 Task: find a pet-friendly Airbnb rental  at austin.
Action: Mouse moved to (547, 98)
Screenshot: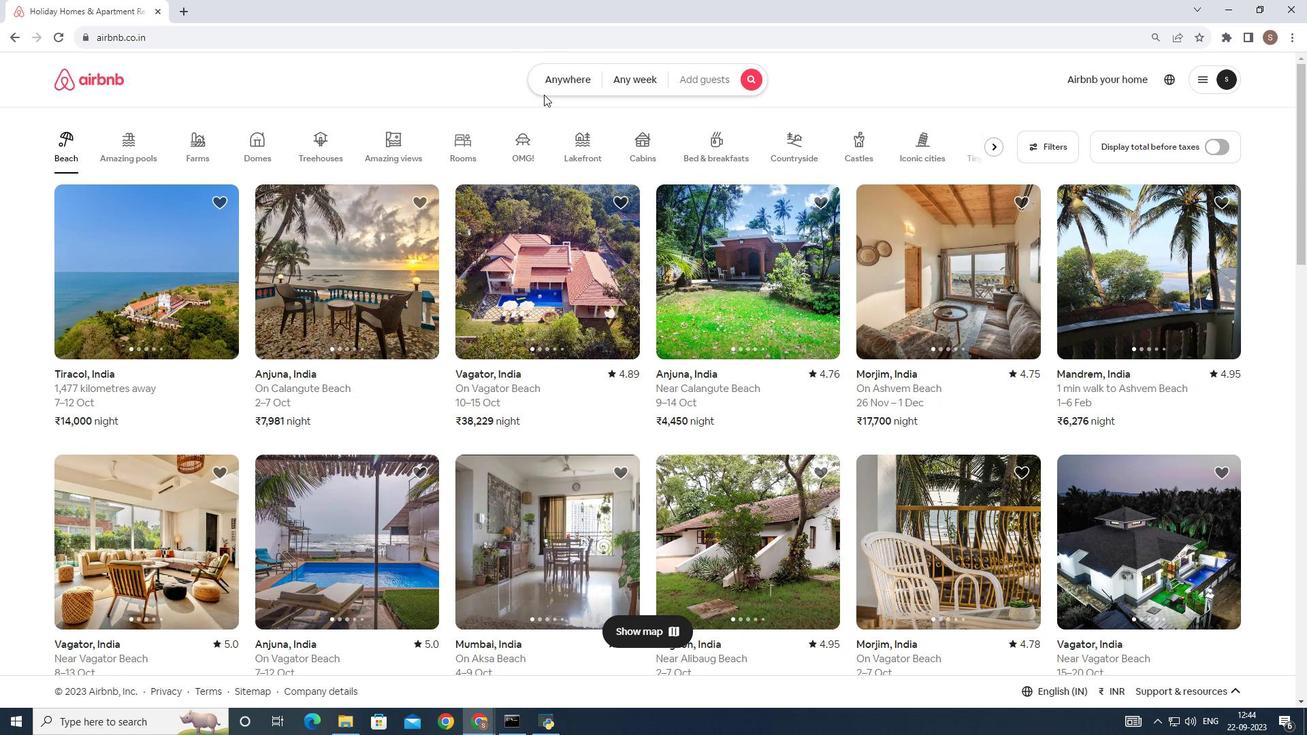 
Action: Mouse pressed left at (547, 98)
Screenshot: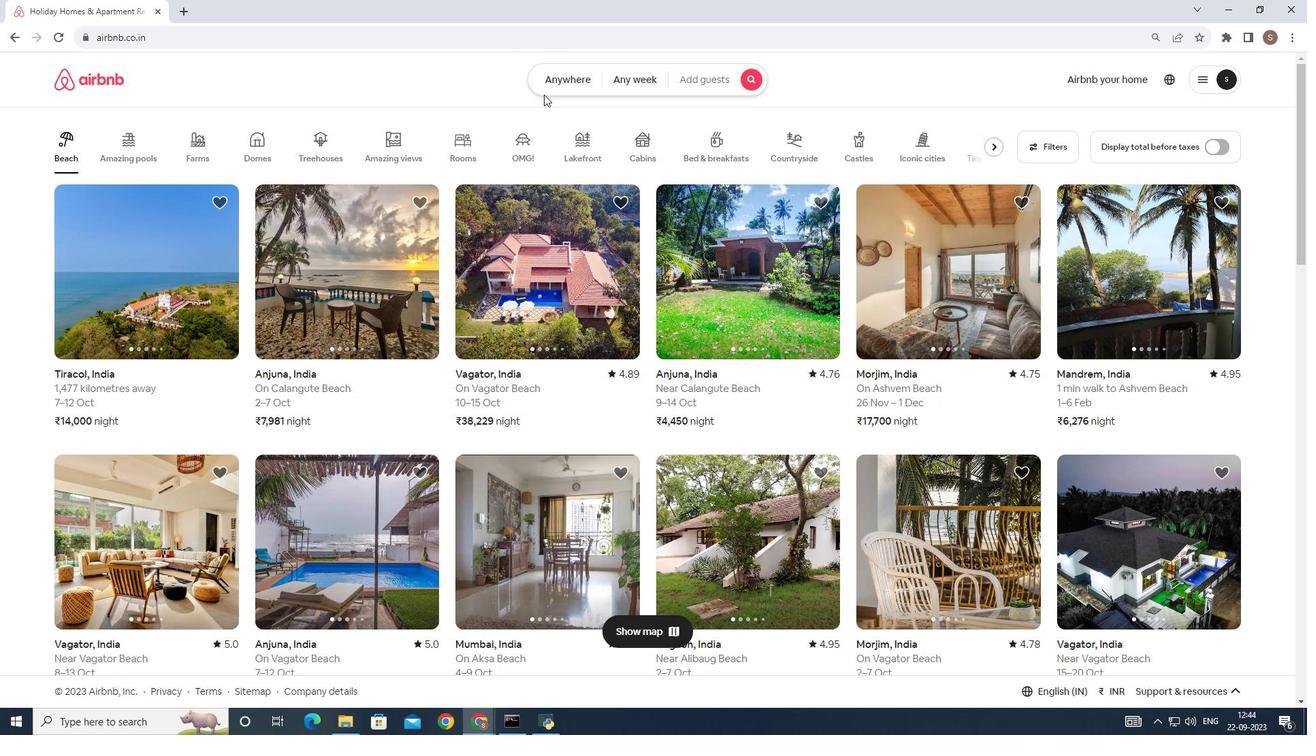 
Action: Mouse moved to (405, 133)
Screenshot: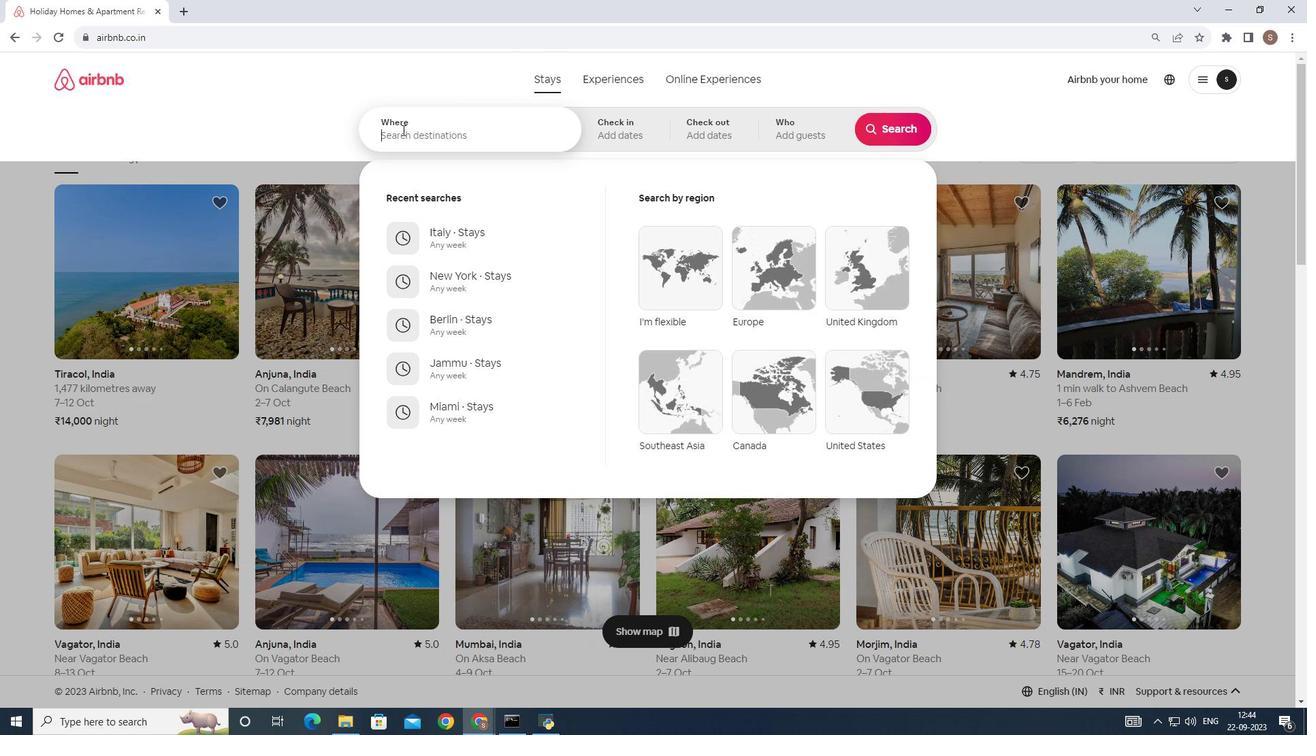 
Action: Mouse pressed left at (405, 133)
Screenshot: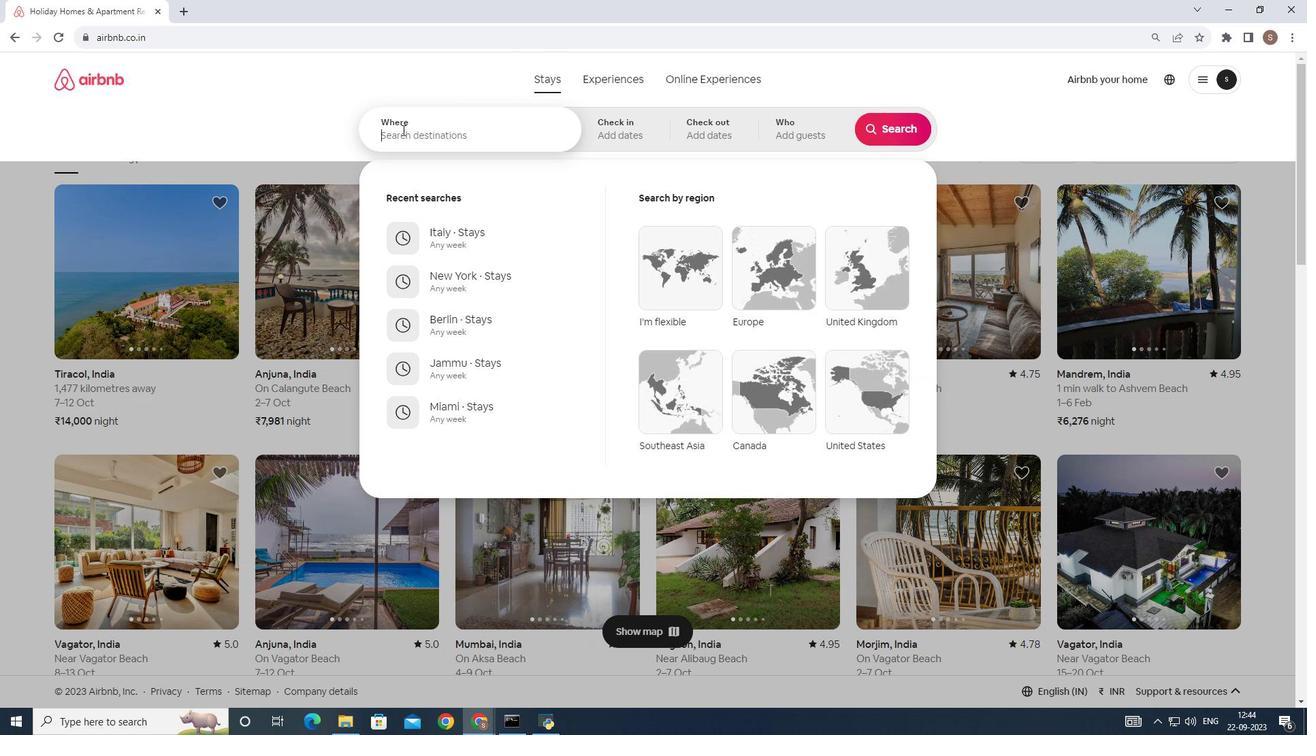 
Action: Key pressed <Key.caps_lock>A<Key.caps_lock>ust
Screenshot: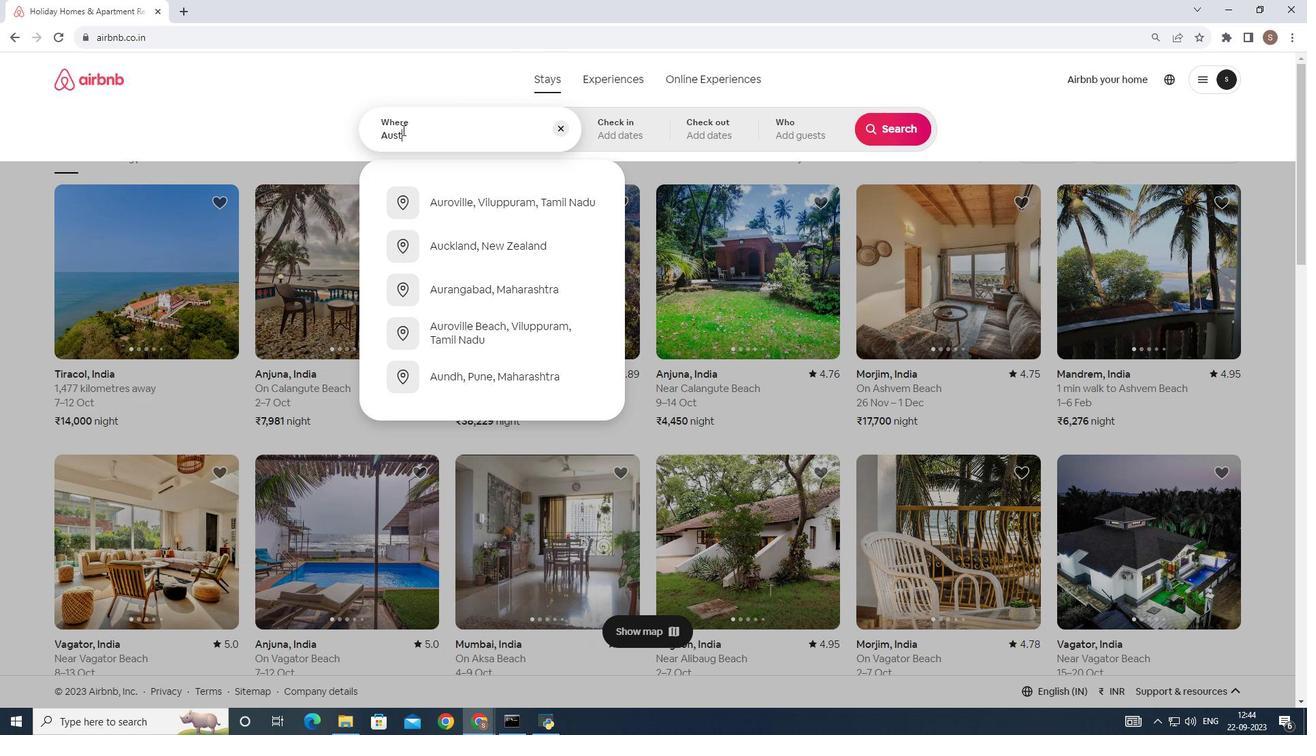 
Action: Mouse moved to (422, 247)
Screenshot: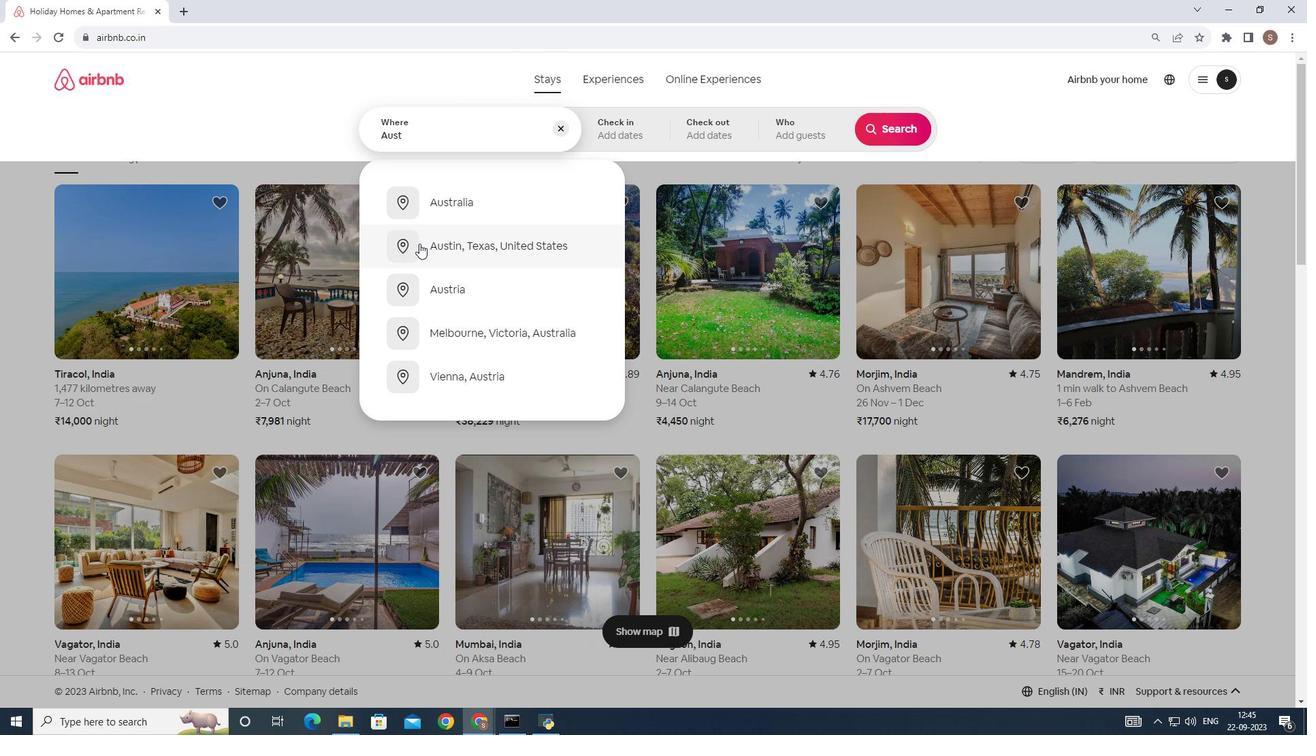 
Action: Mouse pressed left at (422, 247)
Screenshot: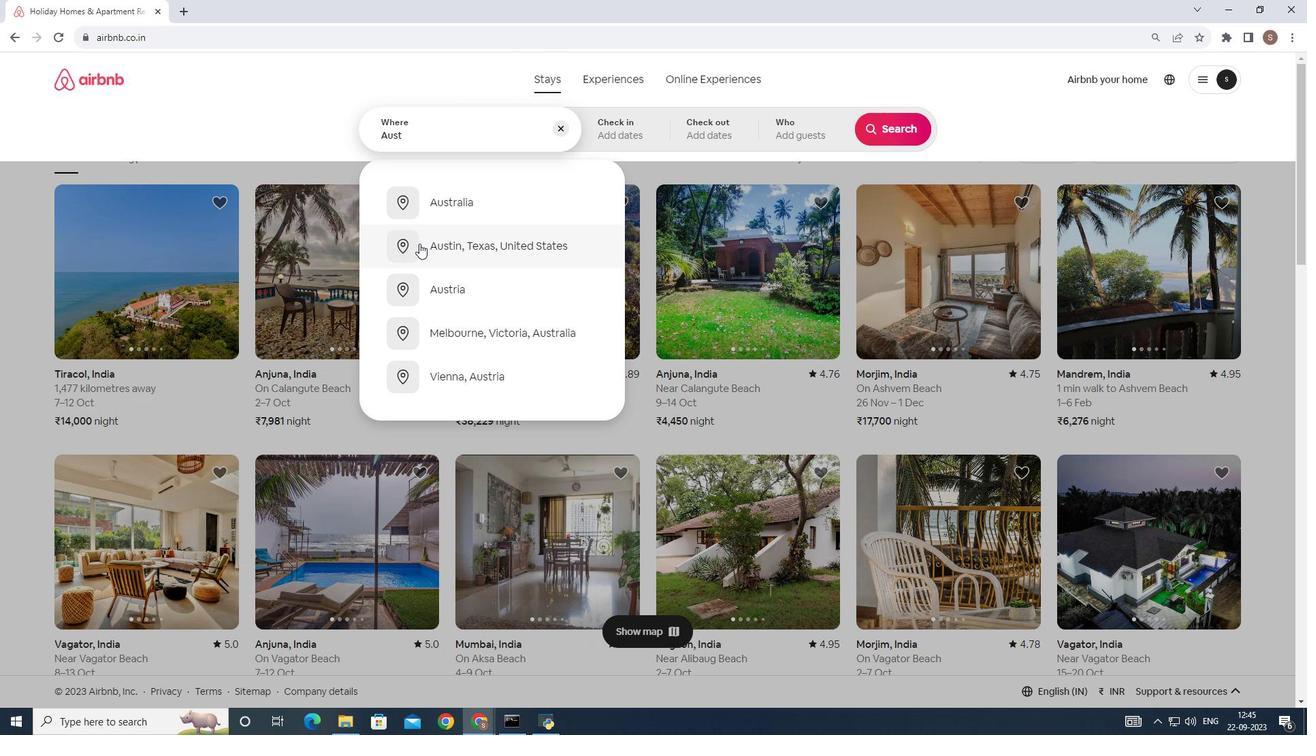 
Action: Mouse moved to (874, 134)
Screenshot: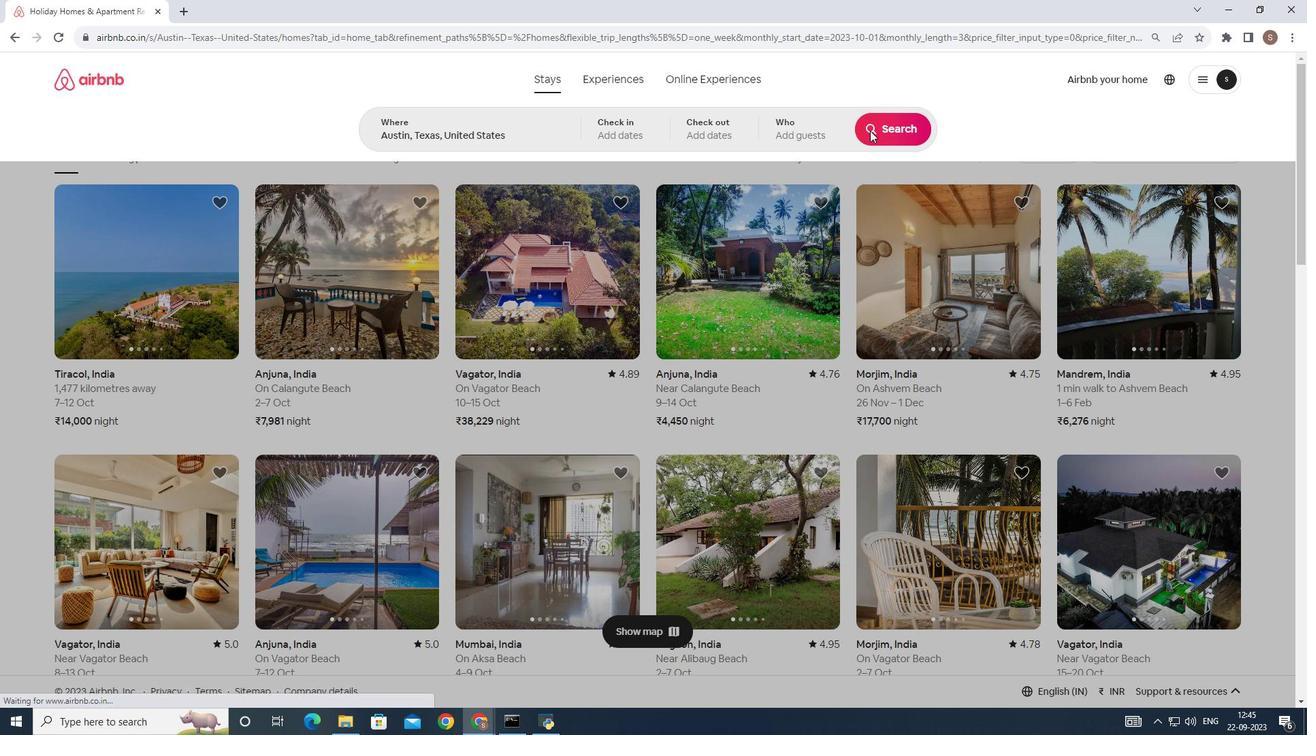 
Action: Mouse pressed left at (874, 134)
Screenshot: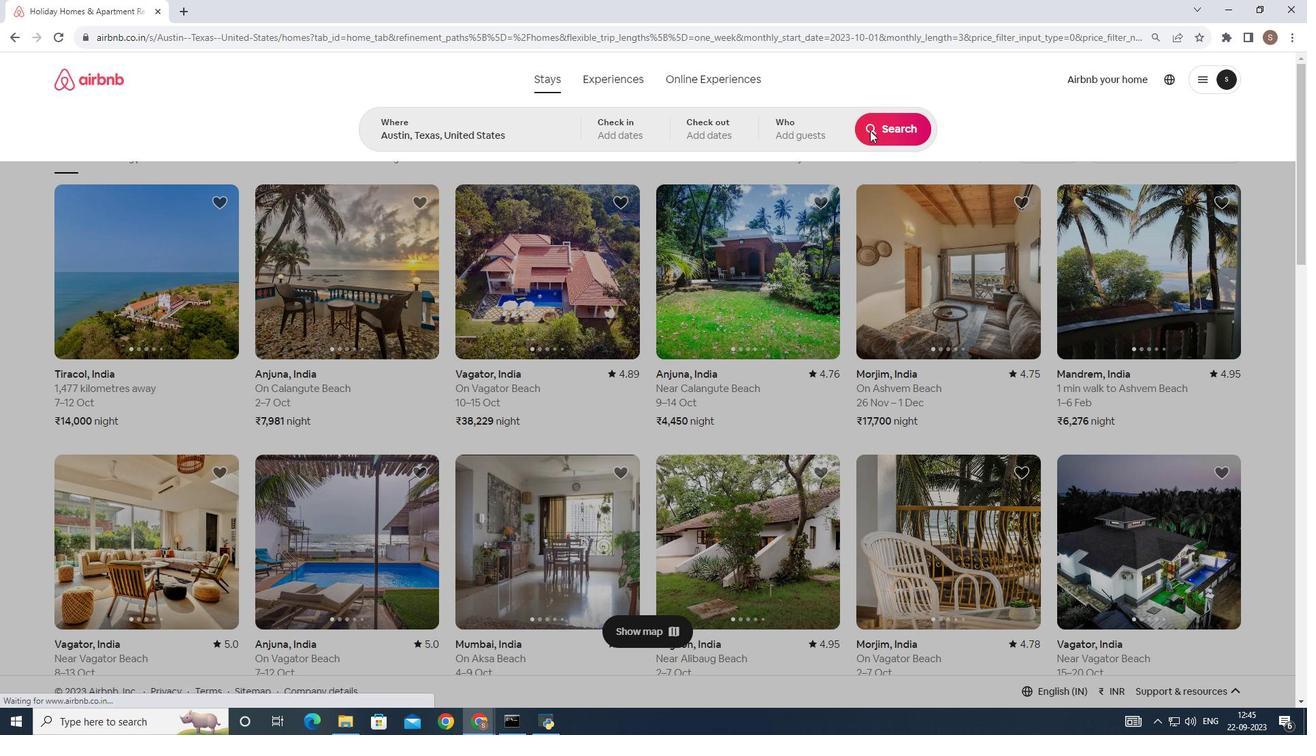 
Action: Mouse moved to (198, 138)
Screenshot: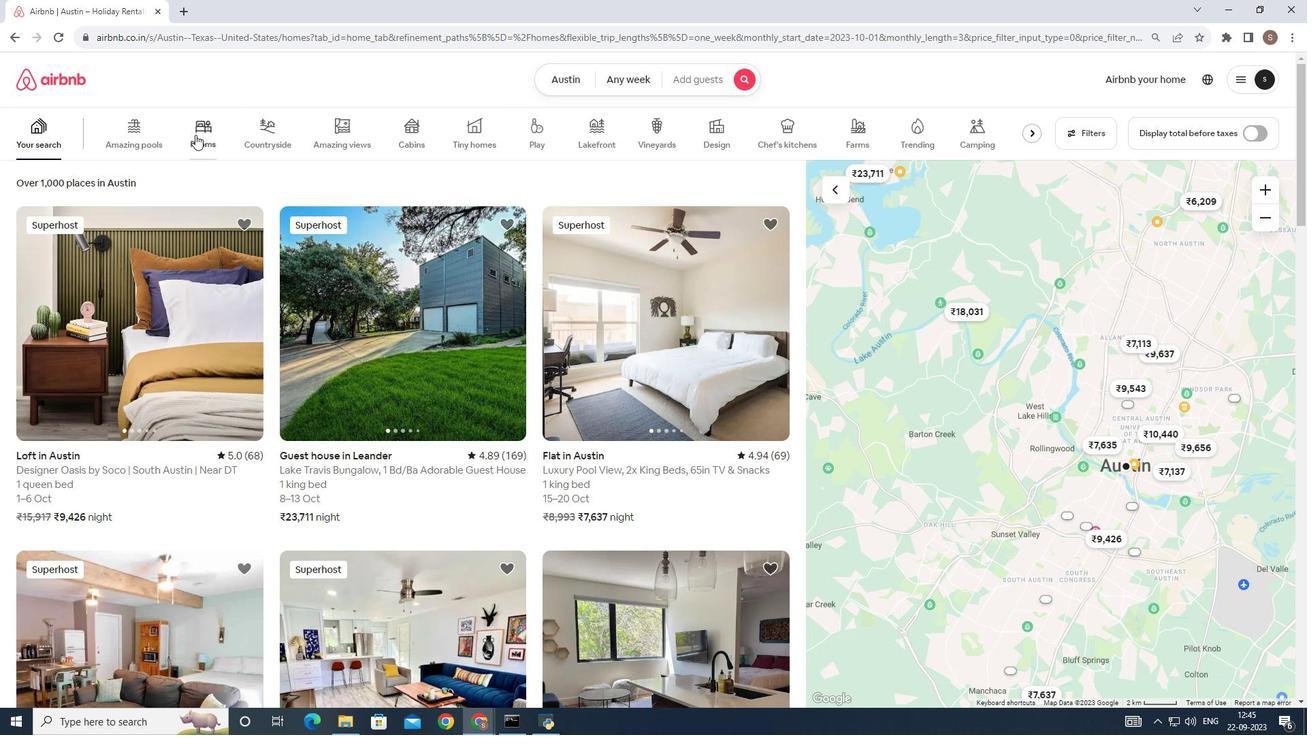 
Action: Mouse pressed left at (198, 138)
Screenshot: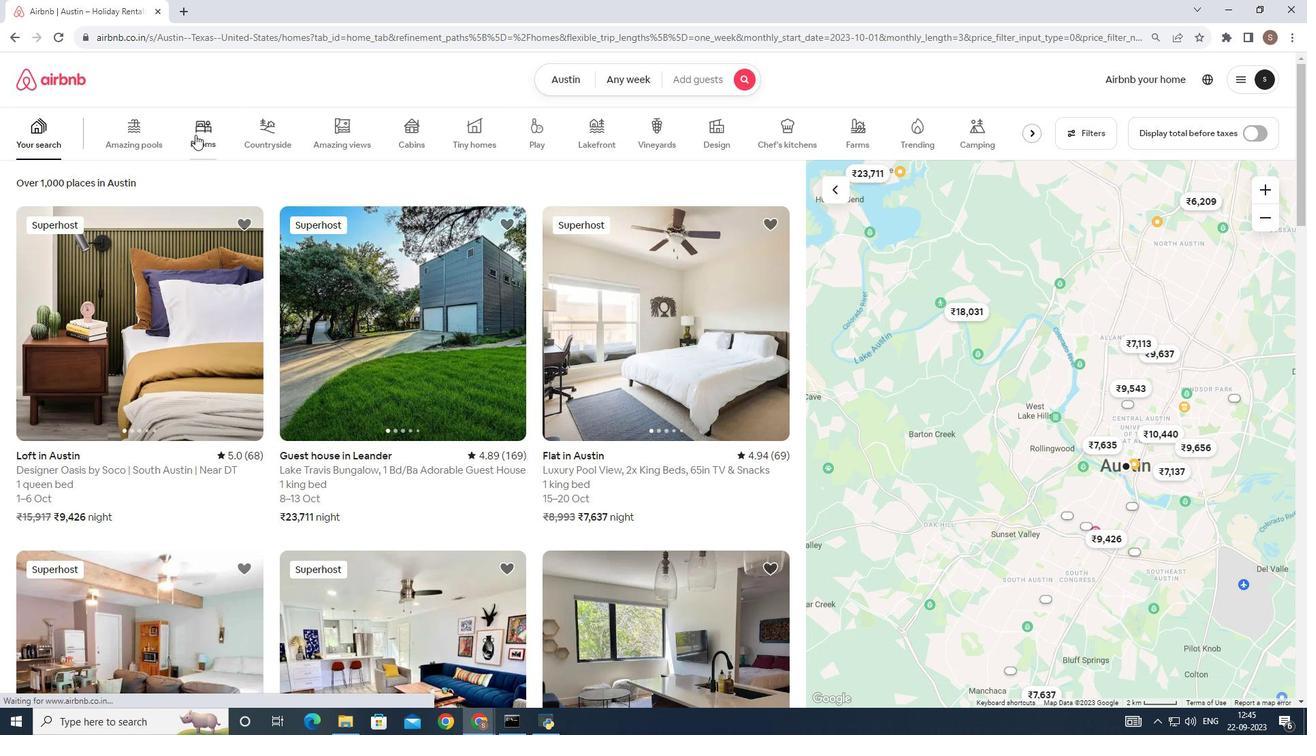 
Action: Mouse moved to (181, 362)
Screenshot: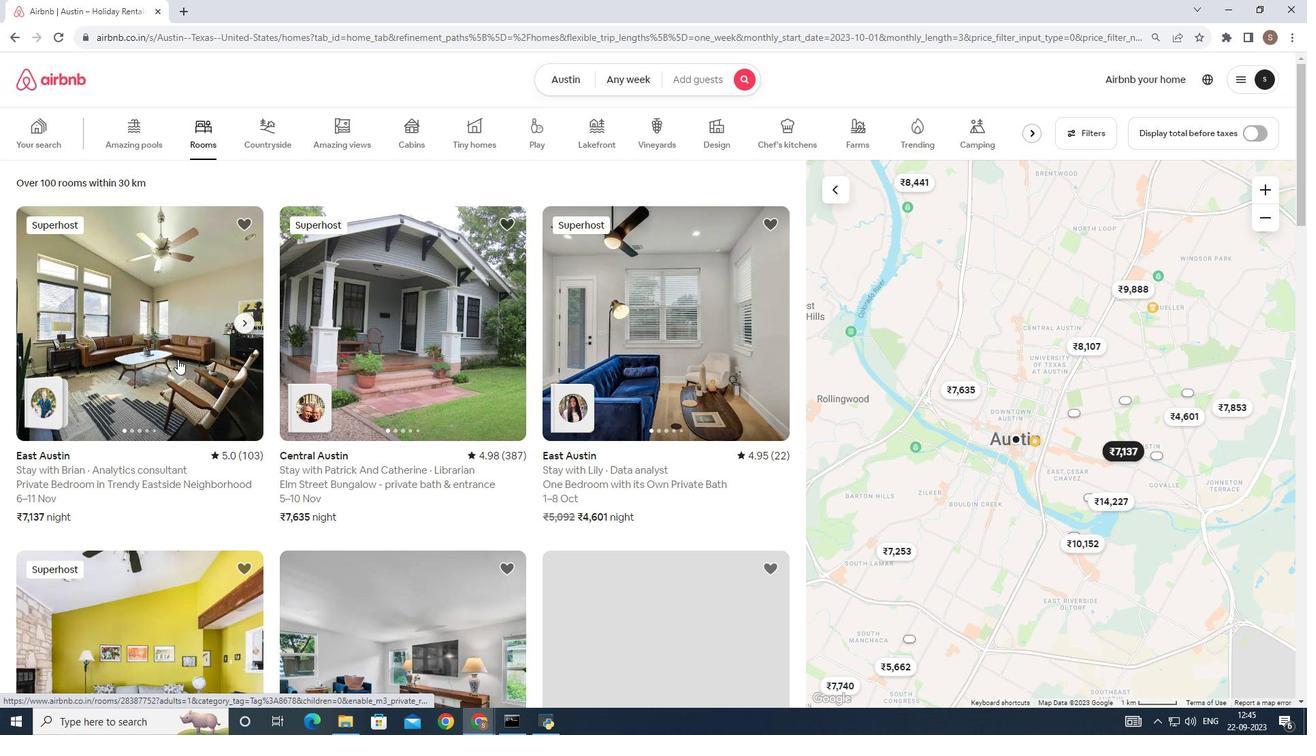 
Action: Mouse pressed left at (181, 362)
Screenshot: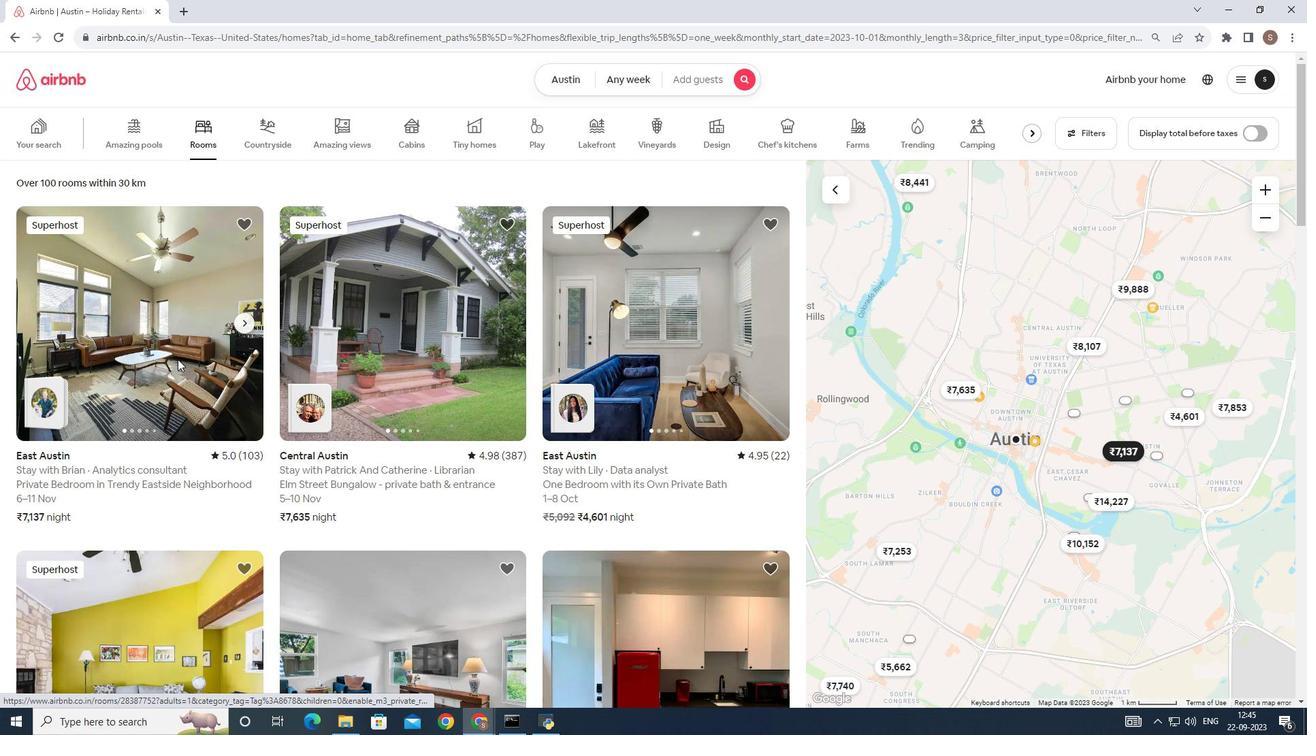 
Action: Mouse moved to (506, 360)
Screenshot: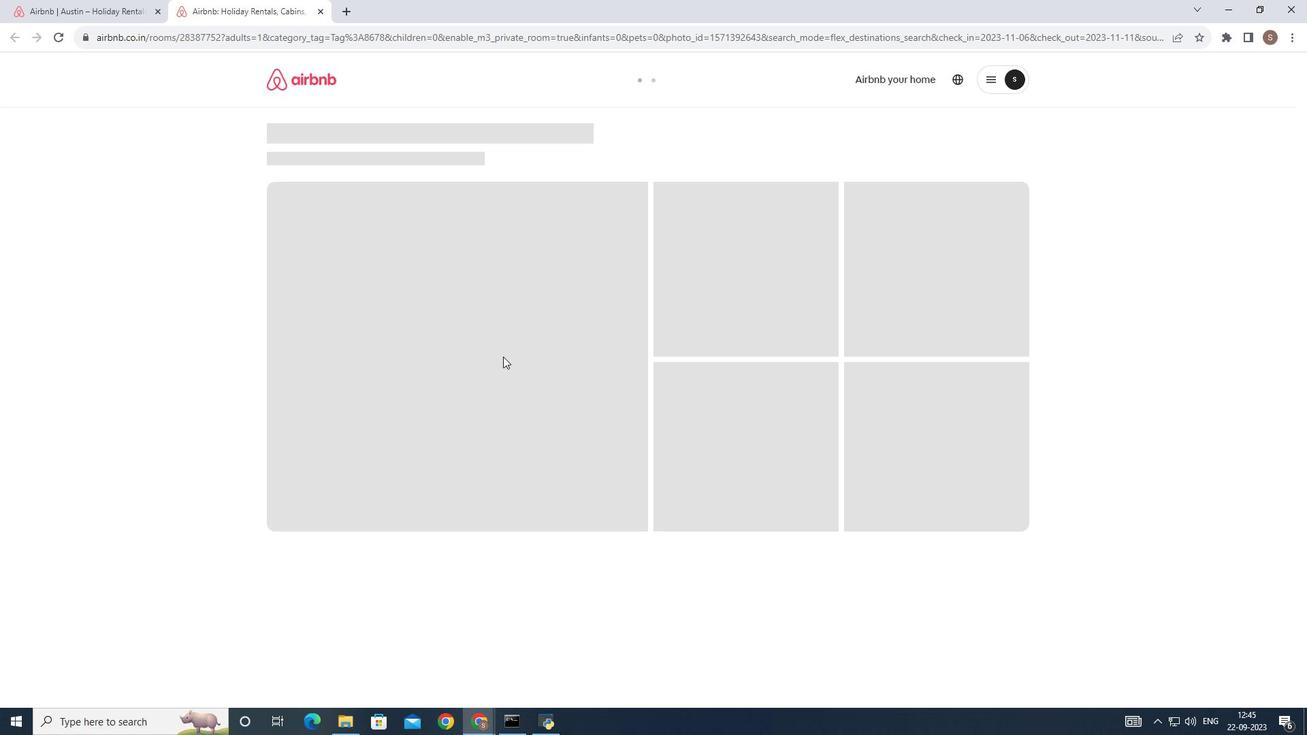 
Action: Mouse scrolled (506, 359) with delta (0, 0)
Screenshot: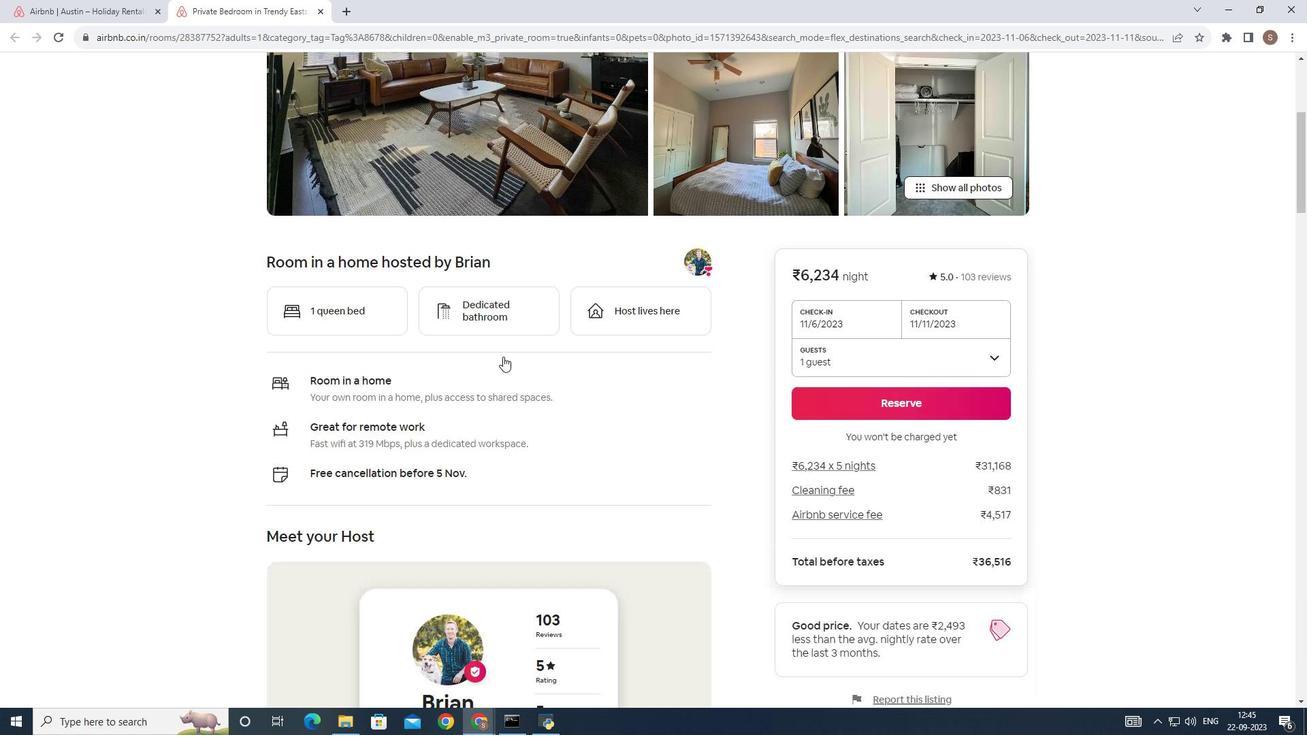 
Action: Mouse scrolled (506, 359) with delta (0, 0)
Screenshot: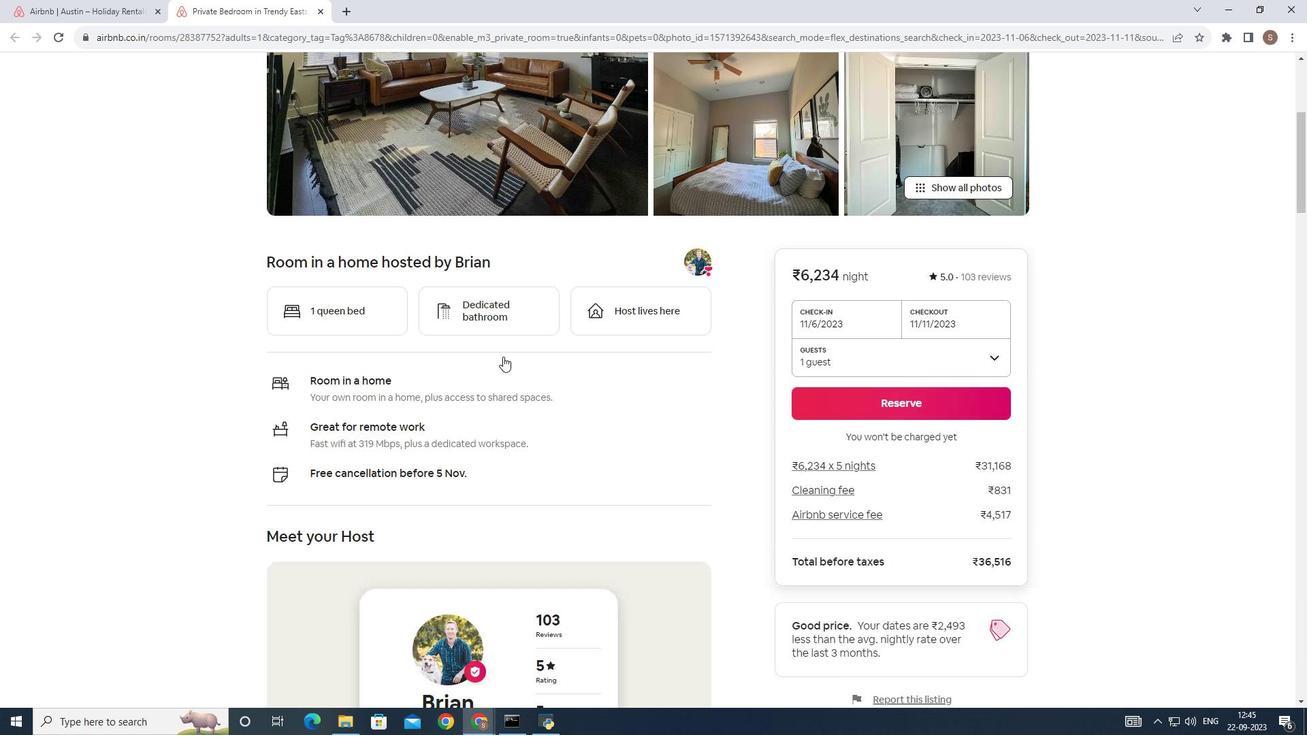 
Action: Mouse scrolled (506, 359) with delta (0, 0)
Screenshot: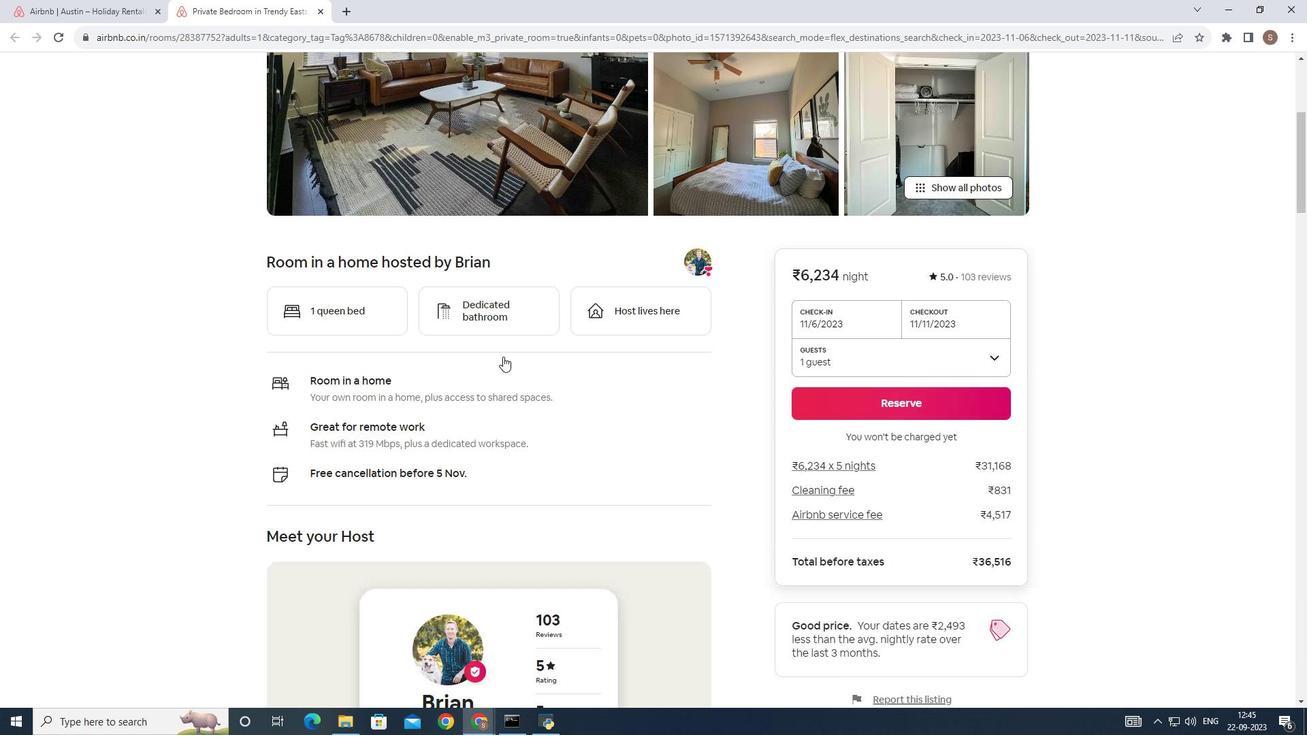
Action: Mouse scrolled (506, 359) with delta (0, 0)
Screenshot: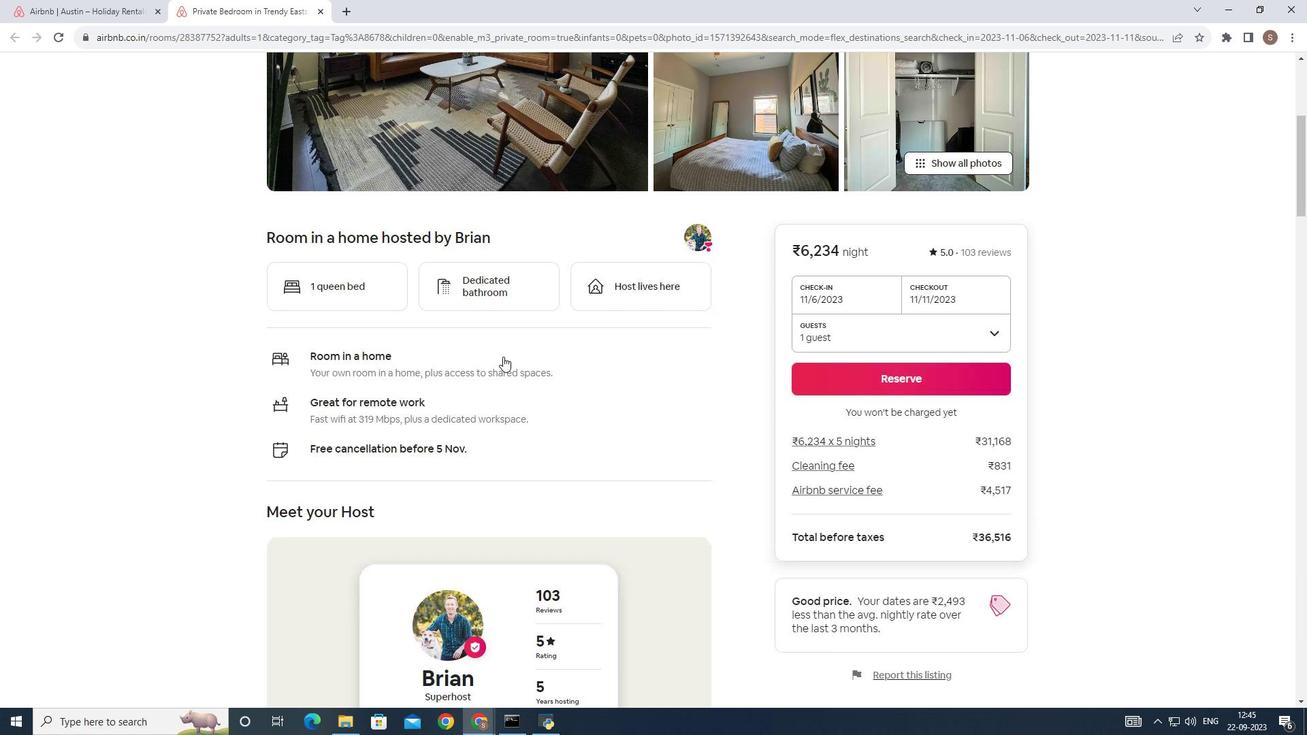 
Action: Mouse scrolled (506, 359) with delta (0, 0)
Screenshot: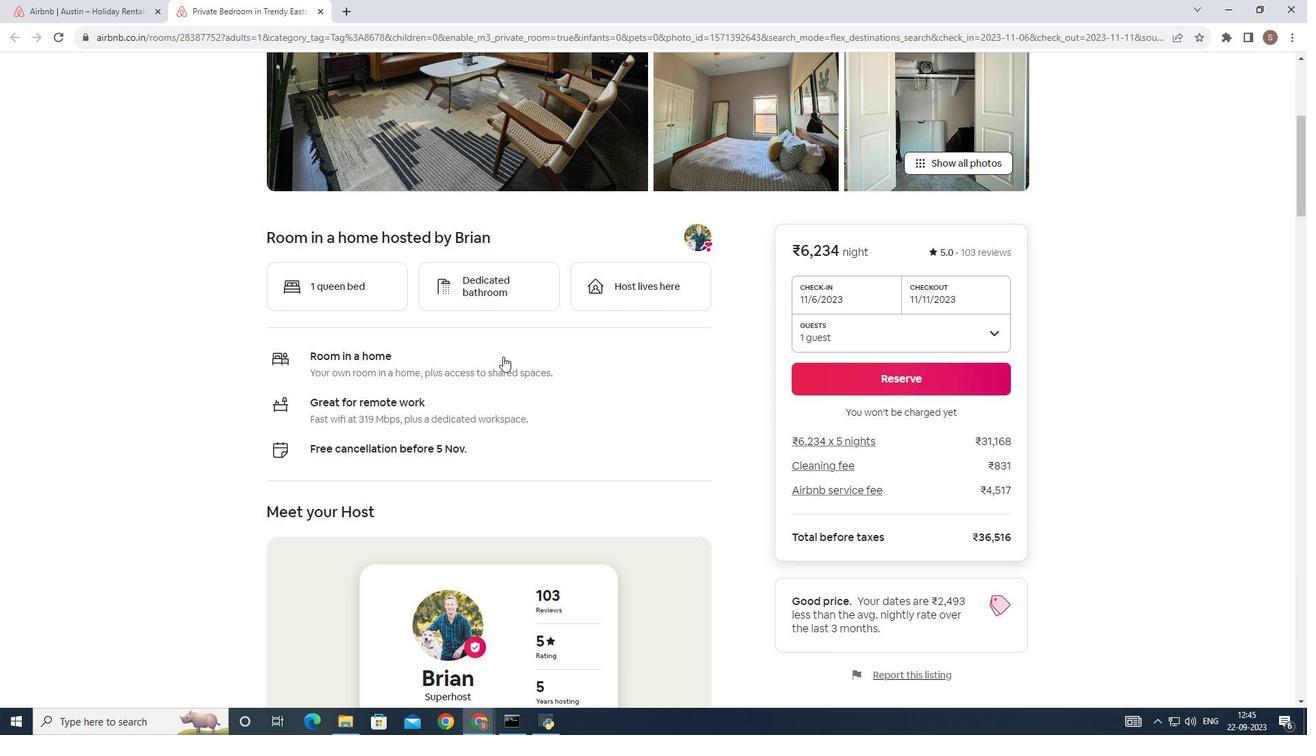 
Action: Mouse scrolled (506, 359) with delta (0, 0)
Screenshot: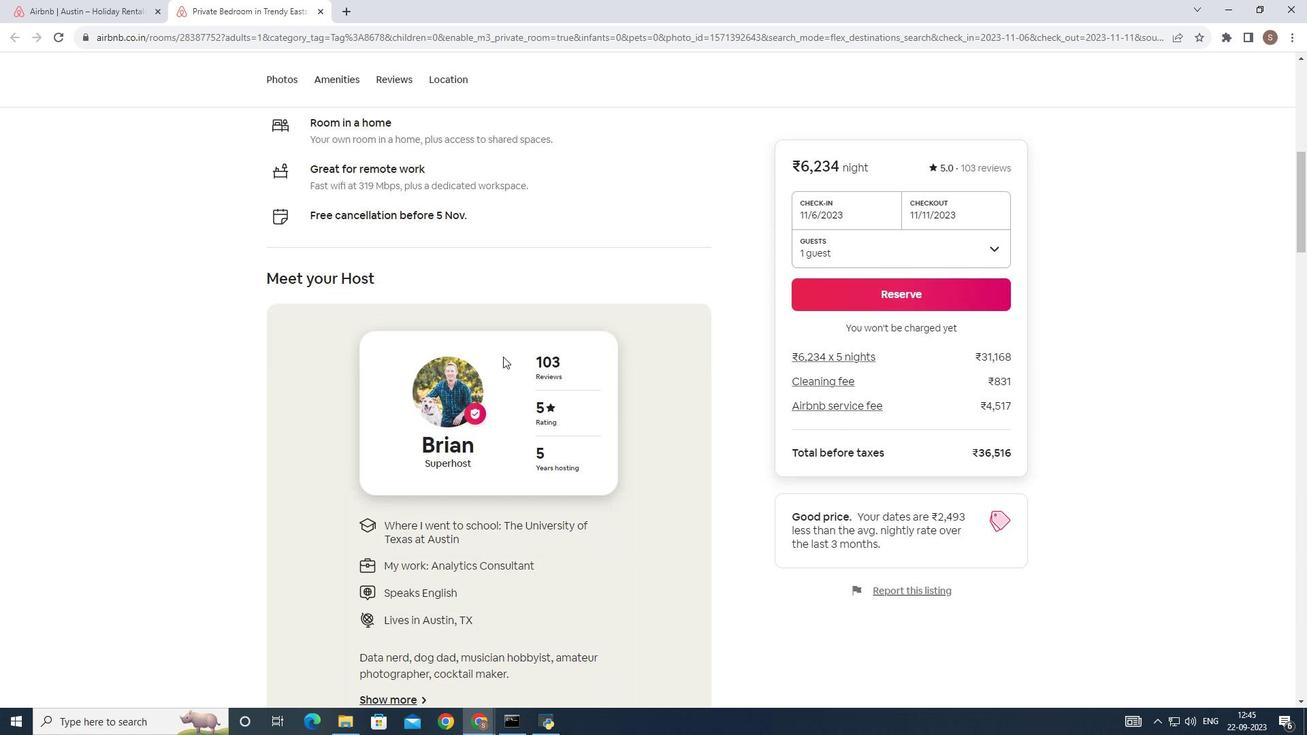 
Action: Mouse scrolled (506, 359) with delta (0, 0)
Screenshot: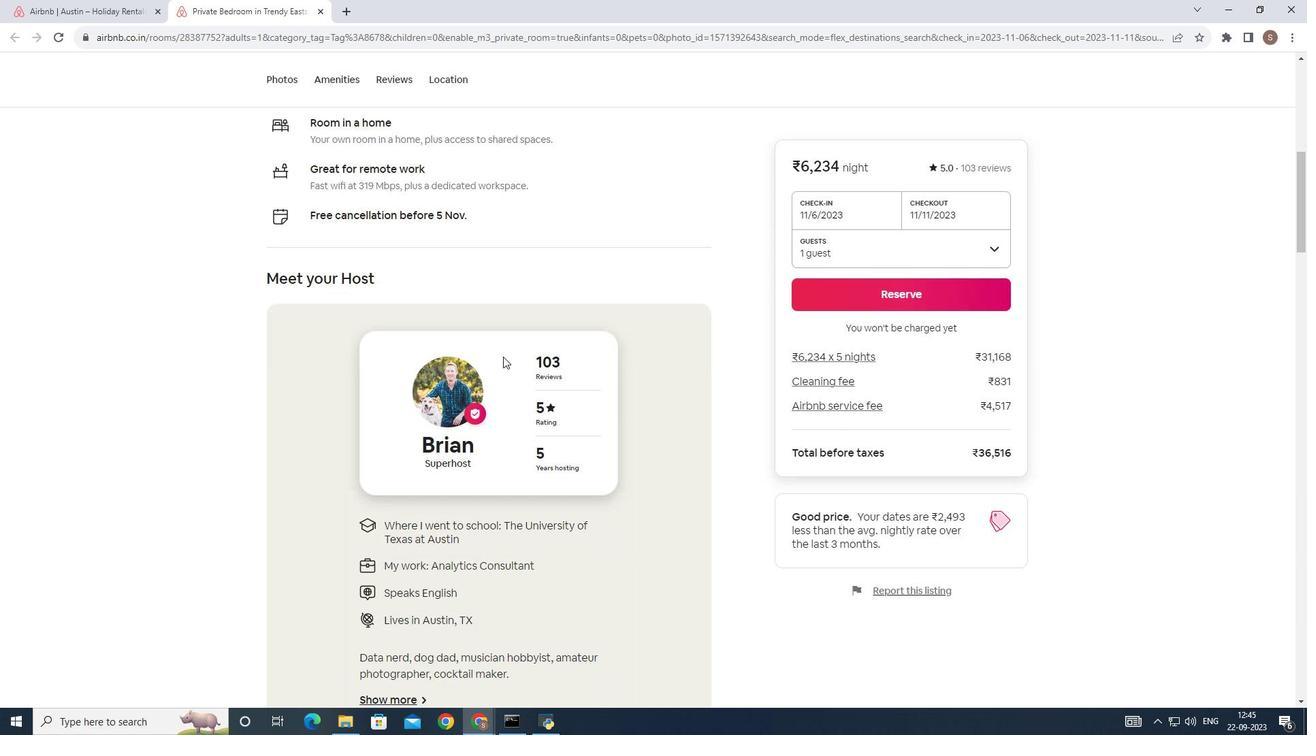 
Action: Mouse scrolled (506, 359) with delta (0, 0)
Screenshot: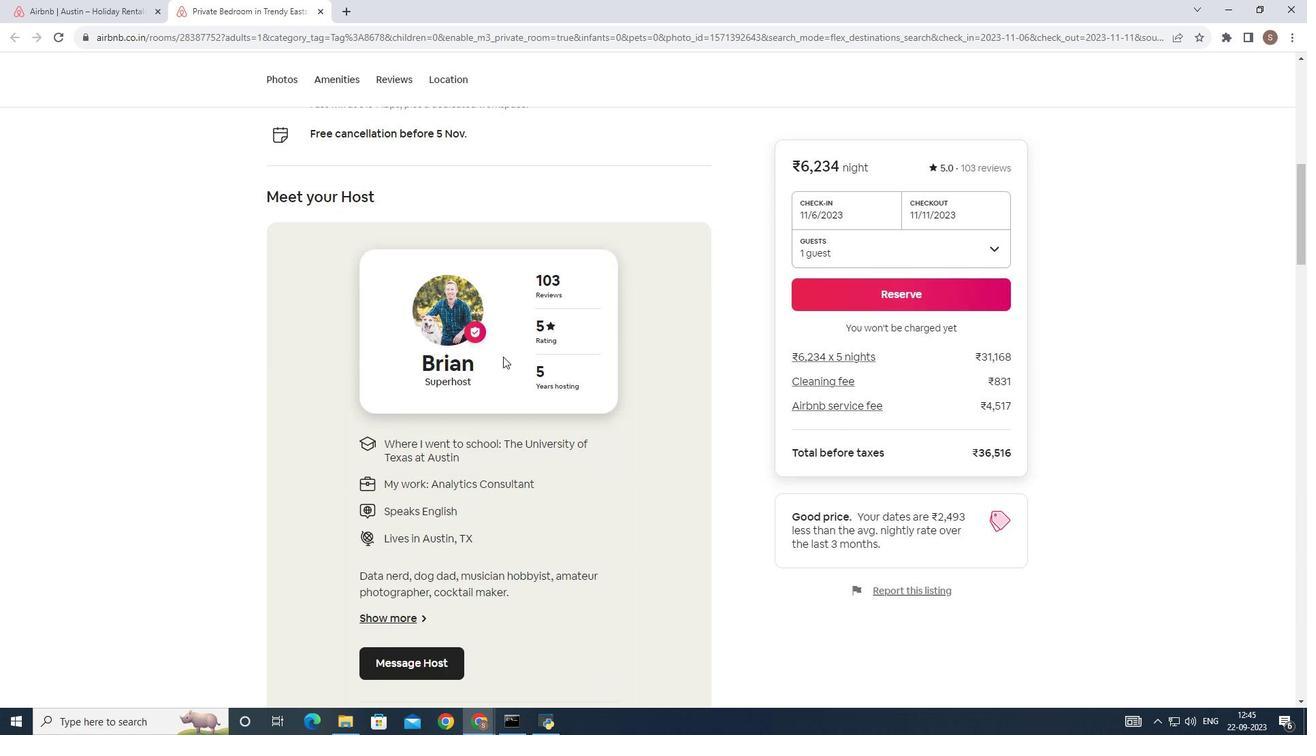 
Action: Mouse scrolled (506, 359) with delta (0, 0)
Screenshot: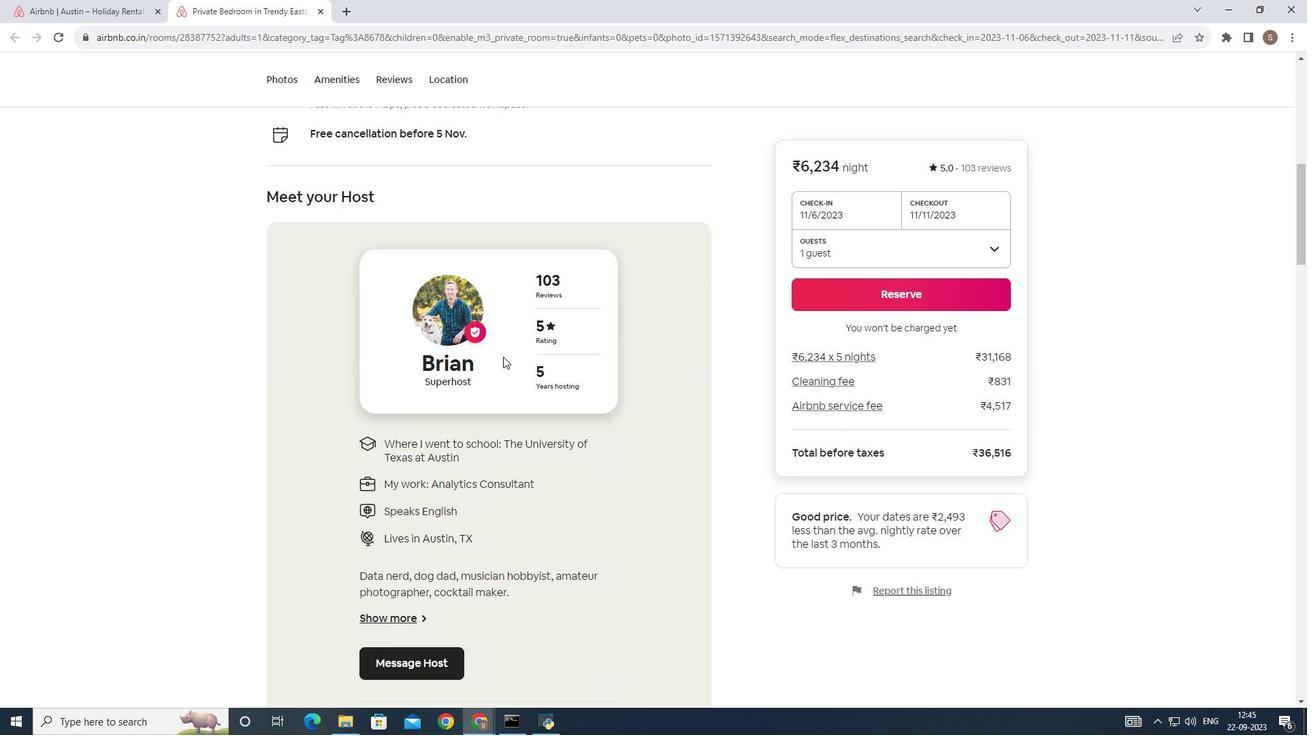 
Action: Mouse scrolled (506, 359) with delta (0, 0)
Screenshot: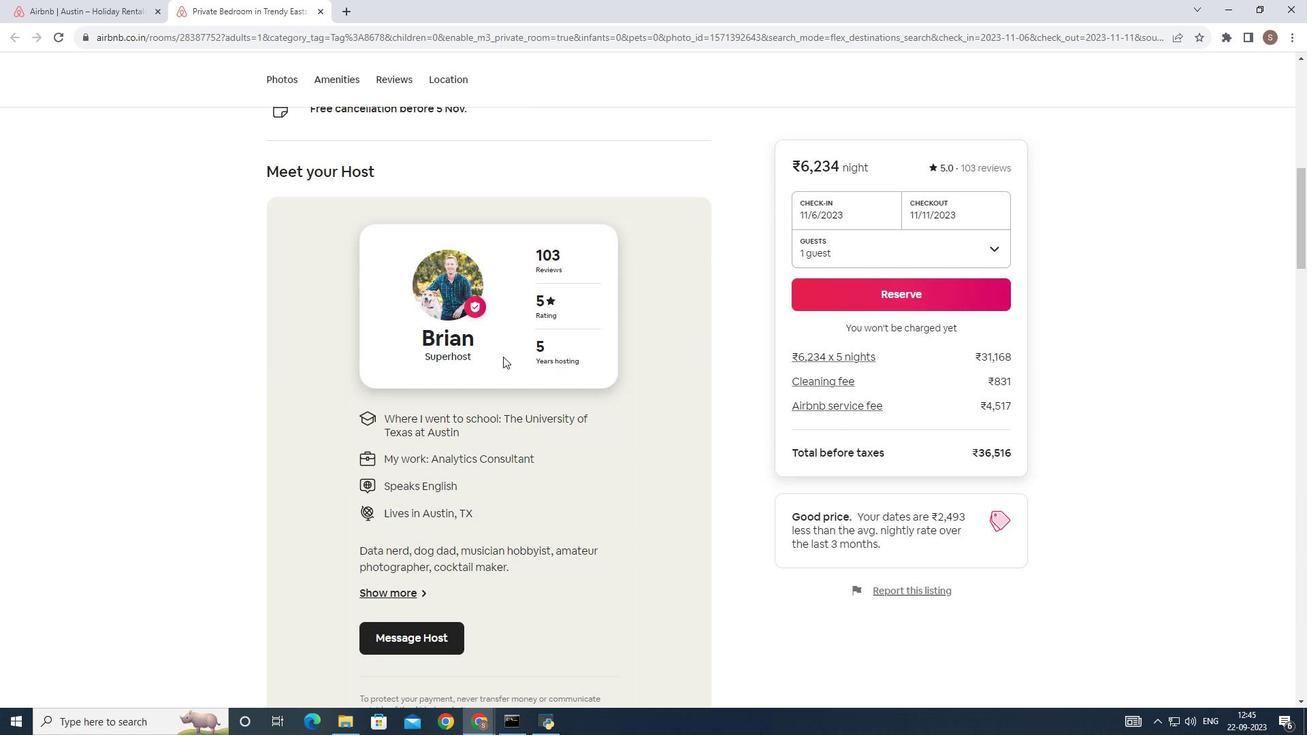 
Action: Mouse scrolled (506, 360) with delta (0, 0)
Screenshot: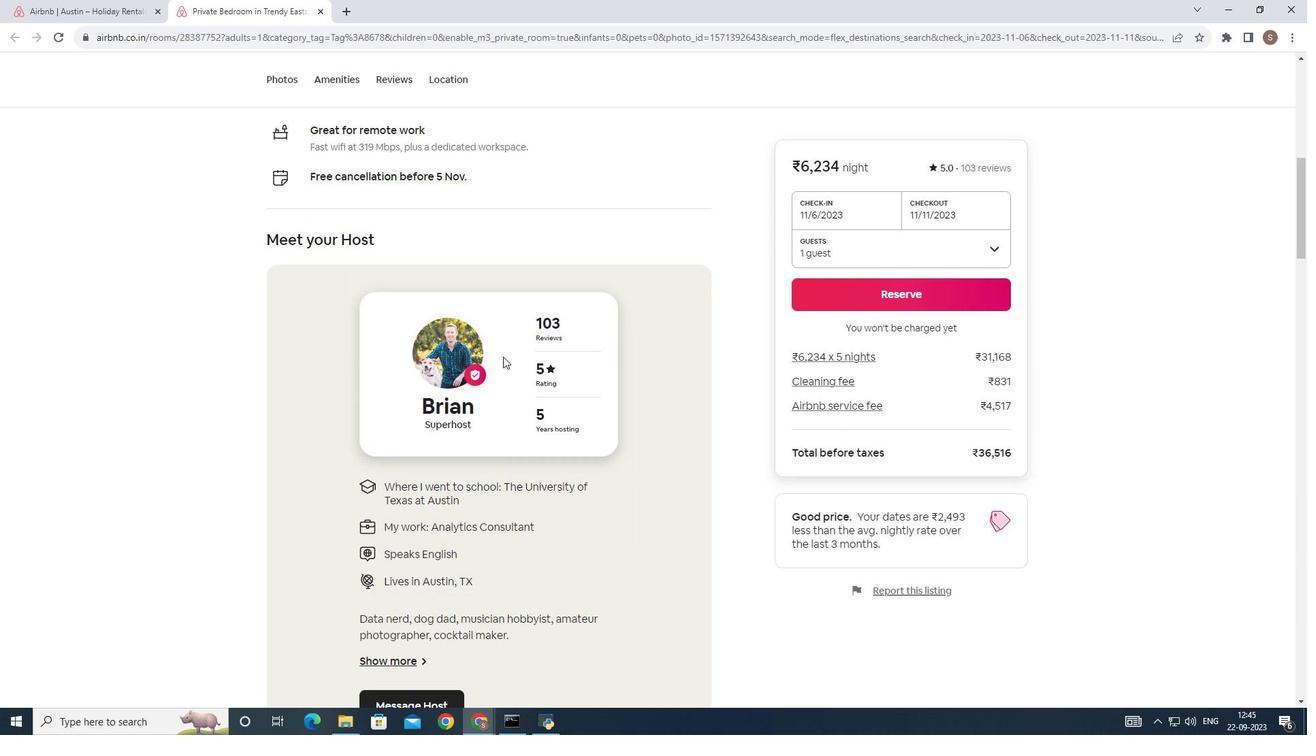 
Action: Mouse scrolled (506, 359) with delta (0, 0)
Screenshot: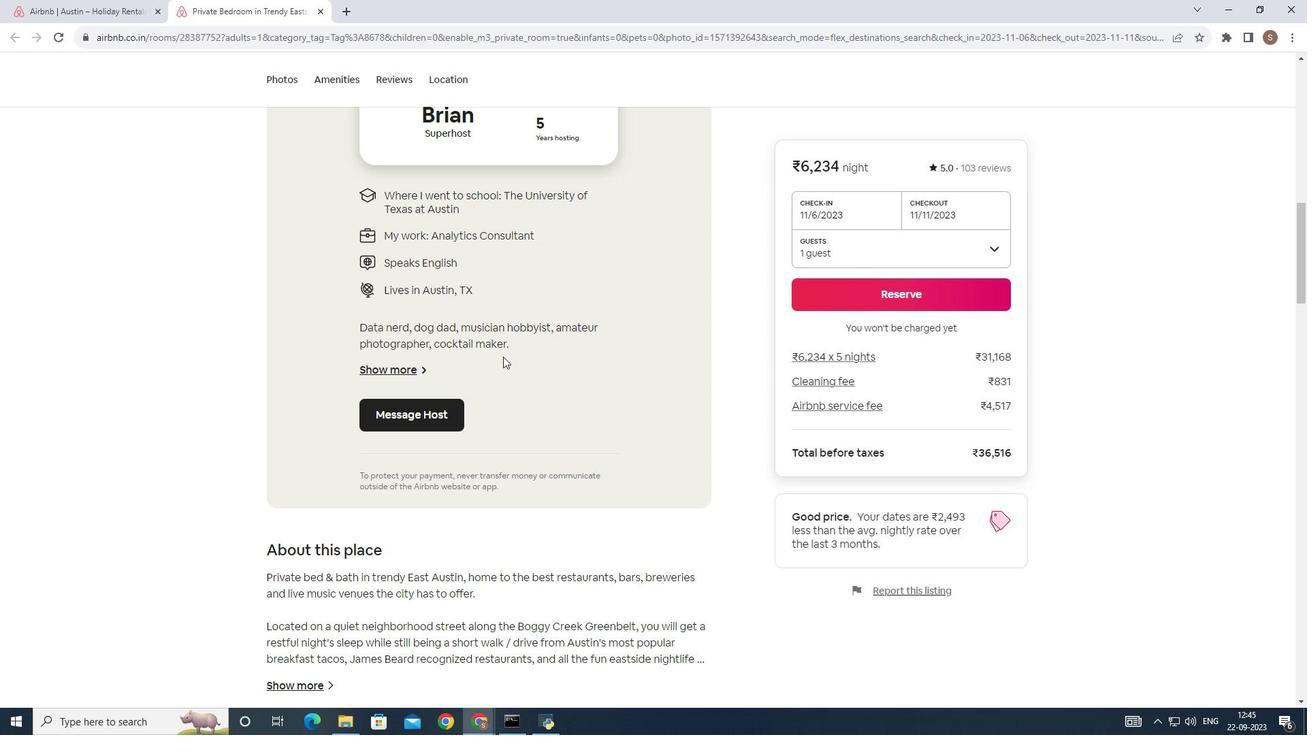 
Action: Mouse scrolled (506, 359) with delta (0, 0)
Screenshot: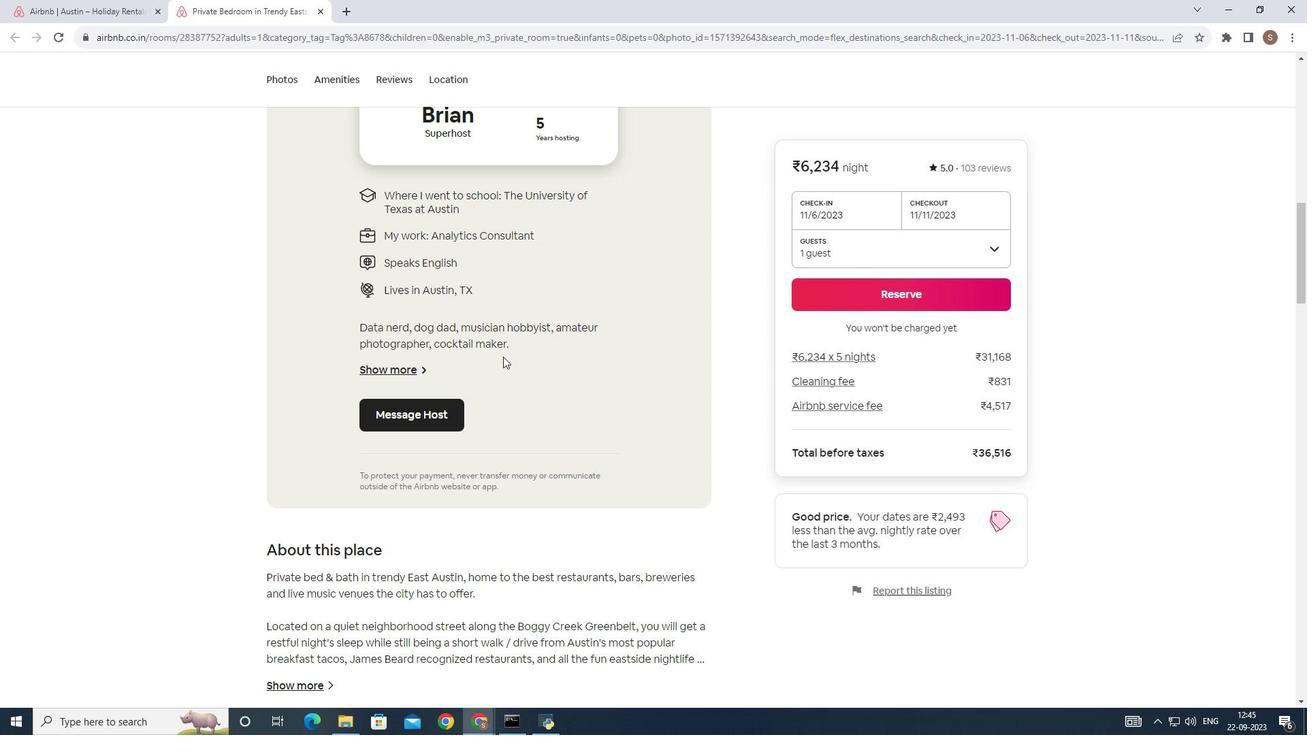 
Action: Mouse scrolled (506, 359) with delta (0, 0)
Screenshot: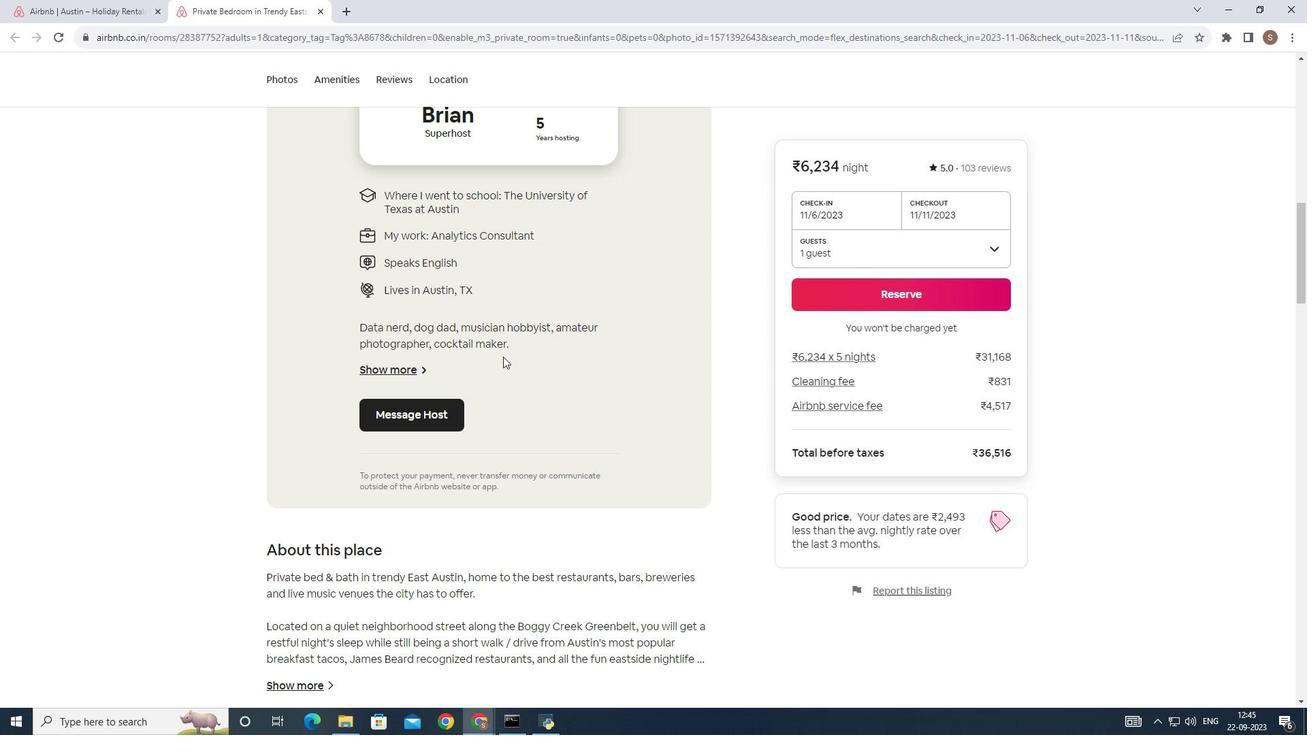 
Action: Mouse scrolled (506, 359) with delta (0, 0)
Screenshot: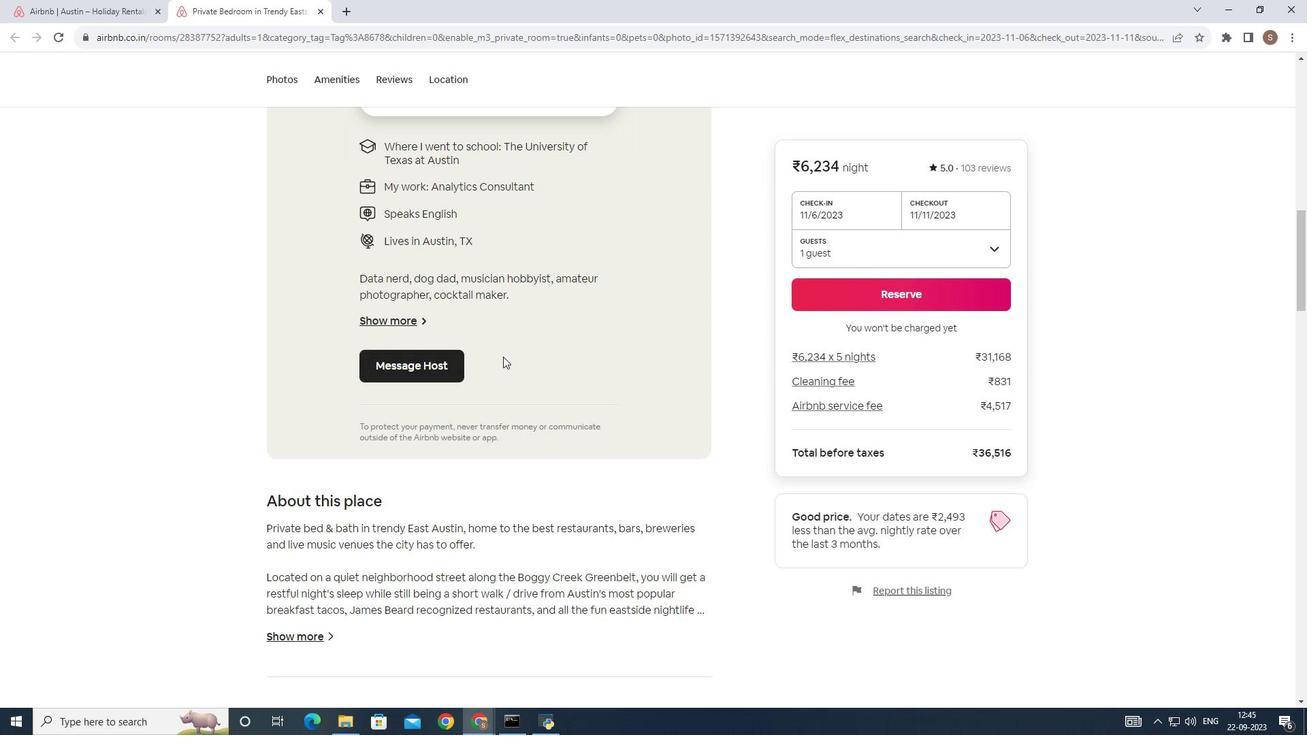 
Action: Mouse scrolled (506, 359) with delta (0, 0)
Screenshot: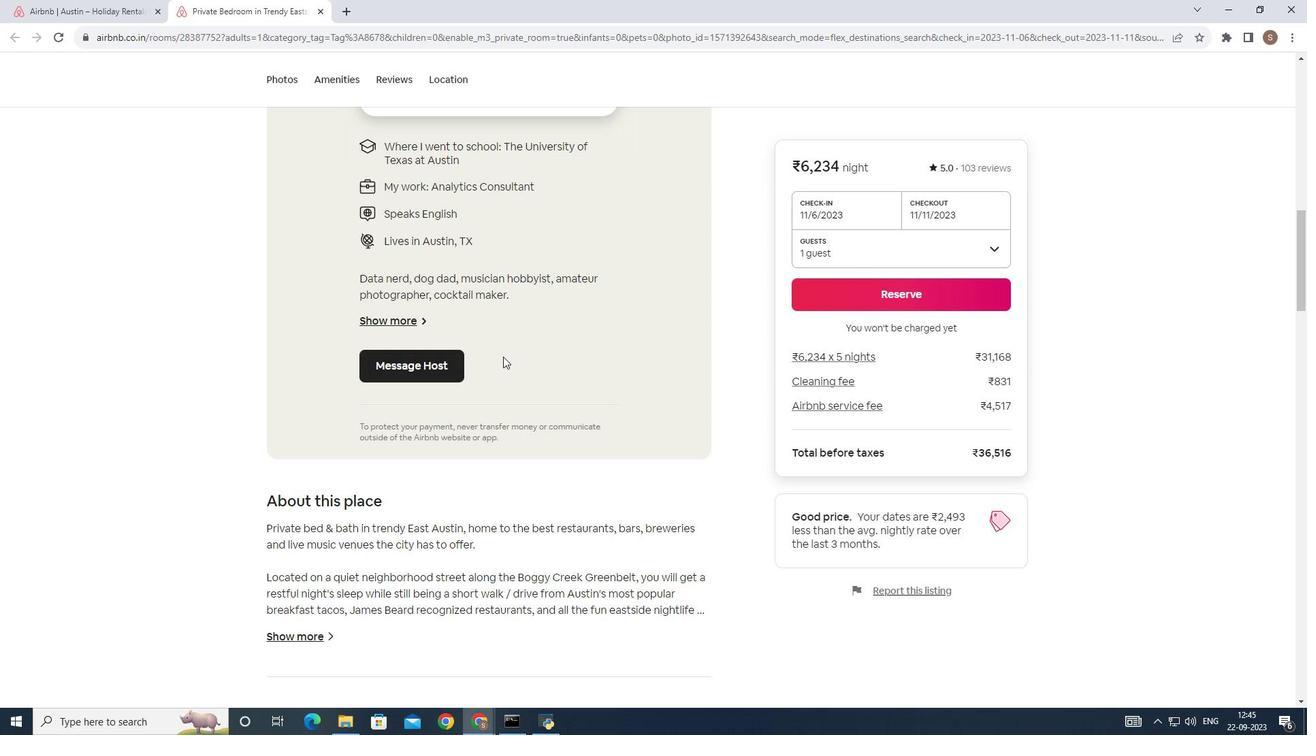 
Action: Mouse scrolled (506, 360) with delta (0, 0)
Screenshot: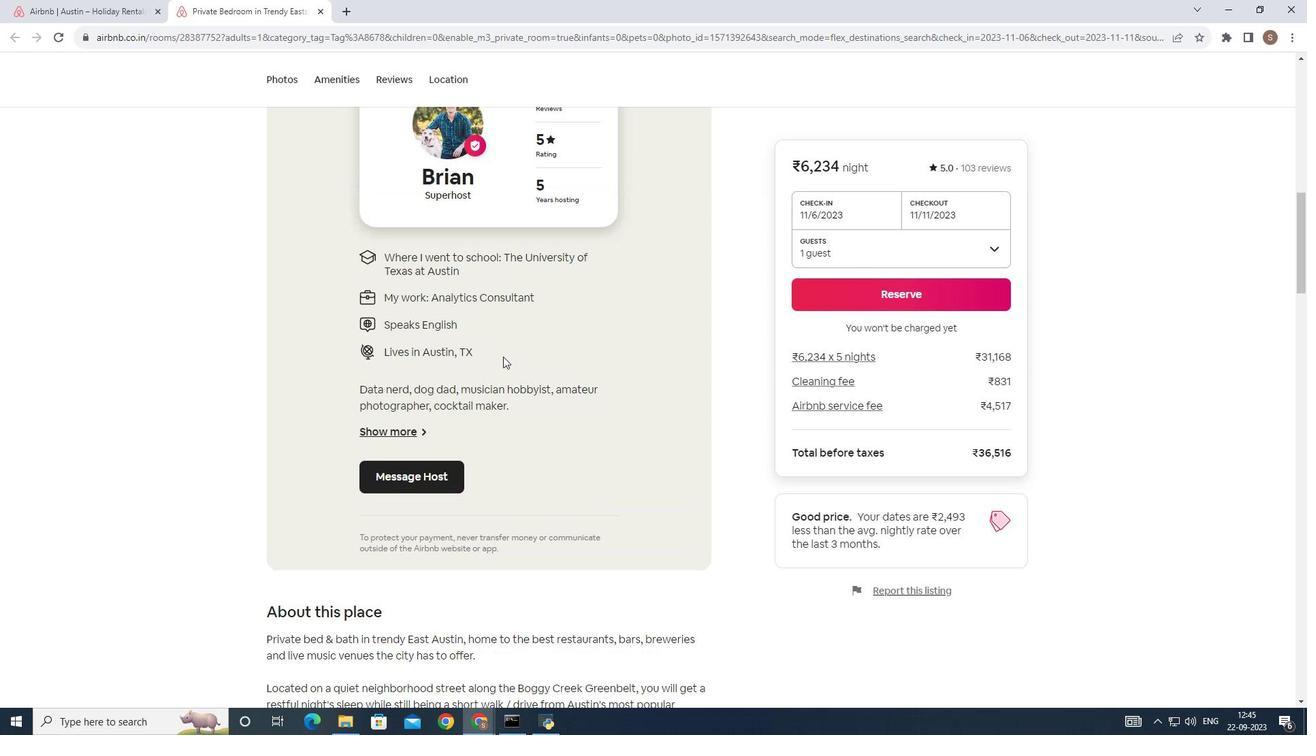 
Action: Mouse scrolled (506, 360) with delta (0, 0)
Screenshot: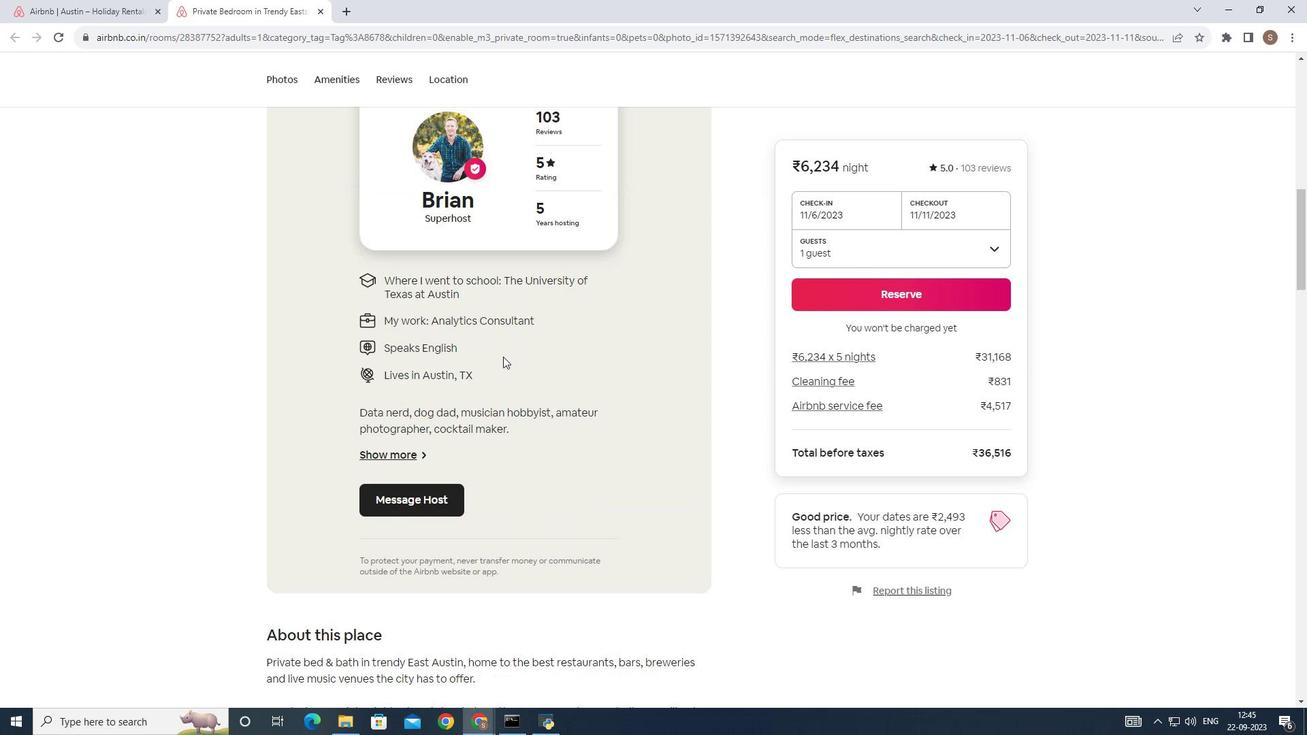 
Action: Mouse scrolled (506, 359) with delta (0, 0)
Screenshot: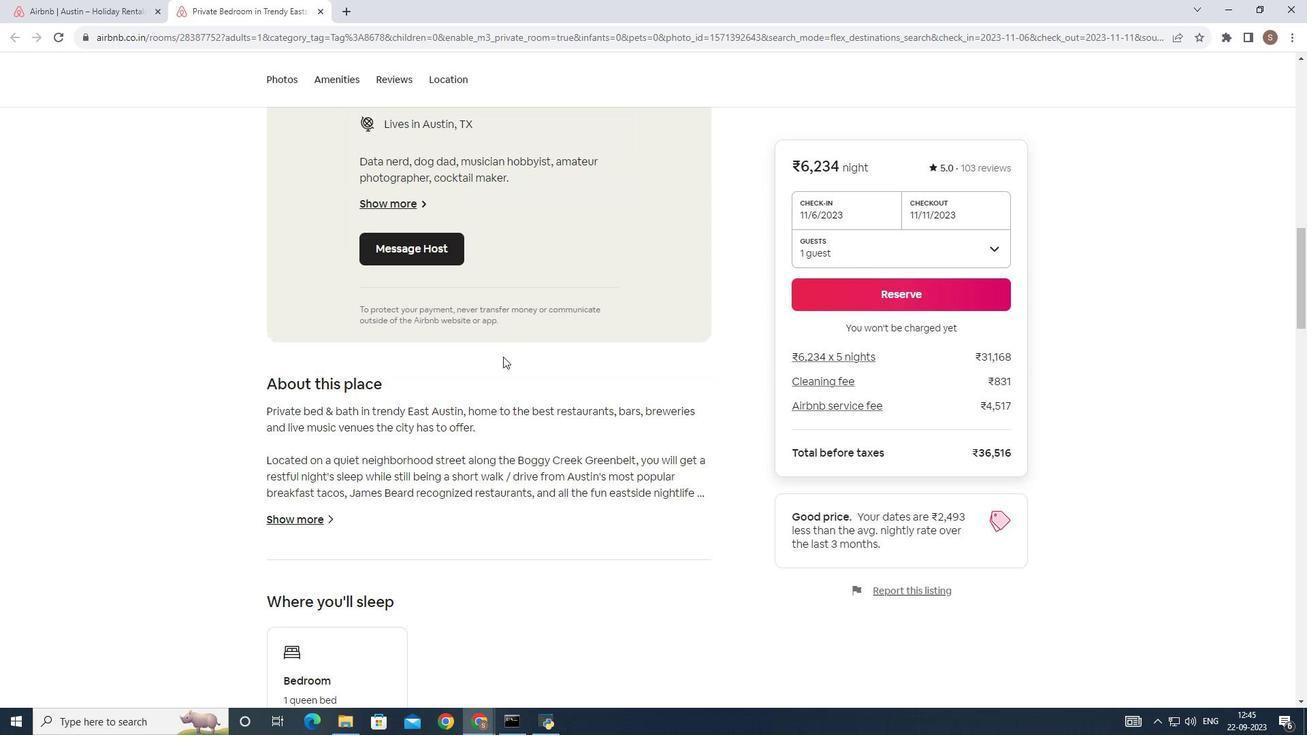 
Action: Mouse scrolled (506, 359) with delta (0, 0)
Screenshot: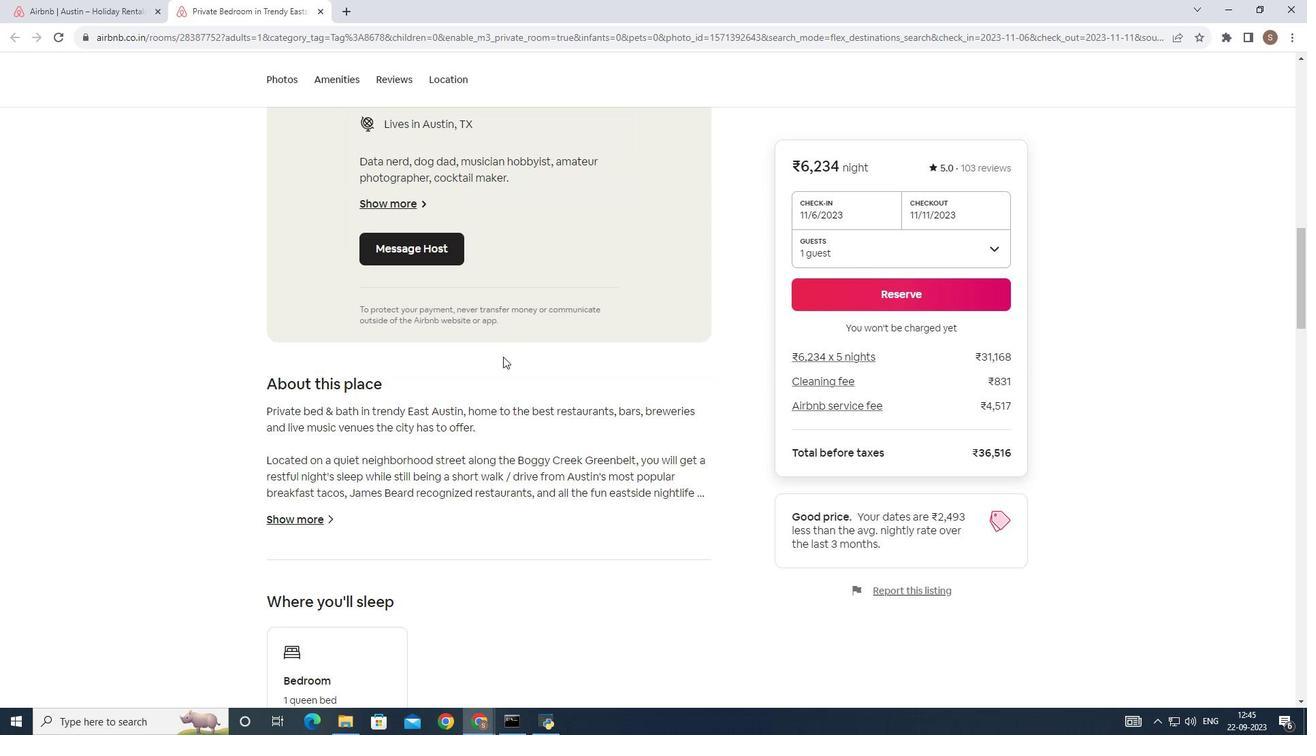 
Action: Mouse scrolled (506, 359) with delta (0, 0)
Screenshot: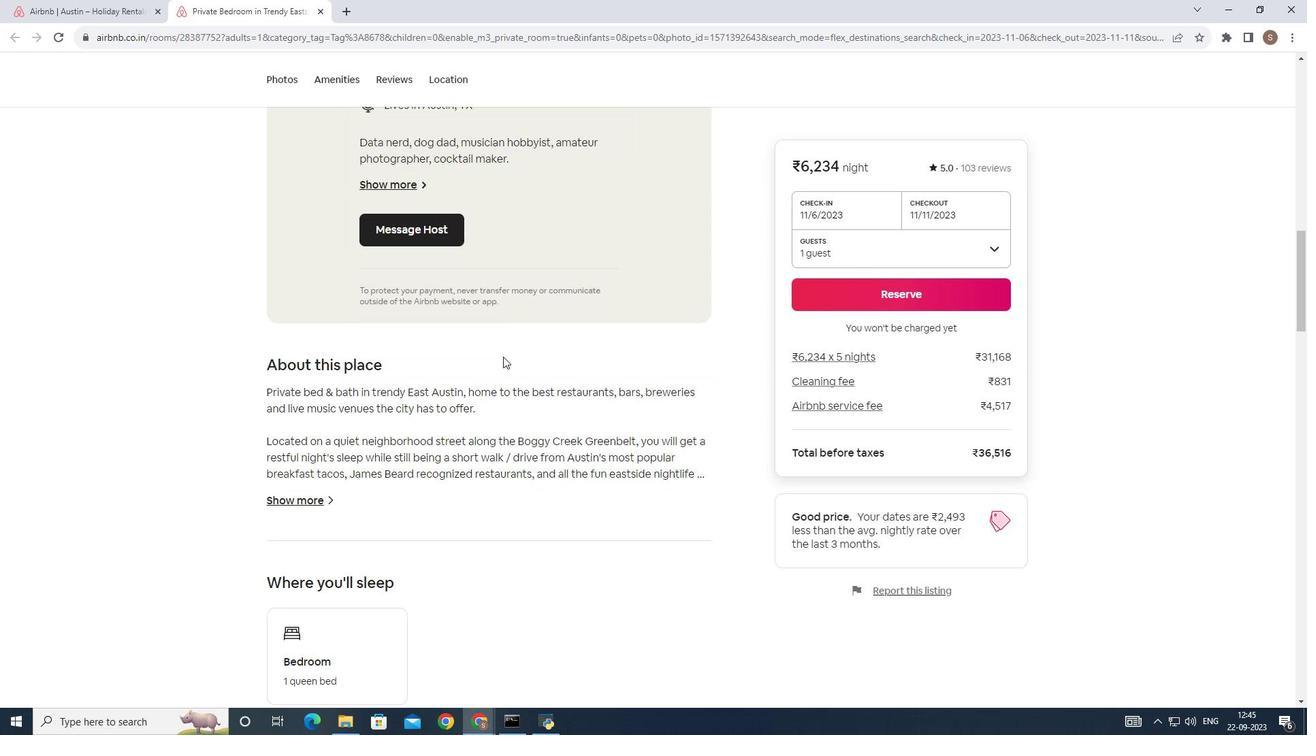 
Action: Mouse scrolled (506, 359) with delta (0, 0)
Screenshot: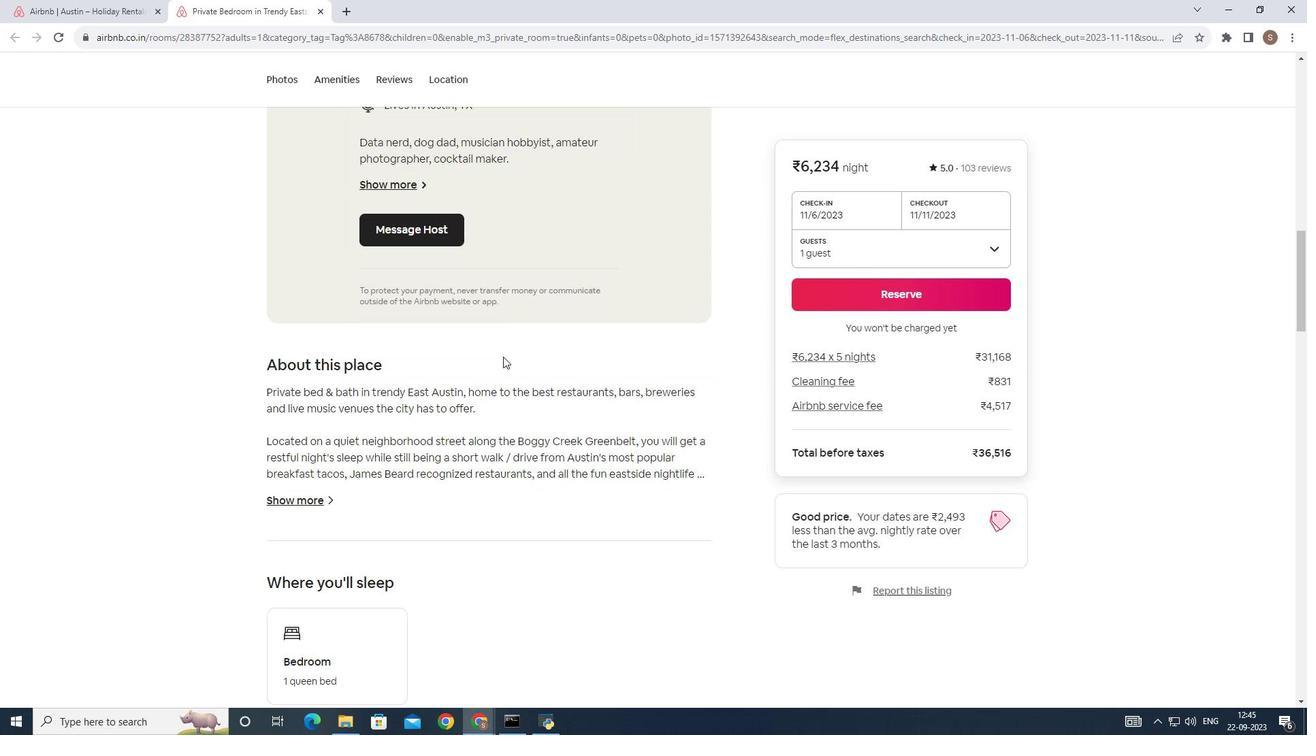 
Action: Mouse moved to (316, 507)
Screenshot: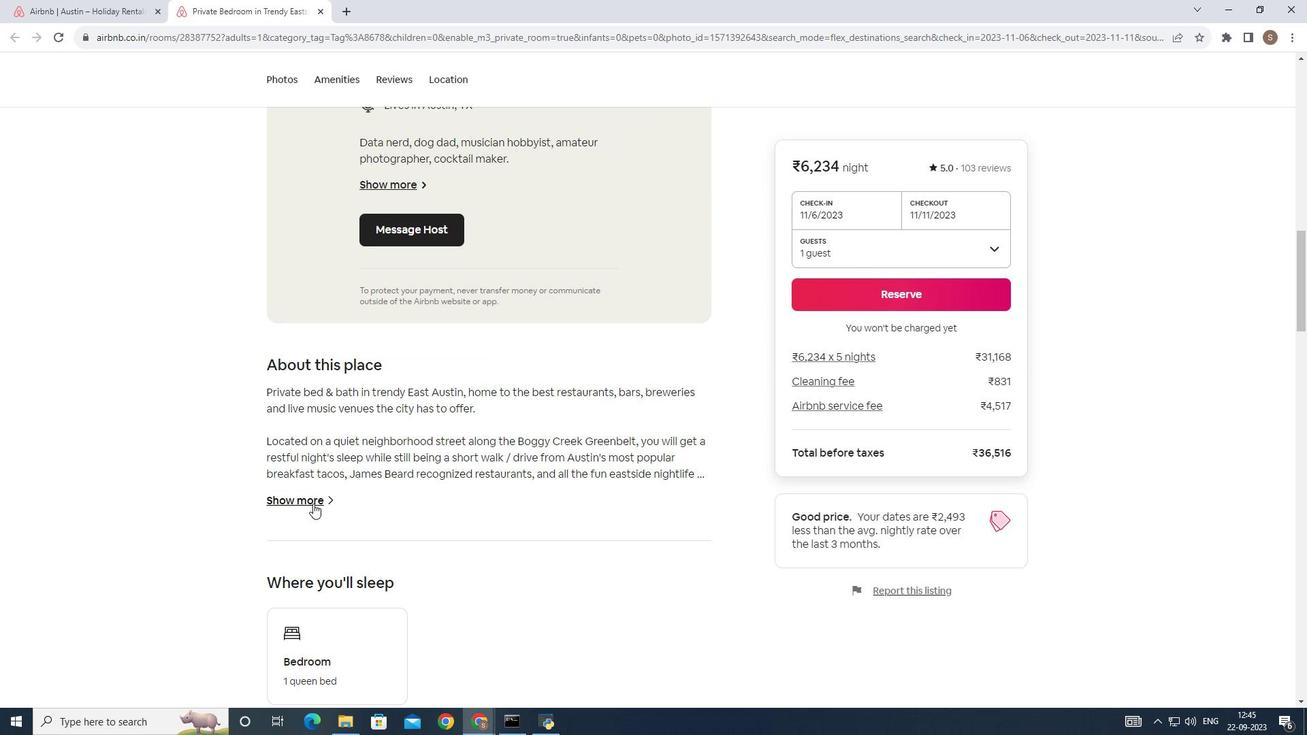 
Action: Mouse pressed left at (316, 507)
Screenshot: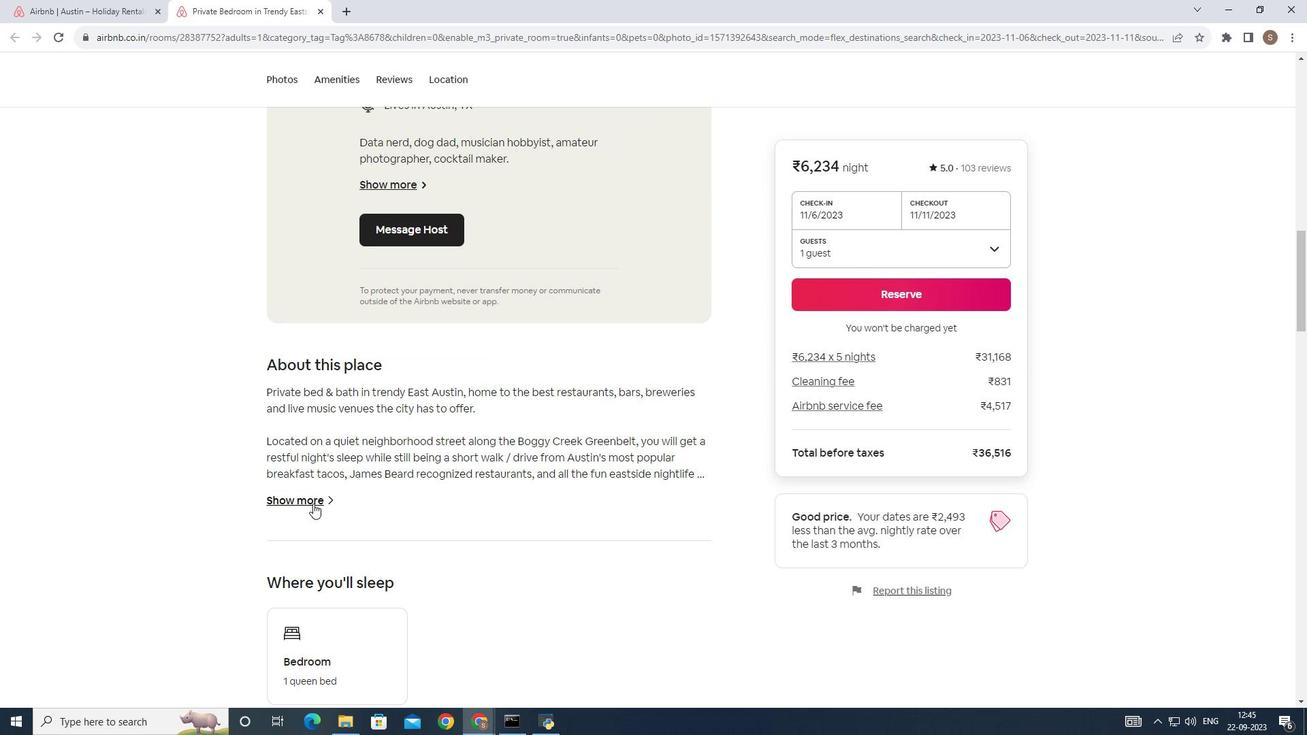
Action: Mouse moved to (317, 507)
Screenshot: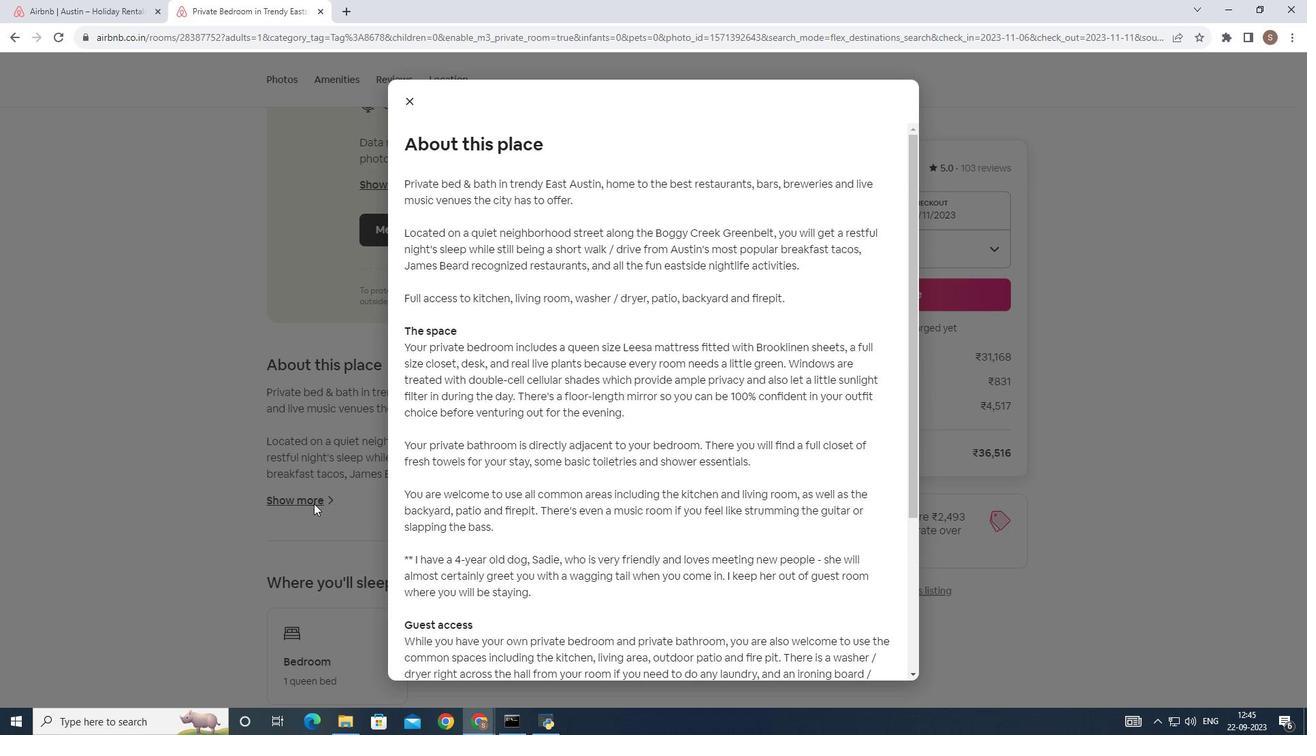 
Action: Mouse scrolled (317, 506) with delta (0, 0)
Screenshot: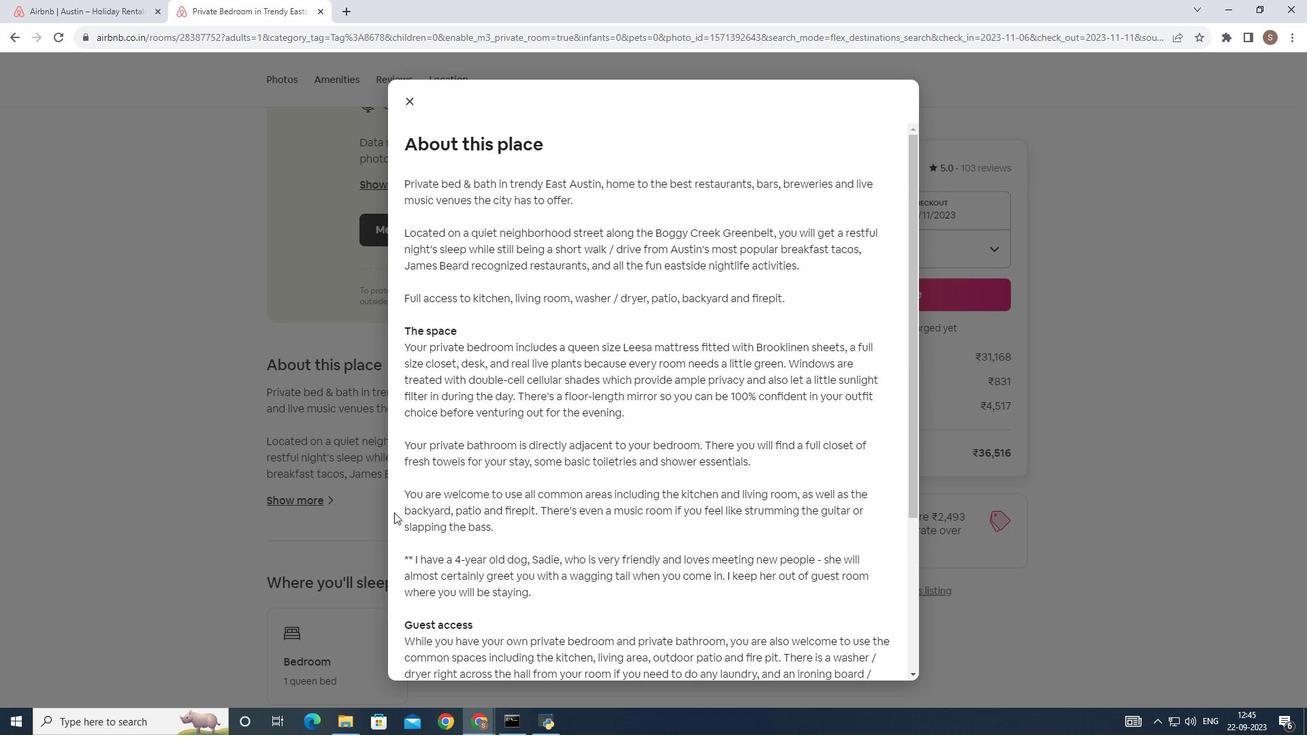 
Action: Mouse moved to (461, 581)
Screenshot: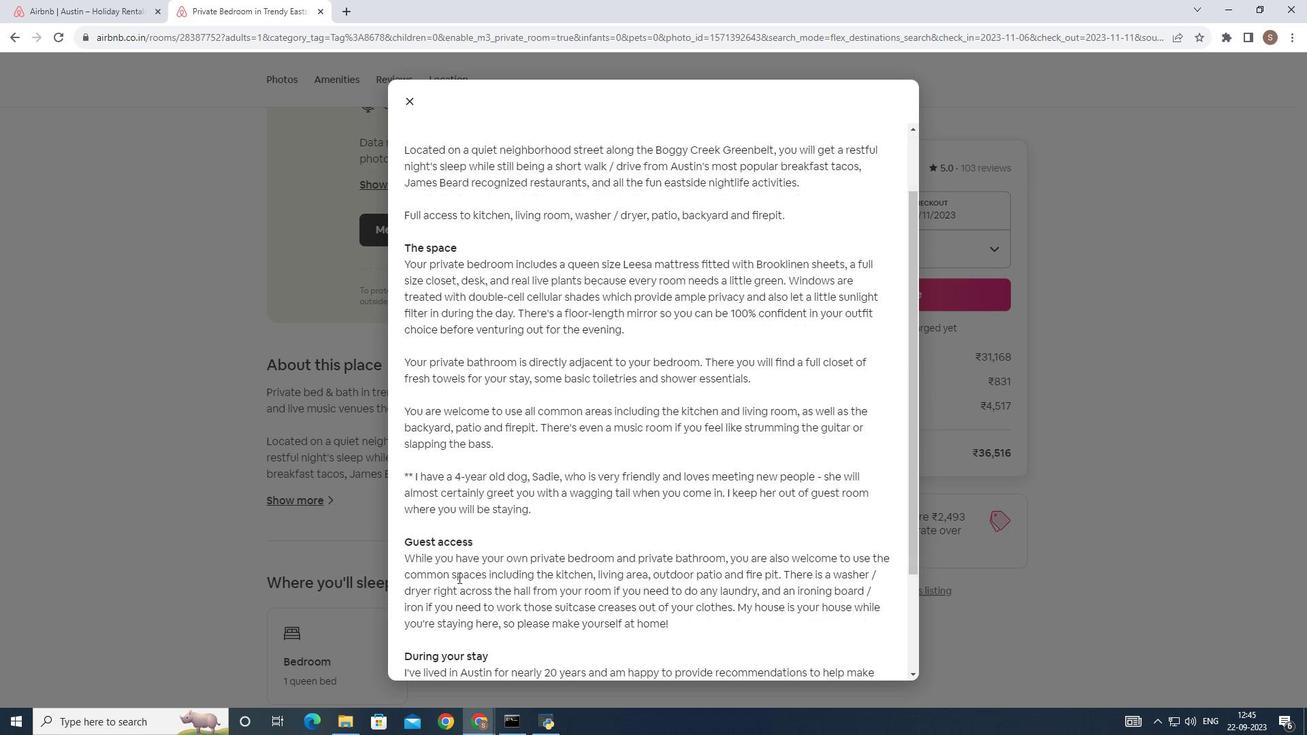 
Action: Mouse scrolled (461, 580) with delta (0, 0)
Screenshot: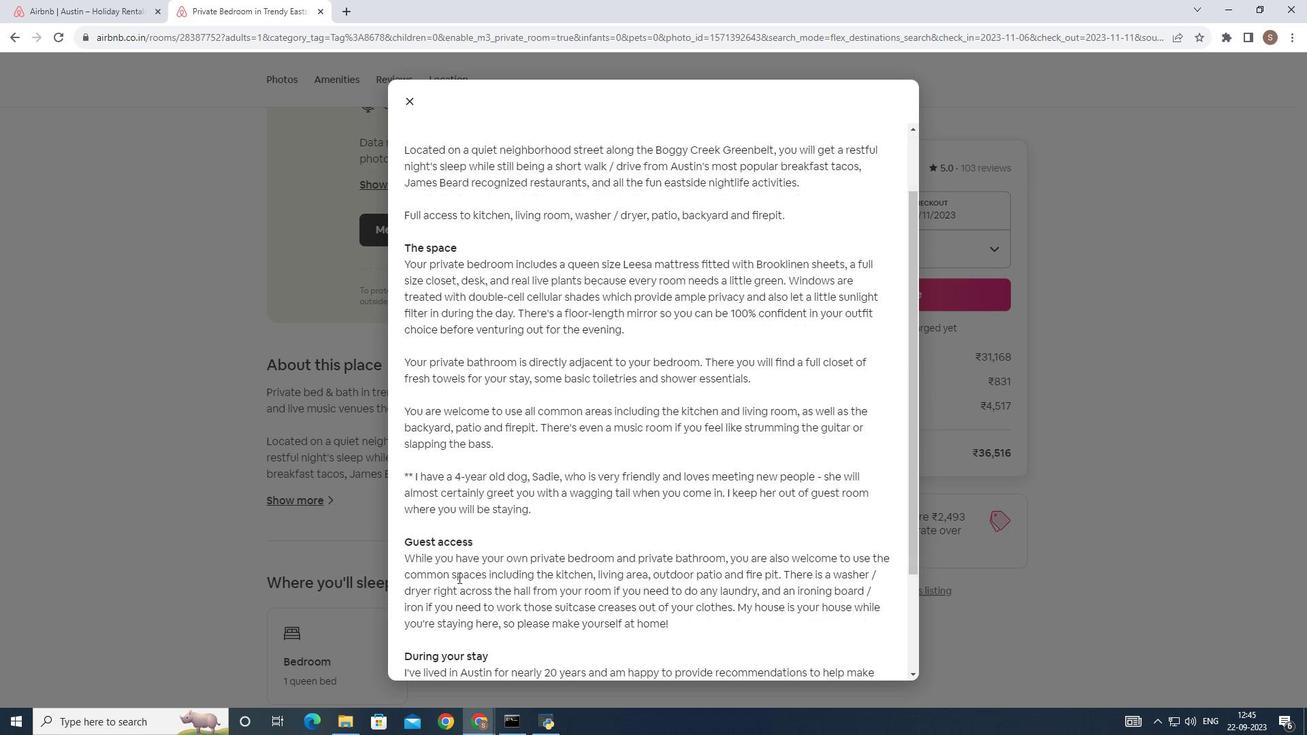 
Action: Mouse scrolled (461, 580) with delta (0, 0)
Screenshot: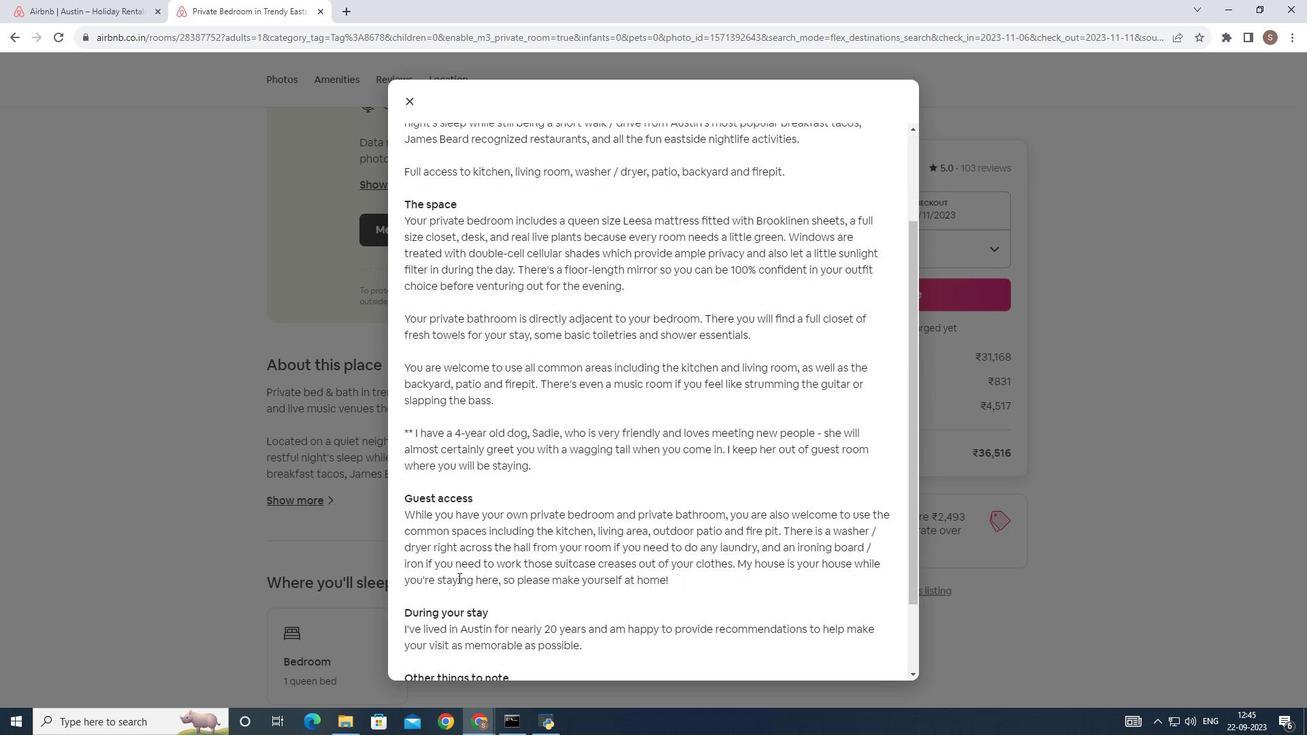 
Action: Mouse moved to (461, 582)
Screenshot: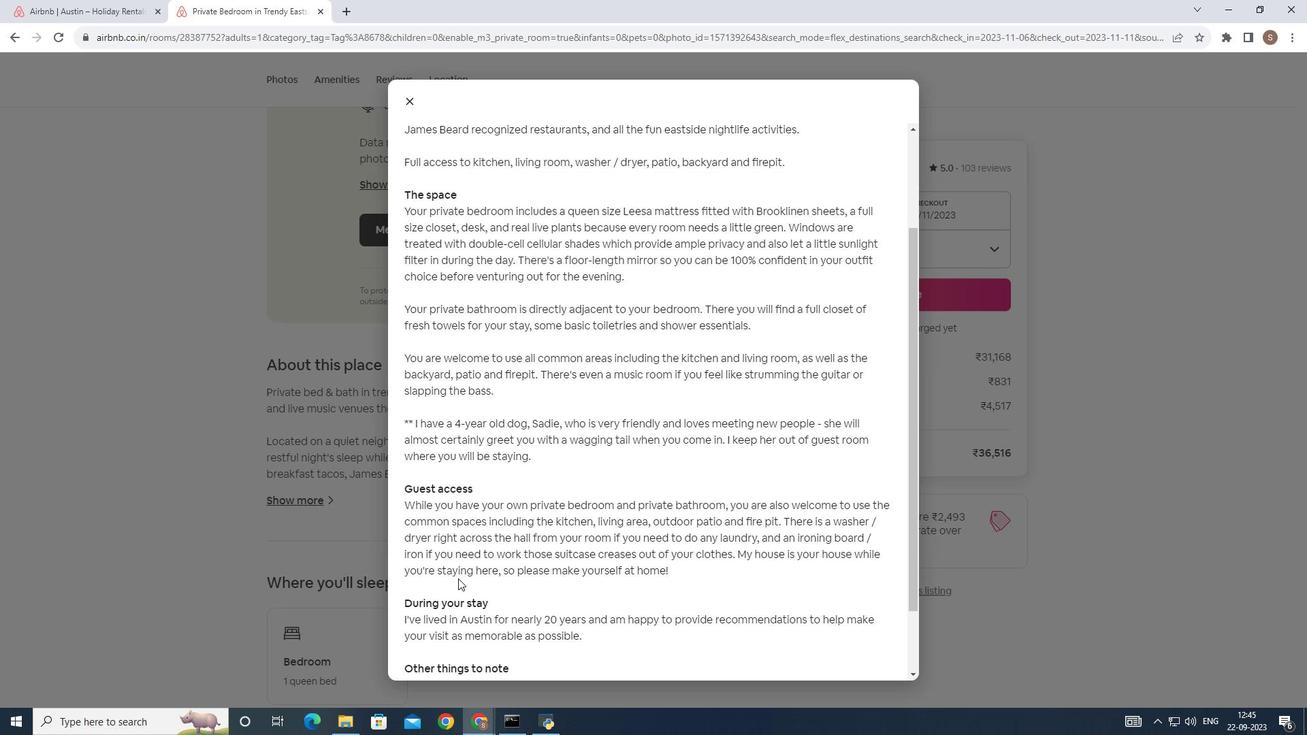 
Action: Mouse scrolled (461, 581) with delta (0, 0)
Screenshot: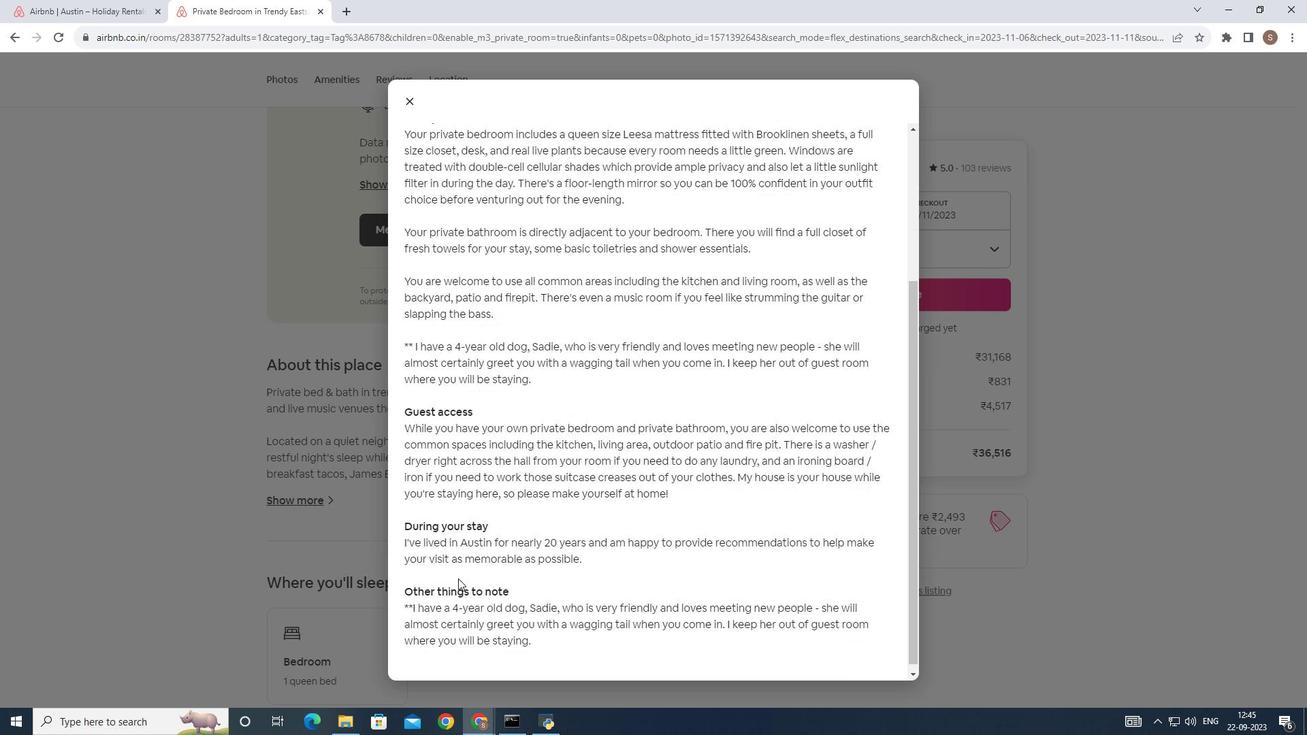 
Action: Mouse scrolled (461, 581) with delta (0, 0)
Screenshot: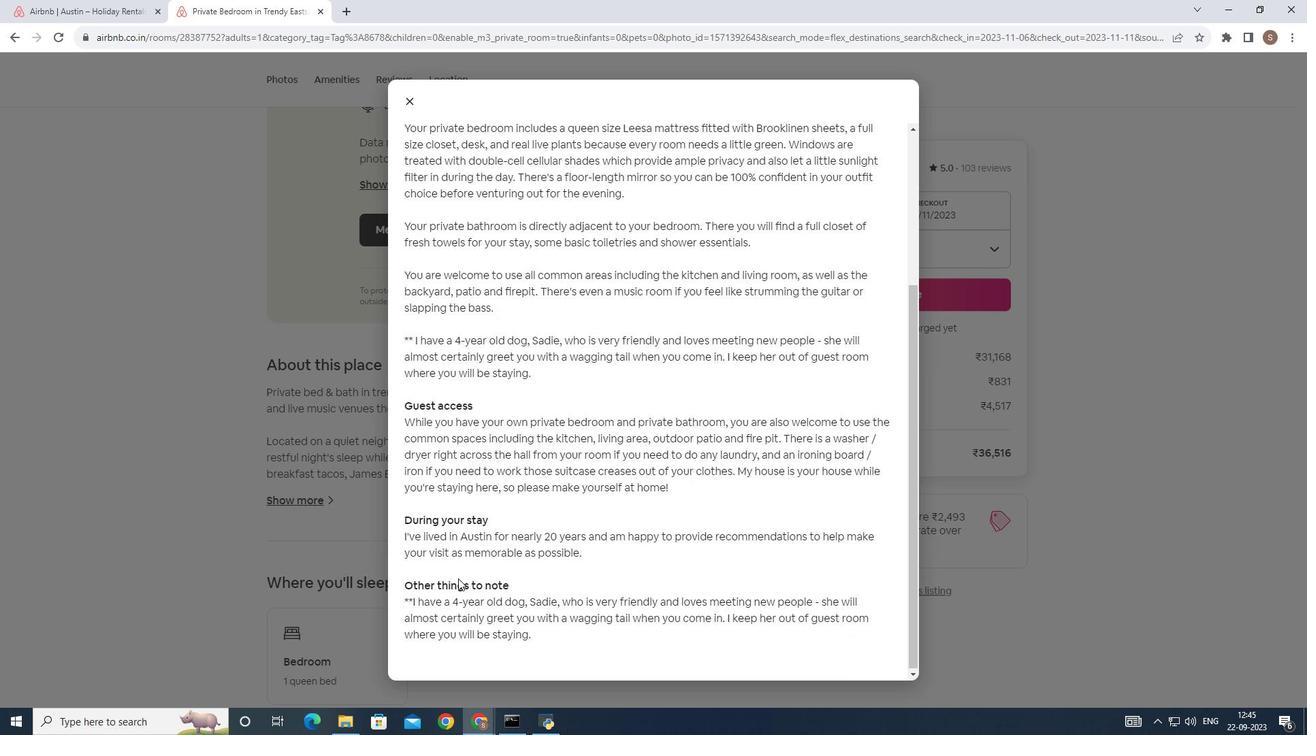 
Action: Mouse scrolled (461, 581) with delta (0, 0)
Screenshot: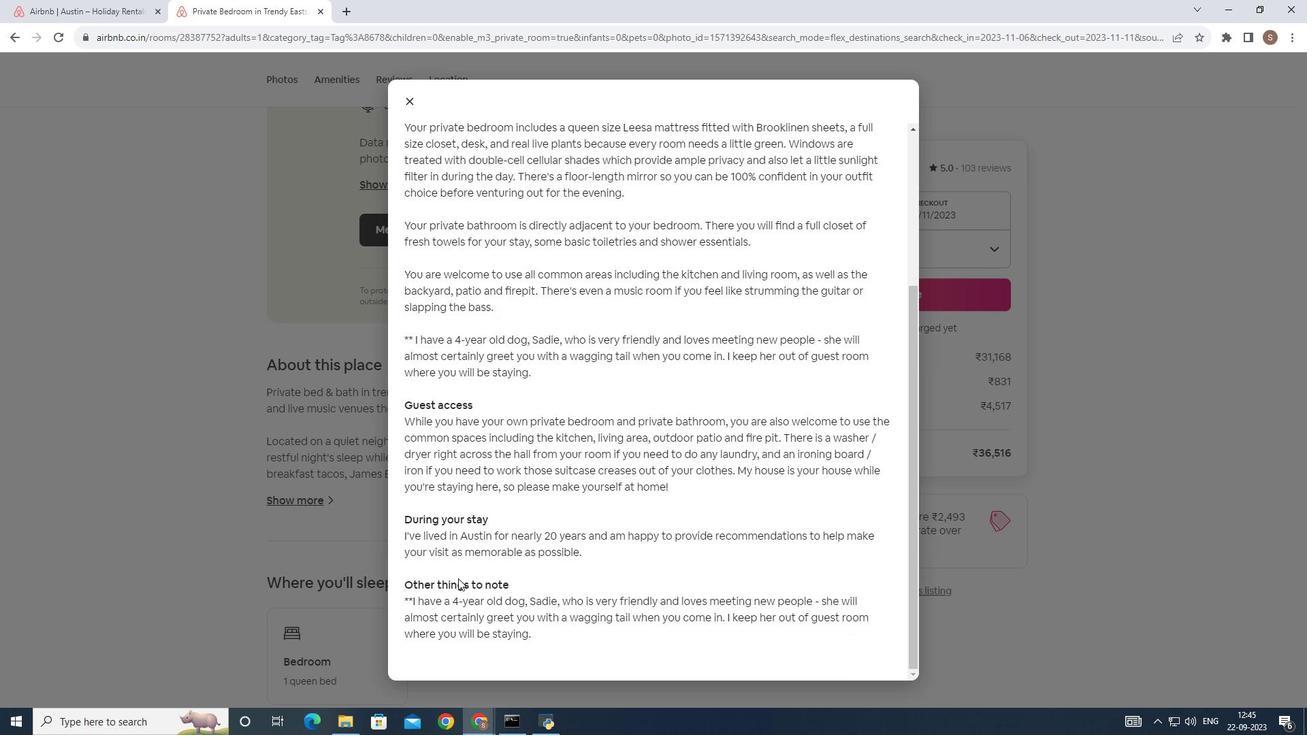 
Action: Mouse scrolled (461, 581) with delta (0, 0)
Screenshot: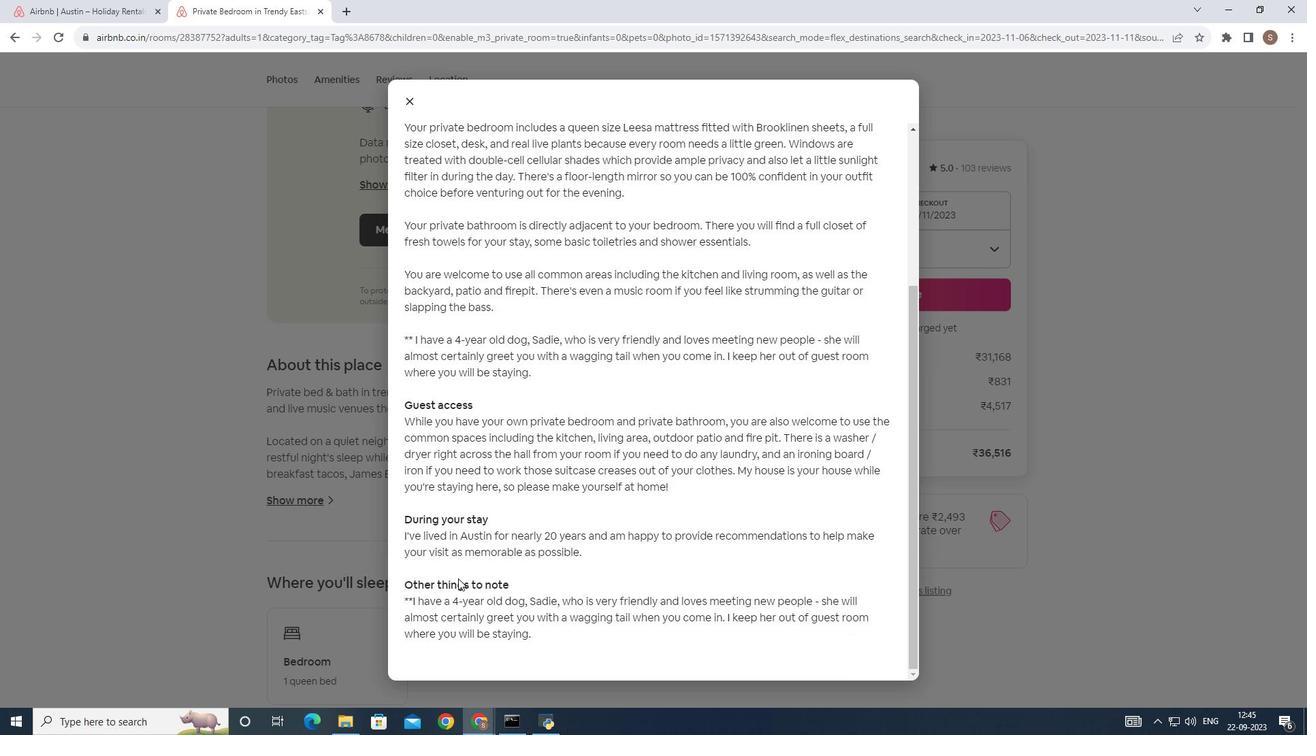 
Action: Mouse moved to (413, 108)
Screenshot: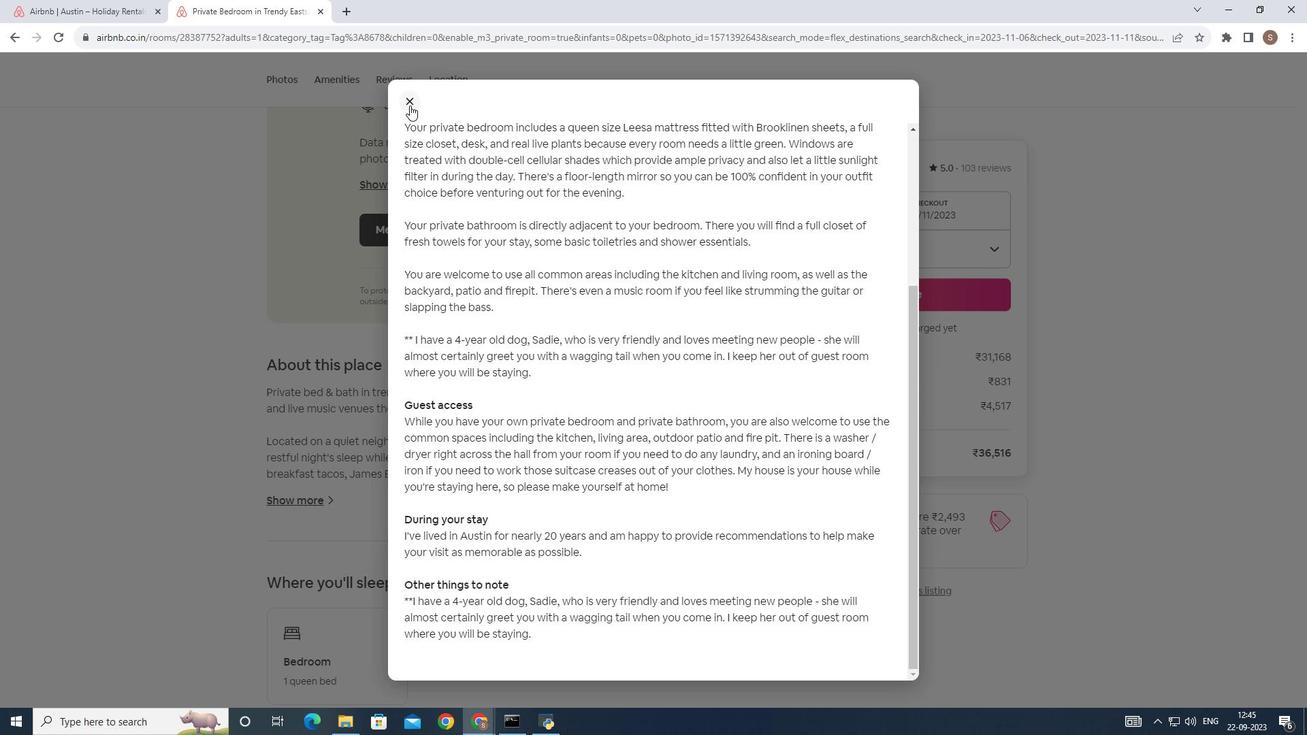 
Action: Mouse pressed left at (413, 108)
Screenshot: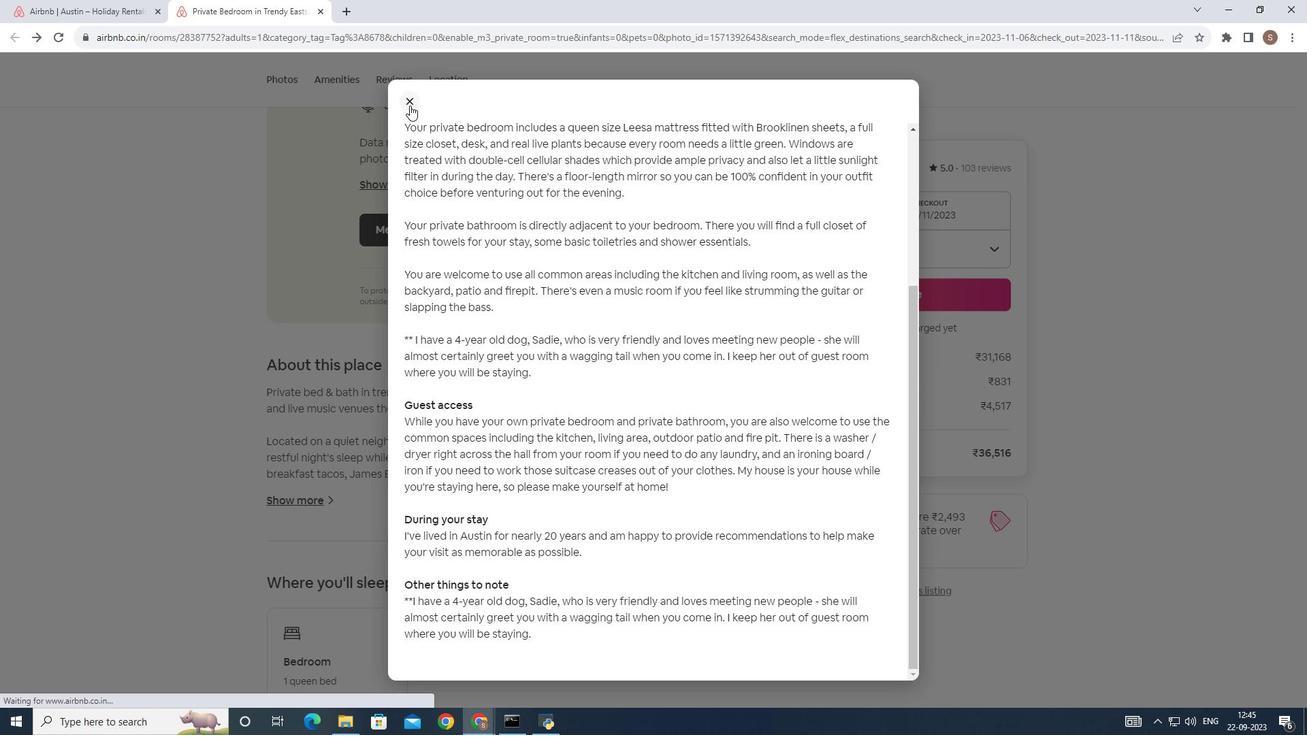 
Action: Mouse moved to (329, 448)
Screenshot: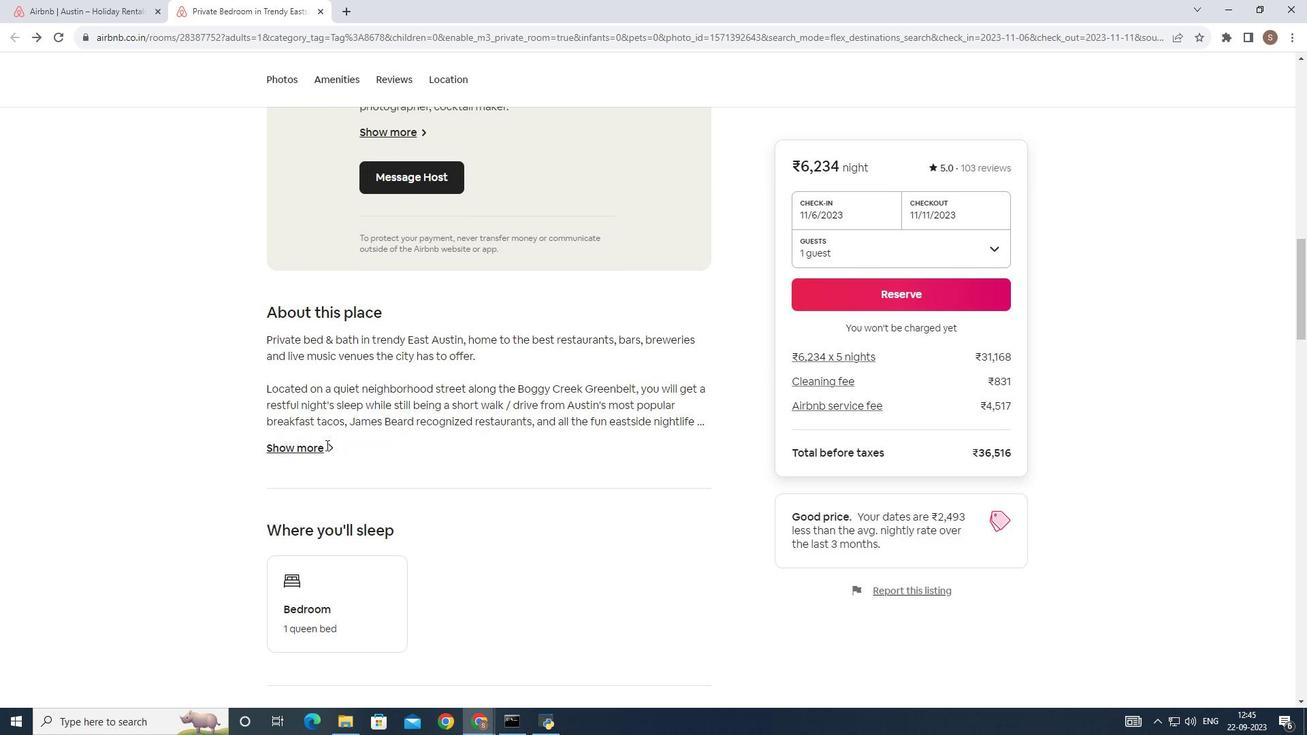 
Action: Mouse scrolled (329, 448) with delta (0, 0)
Screenshot: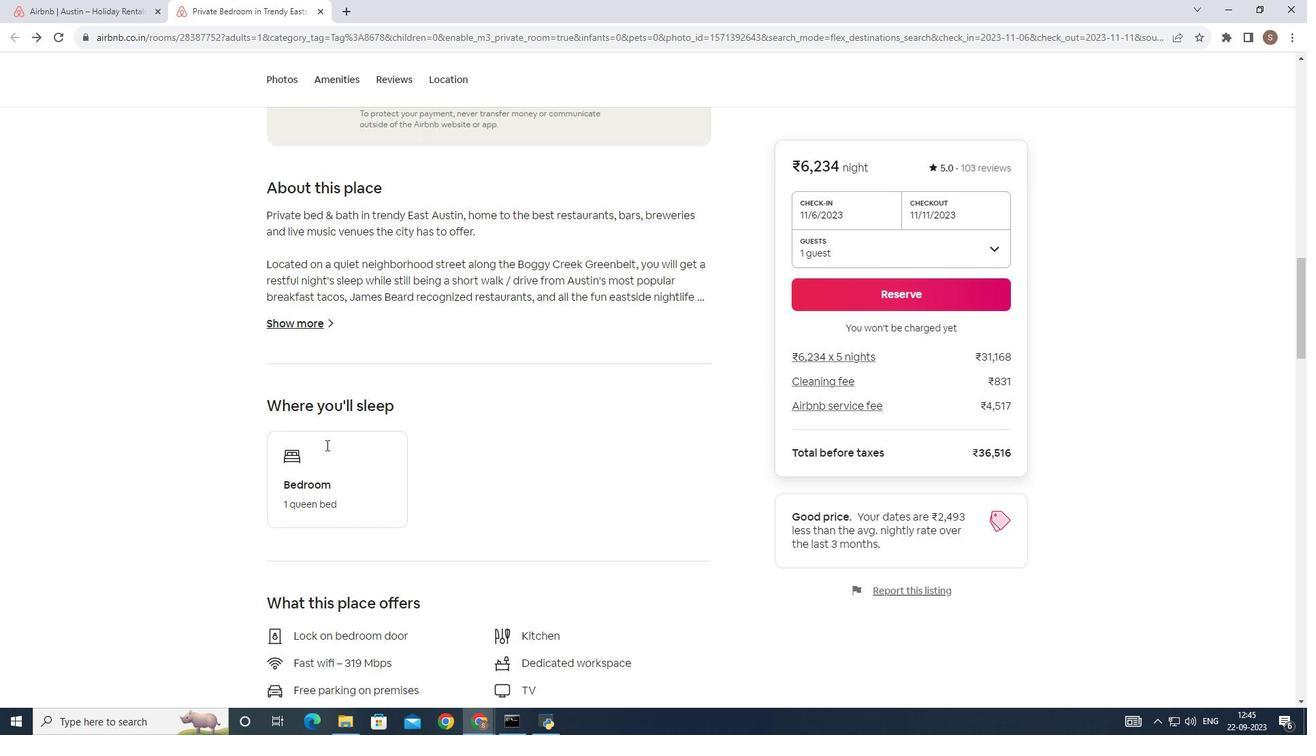 
Action: Mouse scrolled (329, 448) with delta (0, 0)
Screenshot: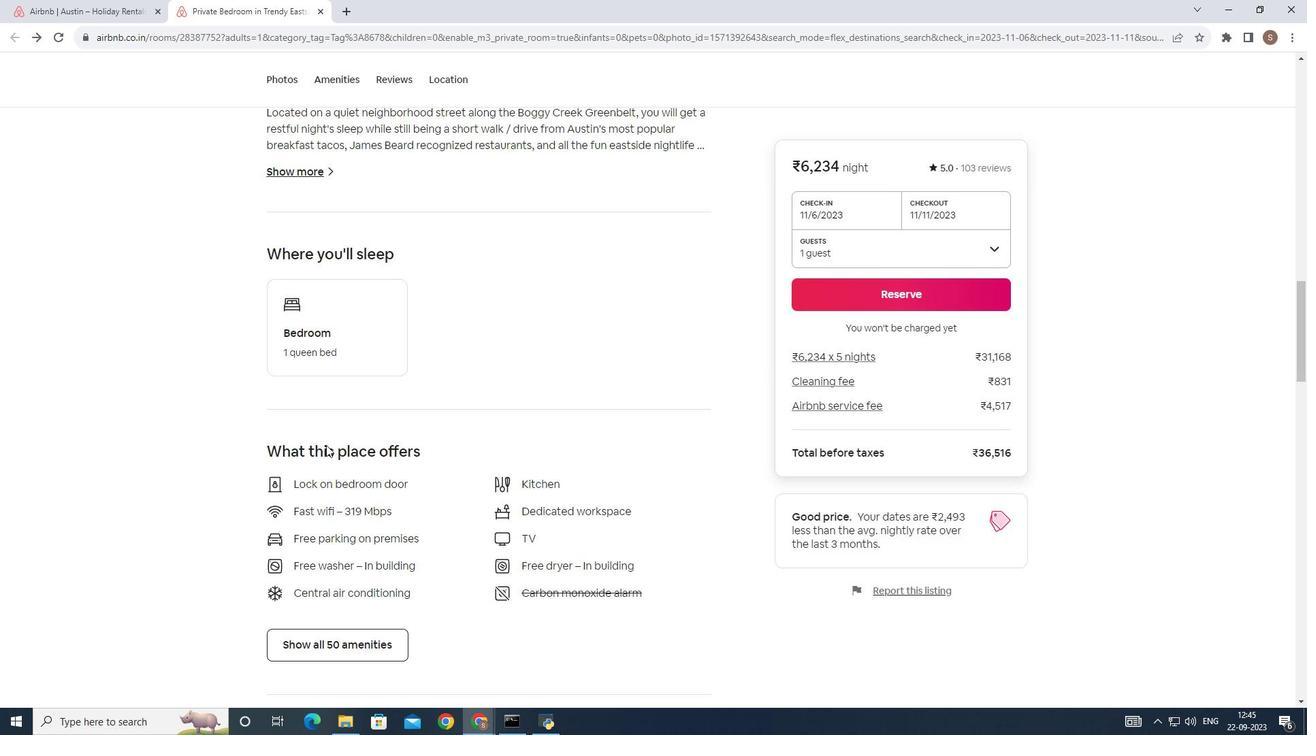 
Action: Mouse scrolled (329, 448) with delta (0, 0)
Screenshot: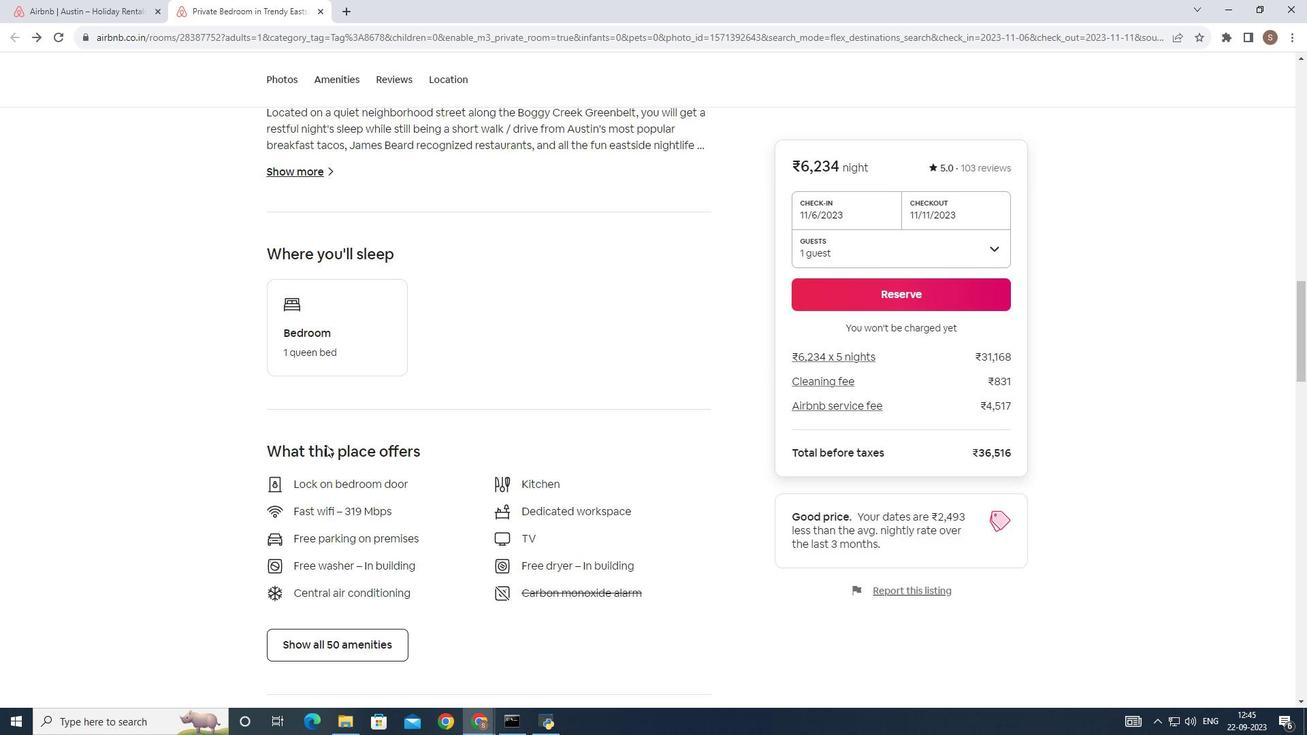 
Action: Mouse scrolled (329, 448) with delta (0, 0)
Screenshot: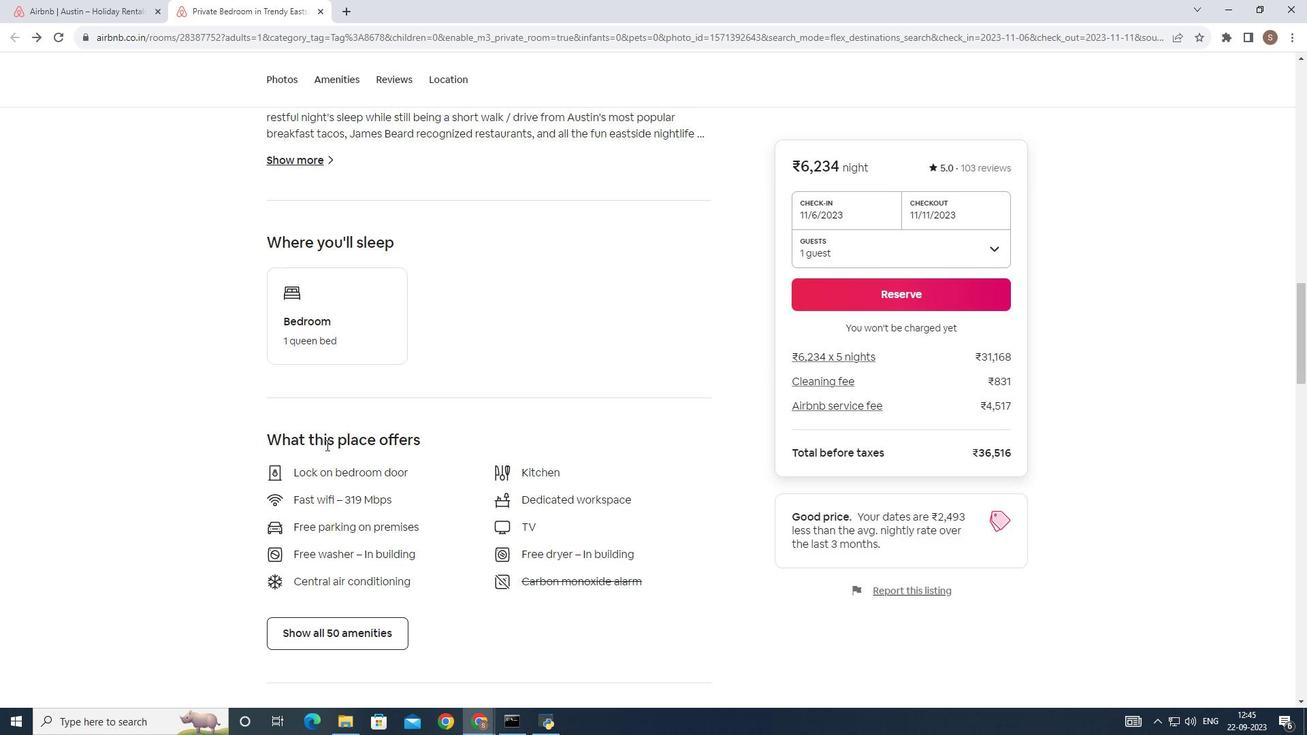 
Action: Mouse scrolled (329, 448) with delta (0, 0)
Screenshot: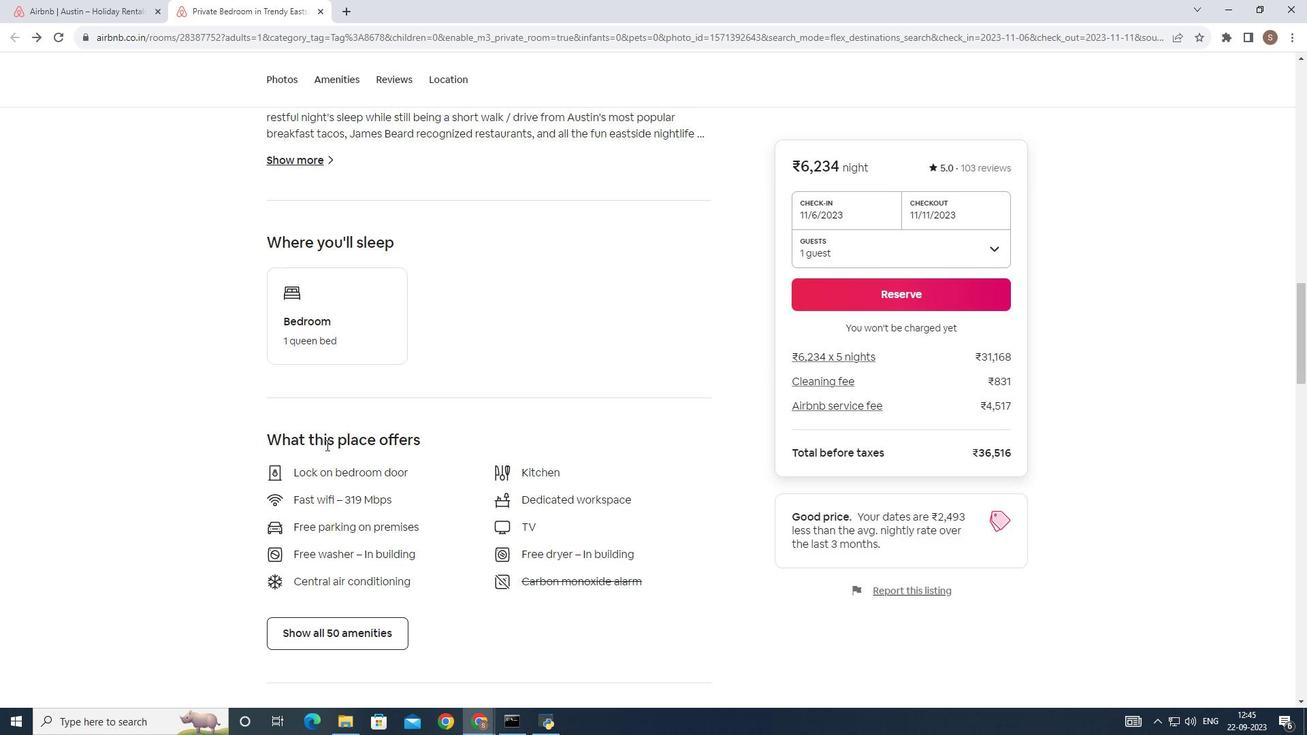 
Action: Mouse scrolled (329, 448) with delta (0, 0)
Screenshot: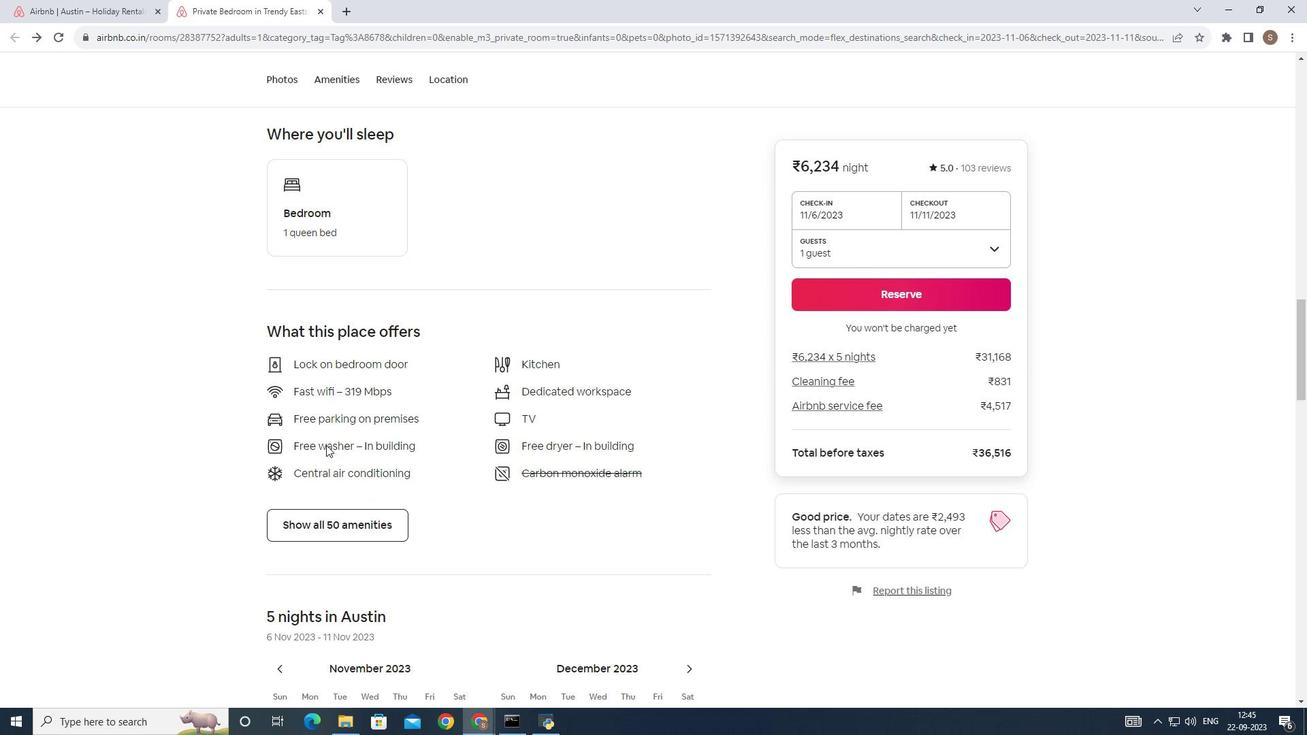 
Action: Mouse scrolled (329, 448) with delta (0, 0)
Screenshot: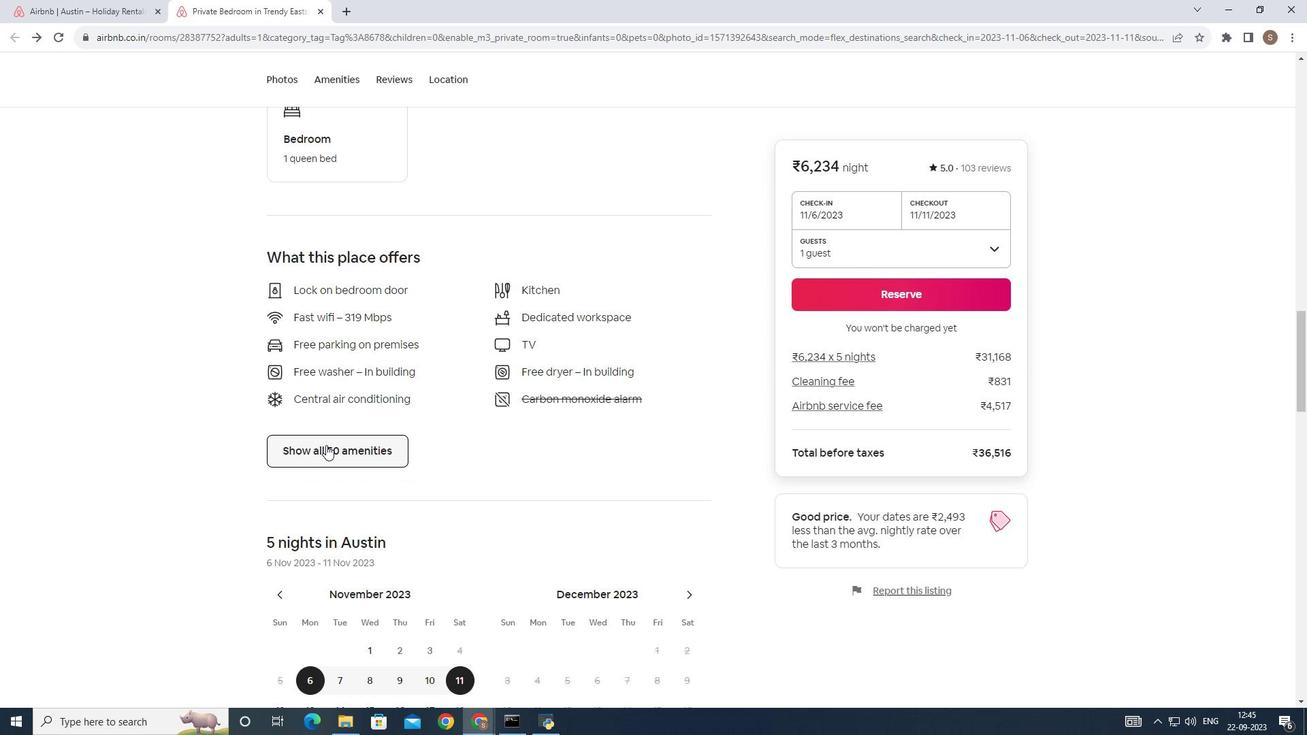 
Action: Mouse scrolled (329, 448) with delta (0, 0)
Screenshot: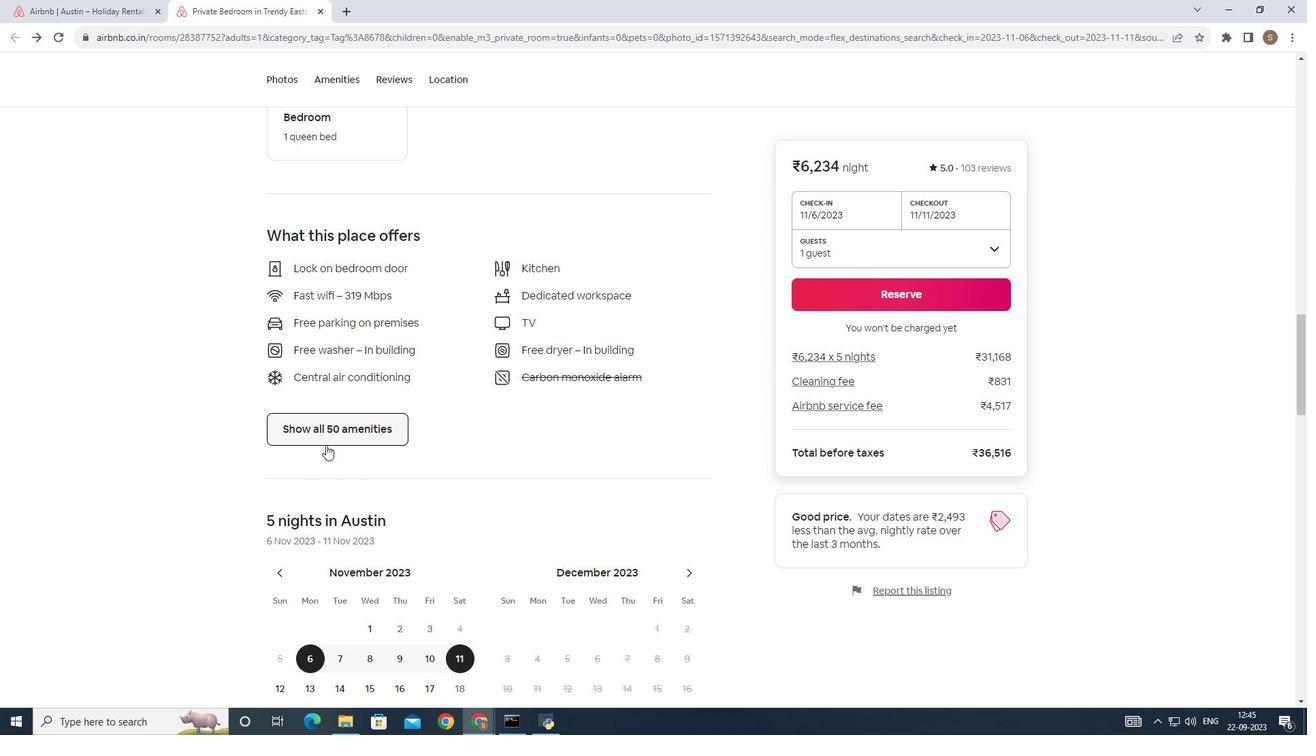 
Action: Mouse moved to (332, 433)
Screenshot: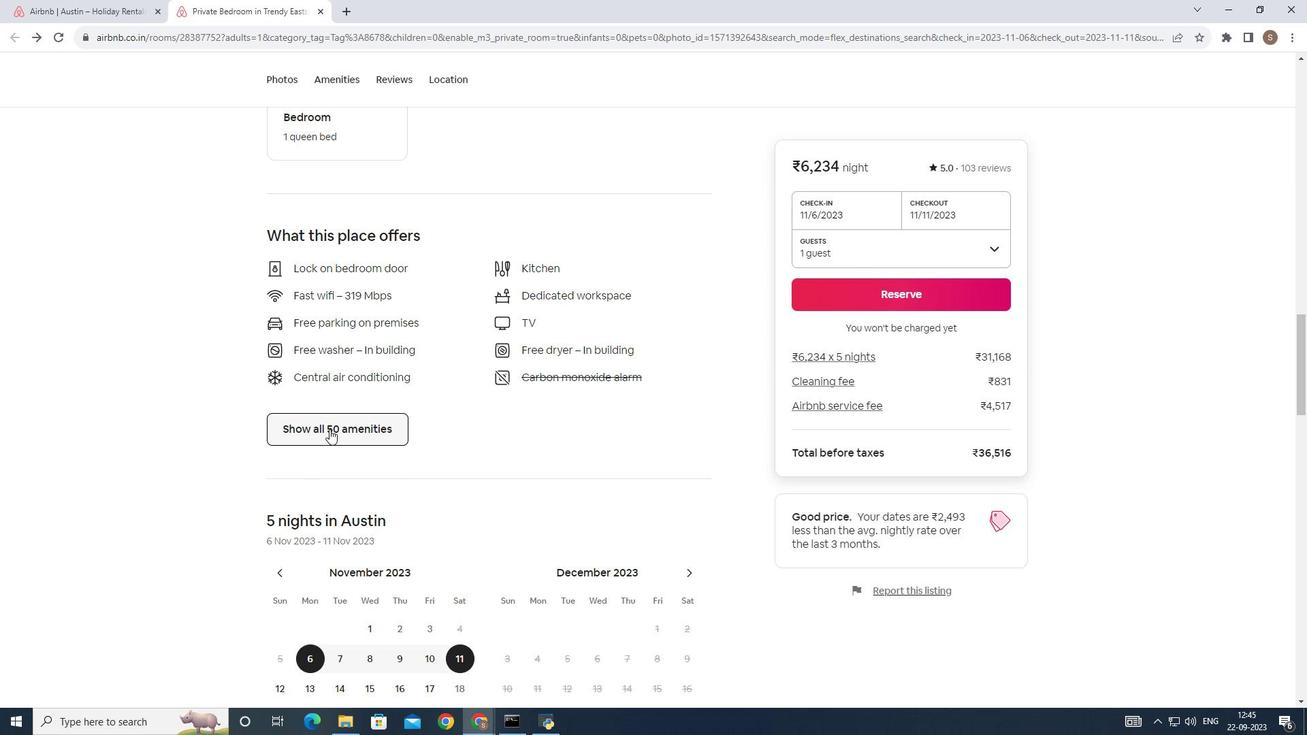 
Action: Mouse pressed left at (332, 433)
Screenshot: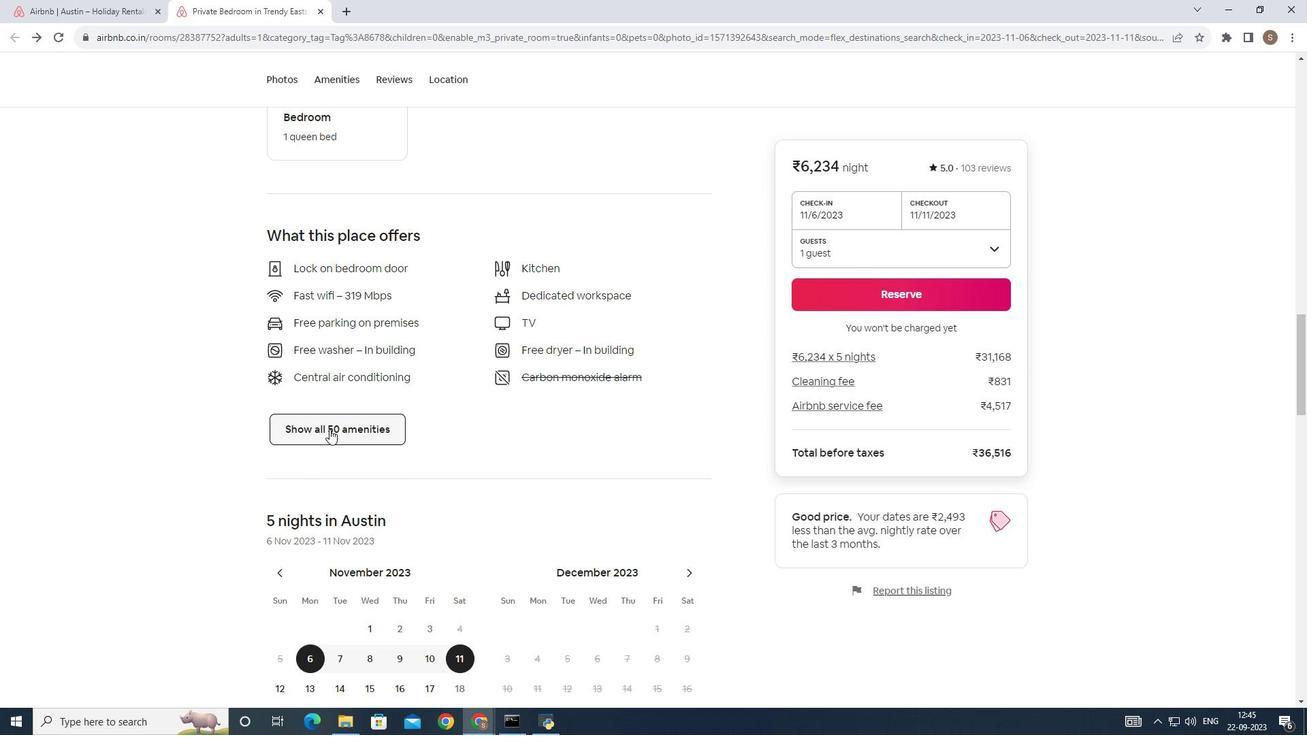 
Action: Mouse moved to (410, 428)
Screenshot: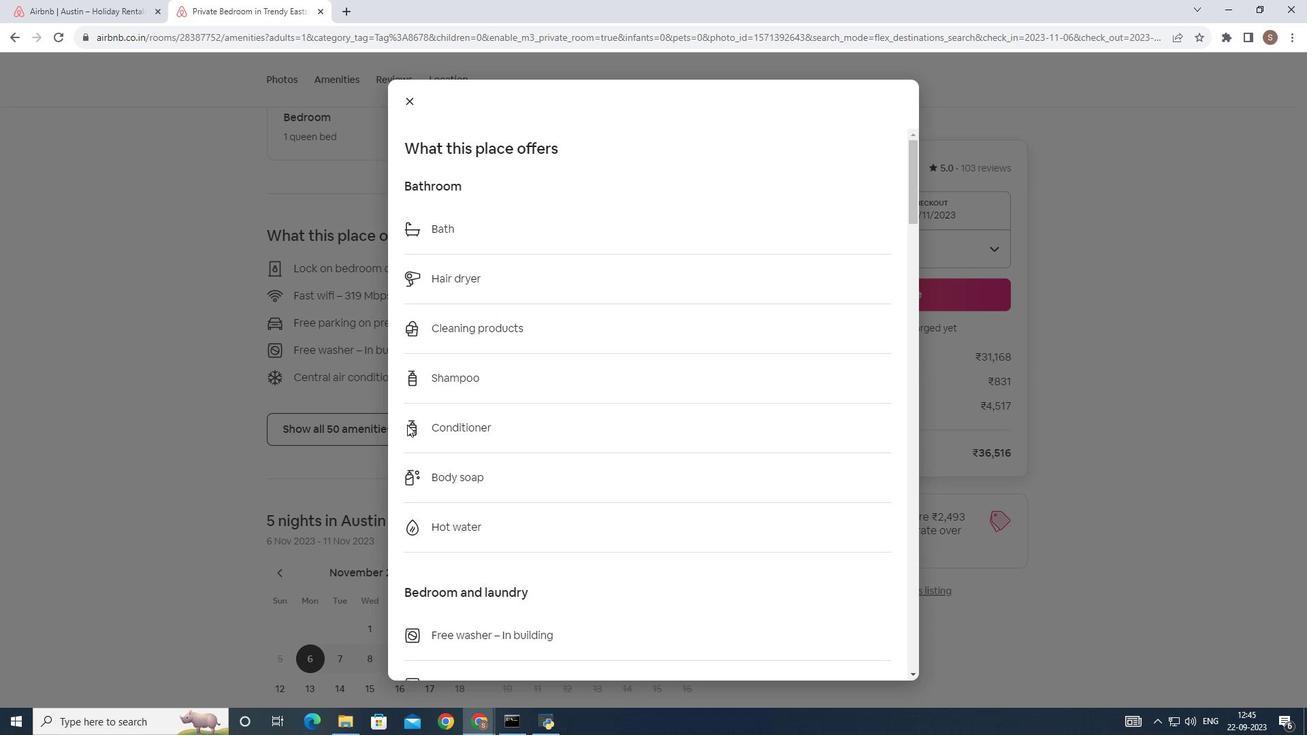
Action: Mouse scrolled (410, 427) with delta (0, 0)
Screenshot: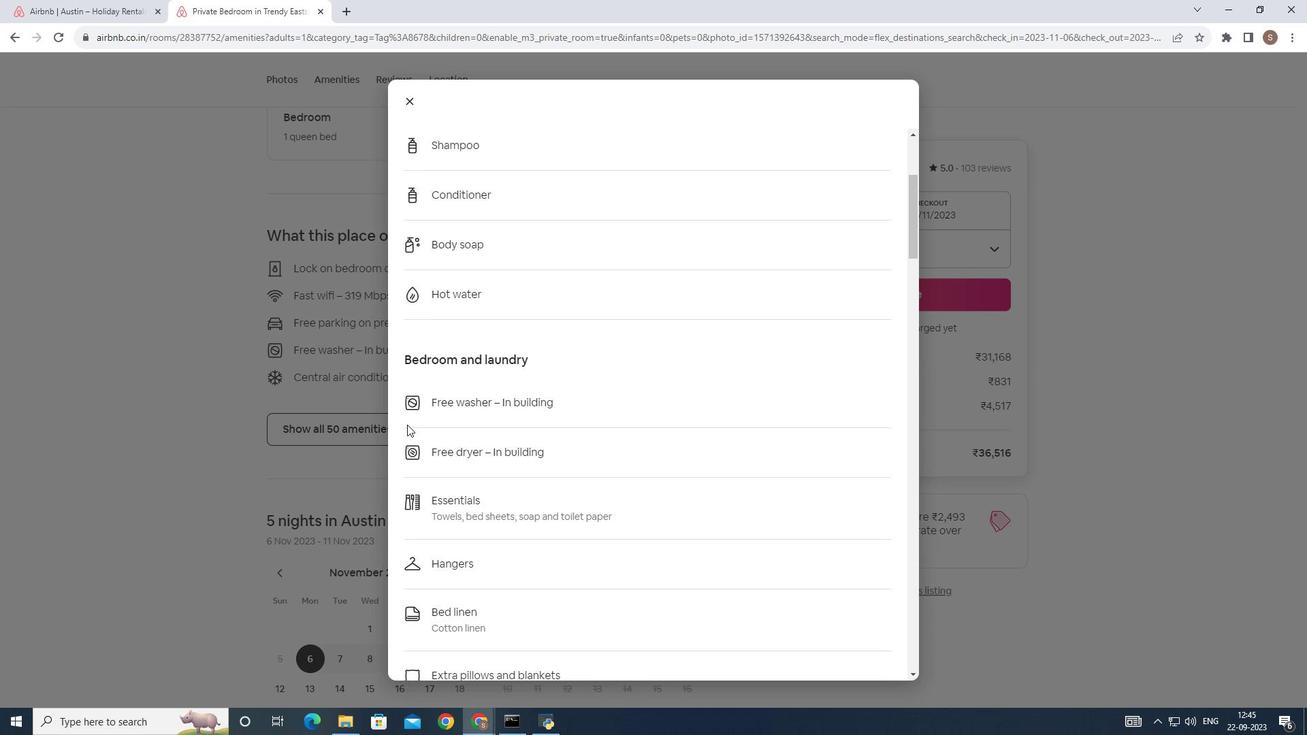
Action: Mouse scrolled (410, 427) with delta (0, 0)
Screenshot: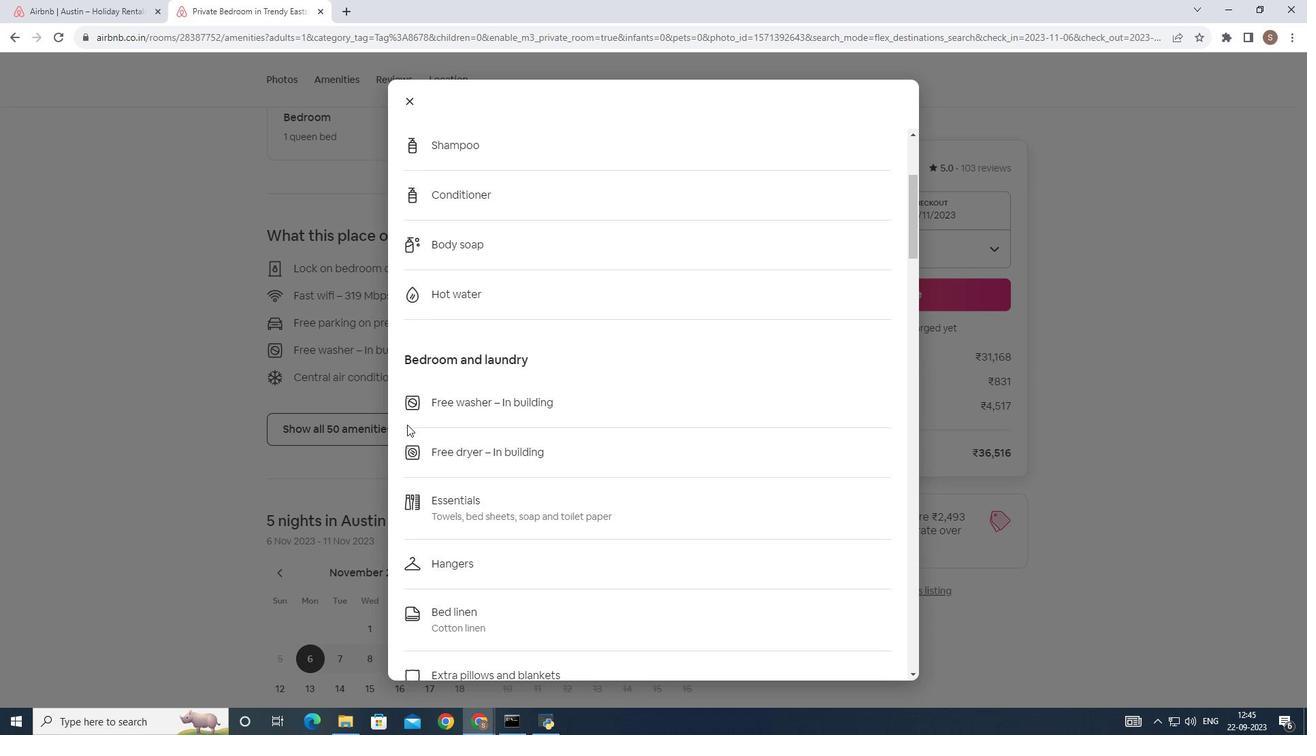 
Action: Mouse scrolled (410, 427) with delta (0, 0)
Screenshot: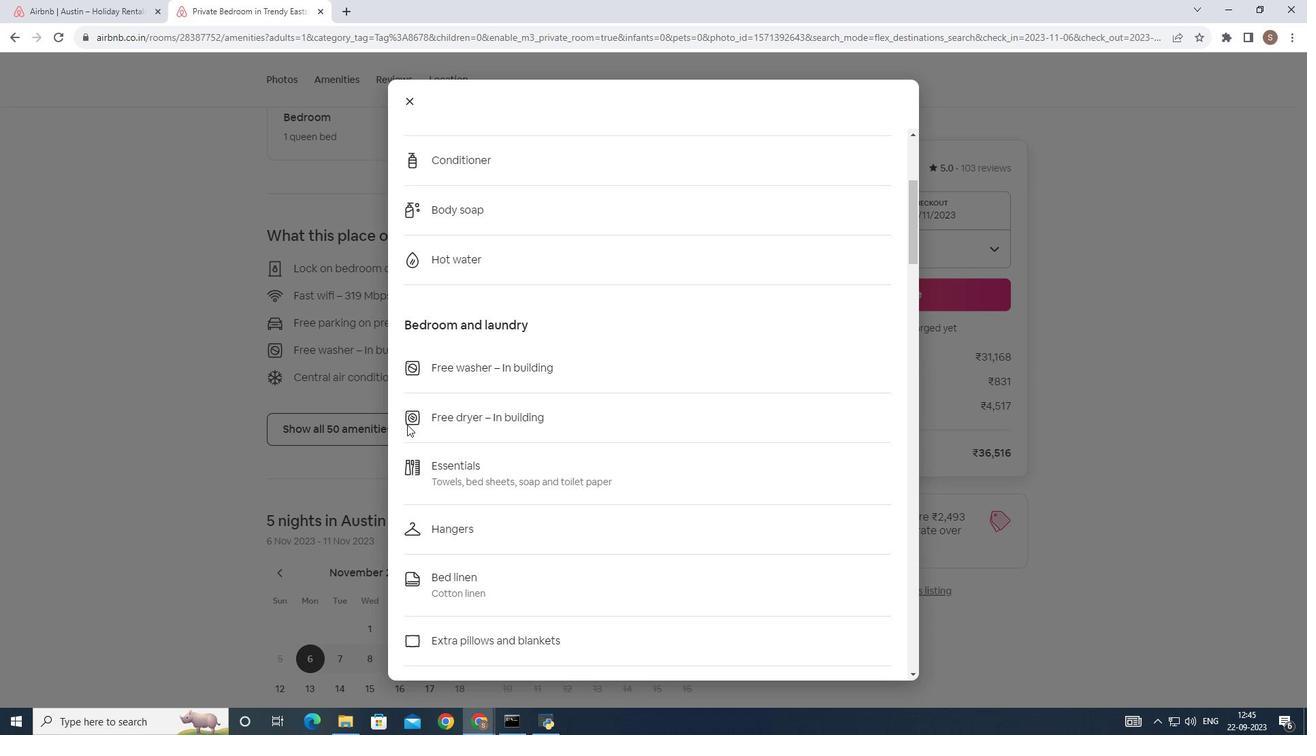 
Action: Mouse scrolled (410, 427) with delta (0, 0)
Screenshot: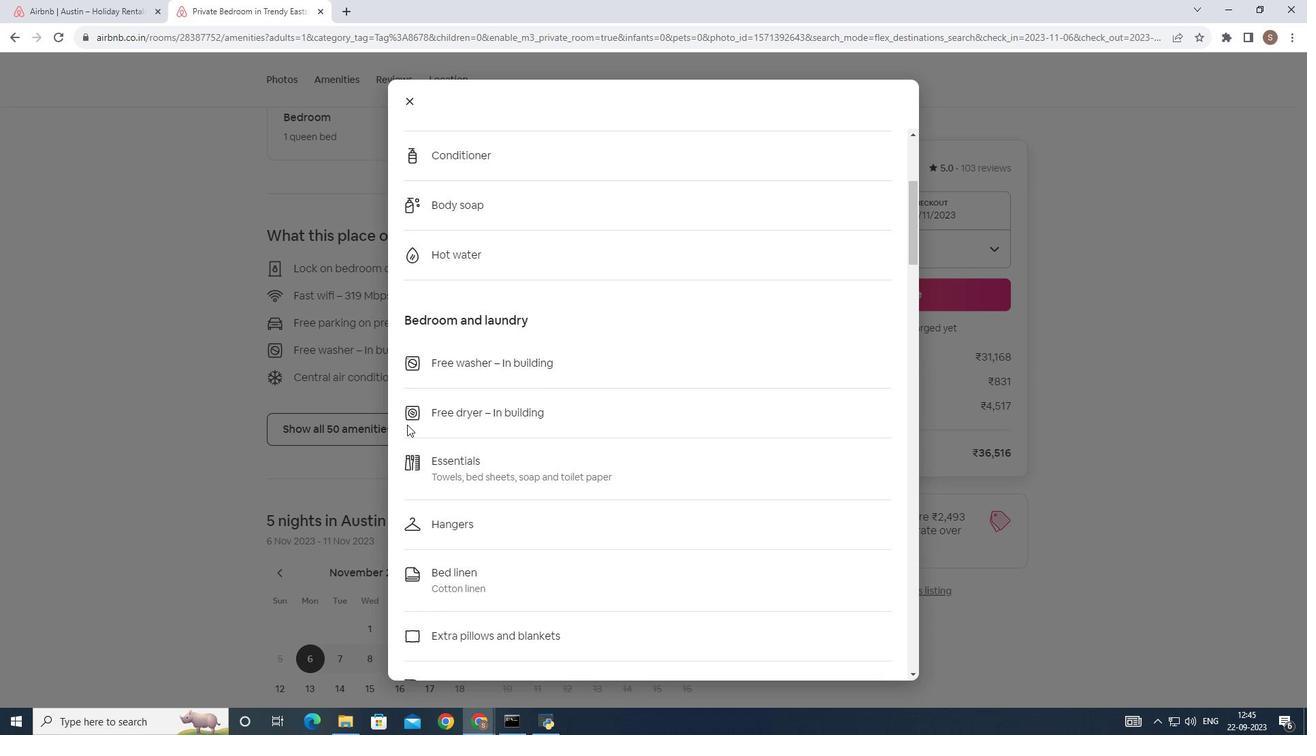 
Action: Mouse scrolled (410, 427) with delta (0, 0)
Screenshot: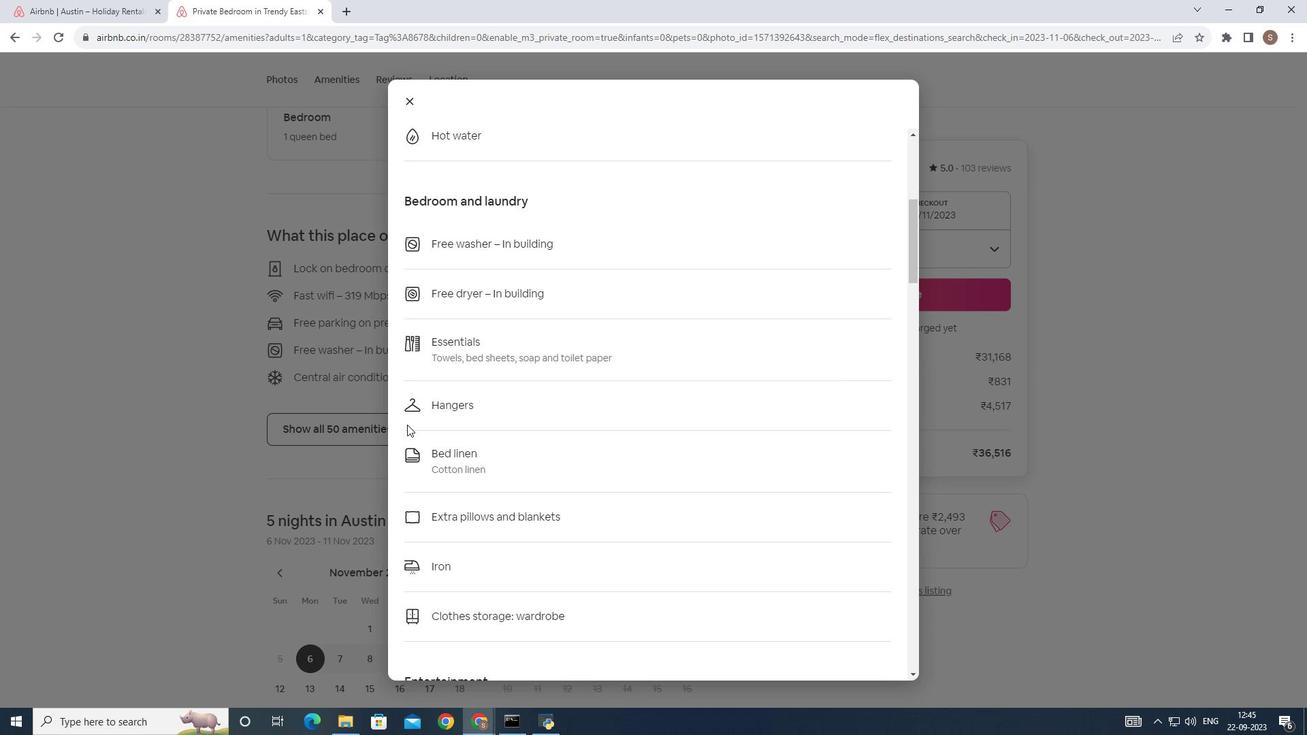 
Action: Mouse scrolled (410, 427) with delta (0, 0)
Screenshot: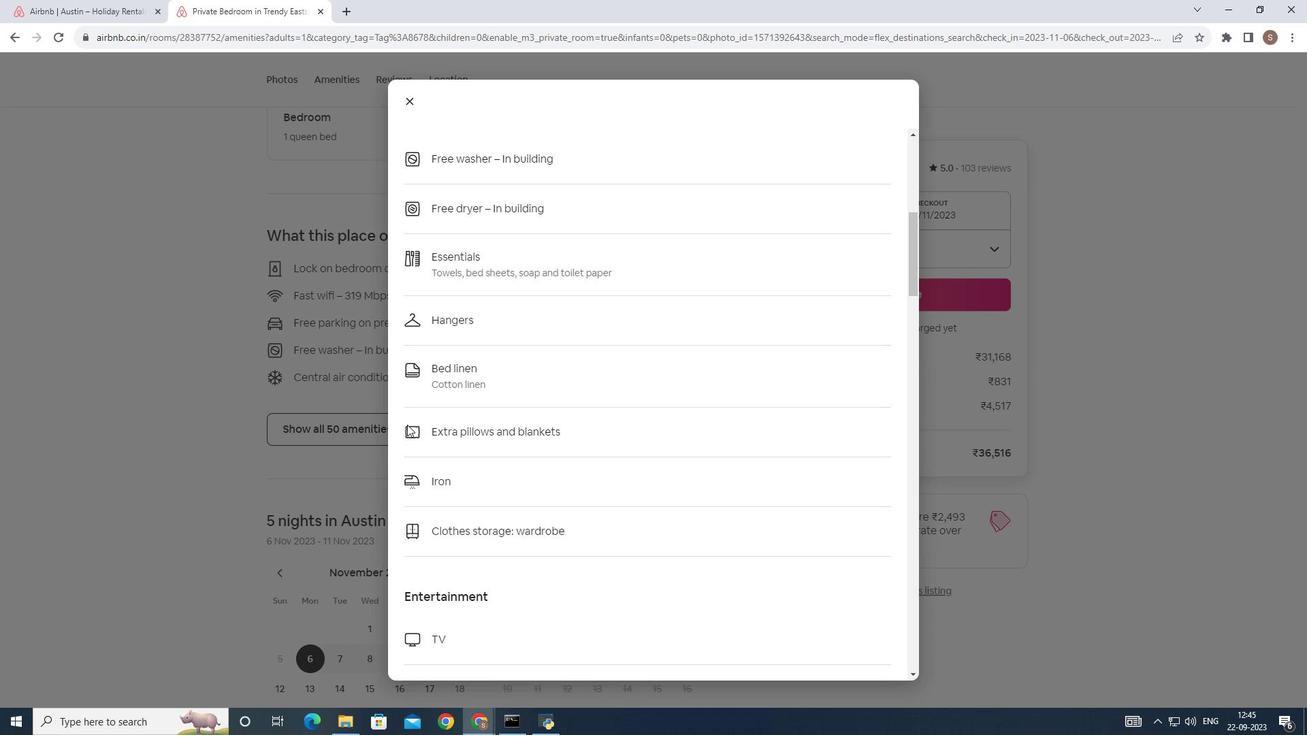 
Action: Mouse scrolled (410, 427) with delta (0, 0)
Screenshot: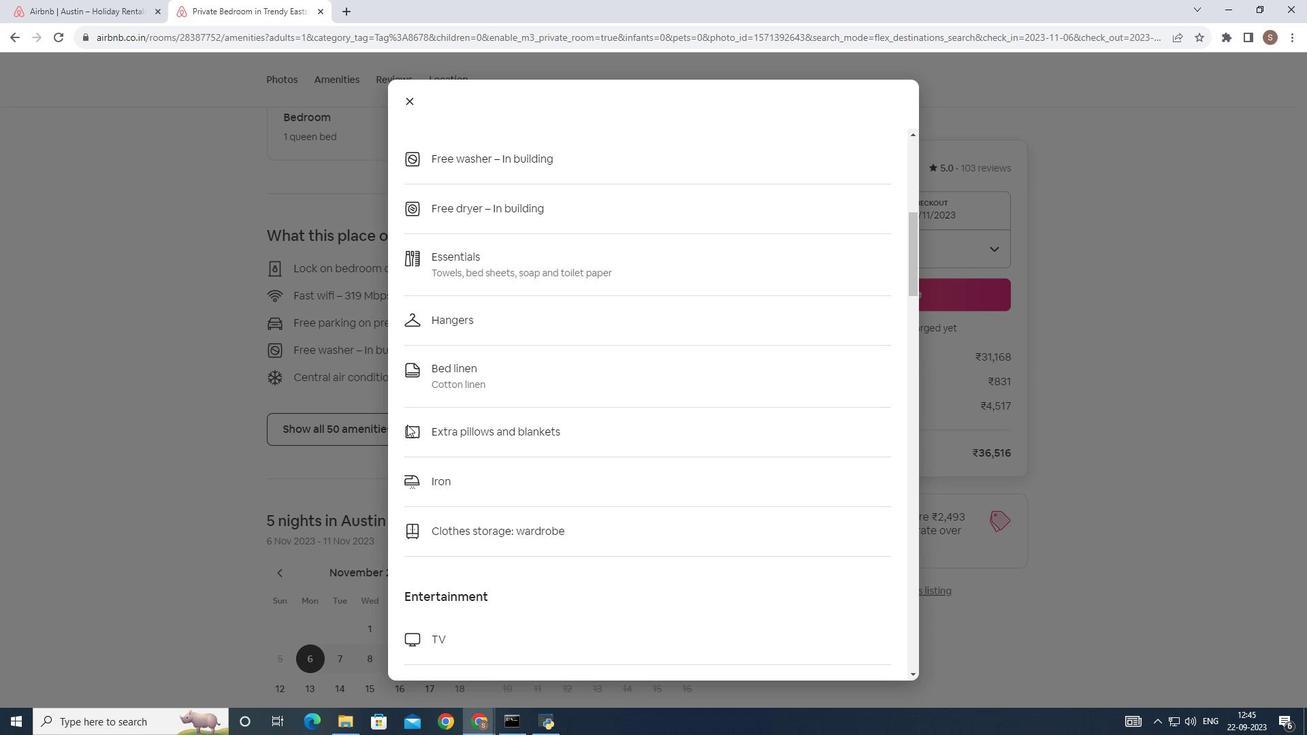 
Action: Mouse scrolled (410, 427) with delta (0, 0)
Screenshot: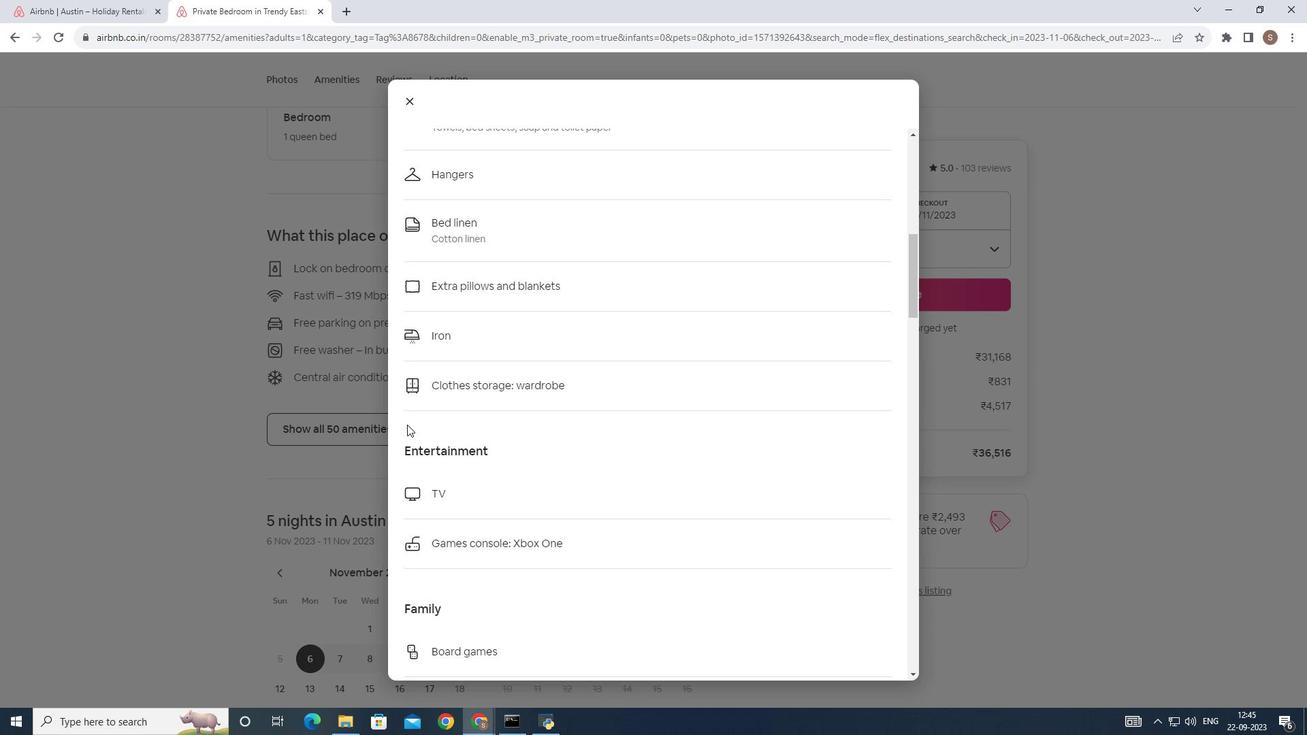 
Action: Mouse scrolled (410, 427) with delta (0, 0)
Screenshot: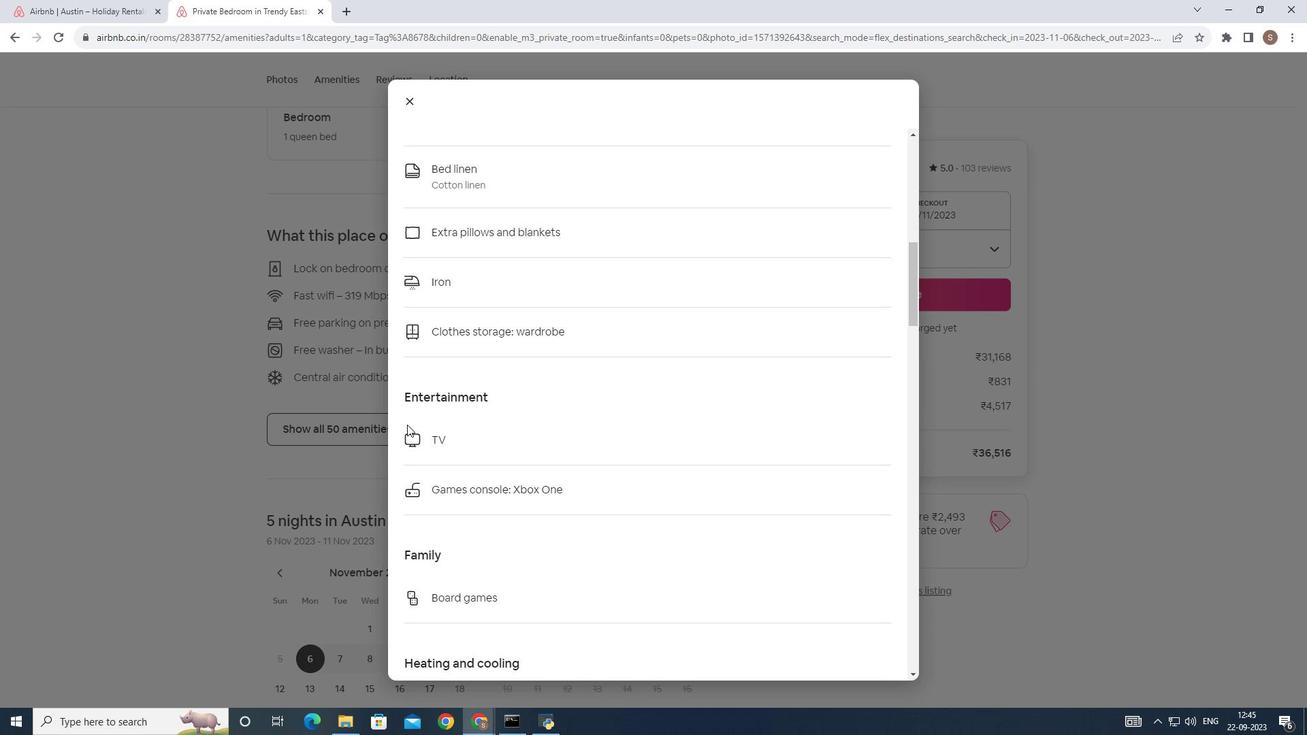 
Action: Mouse scrolled (410, 427) with delta (0, 0)
Screenshot: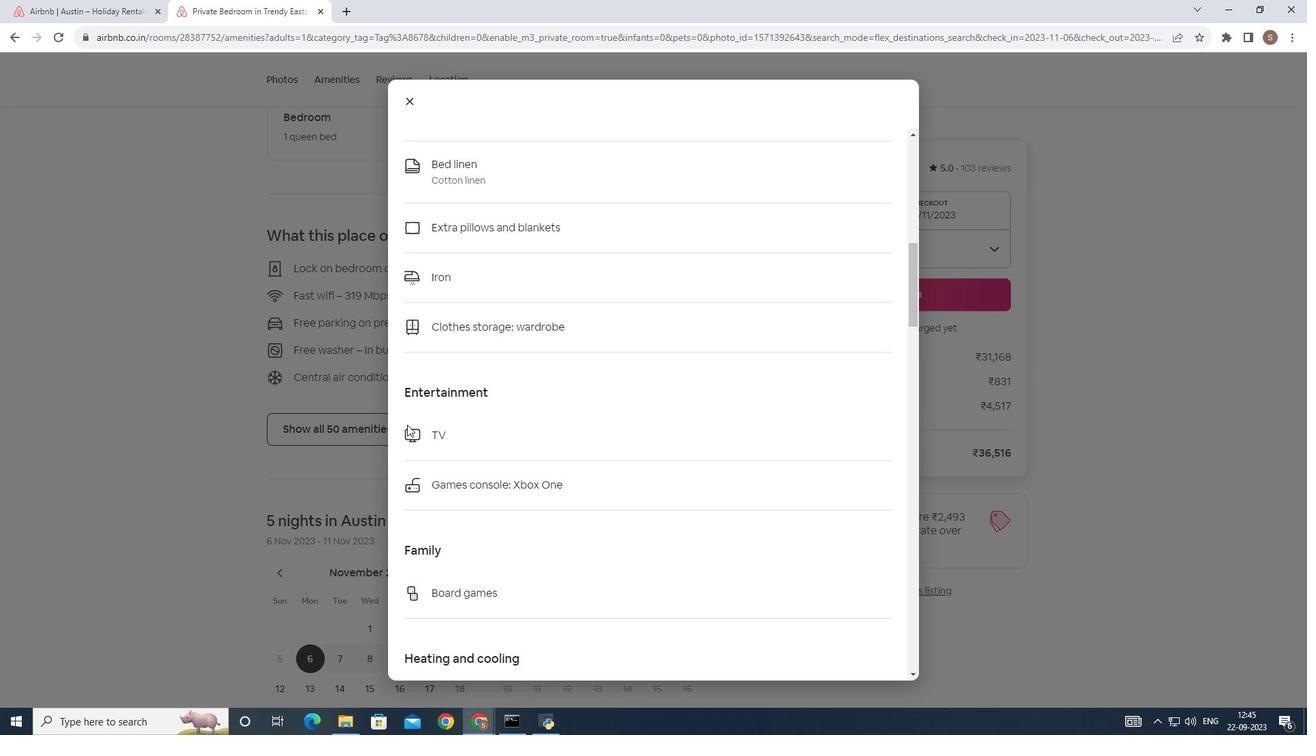 
Action: Mouse scrolled (410, 427) with delta (0, 0)
Screenshot: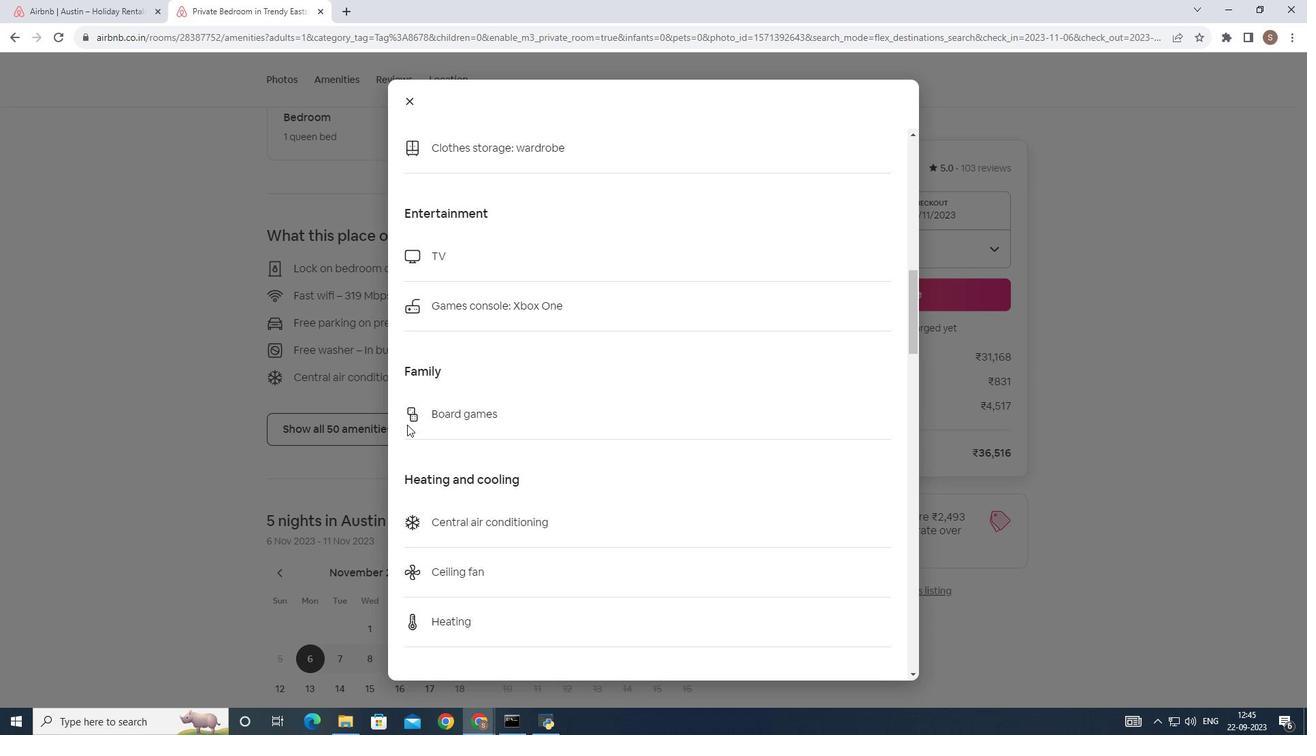 
Action: Mouse scrolled (410, 427) with delta (0, 0)
Screenshot: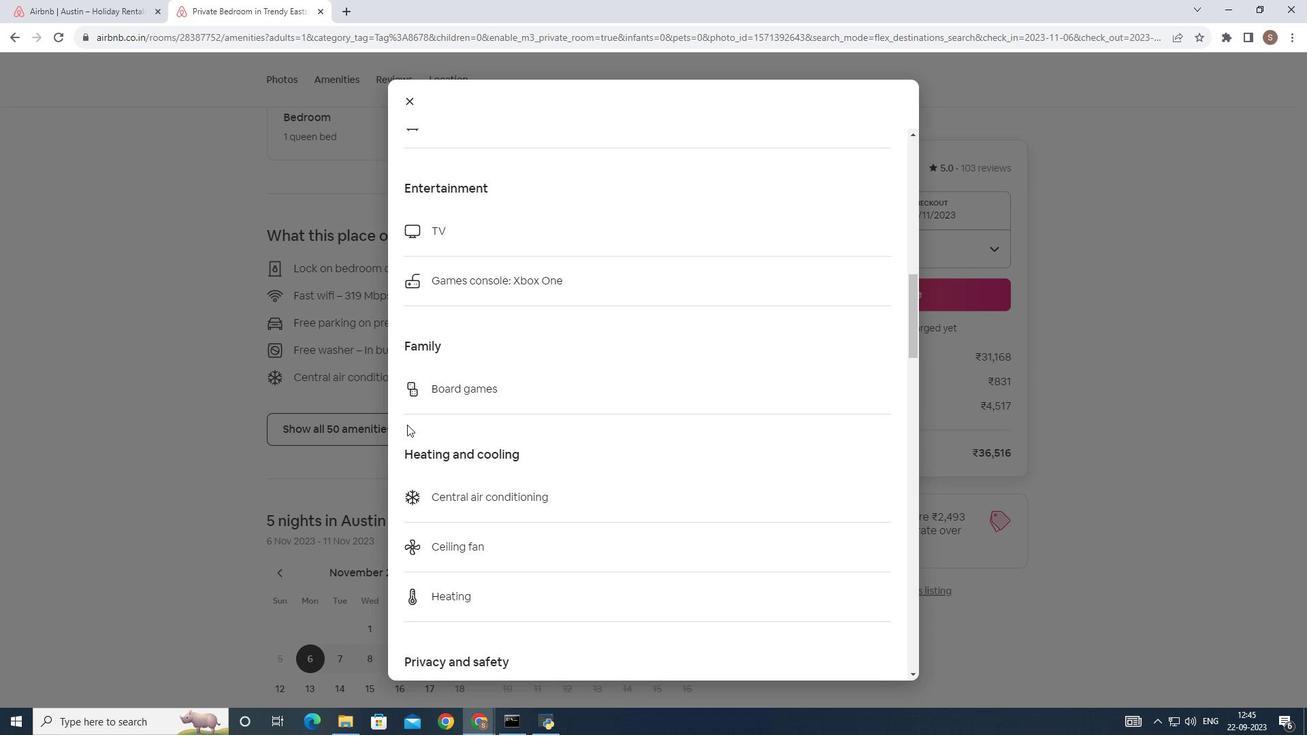 
Action: Mouse scrolled (410, 427) with delta (0, 0)
Screenshot: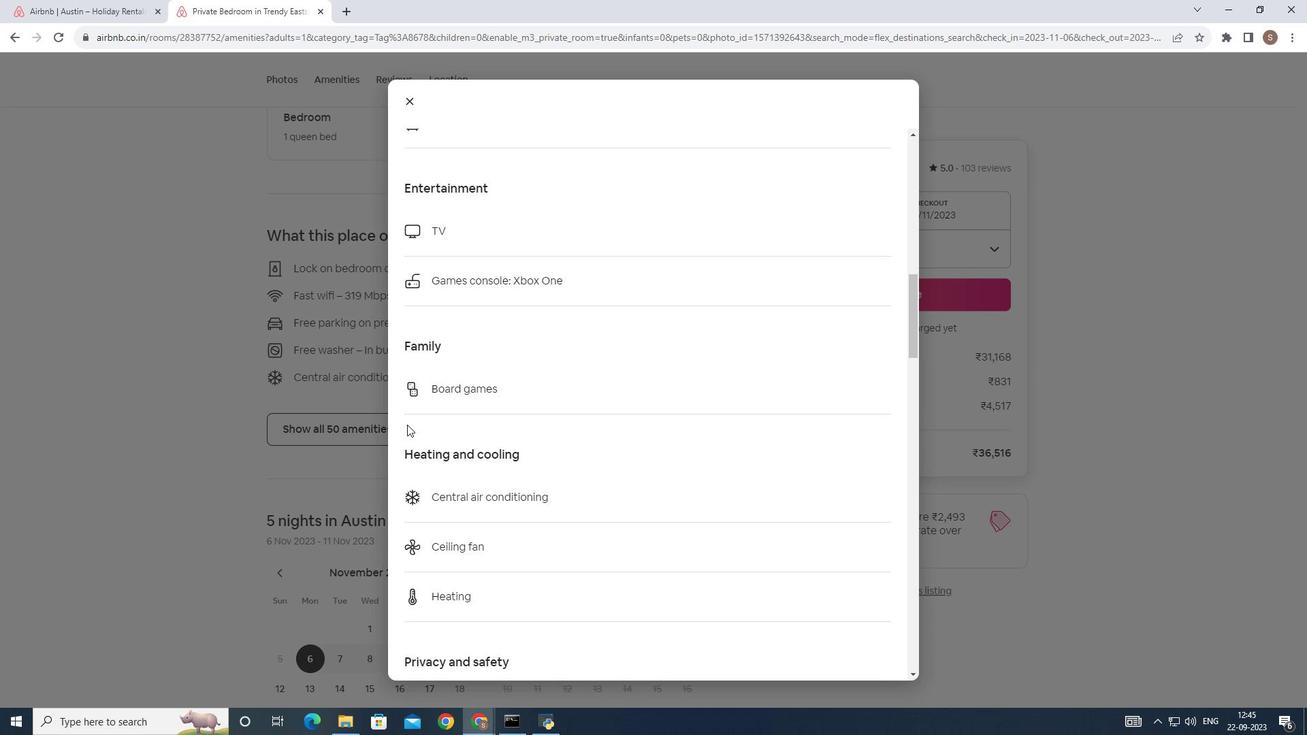 
Action: Mouse scrolled (410, 427) with delta (0, 0)
Screenshot: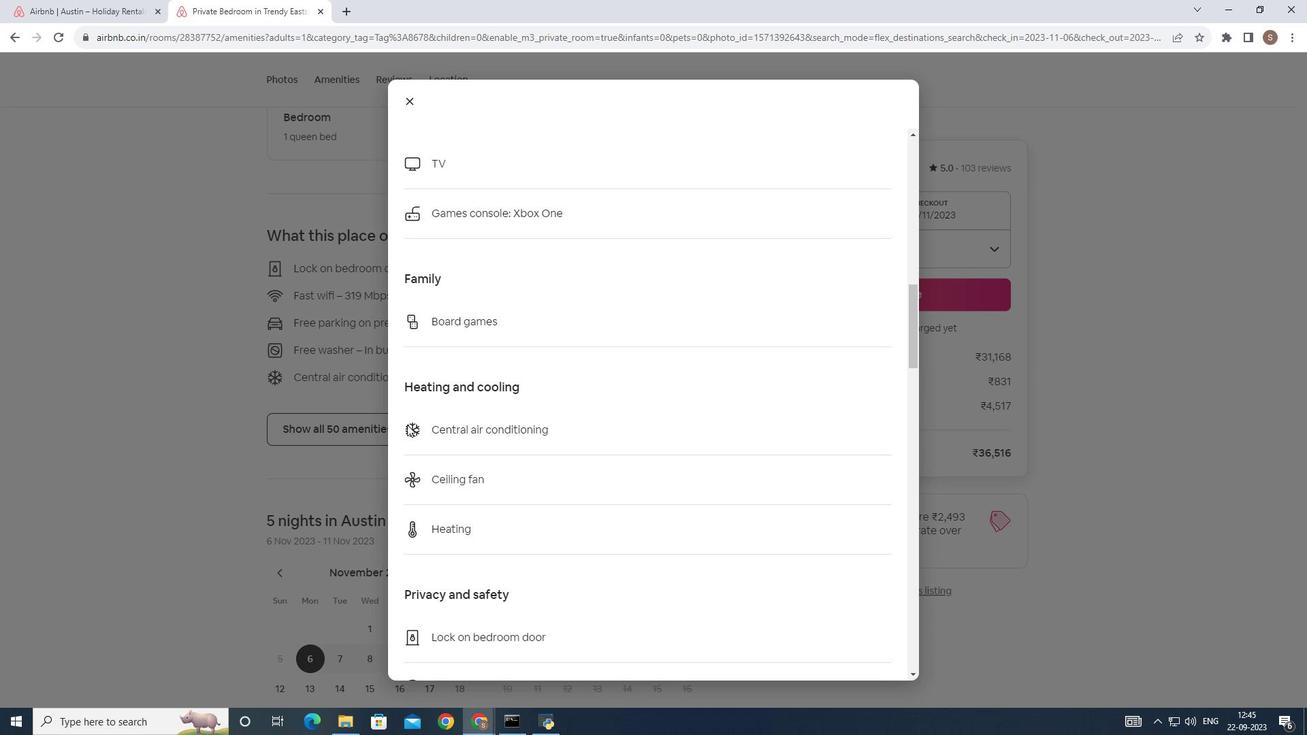 
Action: Mouse scrolled (410, 427) with delta (0, 0)
Screenshot: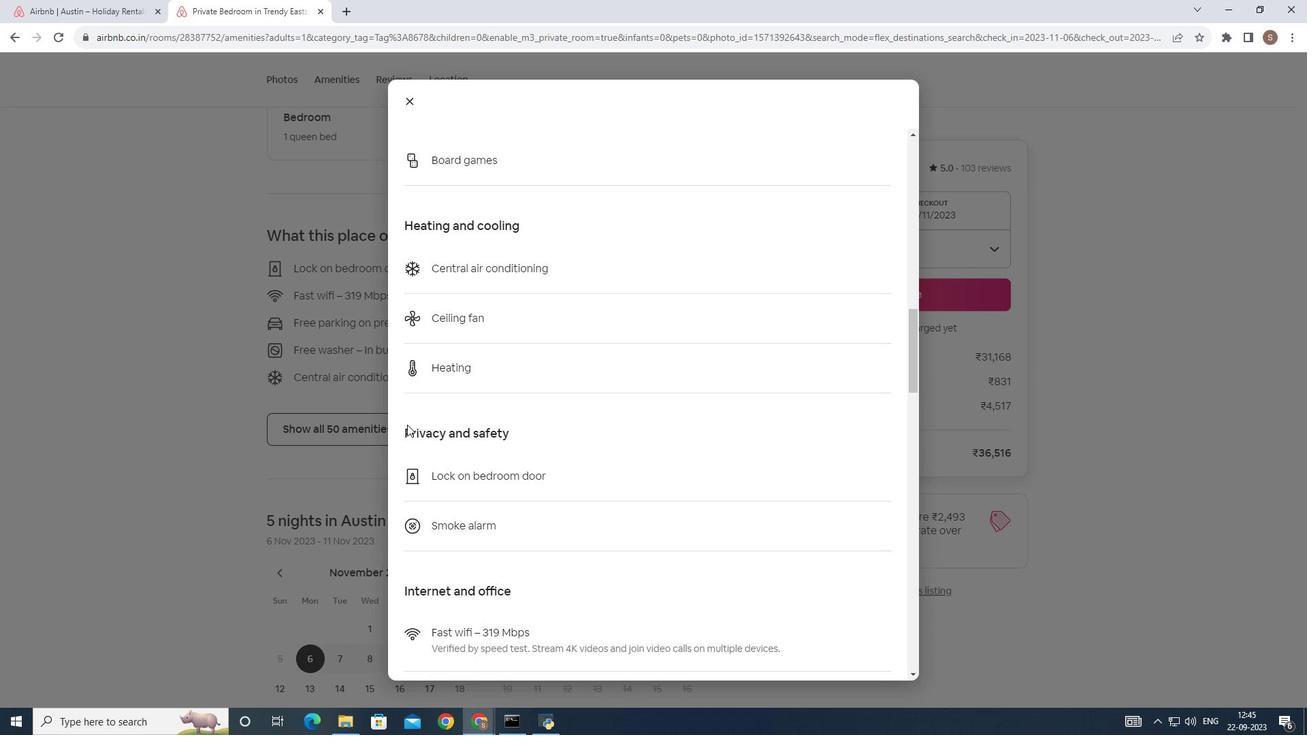 
Action: Mouse scrolled (410, 427) with delta (0, 0)
Screenshot: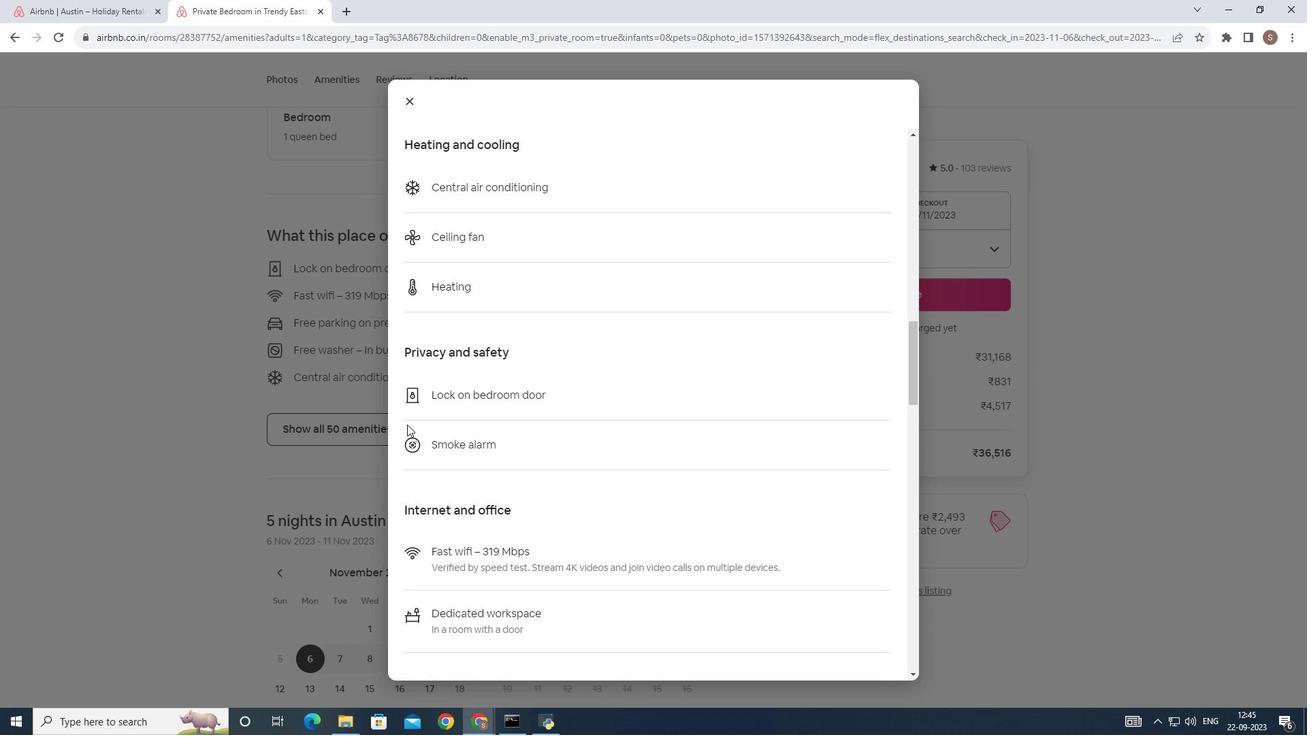 
Action: Mouse scrolled (410, 427) with delta (0, 0)
Screenshot: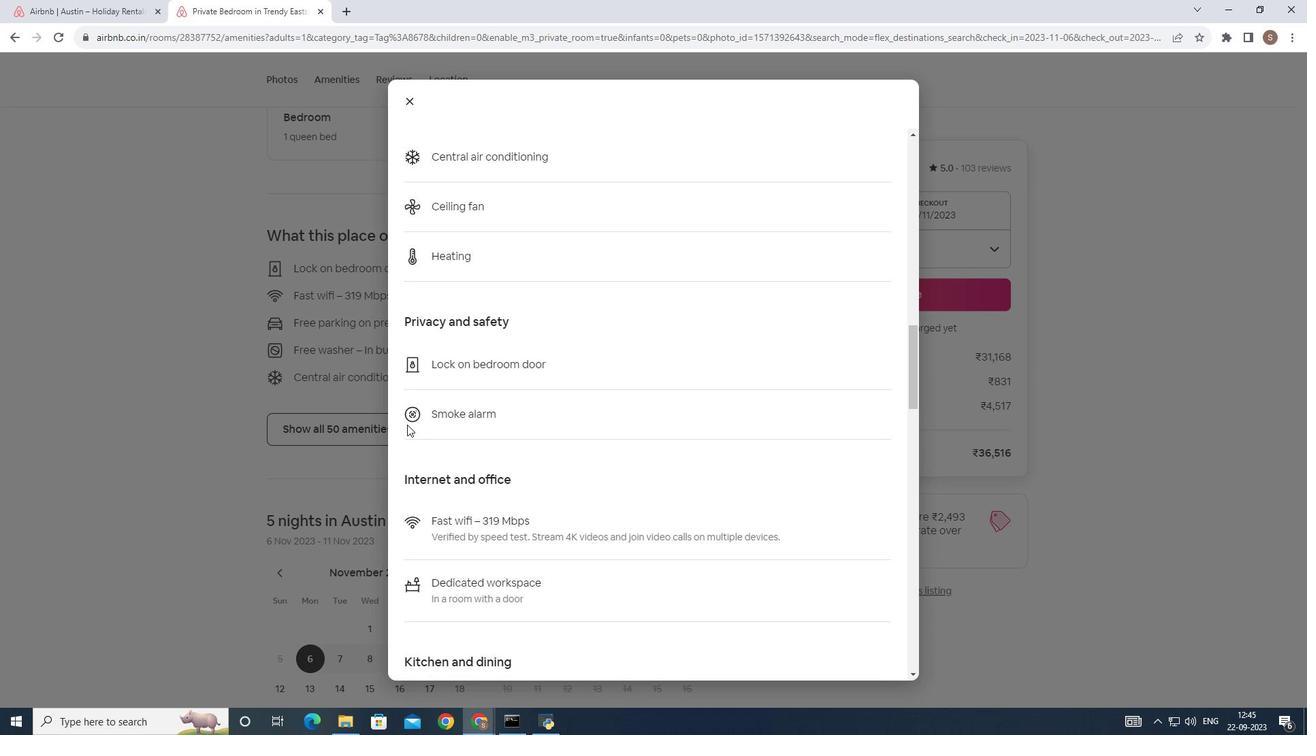 
Action: Mouse scrolled (410, 427) with delta (0, 0)
Screenshot: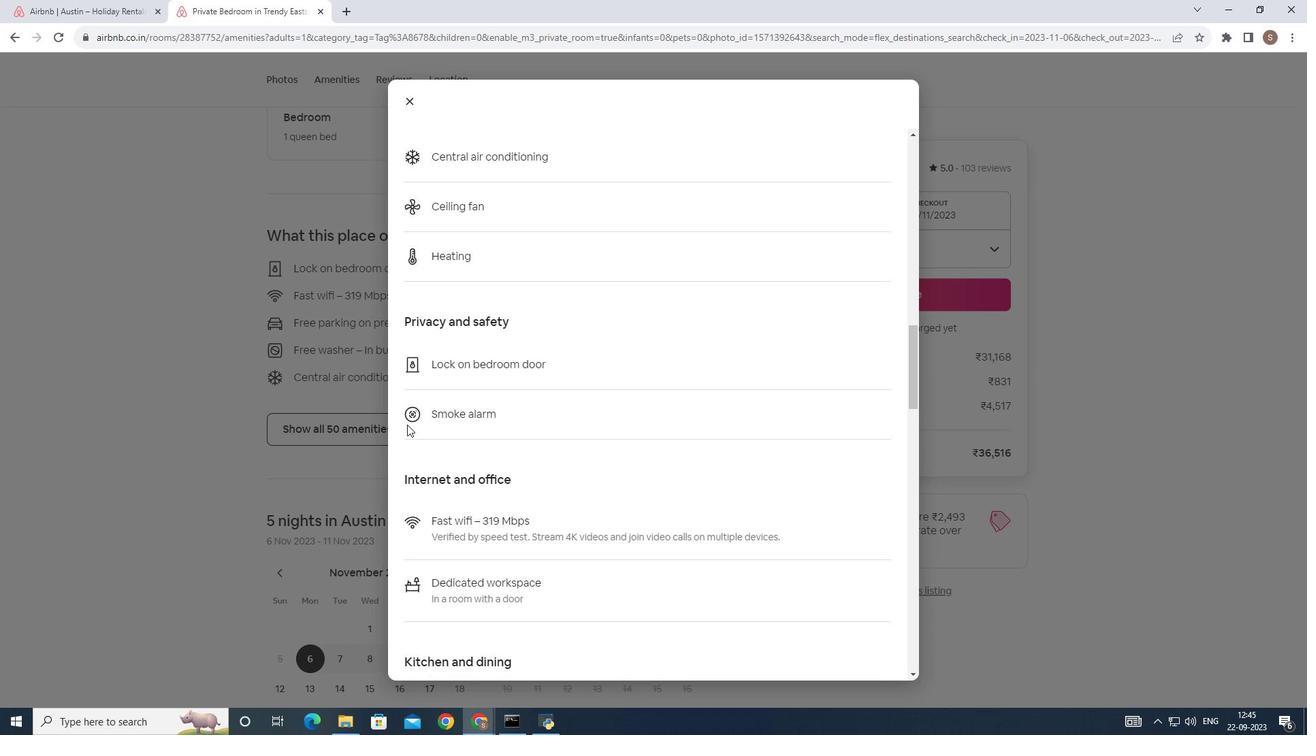 
Action: Mouse scrolled (410, 427) with delta (0, 0)
Screenshot: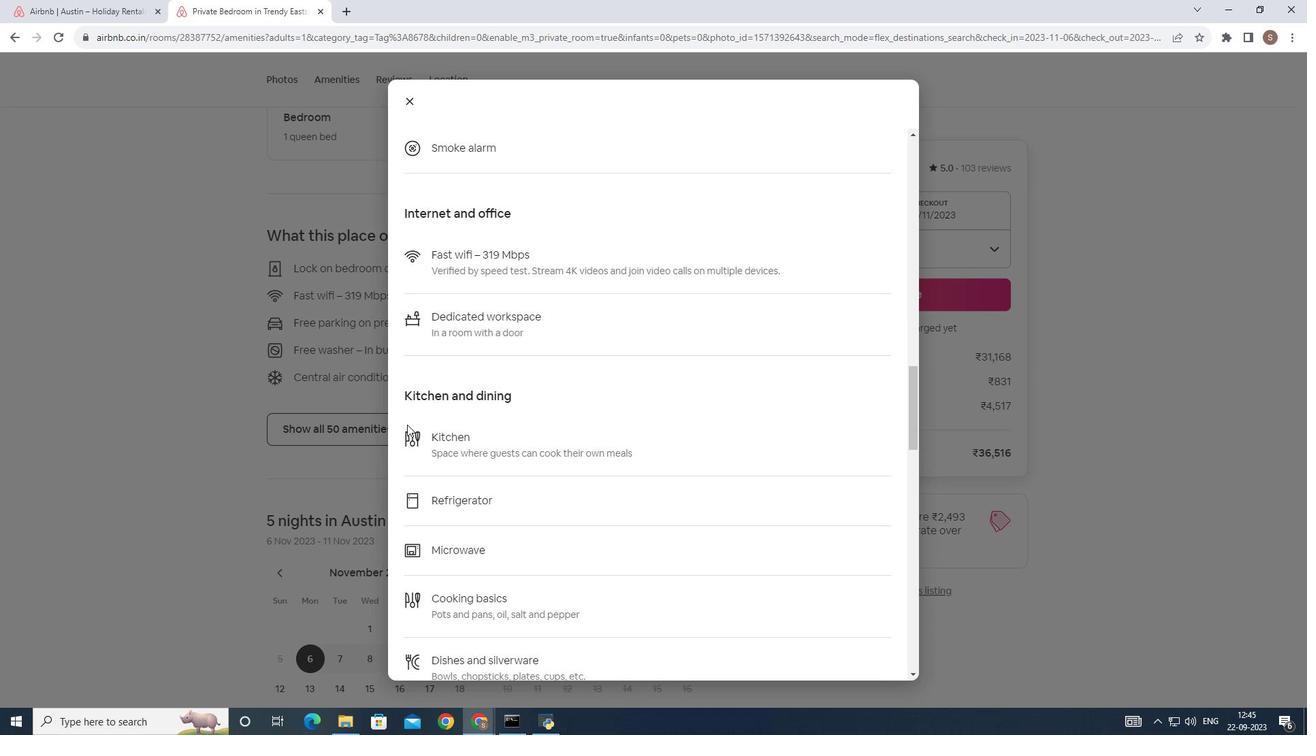 
Action: Mouse scrolled (410, 427) with delta (0, 0)
Screenshot: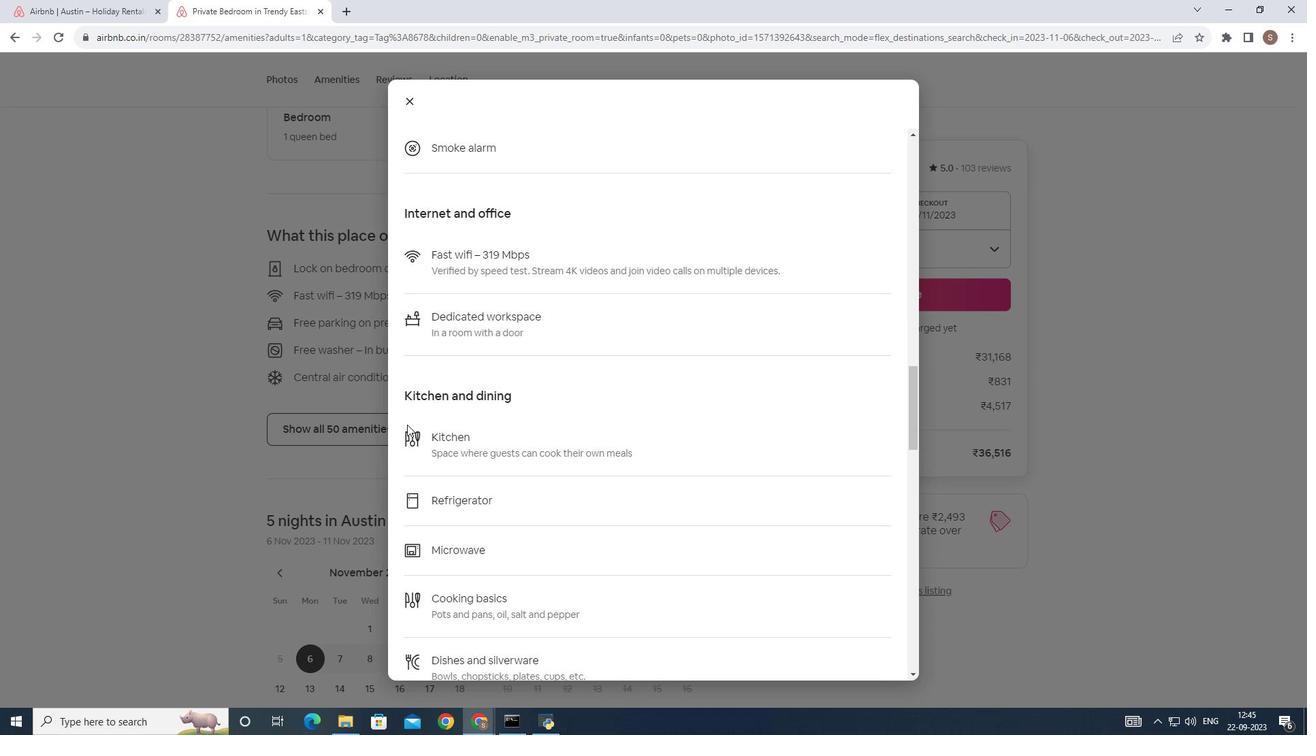 
Action: Mouse scrolled (410, 427) with delta (0, 0)
Screenshot: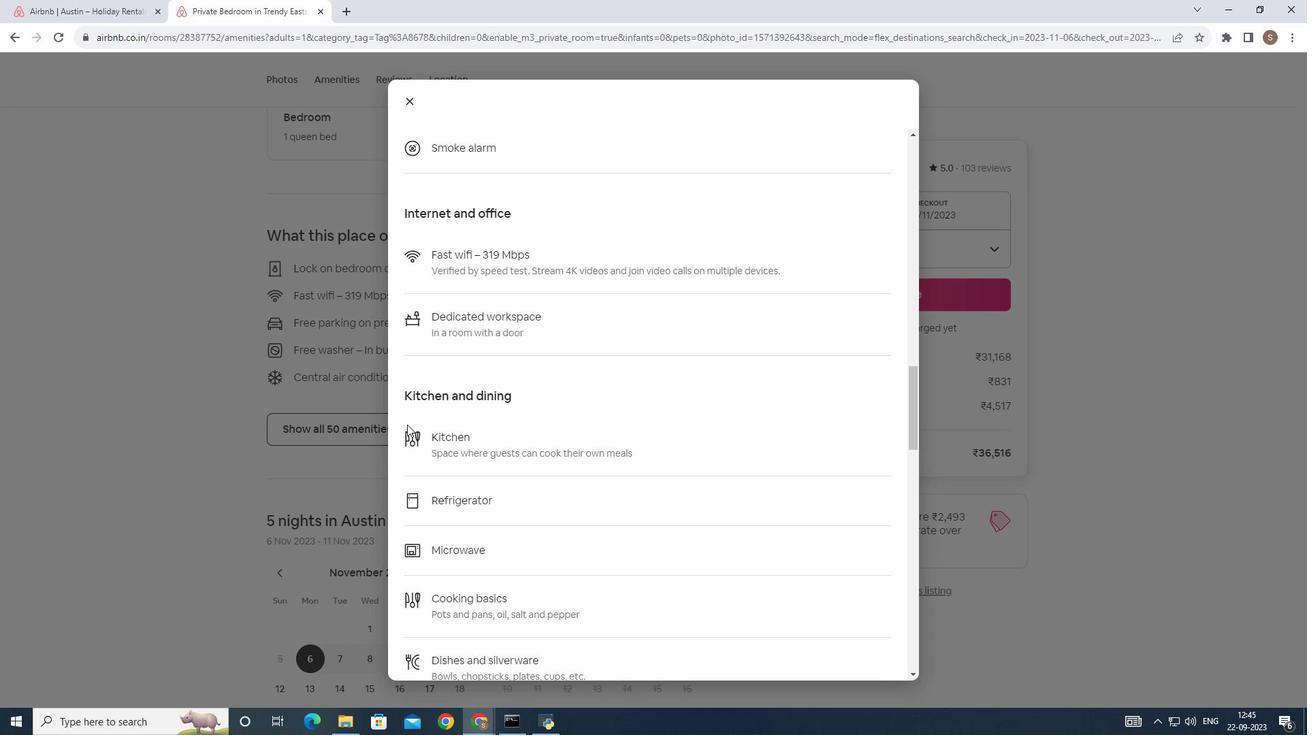 
Action: Mouse scrolled (410, 427) with delta (0, 0)
Screenshot: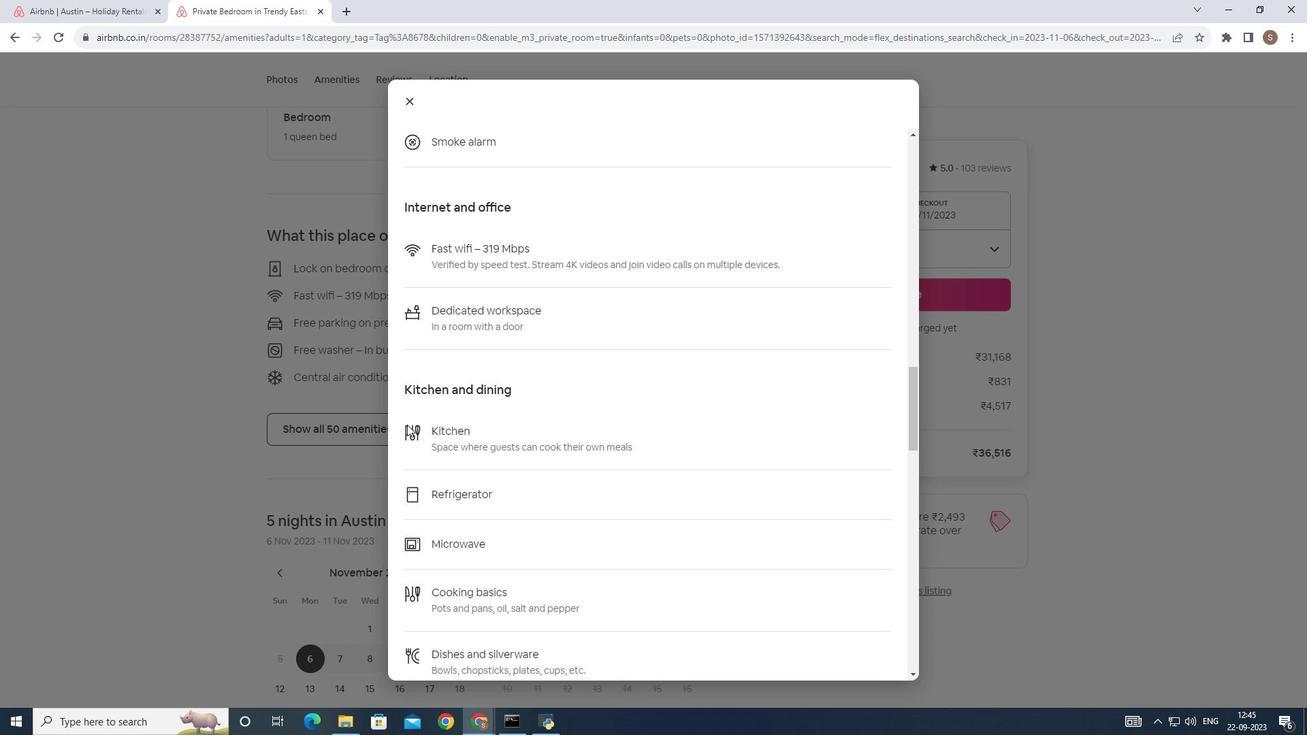 
Action: Mouse scrolled (410, 427) with delta (0, 0)
Screenshot: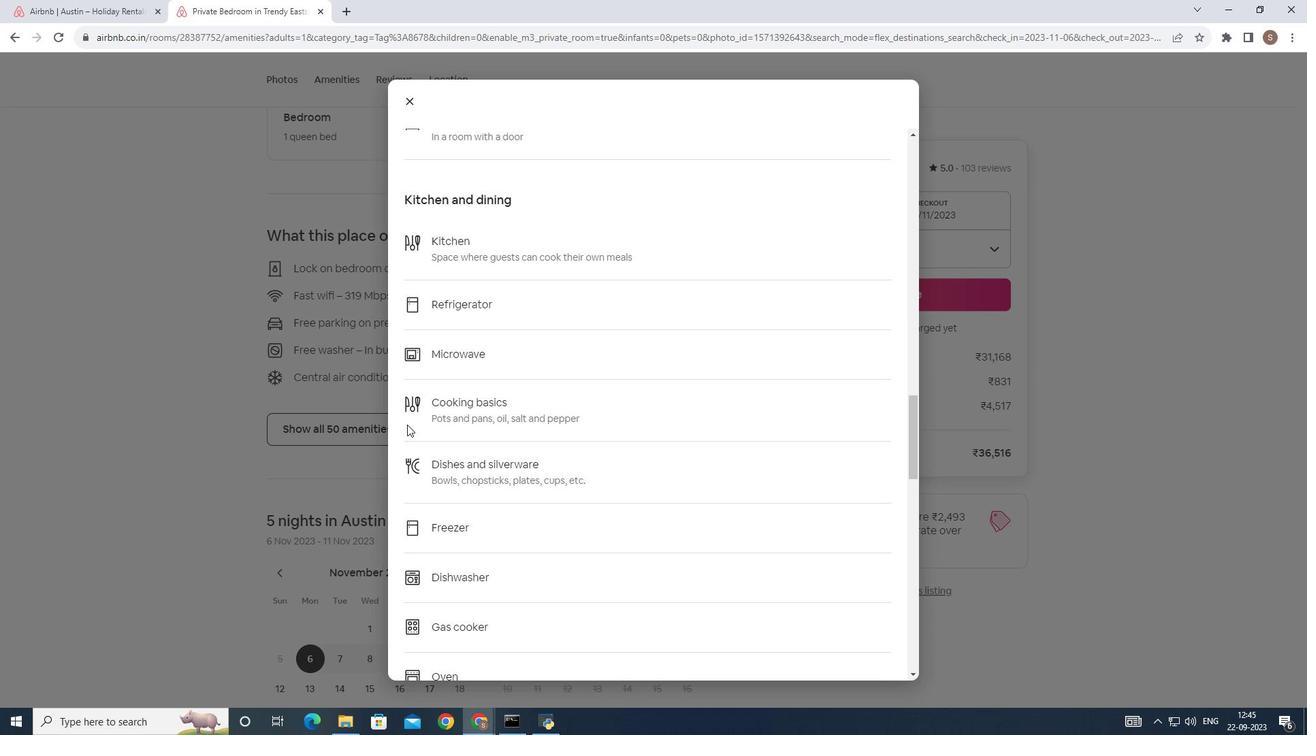 
Action: Mouse scrolled (410, 427) with delta (0, 0)
Screenshot: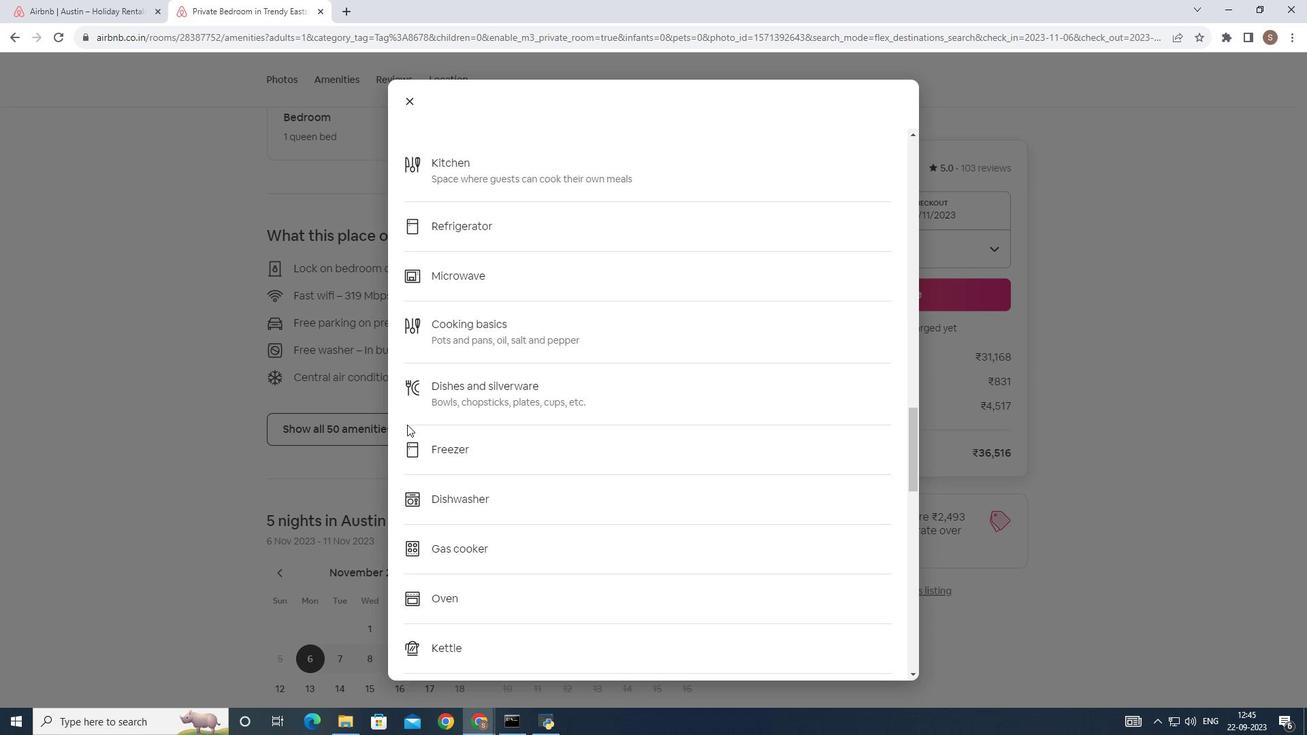 
Action: Mouse scrolled (410, 427) with delta (0, 0)
Screenshot: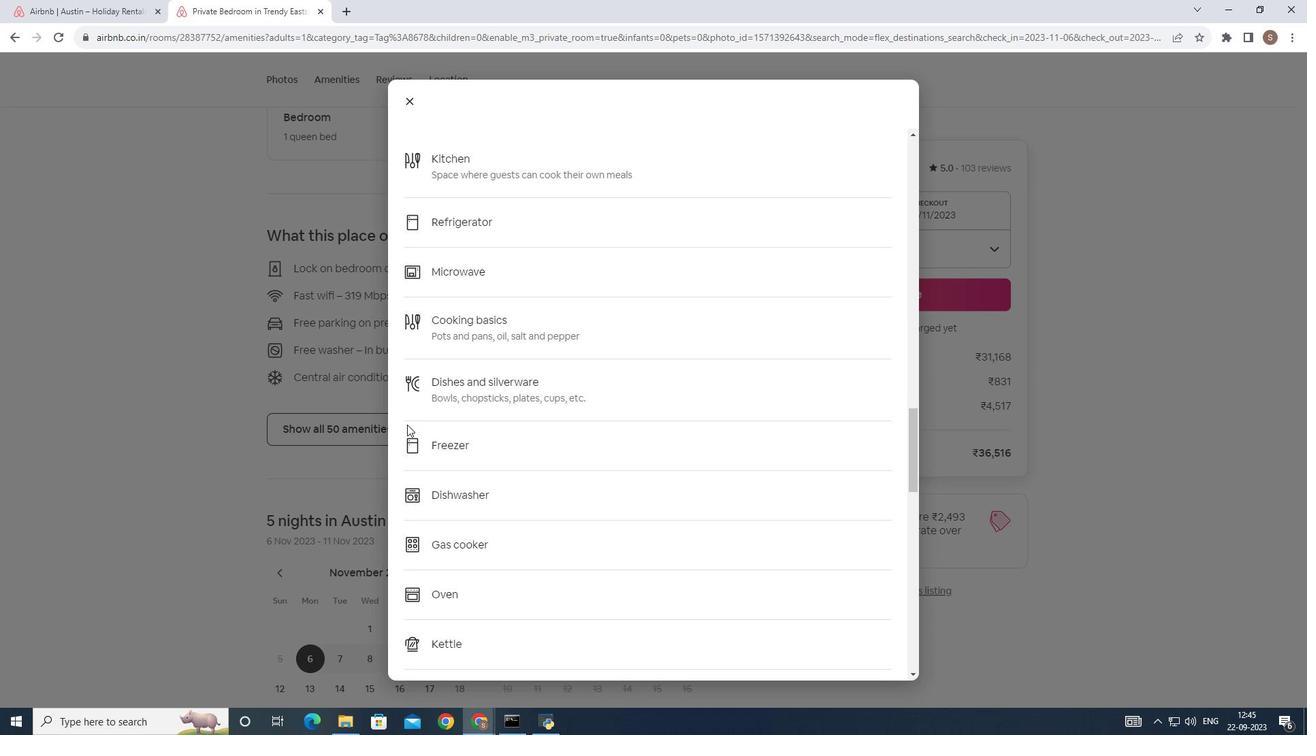 
Action: Mouse scrolled (410, 427) with delta (0, 0)
Screenshot: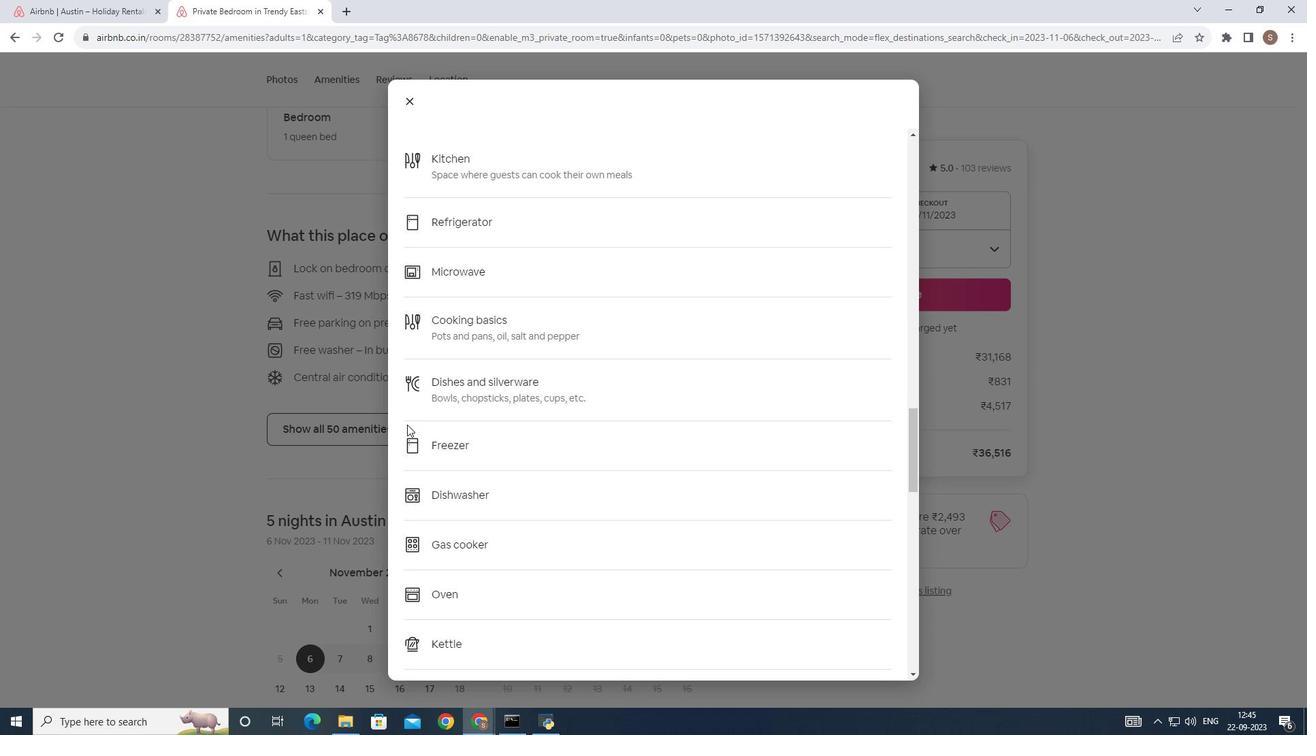 
Action: Mouse scrolled (410, 427) with delta (0, 0)
Screenshot: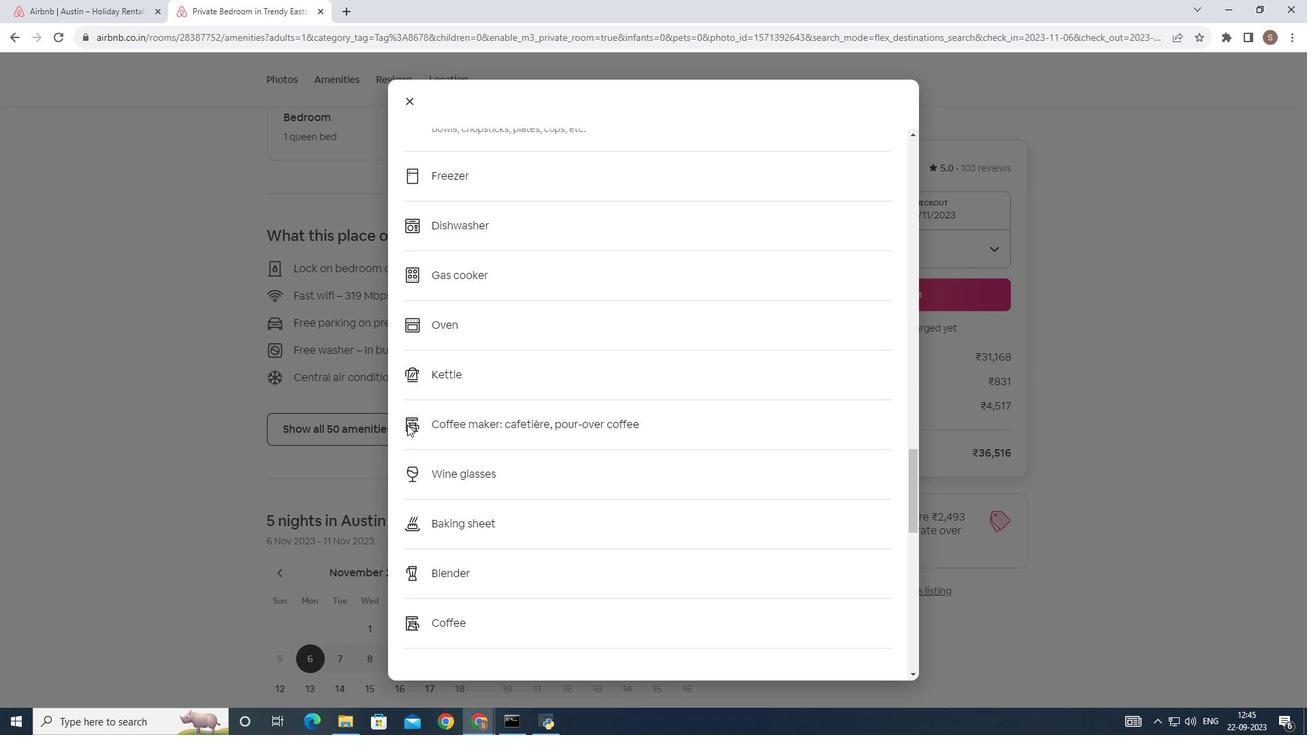 
Action: Mouse scrolled (410, 427) with delta (0, 0)
Screenshot: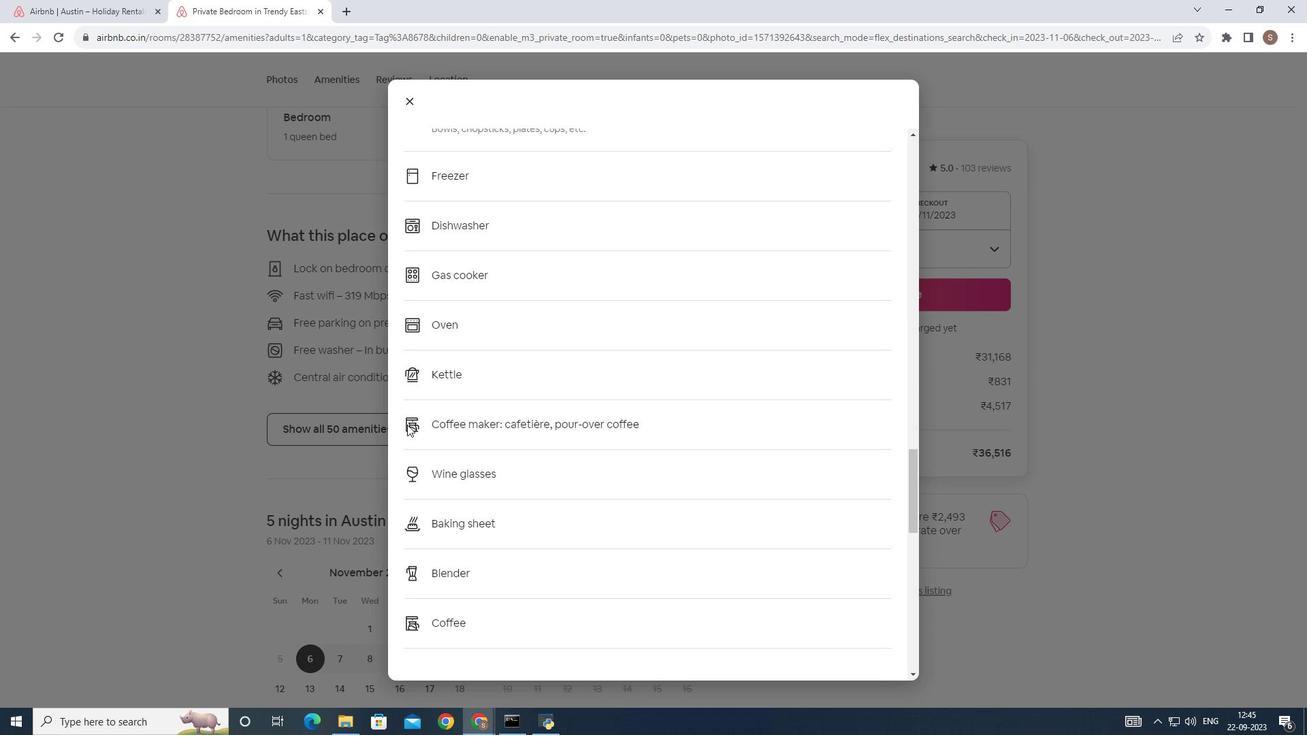 
Action: Mouse scrolled (410, 427) with delta (0, 0)
Screenshot: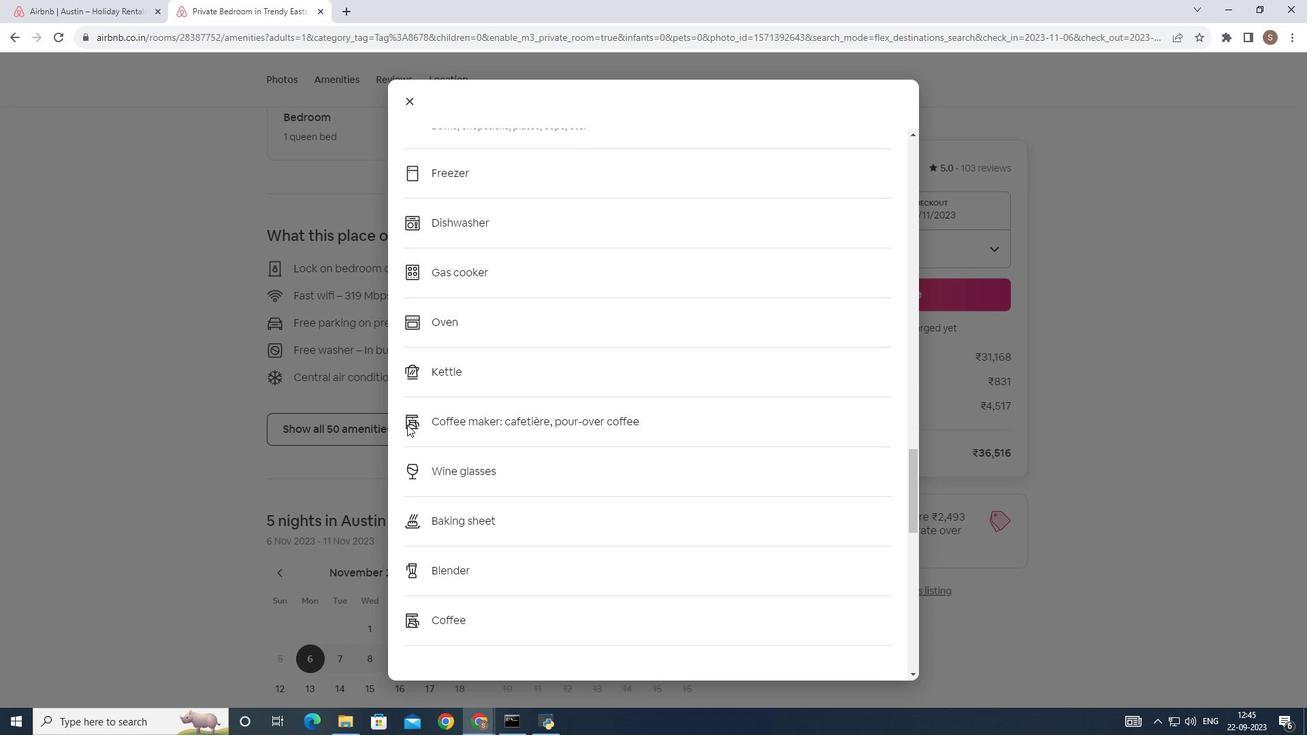 
Action: Mouse scrolled (410, 427) with delta (0, 0)
Screenshot: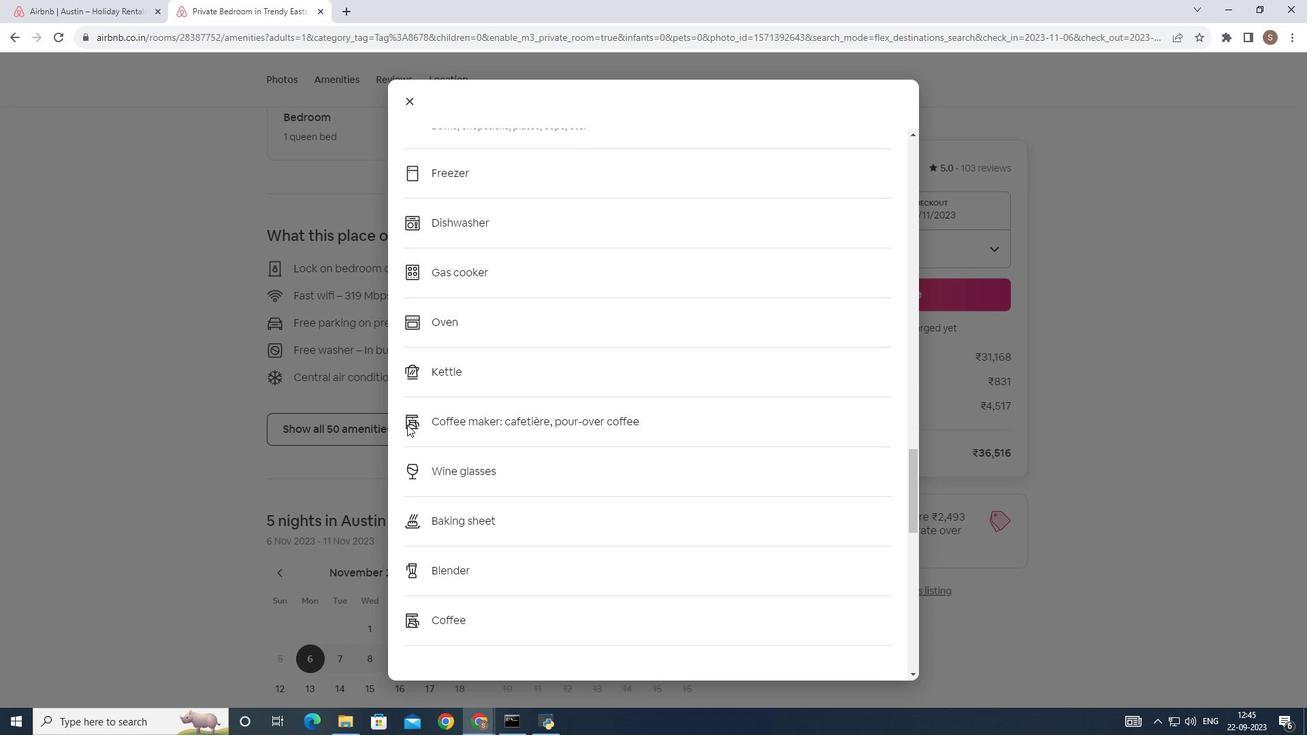 
Action: Mouse scrolled (410, 427) with delta (0, 0)
Screenshot: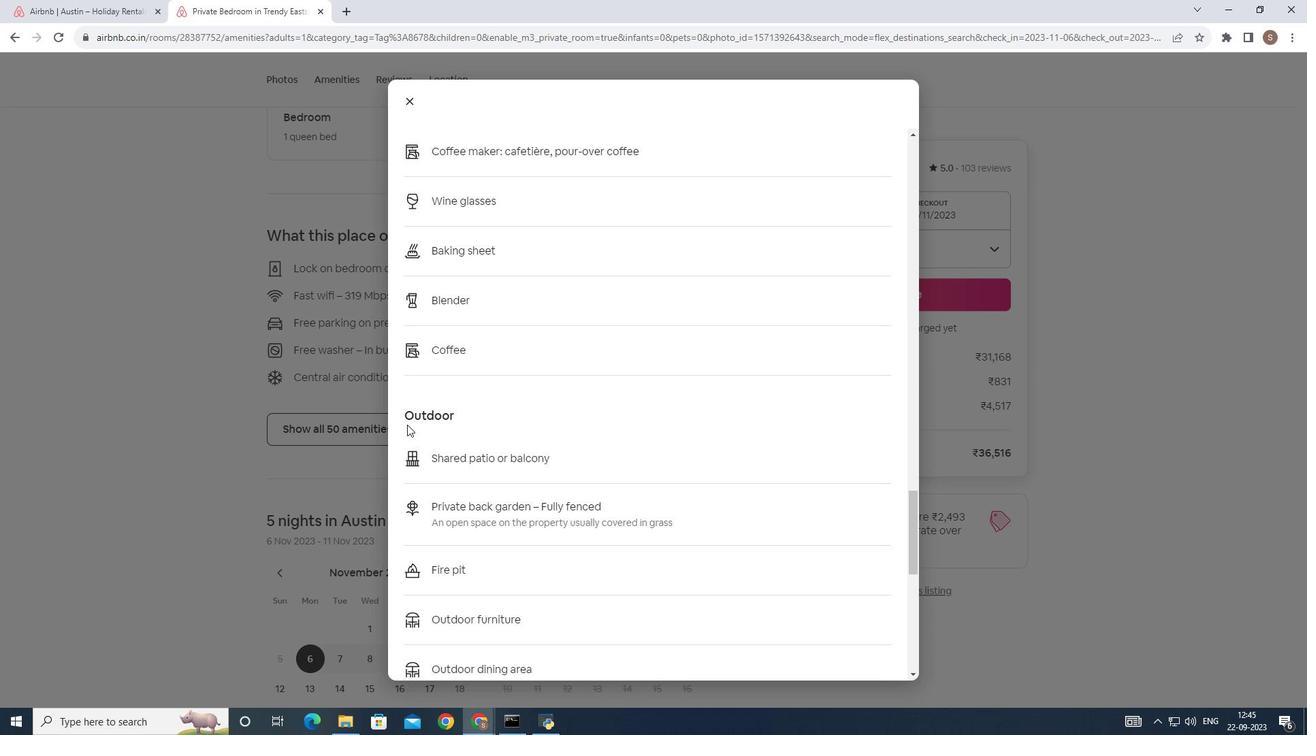 
Action: Mouse scrolled (410, 427) with delta (0, 0)
Screenshot: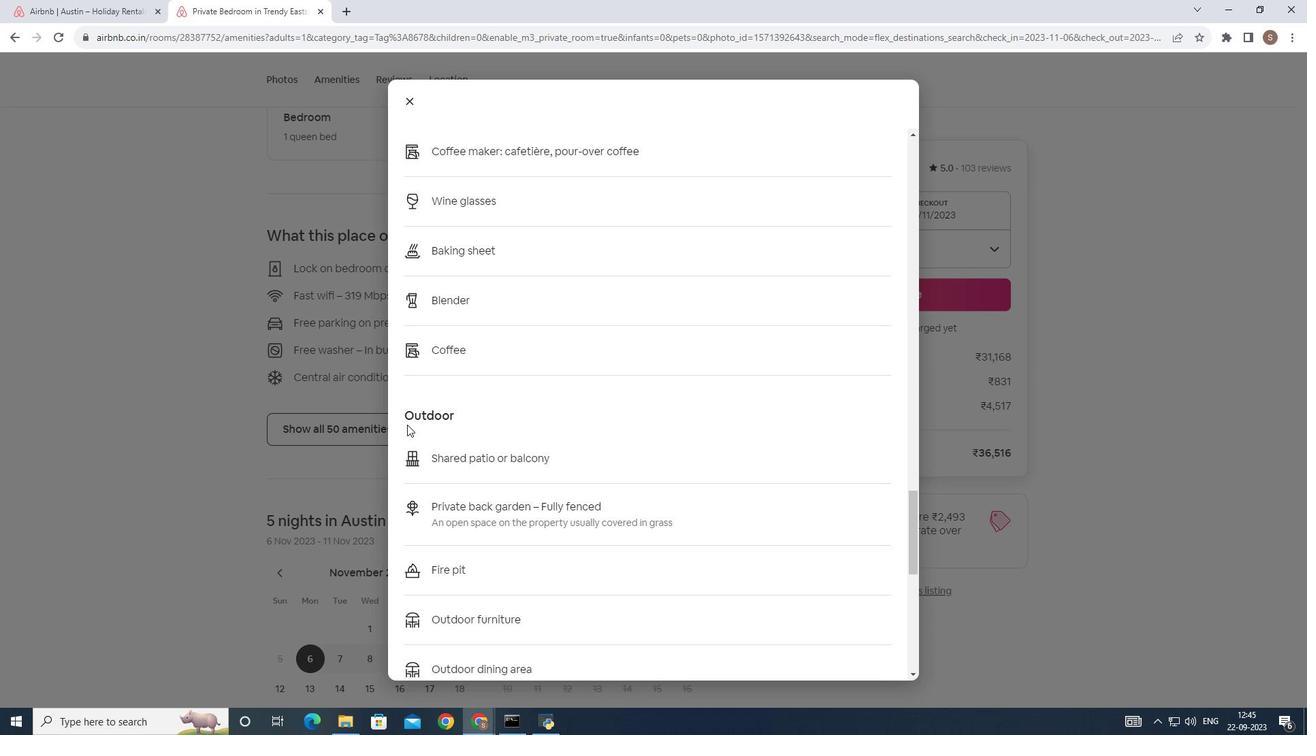 
Action: Mouse scrolled (410, 427) with delta (0, 0)
Screenshot: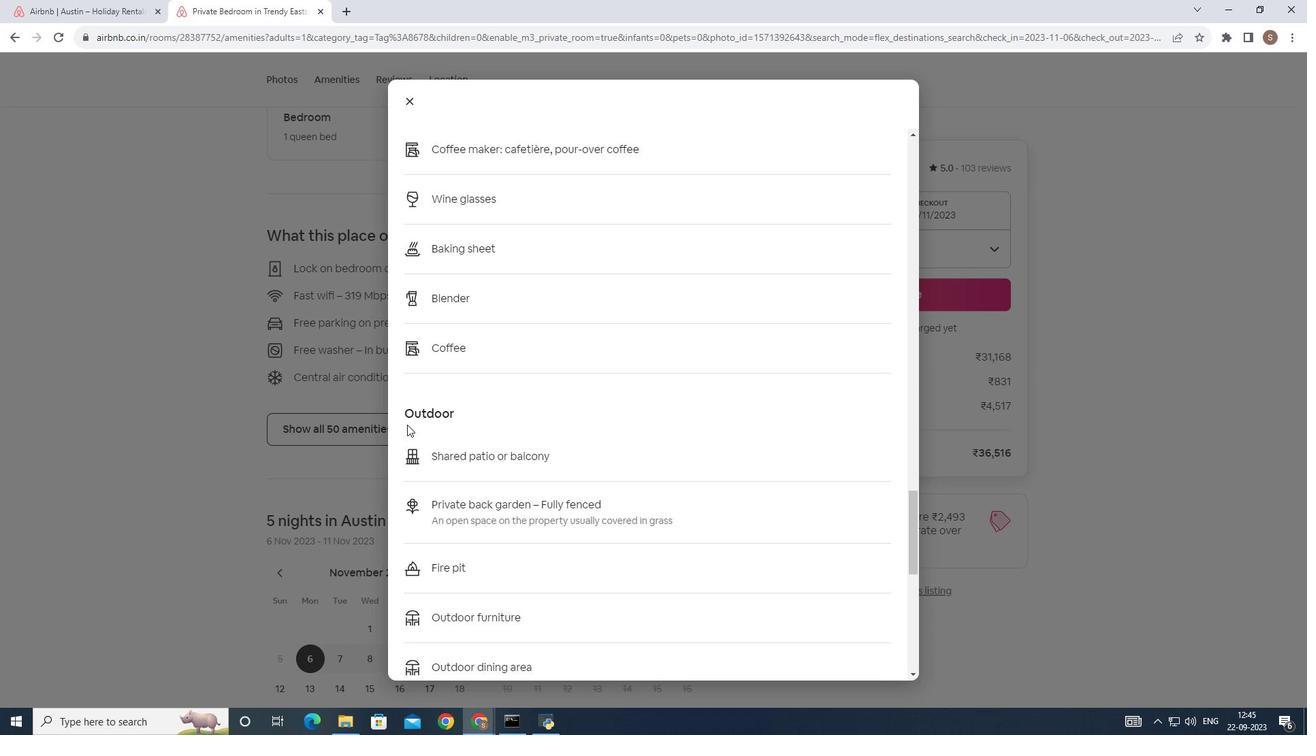 
Action: Mouse scrolled (410, 427) with delta (0, 0)
Screenshot: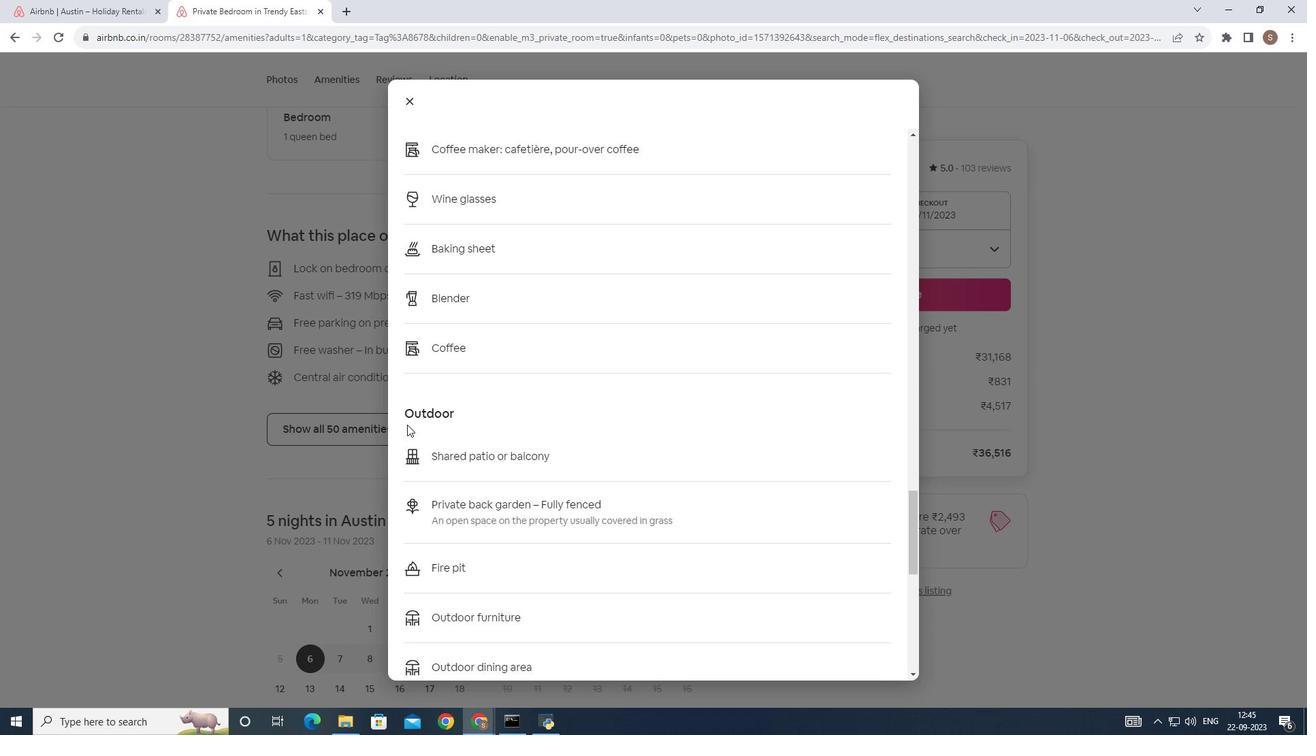 
Action: Mouse scrolled (410, 427) with delta (0, 0)
Screenshot: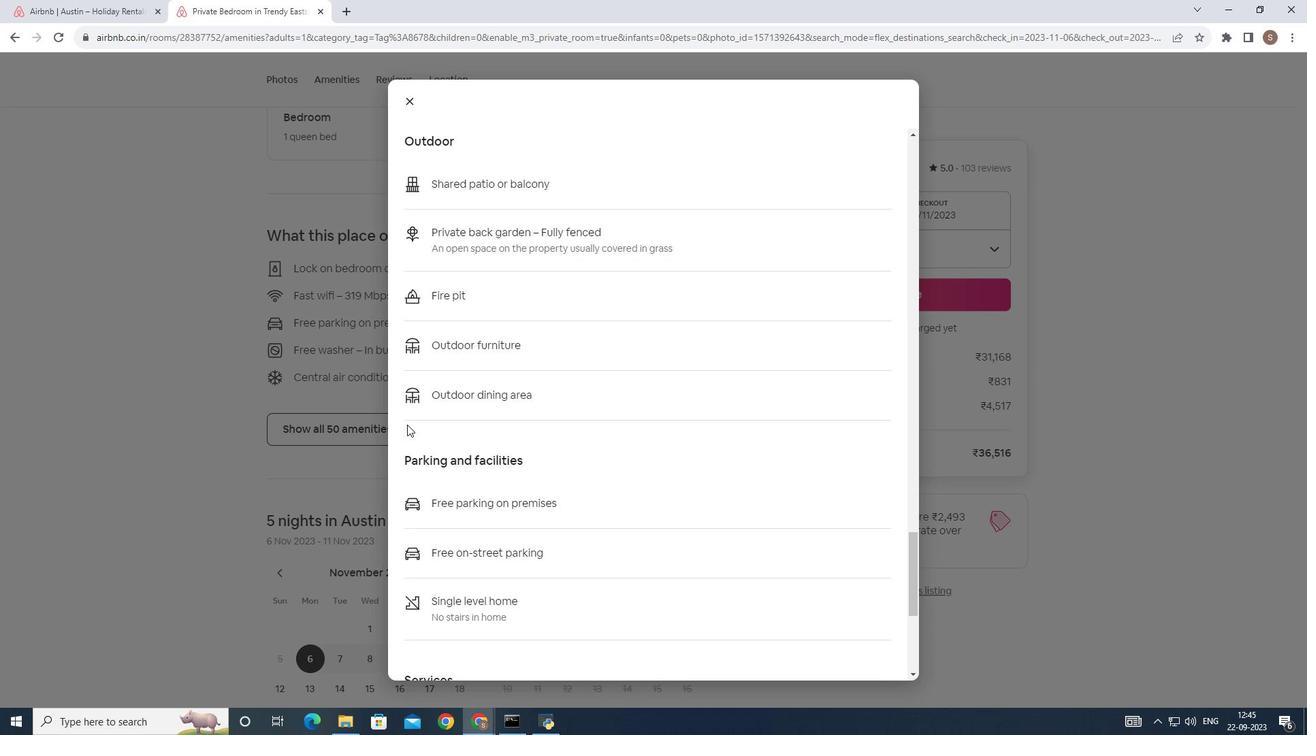 
Action: Mouse scrolled (410, 427) with delta (0, 0)
Screenshot: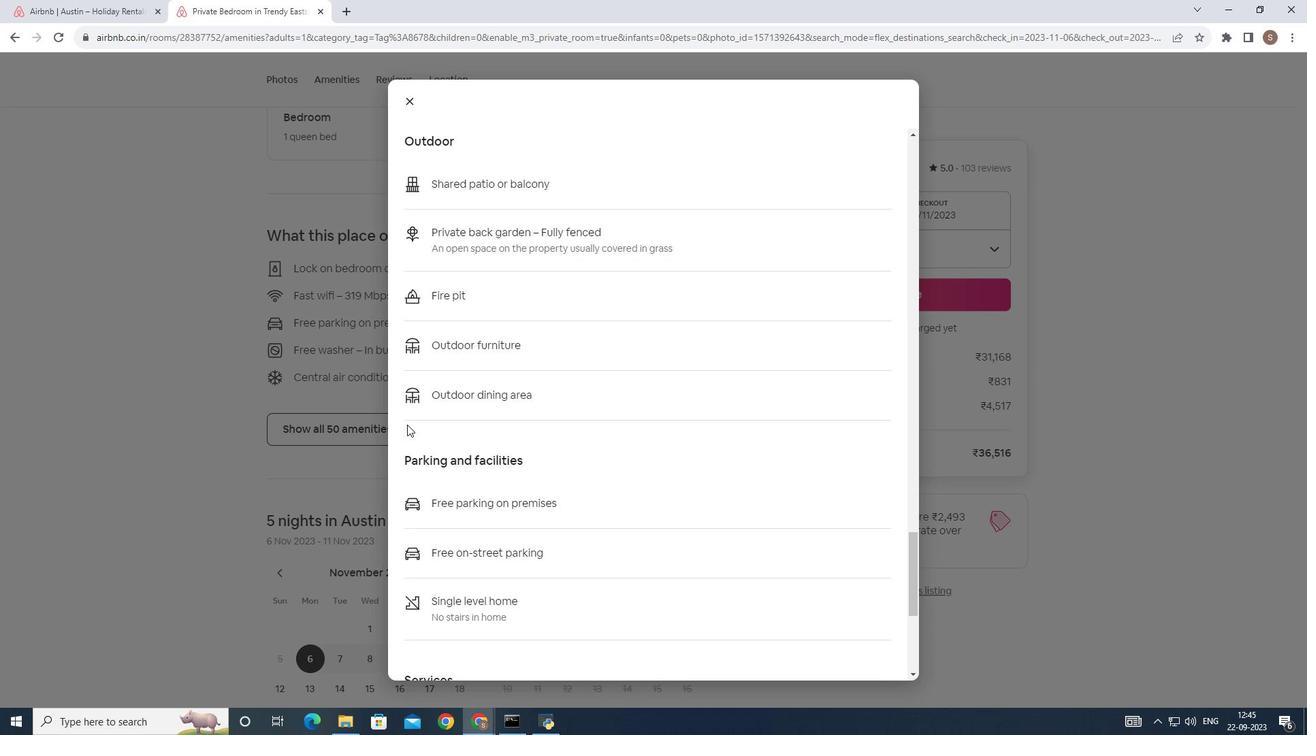 
Action: Mouse scrolled (410, 427) with delta (0, 0)
Screenshot: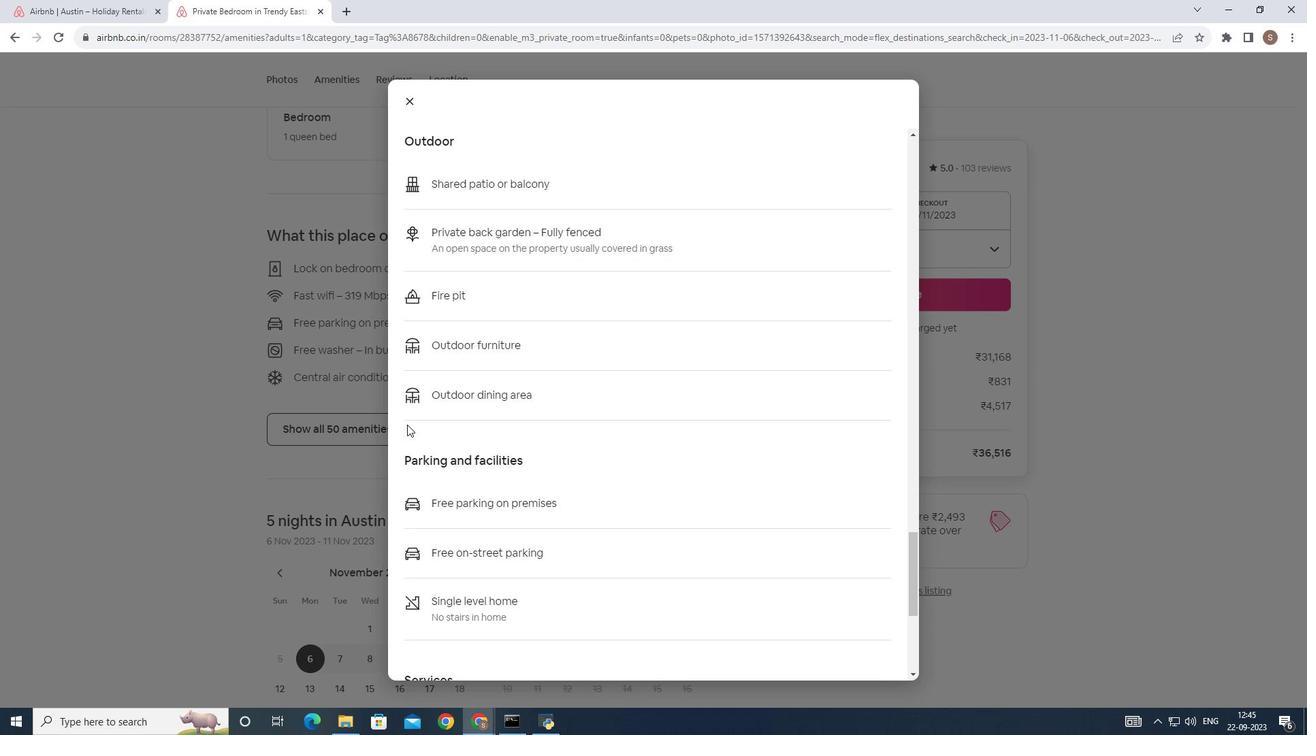 
Action: Mouse scrolled (410, 427) with delta (0, 0)
Screenshot: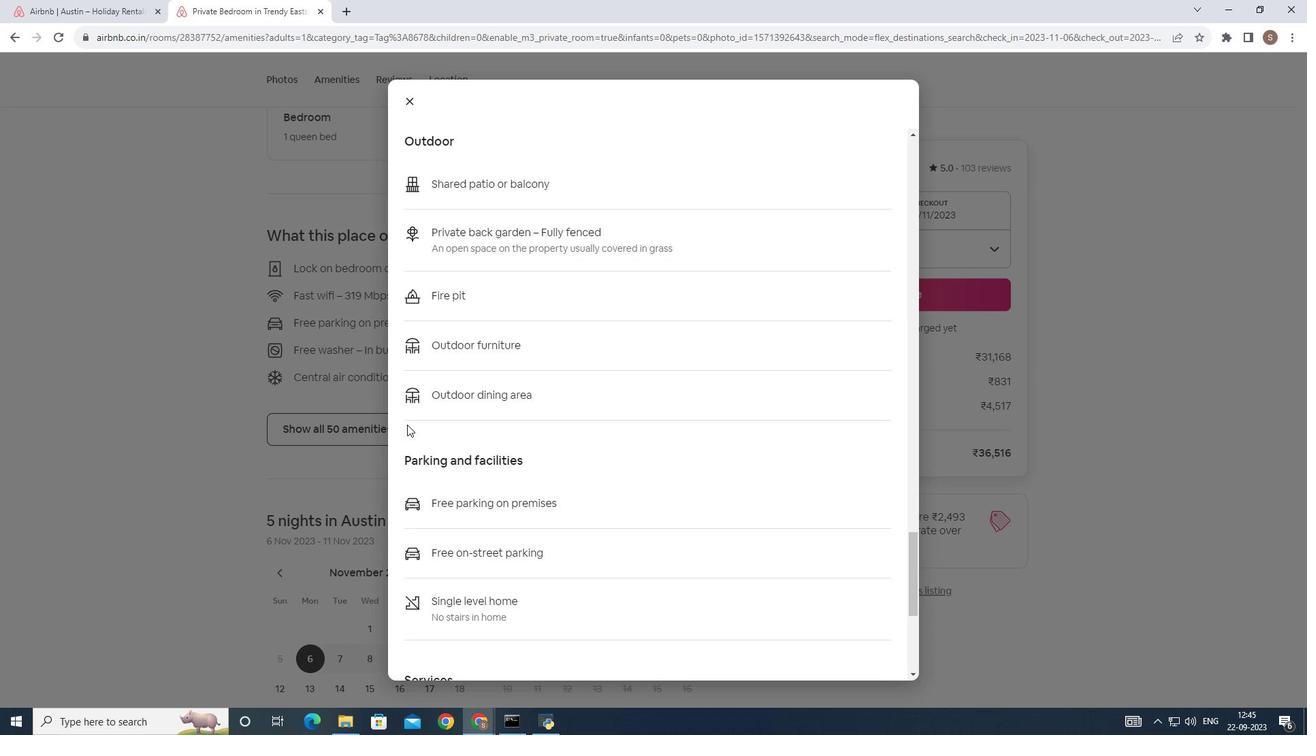 
Action: Mouse scrolled (410, 427) with delta (0, 0)
Screenshot: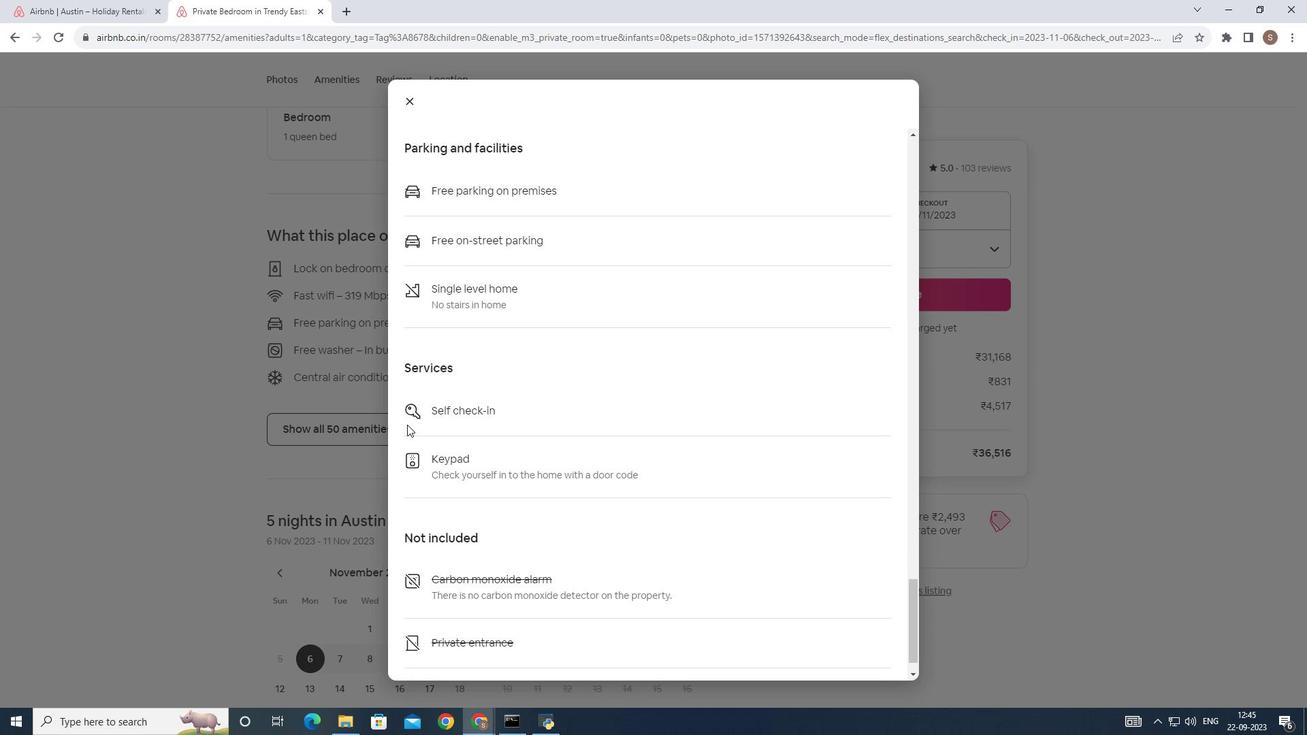 
Action: Mouse scrolled (410, 427) with delta (0, 0)
Screenshot: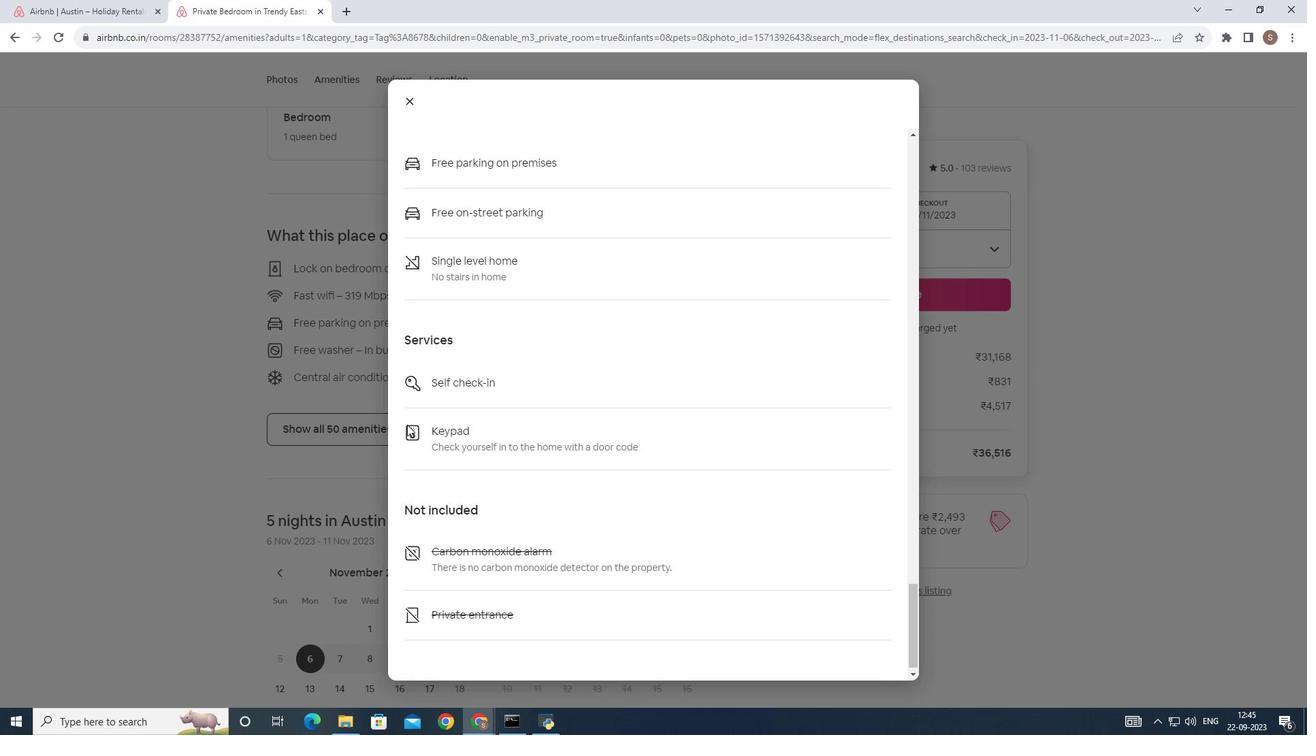 
Action: Mouse scrolled (410, 427) with delta (0, 0)
Screenshot: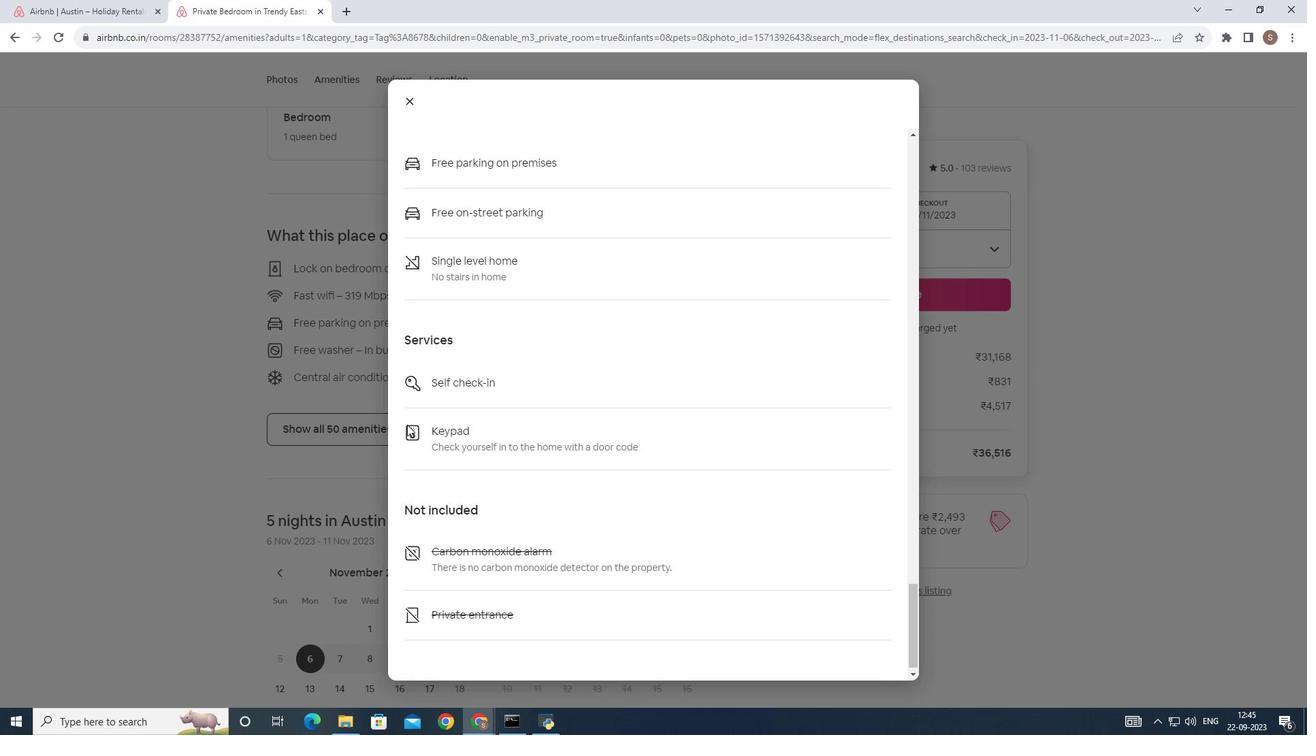 
Action: Mouse scrolled (410, 427) with delta (0, 0)
Screenshot: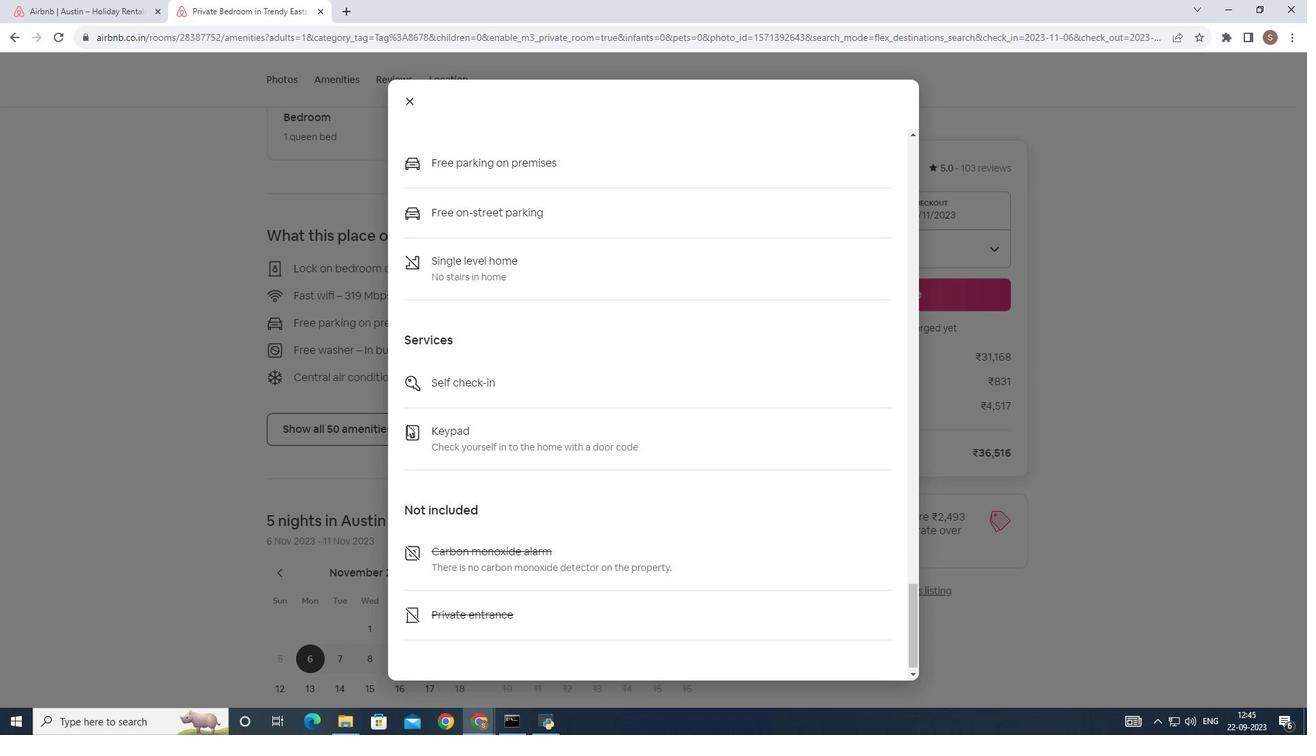 
Action: Mouse scrolled (410, 427) with delta (0, 0)
Screenshot: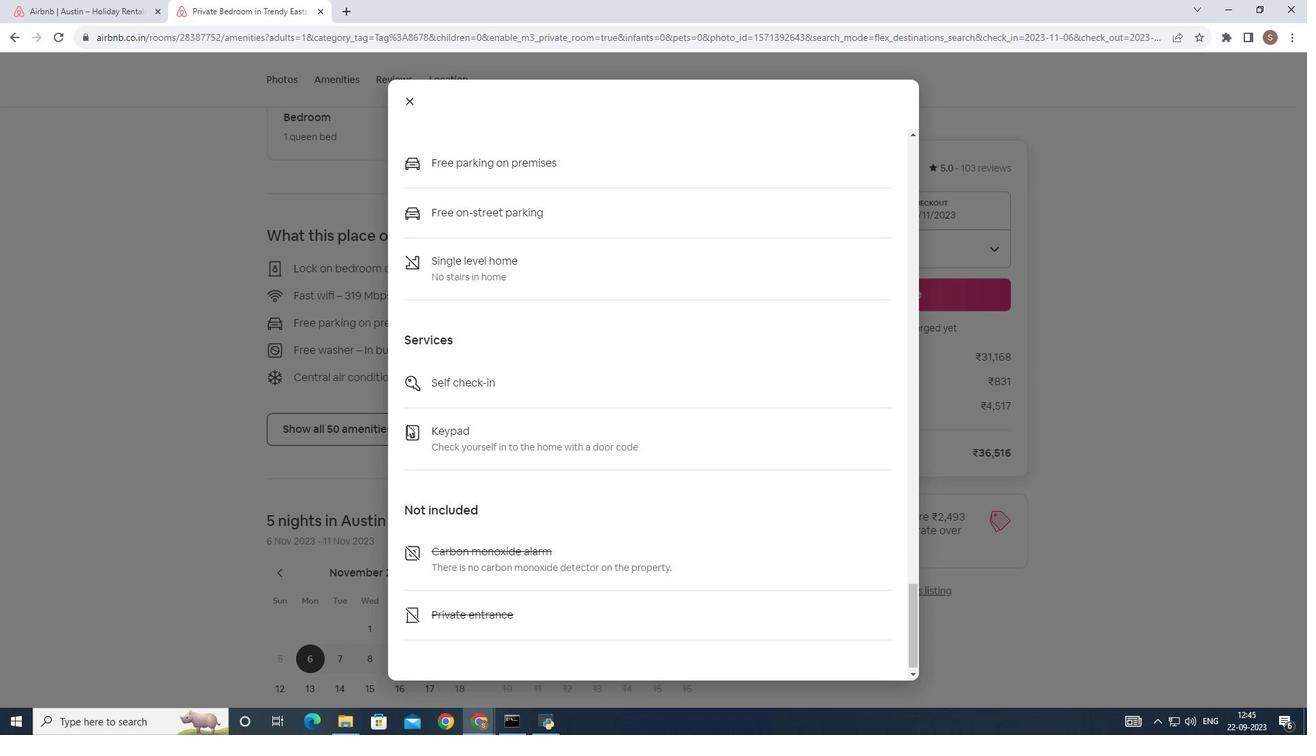 
Action: Mouse moved to (415, 107)
Screenshot: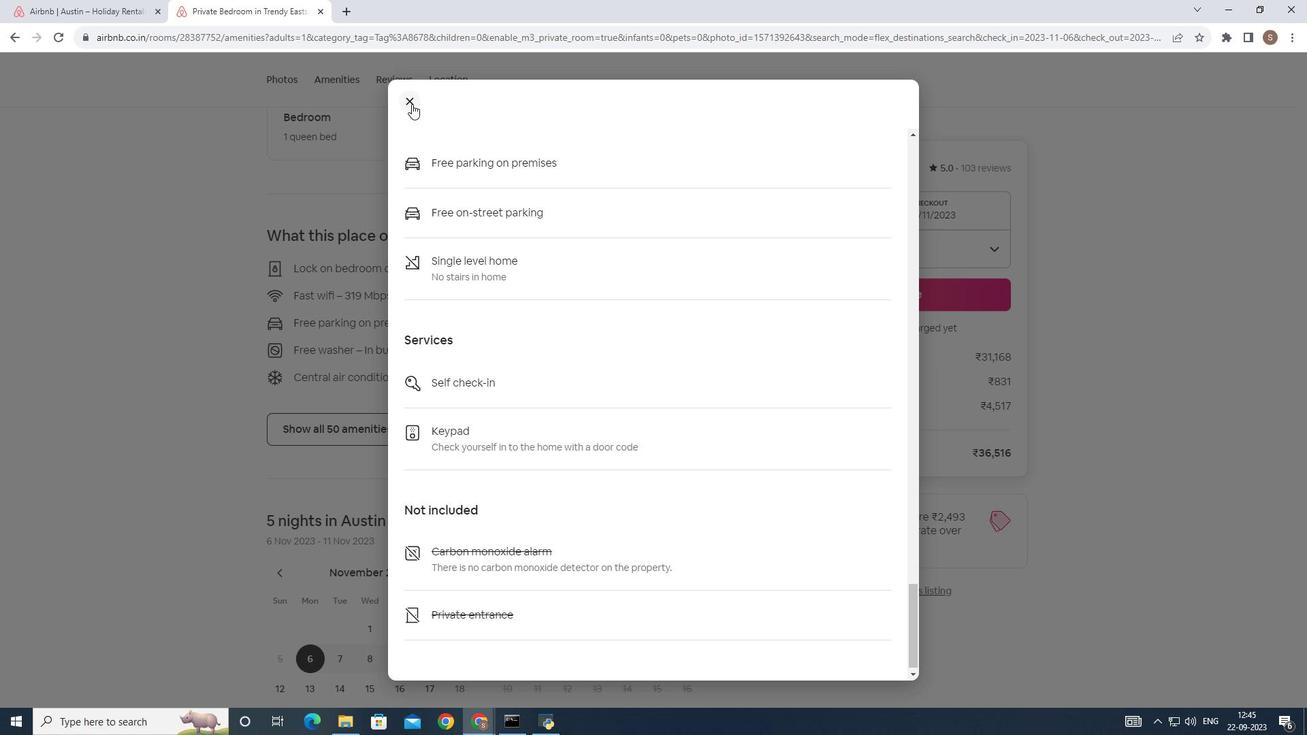 
Action: Mouse pressed left at (415, 107)
Screenshot: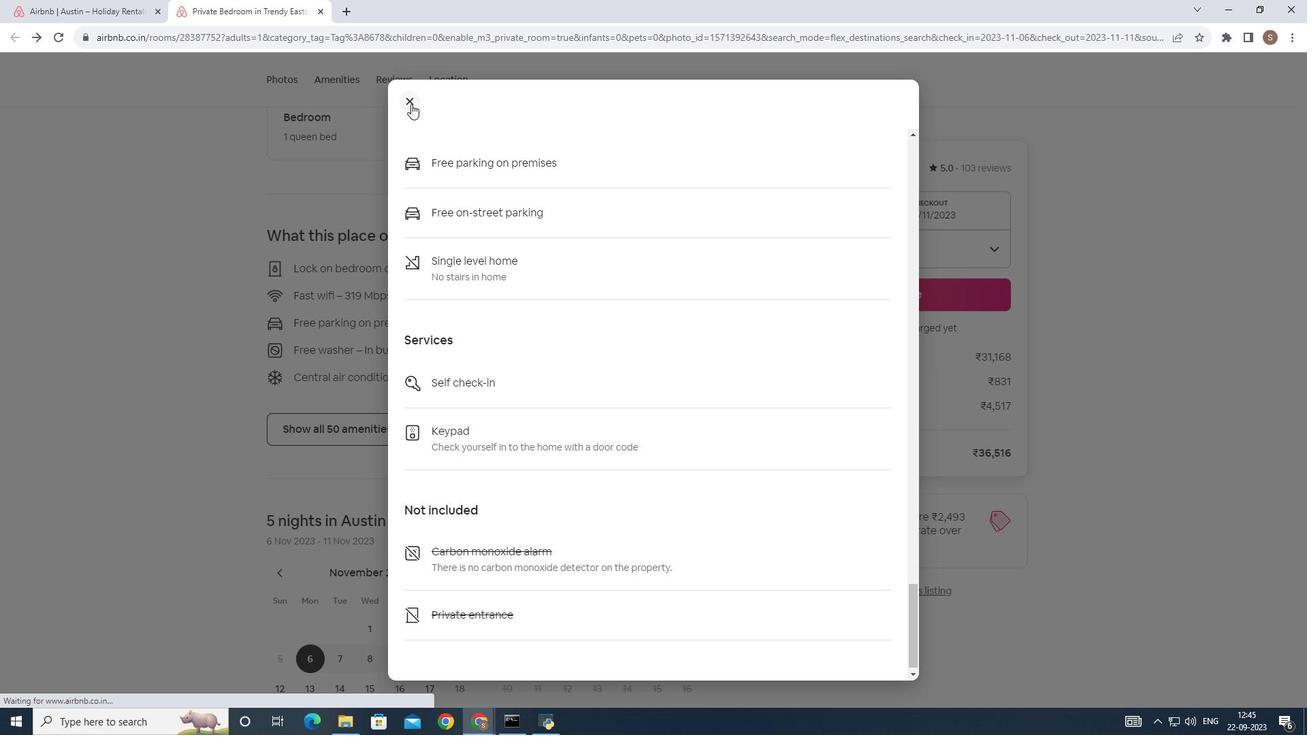 
Action: Mouse moved to (361, 439)
Screenshot: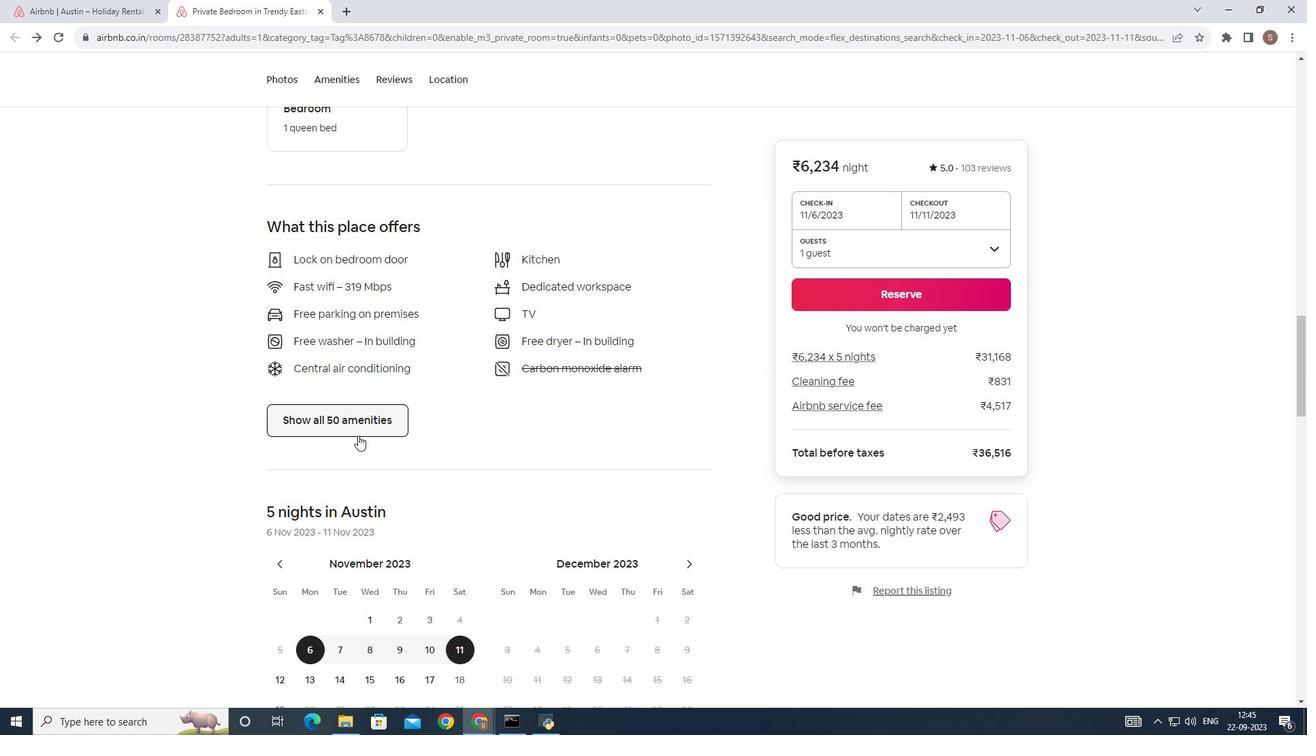 
Action: Mouse scrolled (361, 438) with delta (0, 0)
Screenshot: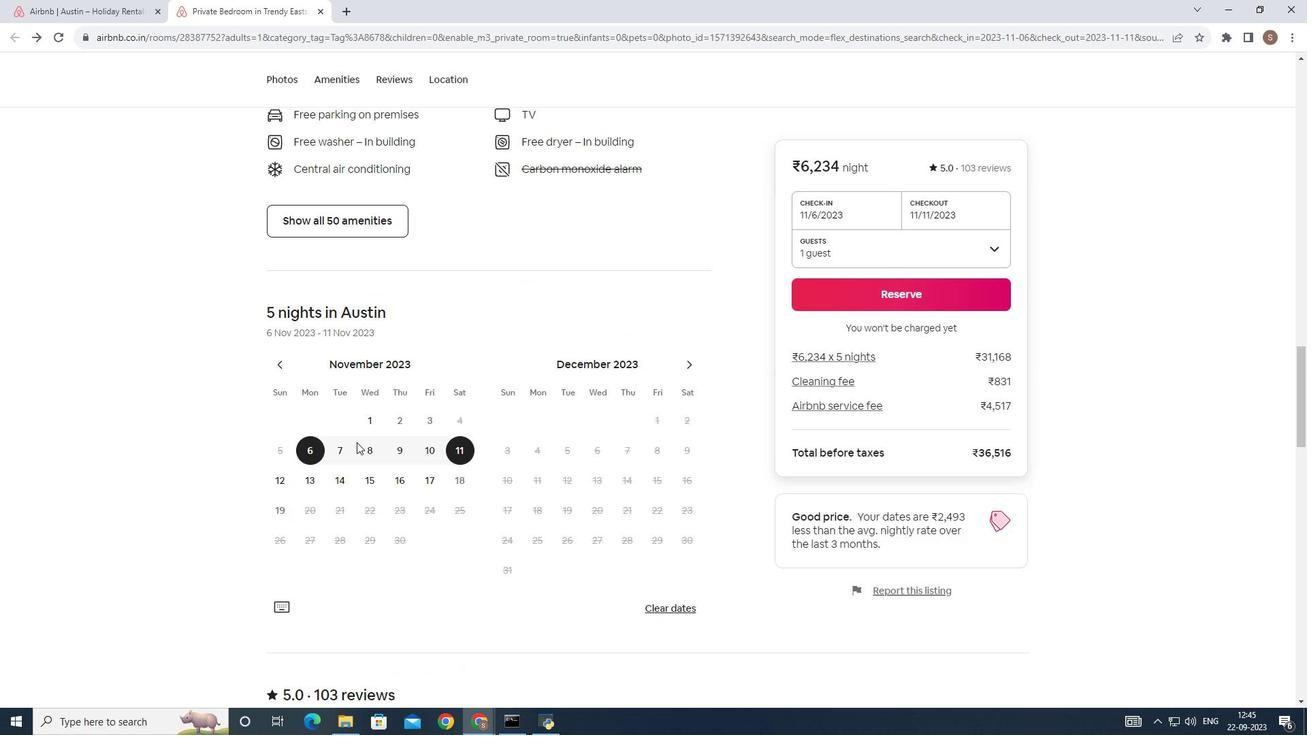
Action: Mouse scrolled (361, 438) with delta (0, 0)
Screenshot: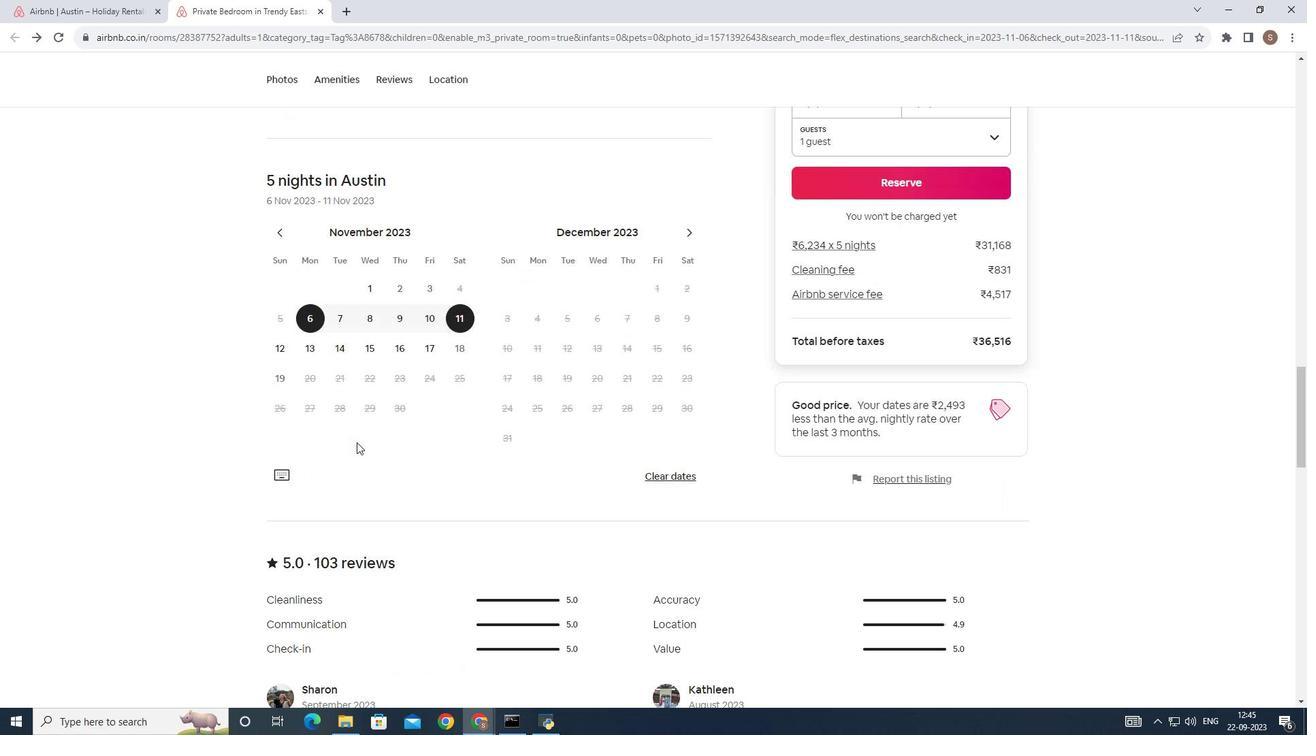 
Action: Mouse scrolled (361, 438) with delta (0, 0)
Screenshot: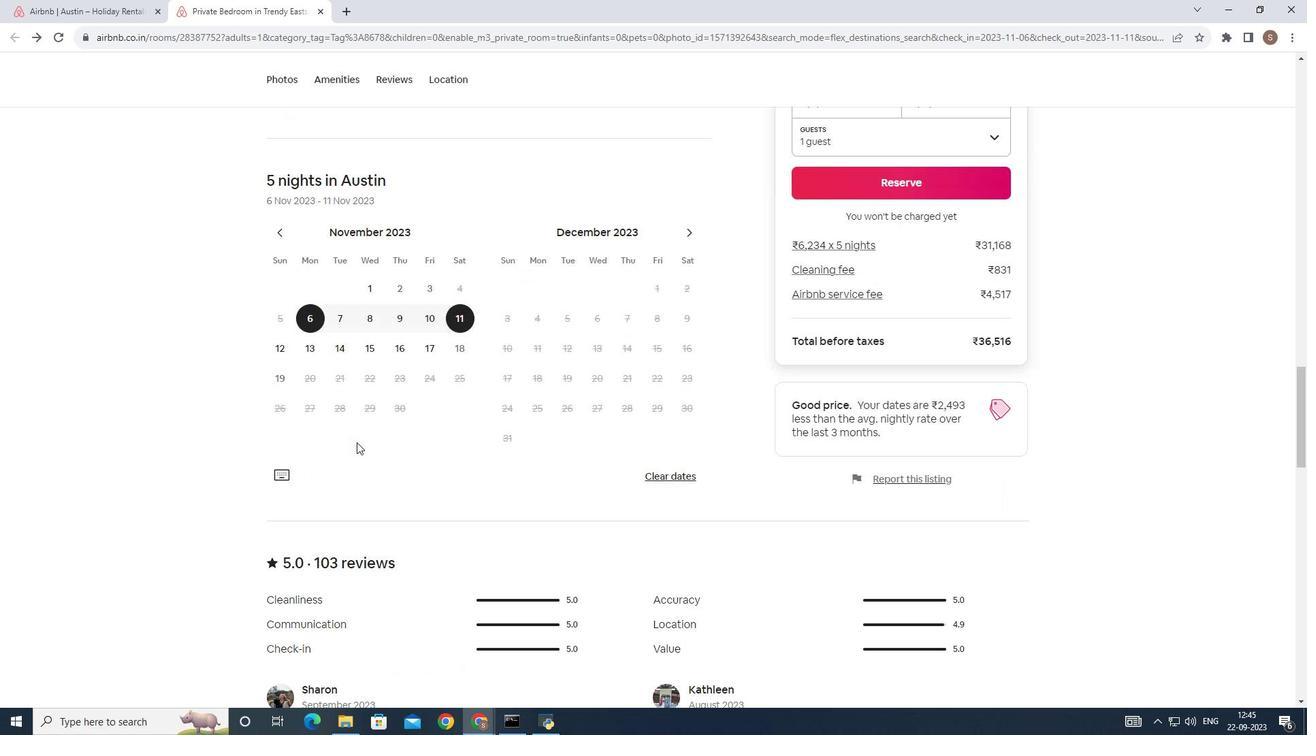 
Action: Mouse scrolled (361, 438) with delta (0, 0)
Screenshot: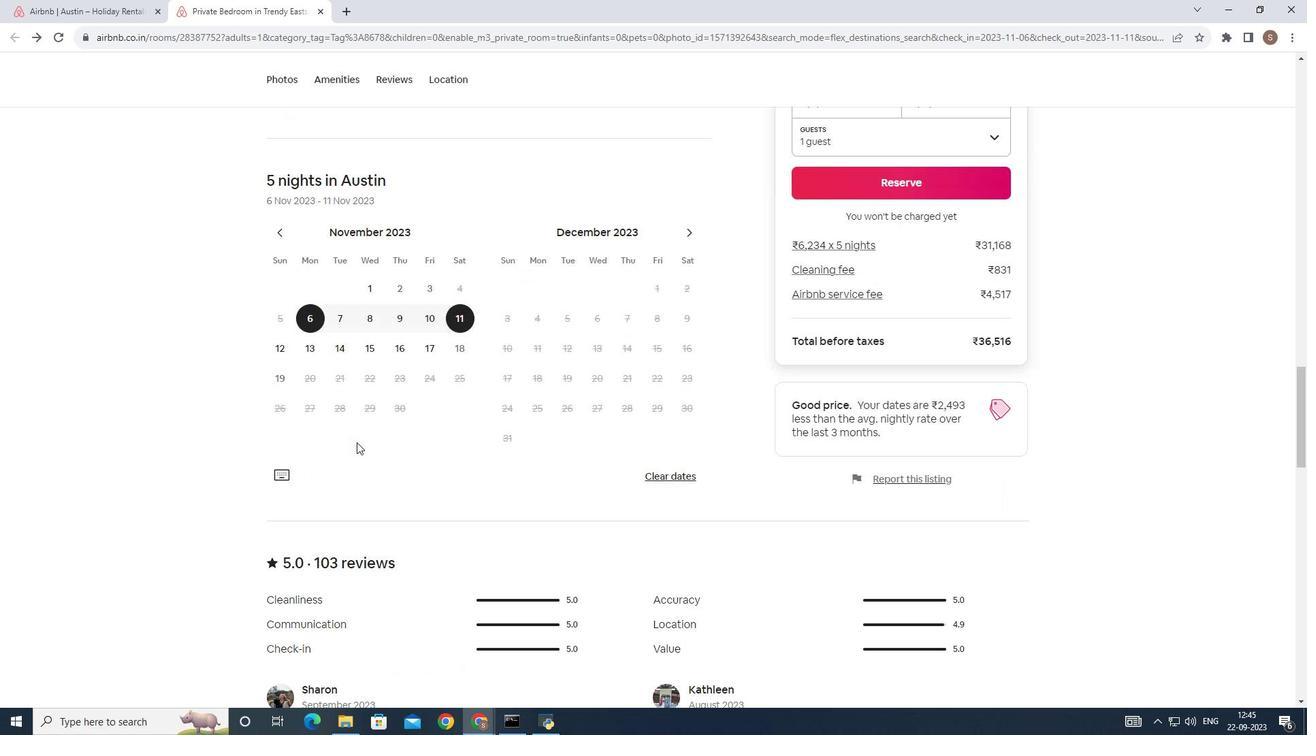 
Action: Mouse scrolled (361, 438) with delta (0, 0)
Screenshot: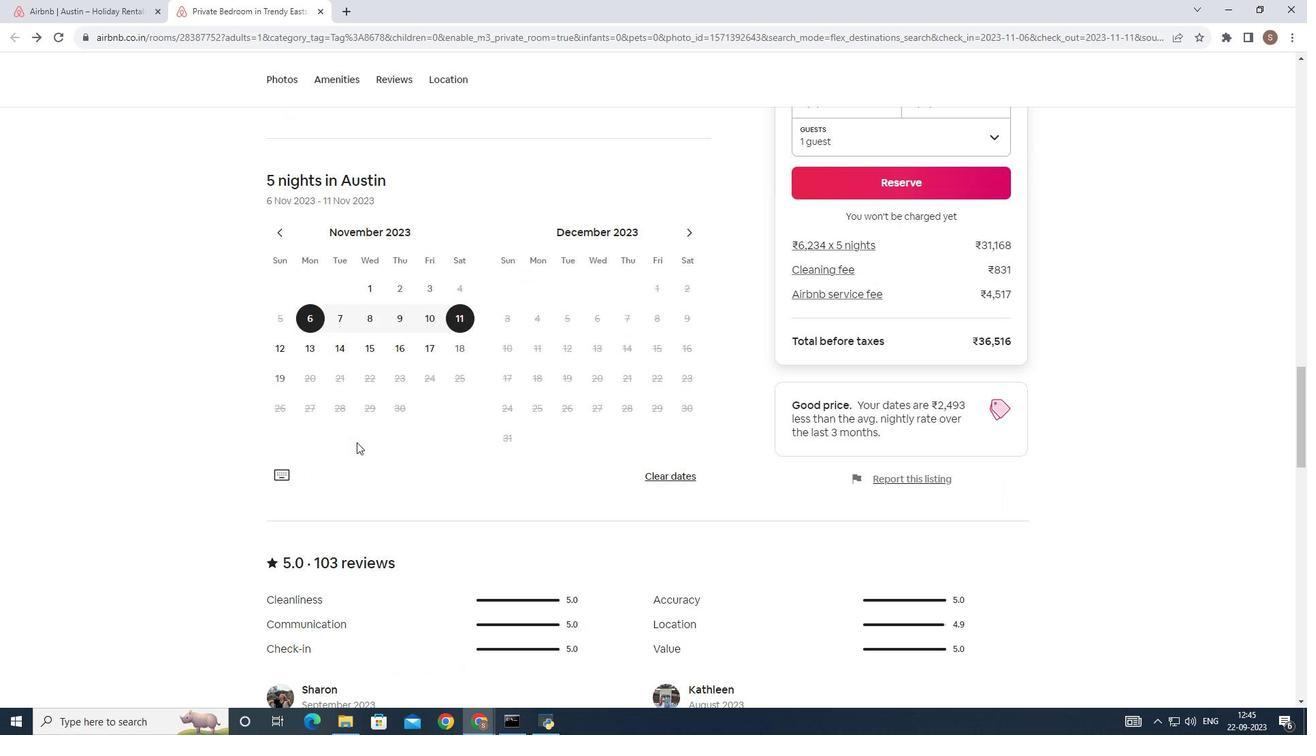 
Action: Mouse moved to (360, 445)
Screenshot: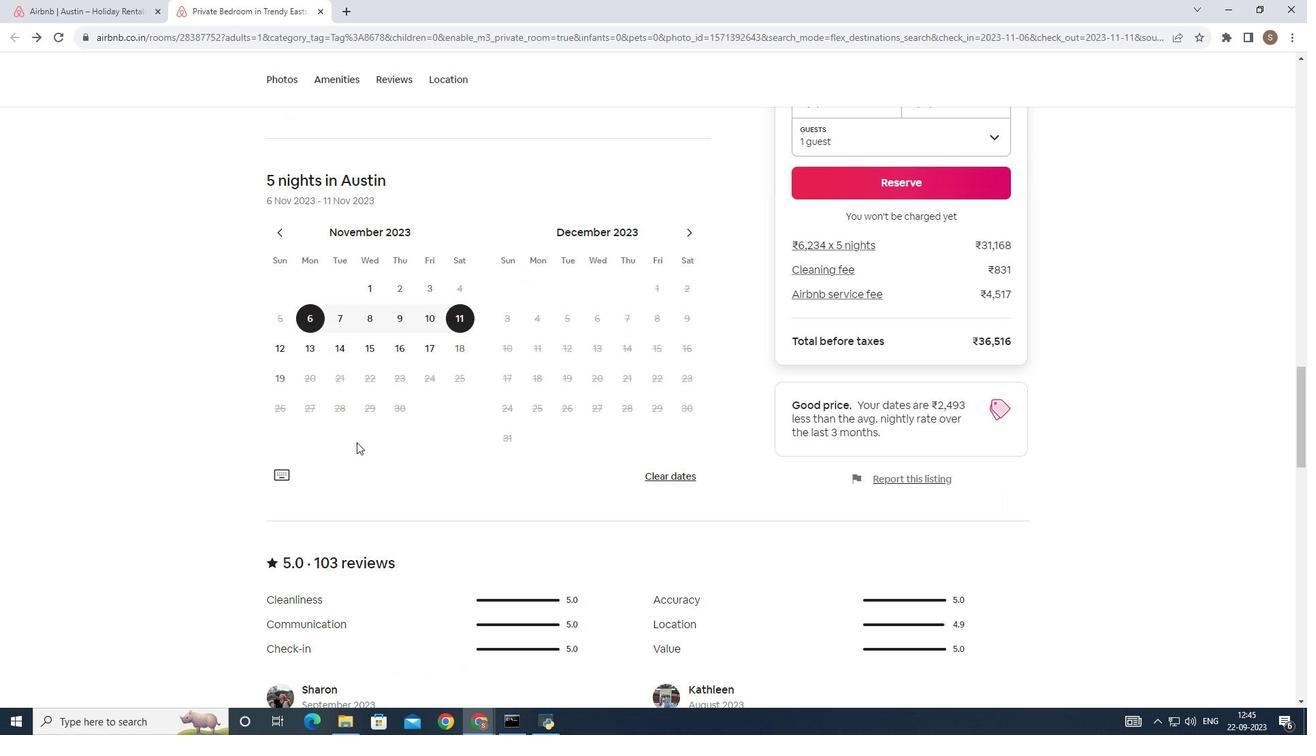 
Action: Mouse scrolled (360, 445) with delta (0, 0)
Screenshot: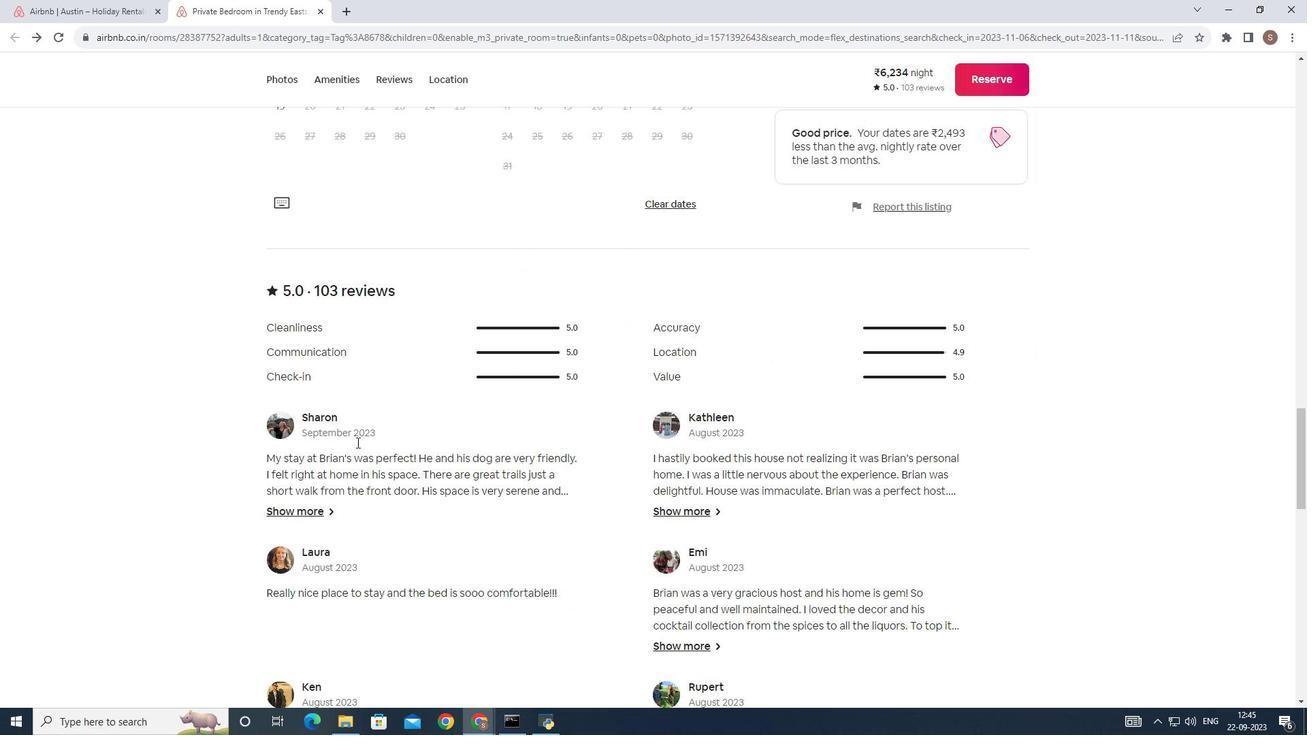 
Action: Mouse scrolled (360, 445) with delta (0, 0)
Screenshot: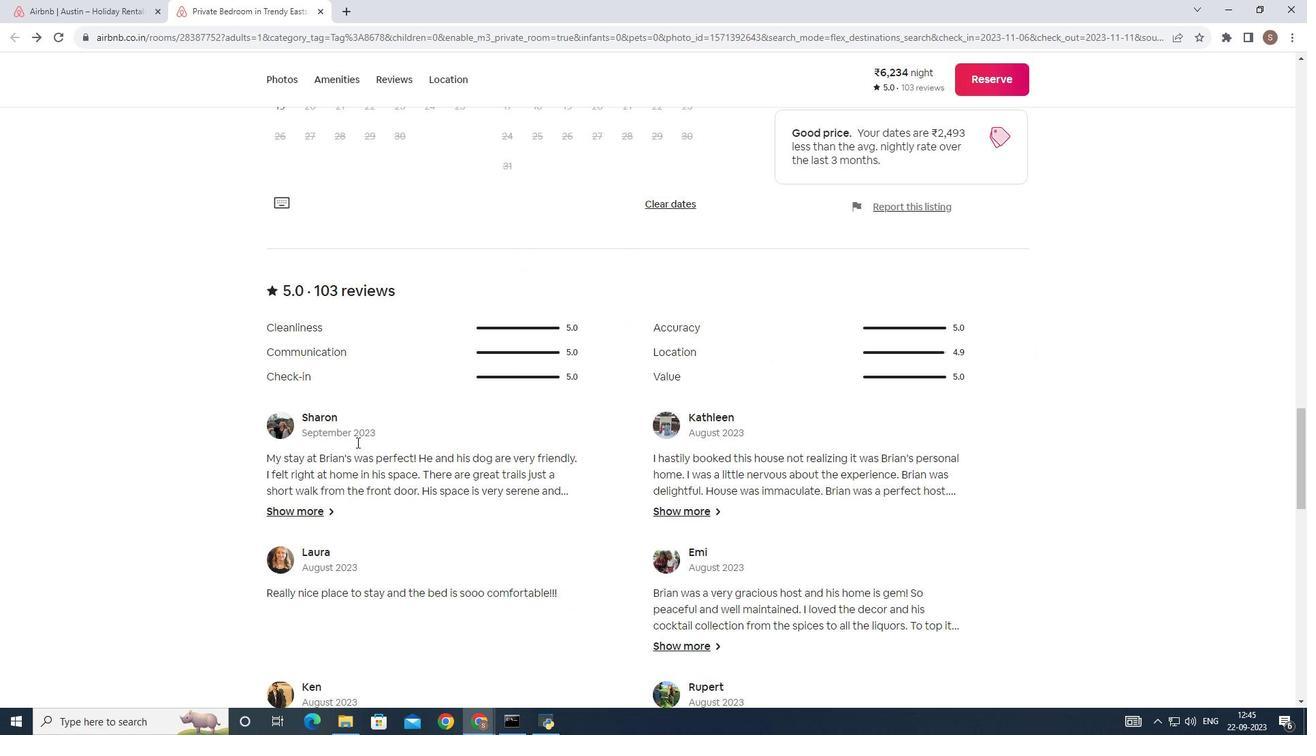 
Action: Mouse scrolled (360, 445) with delta (0, 0)
Screenshot: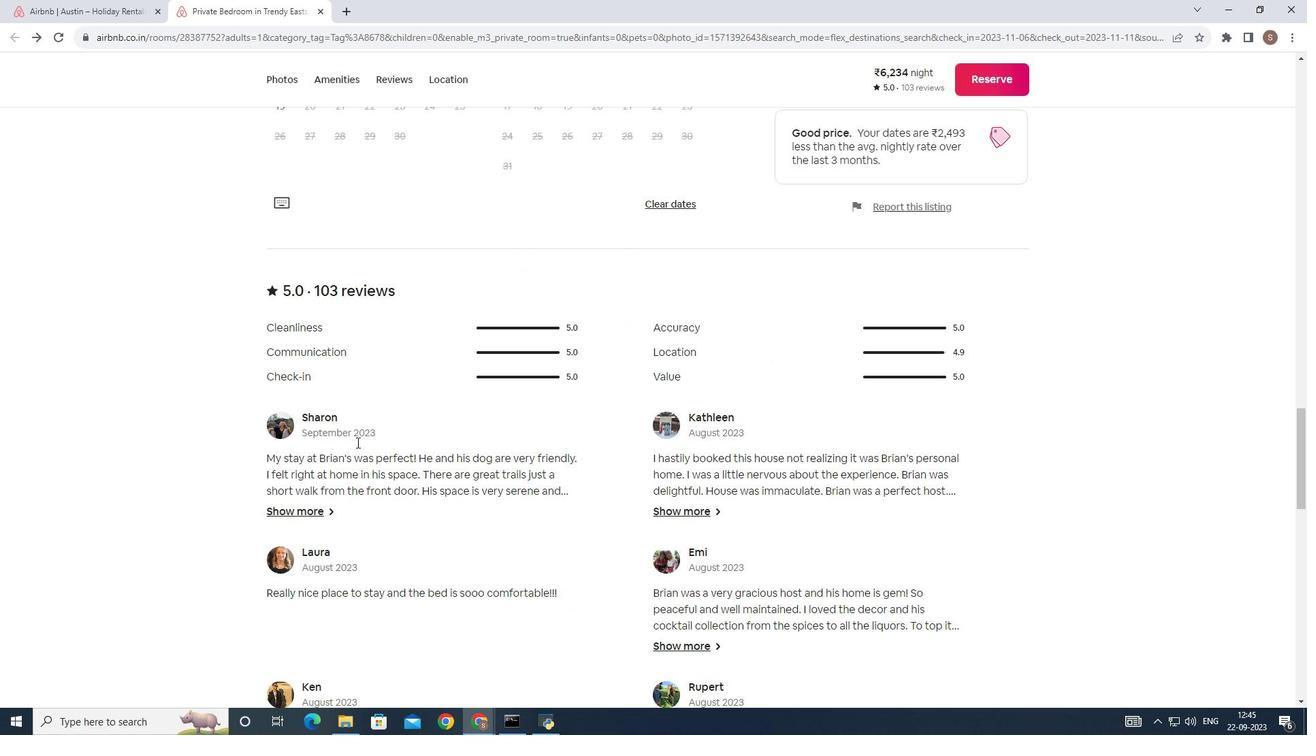 
Action: Mouse scrolled (360, 445) with delta (0, 0)
Screenshot: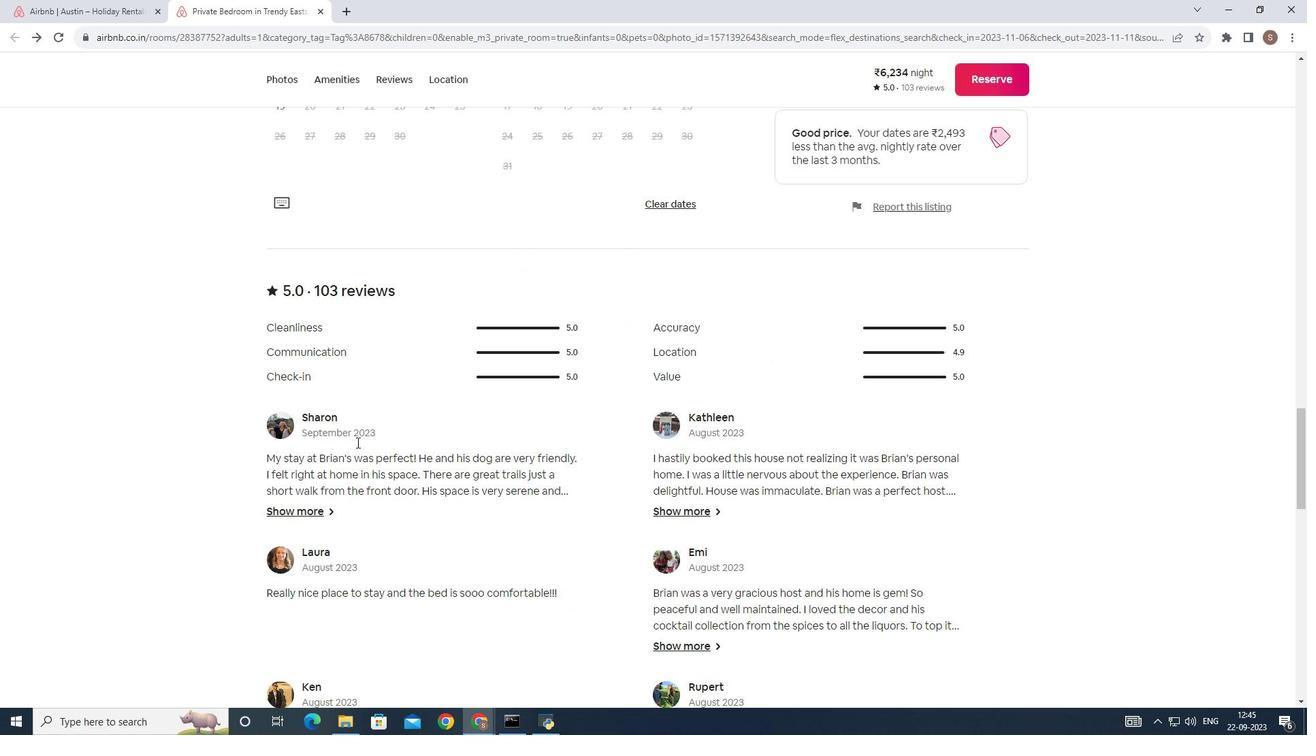 
Action: Mouse scrolled (360, 445) with delta (0, 0)
Screenshot: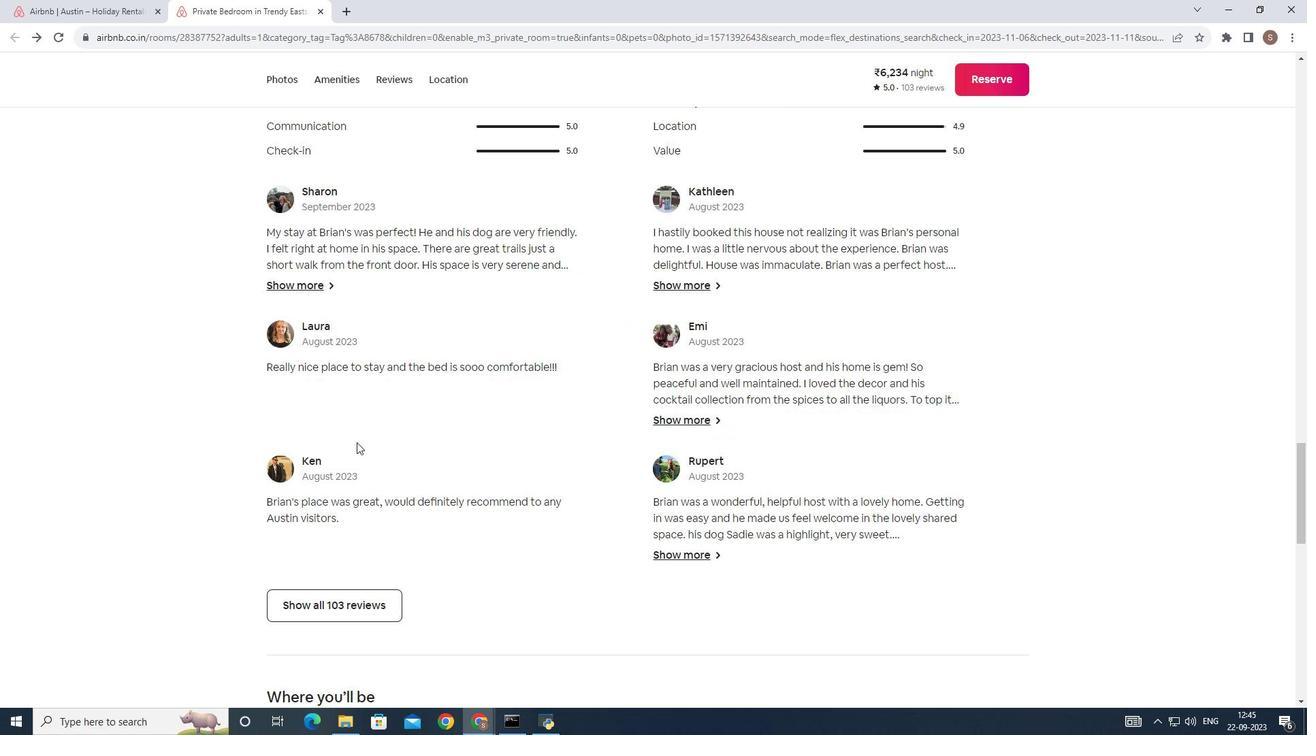 
Action: Mouse scrolled (360, 445) with delta (0, 0)
Screenshot: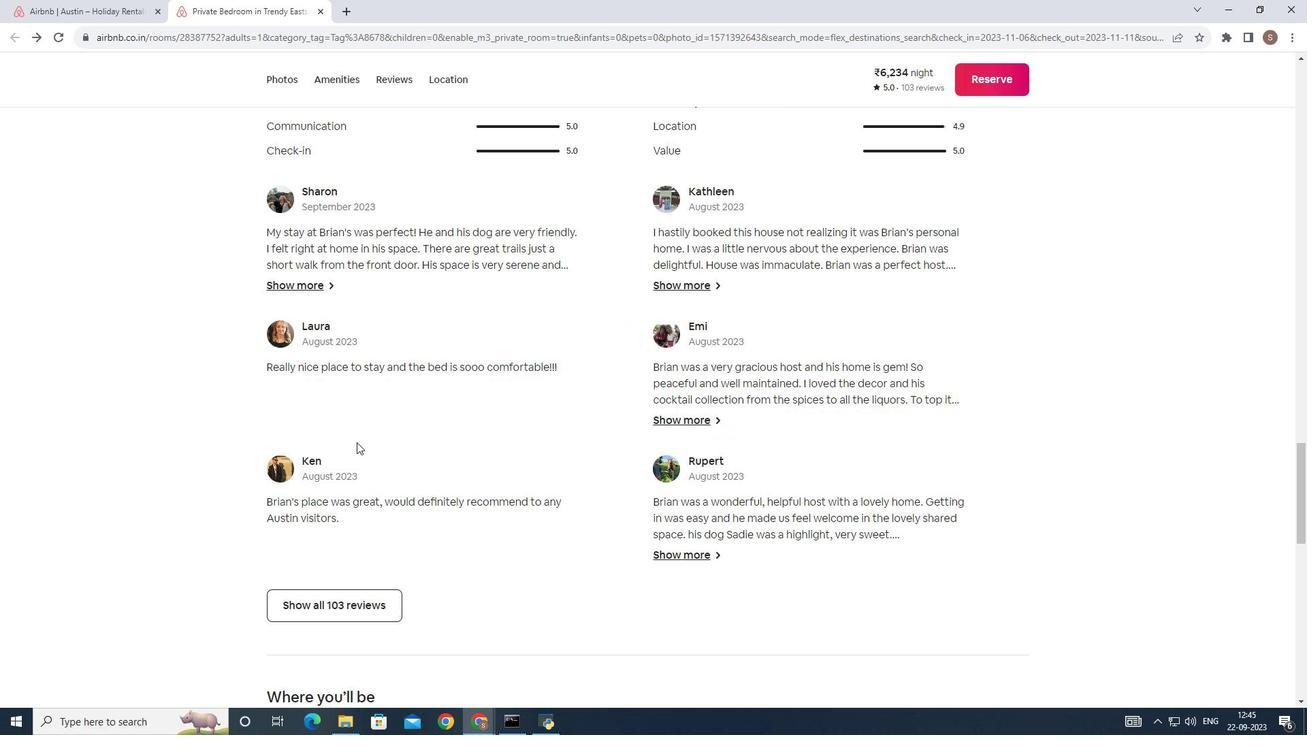 
Action: Mouse scrolled (360, 445) with delta (0, 0)
Screenshot: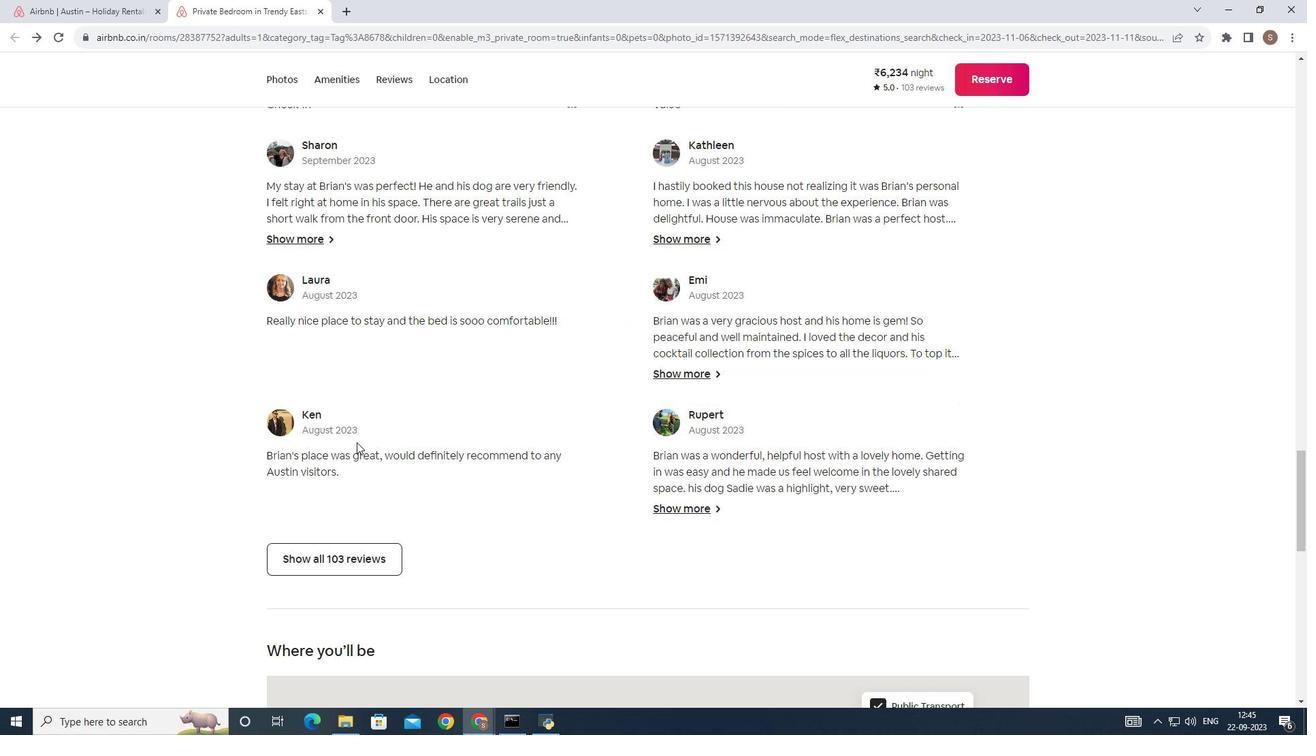 
Action: Mouse scrolled (360, 445) with delta (0, 0)
Screenshot: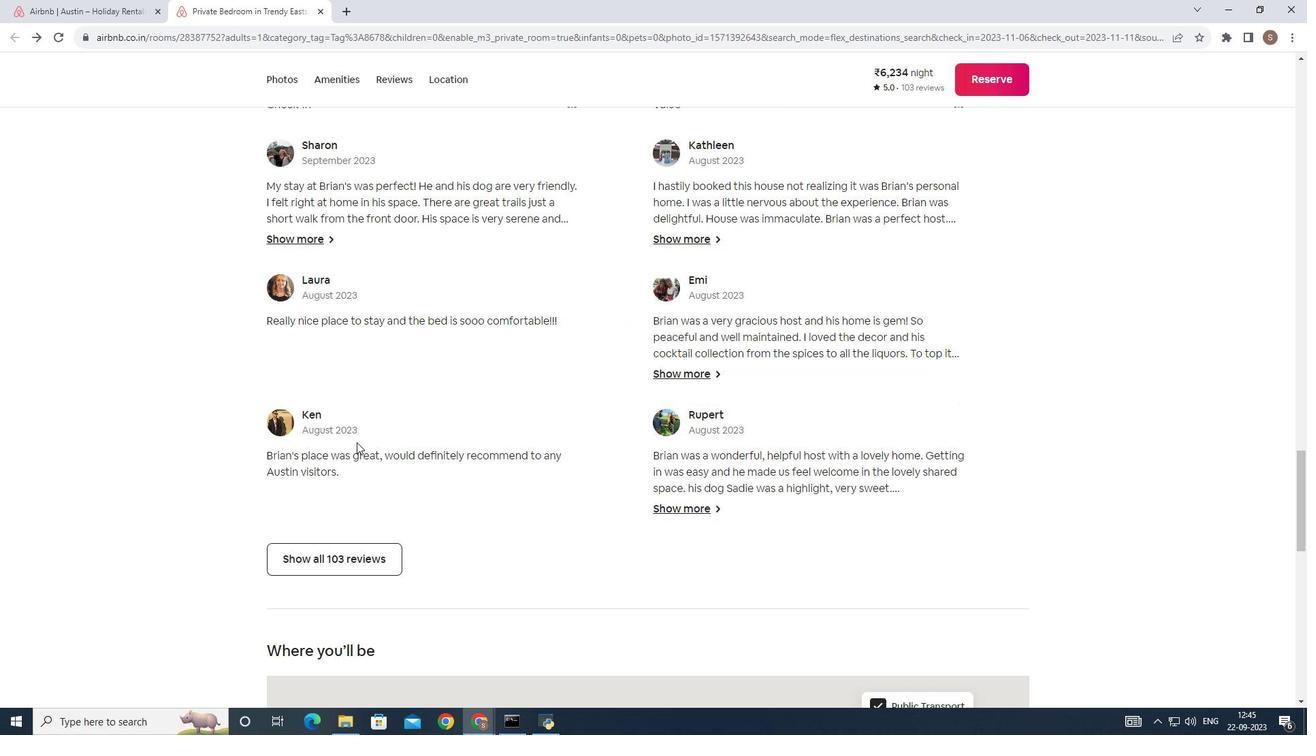
Action: Mouse scrolled (360, 445) with delta (0, 0)
Screenshot: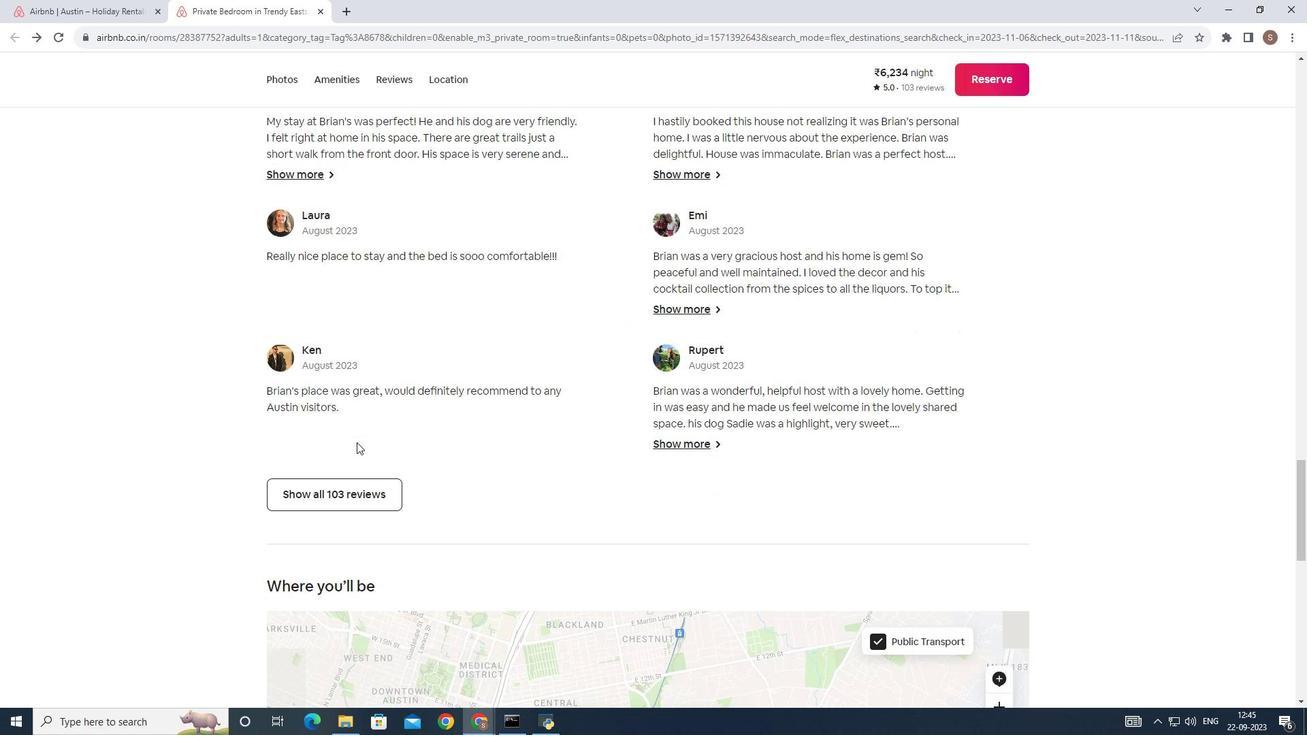 
Action: Mouse moved to (311, 488)
Screenshot: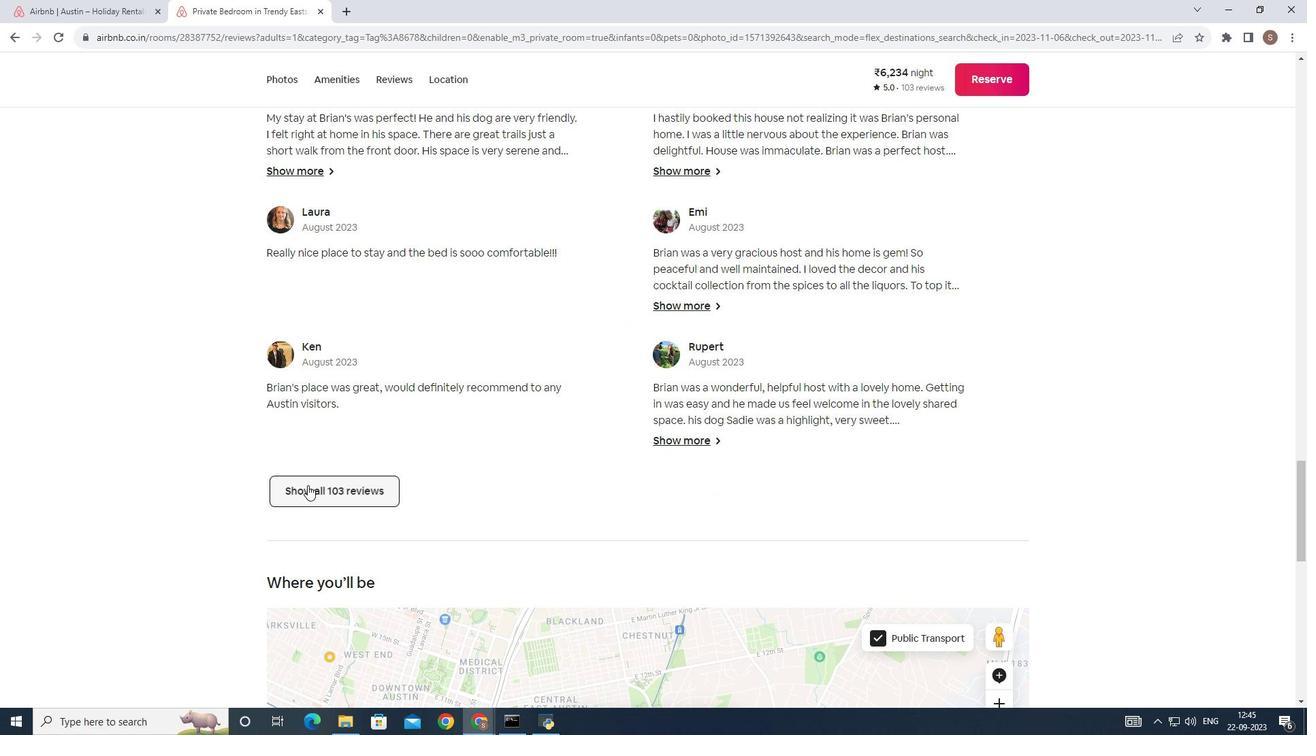 
Action: Mouse pressed left at (311, 488)
Screenshot: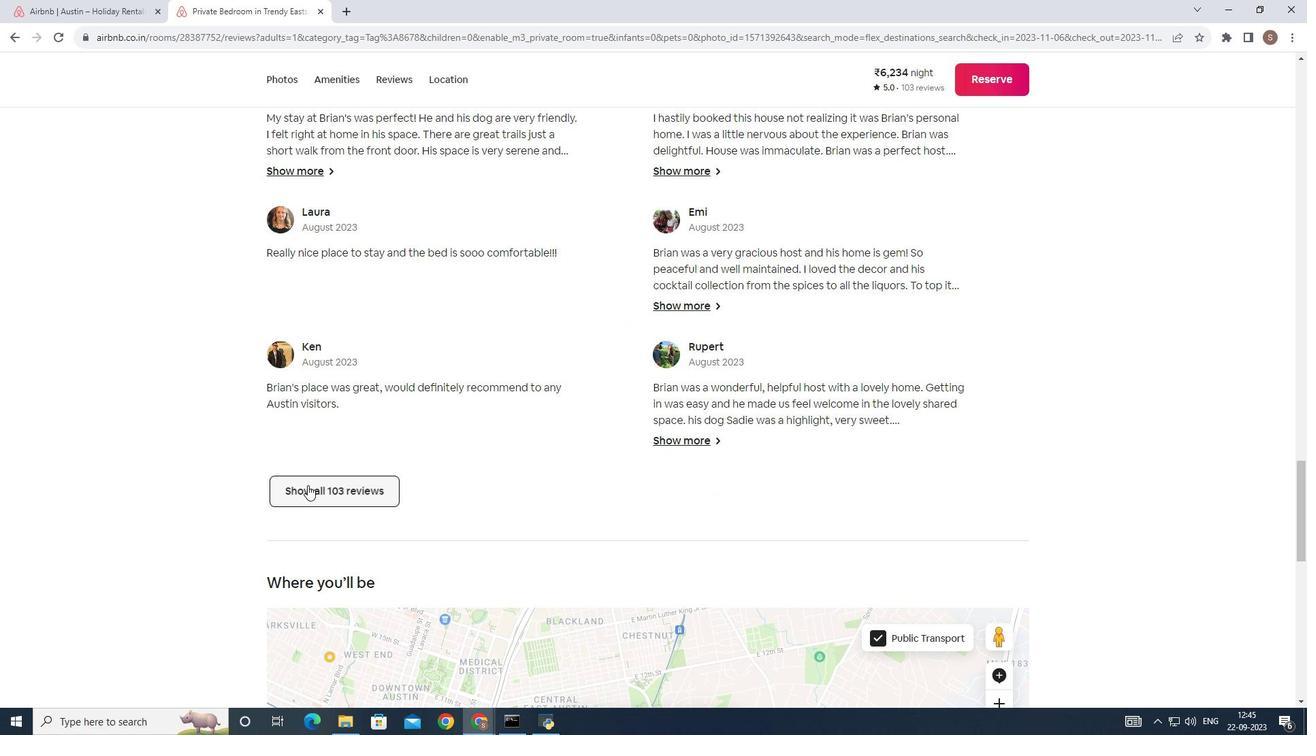 
Action: Mouse moved to (608, 480)
Screenshot: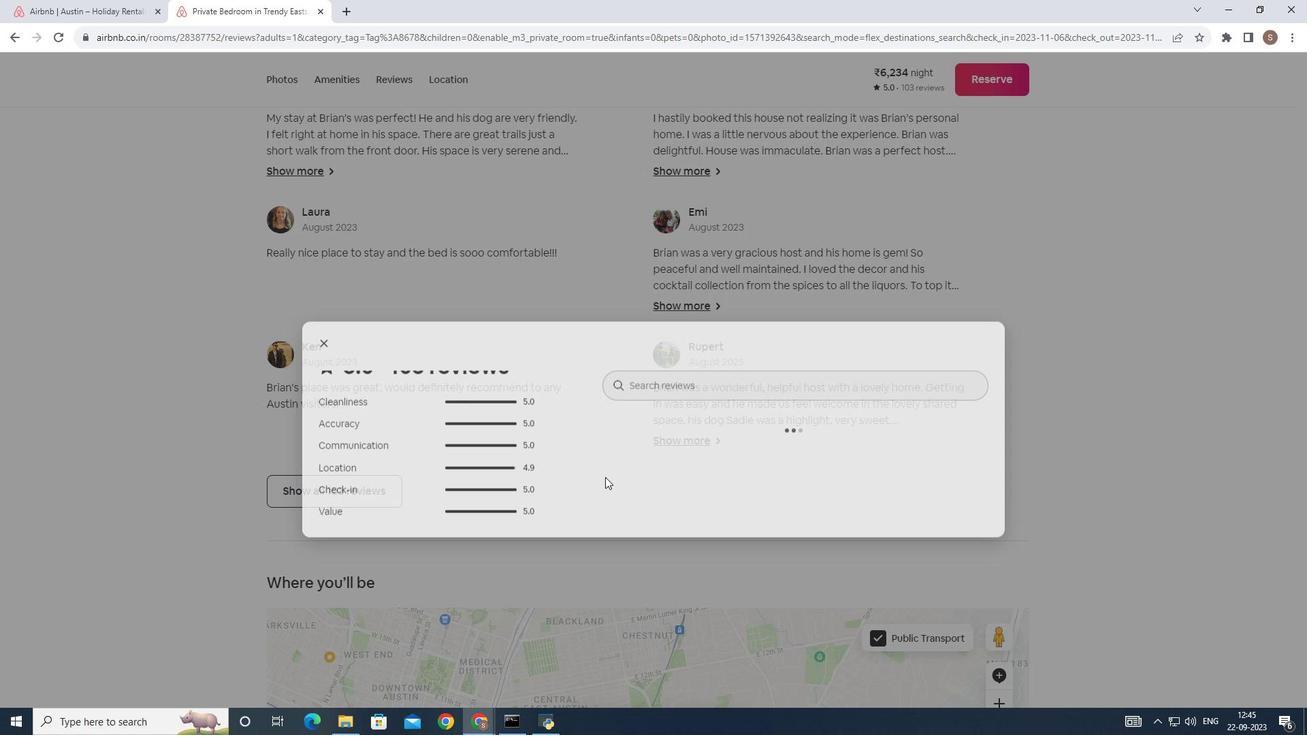 
Action: Mouse scrolled (608, 480) with delta (0, 0)
Screenshot: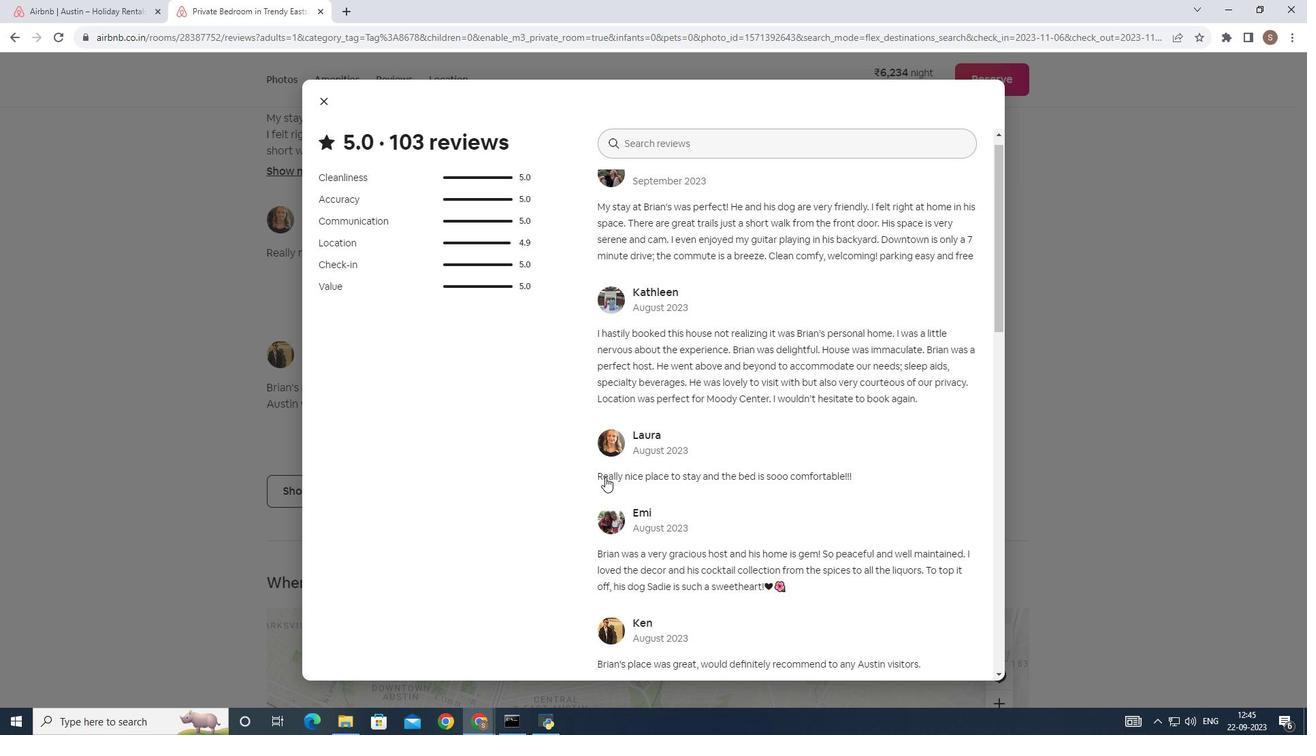 
Action: Mouse scrolled (608, 480) with delta (0, 0)
Screenshot: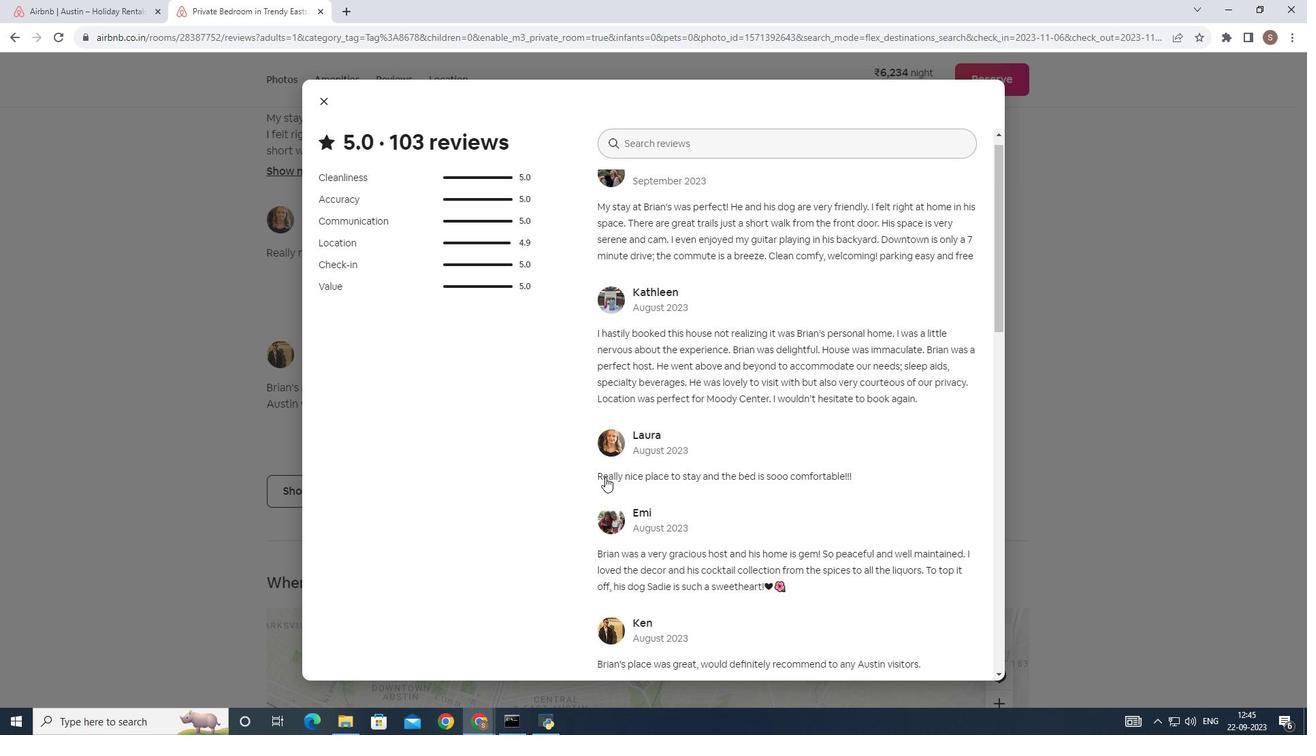 
Action: Mouse scrolled (608, 480) with delta (0, 0)
Screenshot: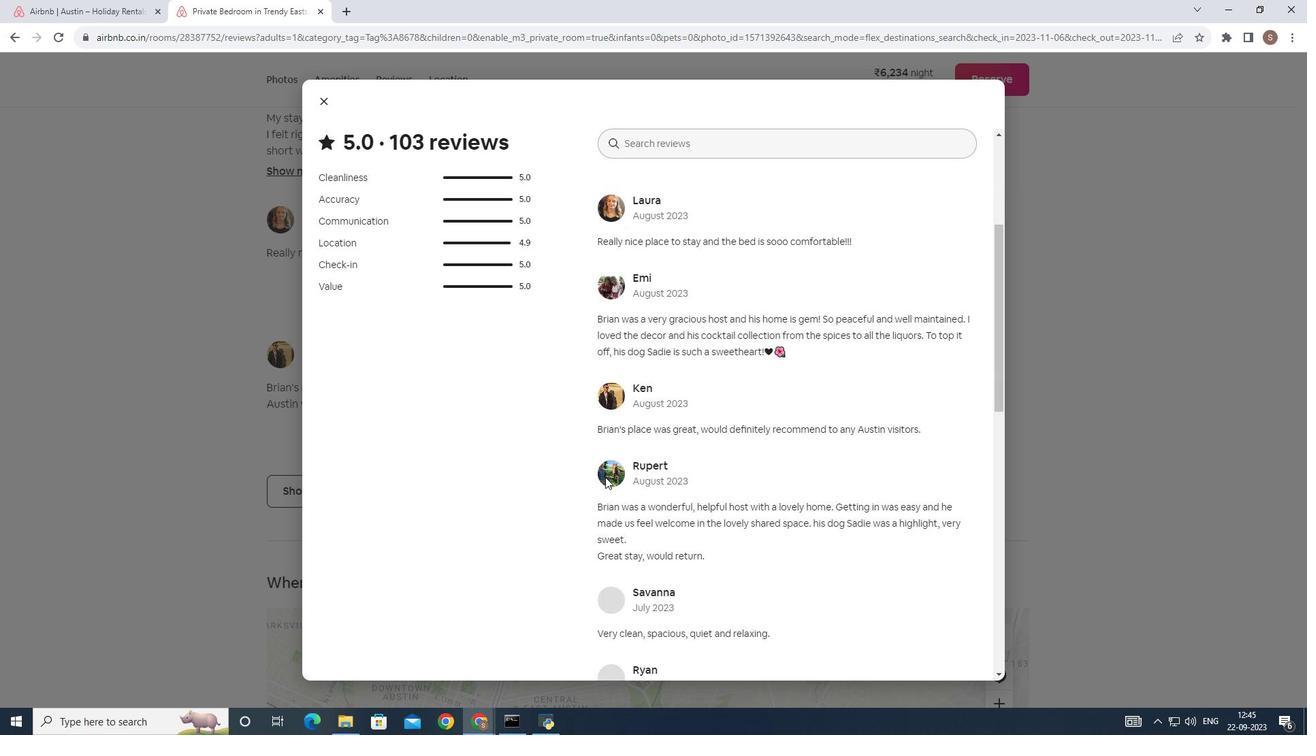 
Action: Mouse scrolled (608, 480) with delta (0, 0)
Screenshot: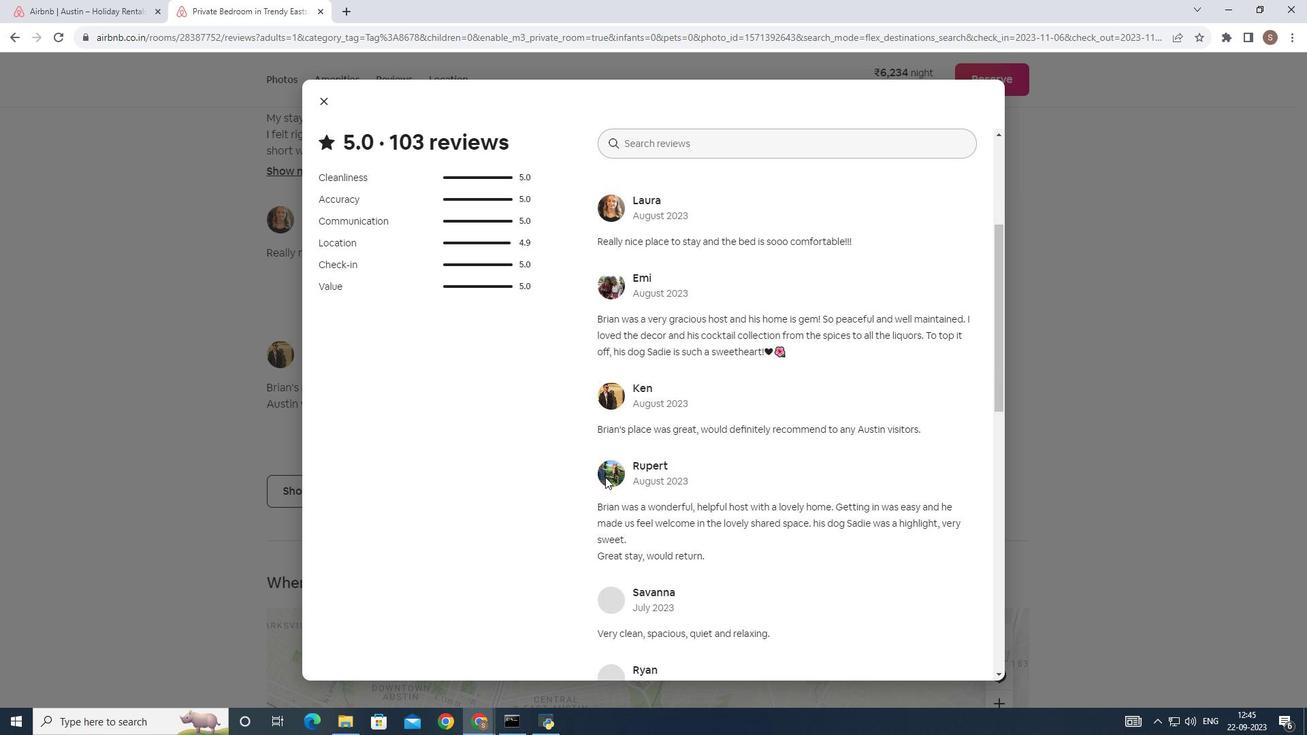 
Action: Mouse scrolled (608, 480) with delta (0, 0)
Screenshot: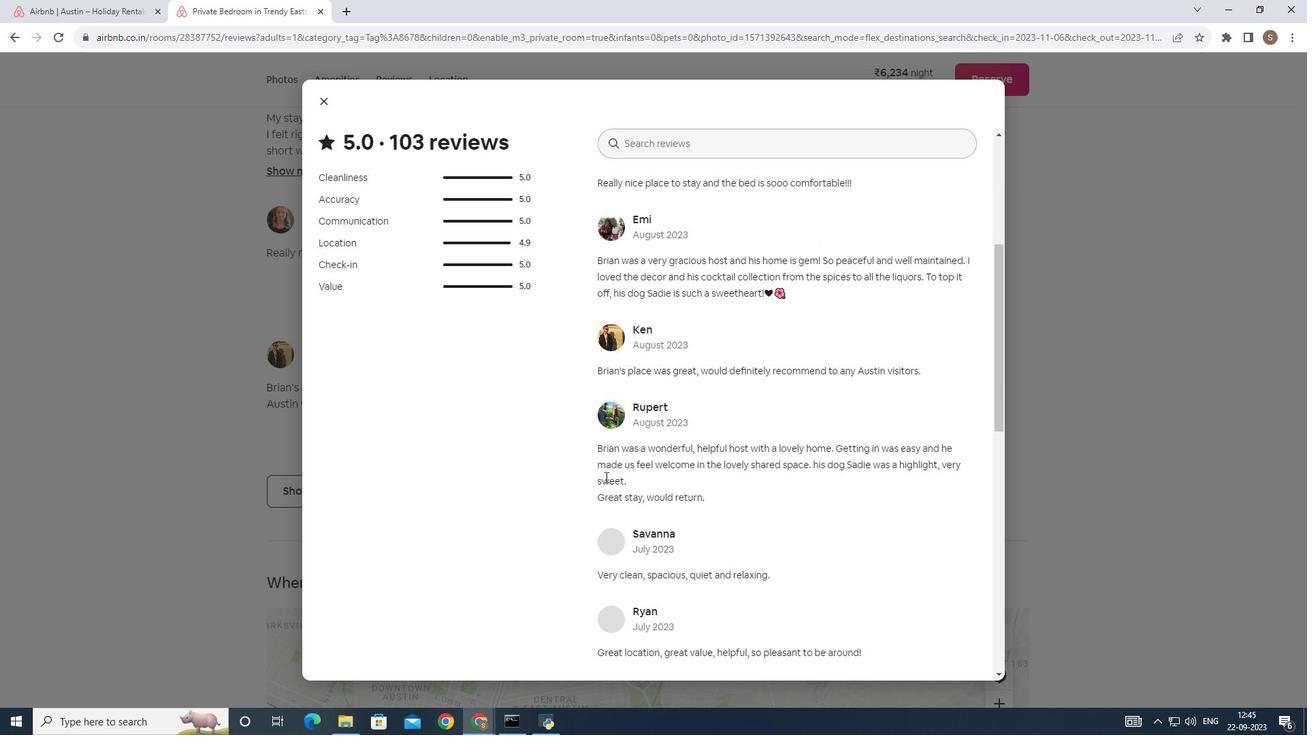 
Action: Mouse scrolled (608, 480) with delta (0, 0)
Screenshot: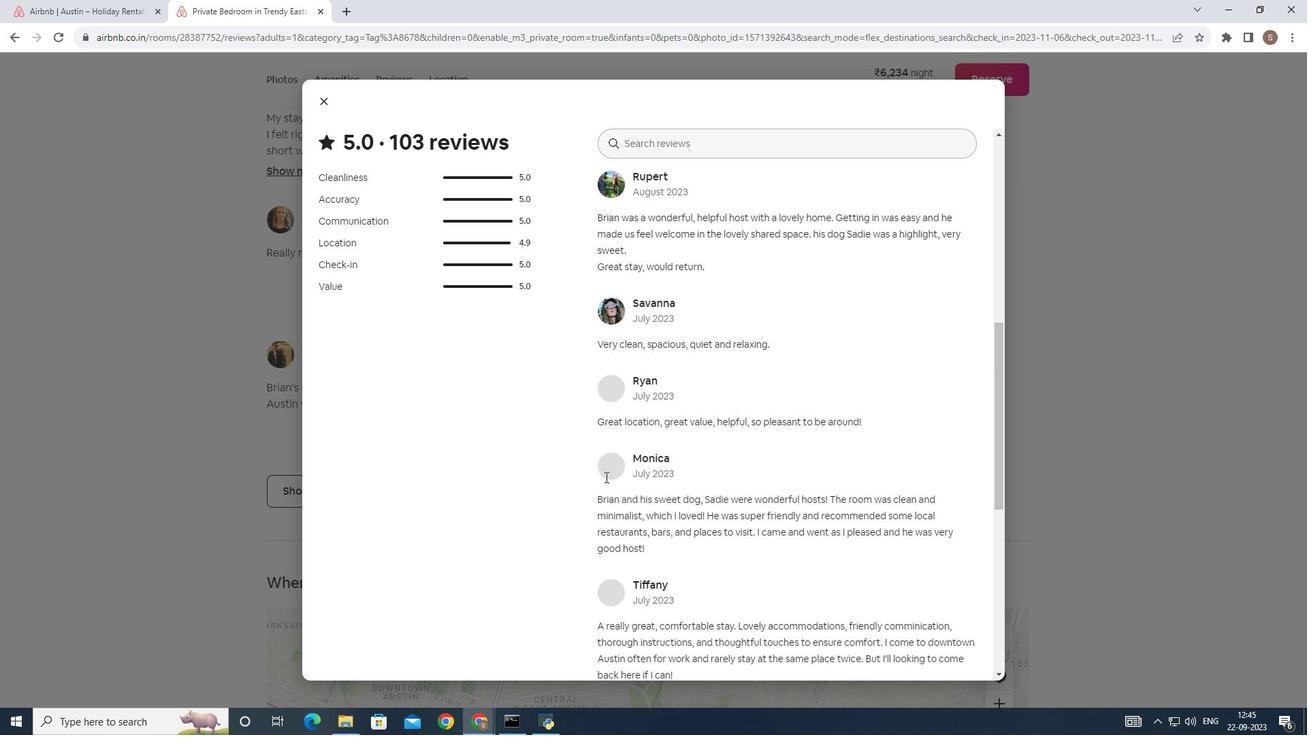 
Action: Mouse scrolled (608, 480) with delta (0, 0)
Screenshot: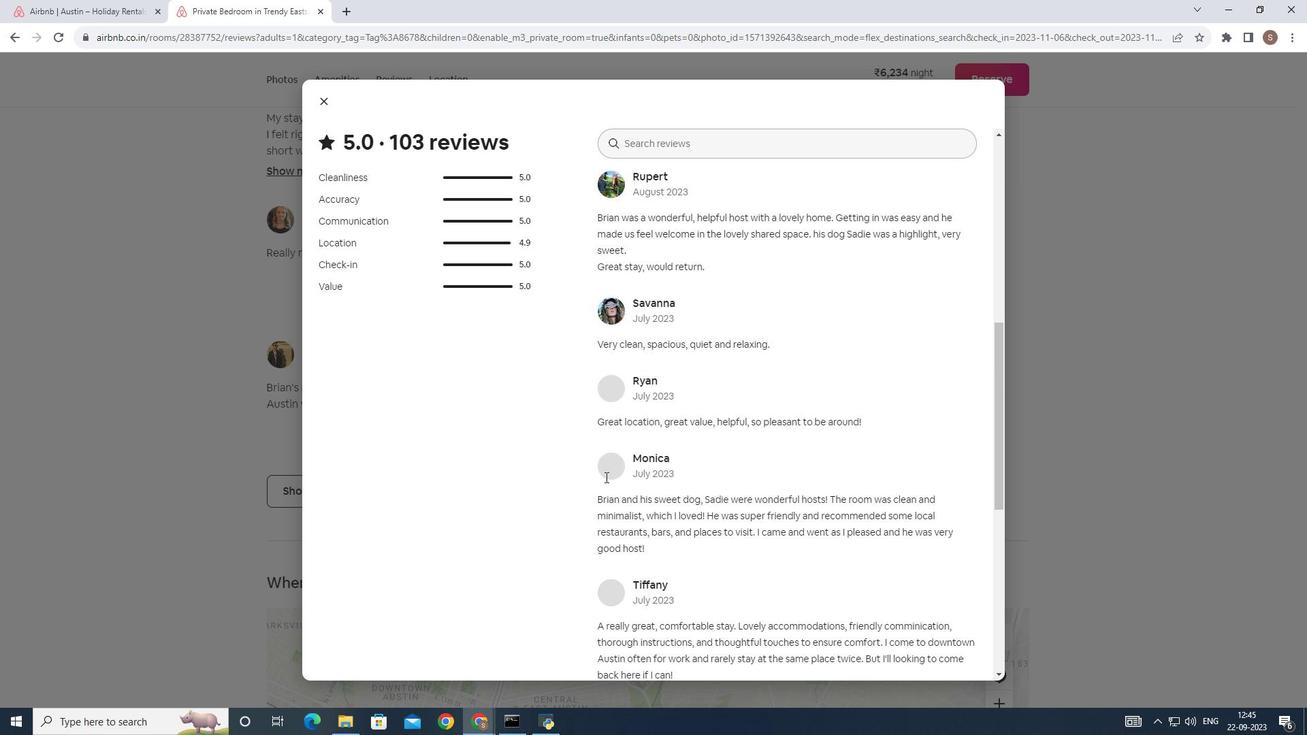 
Action: Mouse scrolled (608, 480) with delta (0, 0)
Screenshot: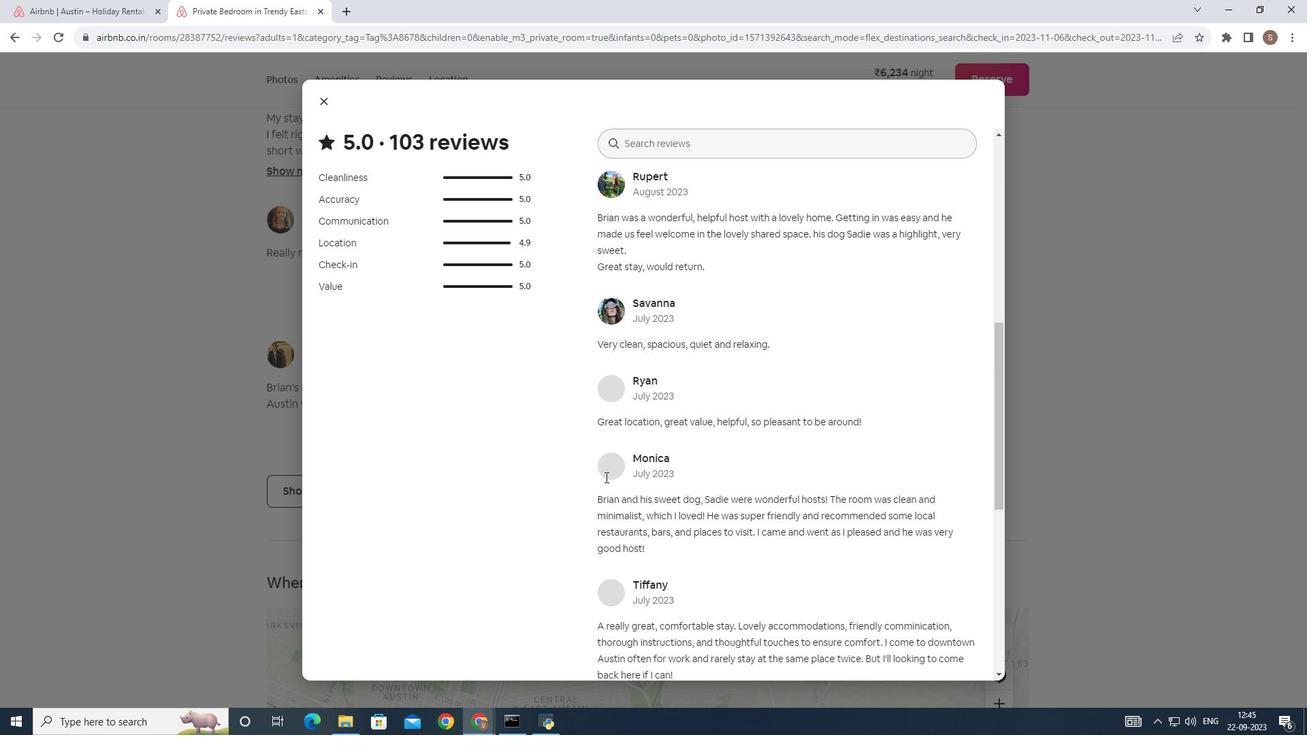 
Action: Mouse scrolled (608, 480) with delta (0, 0)
Screenshot: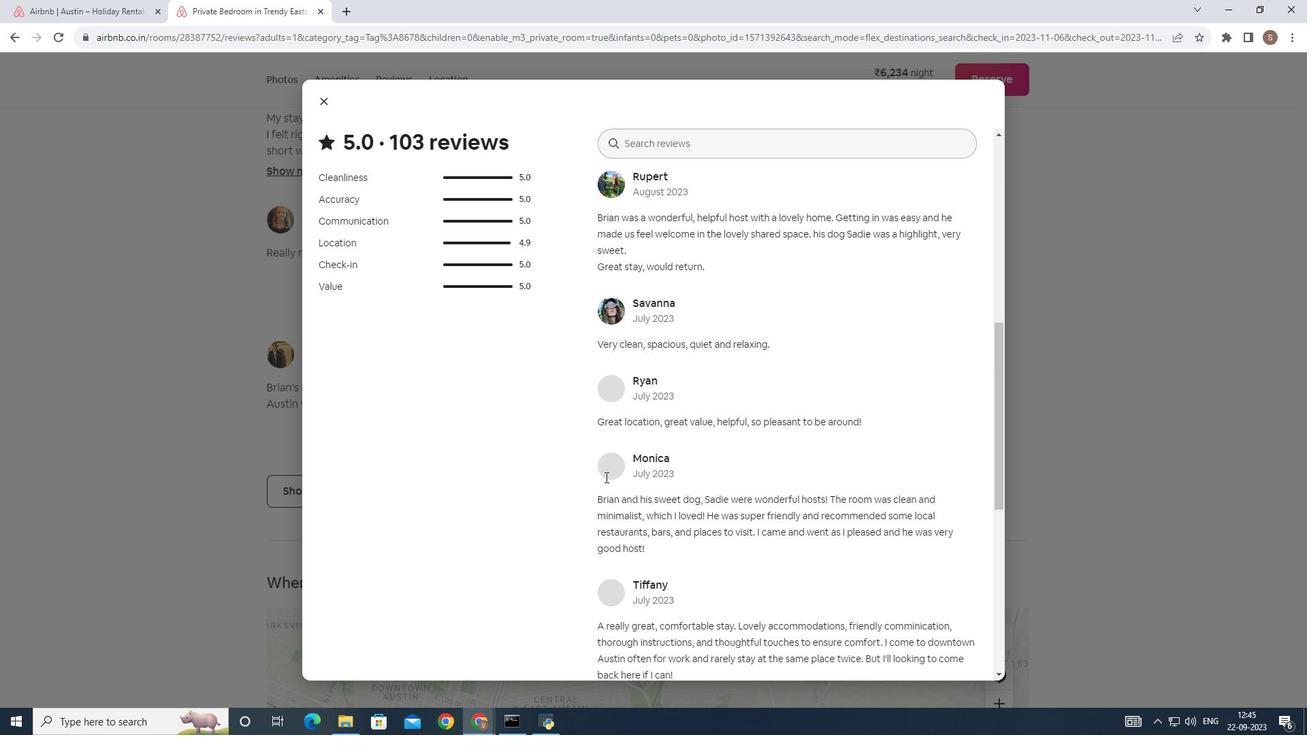 
Action: Mouse scrolled (608, 480) with delta (0, 0)
Screenshot: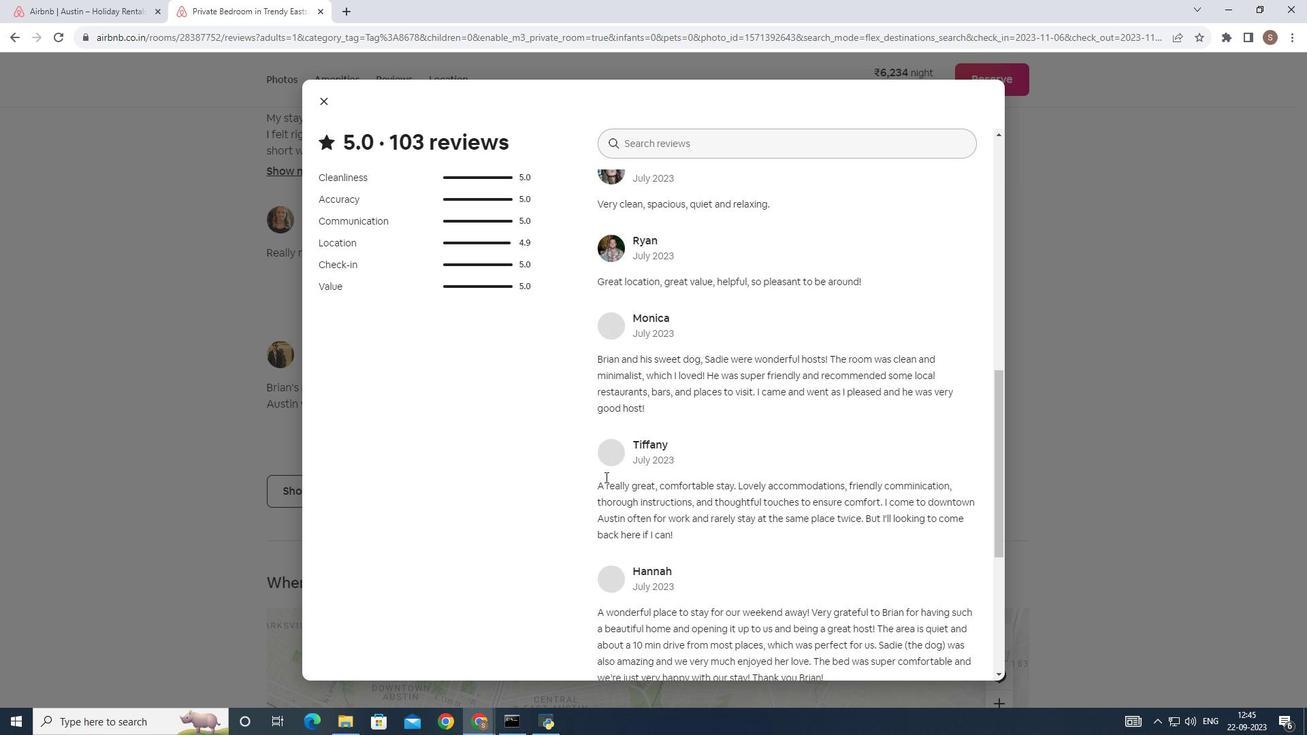
Action: Mouse scrolled (608, 480) with delta (0, 0)
Screenshot: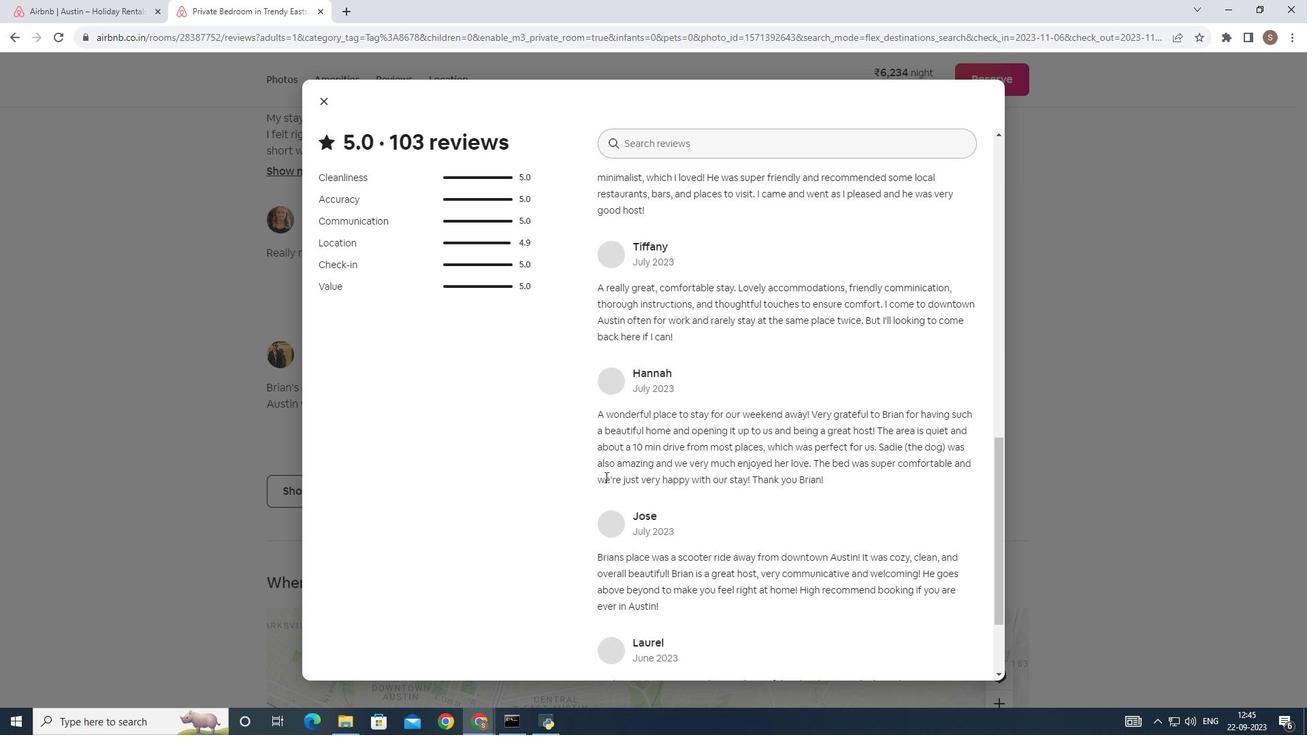 
Action: Mouse scrolled (608, 480) with delta (0, 0)
Screenshot: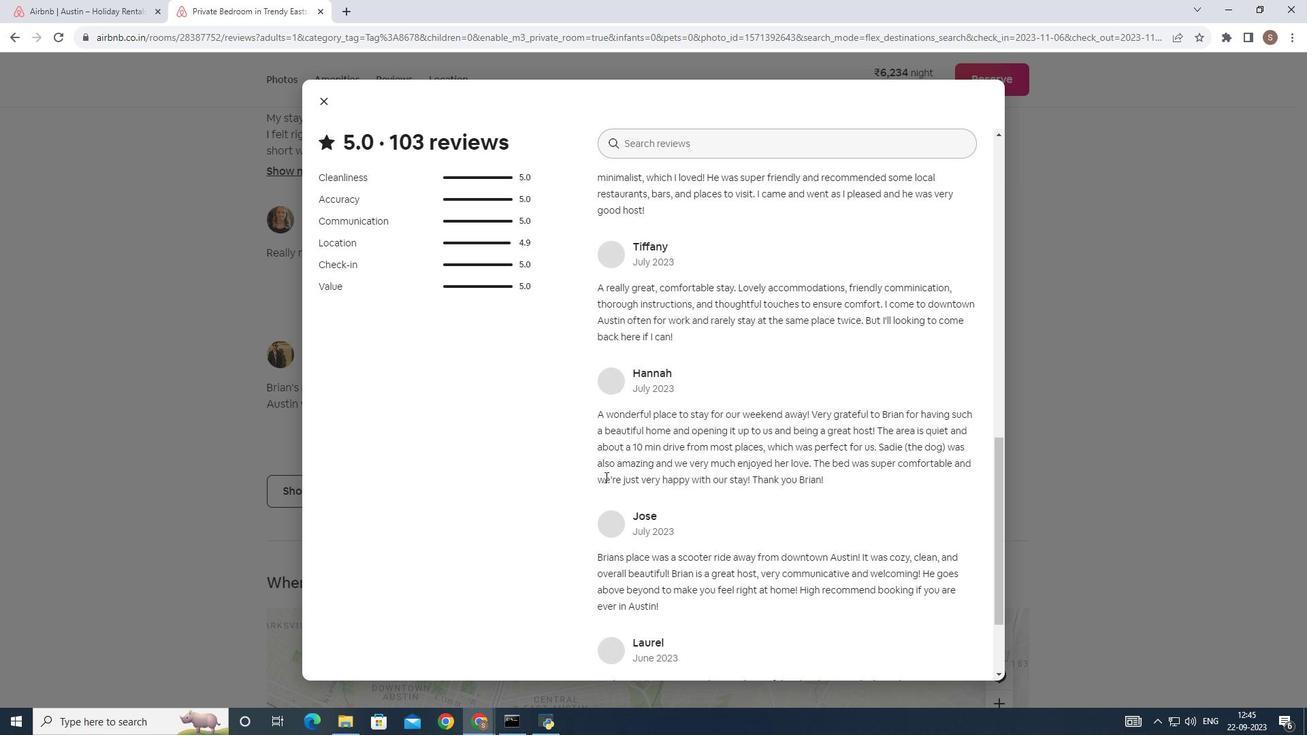 
Action: Mouse scrolled (608, 480) with delta (0, 0)
Screenshot: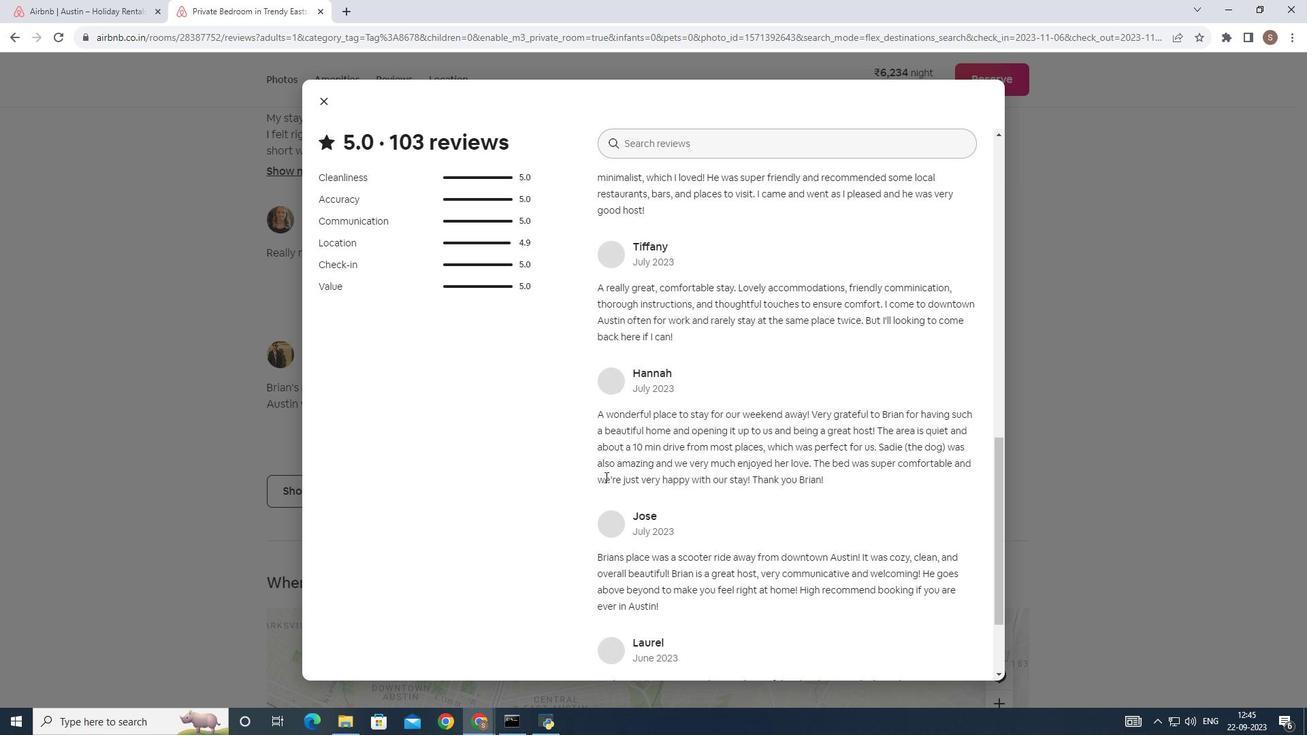 
Action: Mouse scrolled (608, 480) with delta (0, 0)
Screenshot: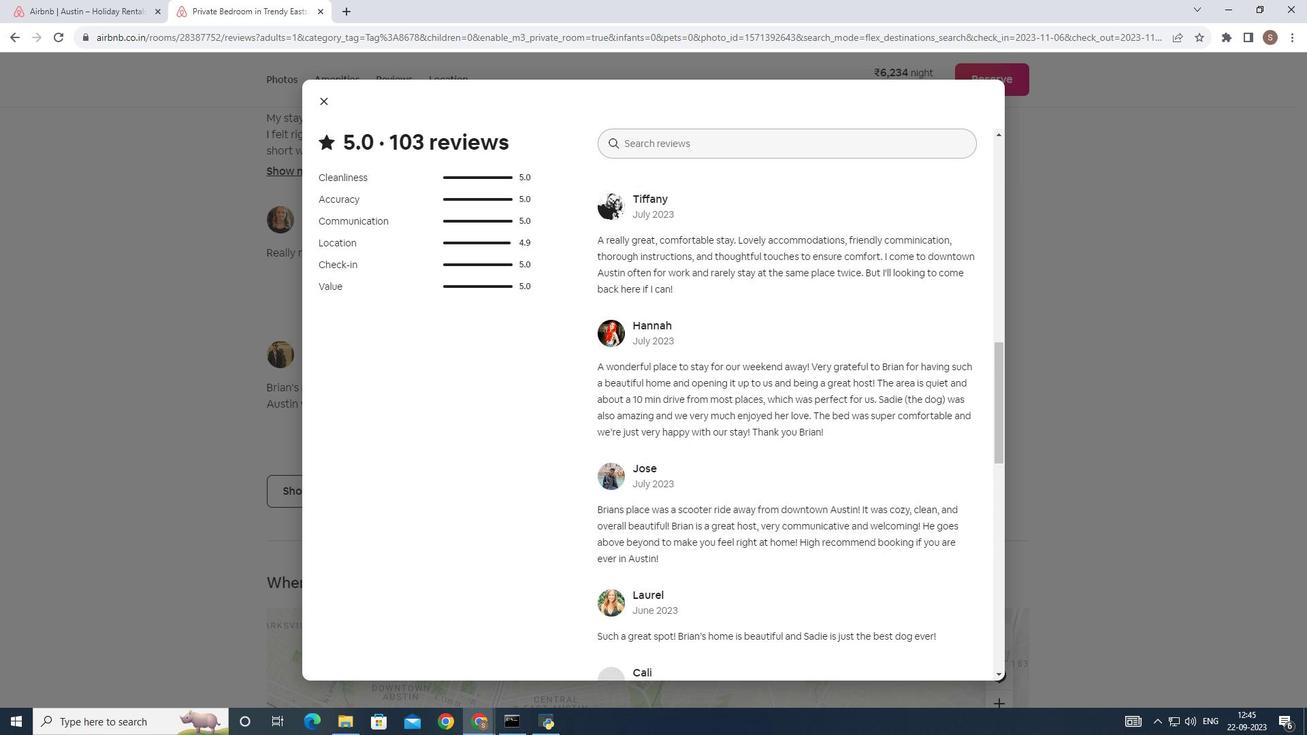 
Action: Mouse scrolled (608, 480) with delta (0, 0)
Screenshot: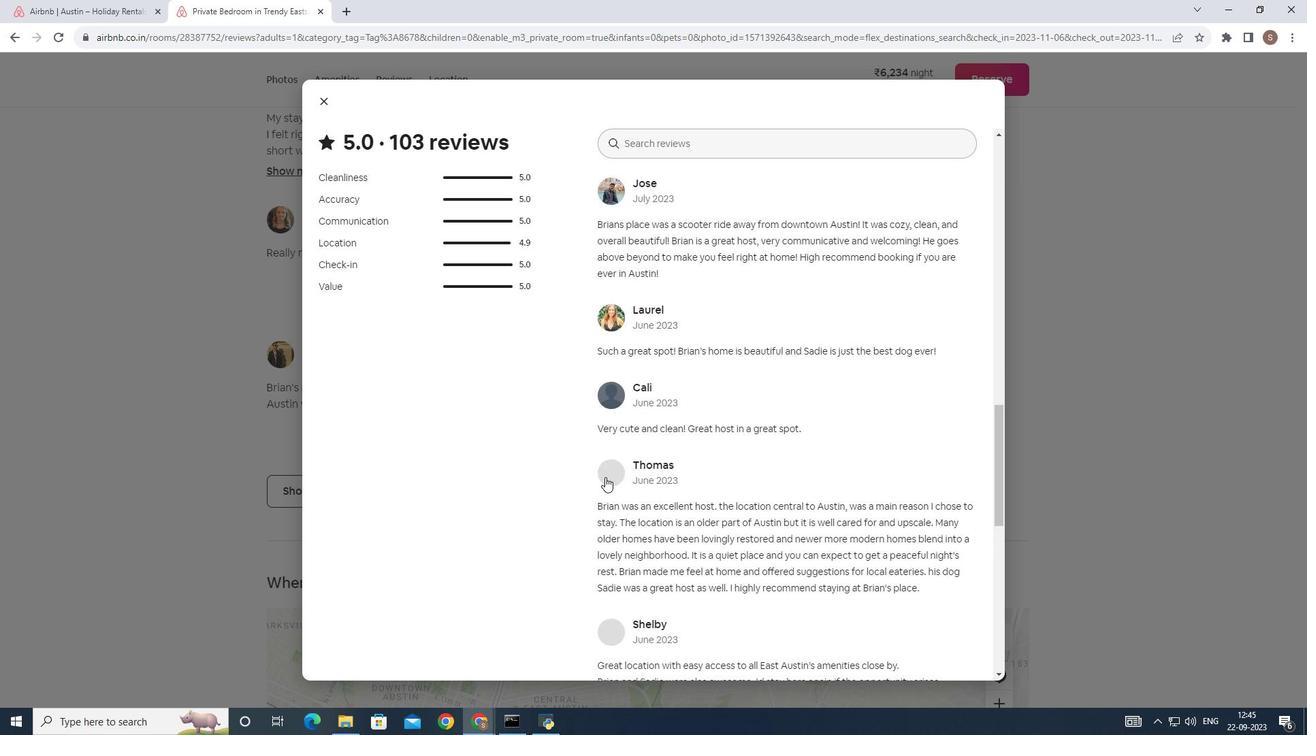
Action: Mouse scrolled (608, 480) with delta (0, 0)
Screenshot: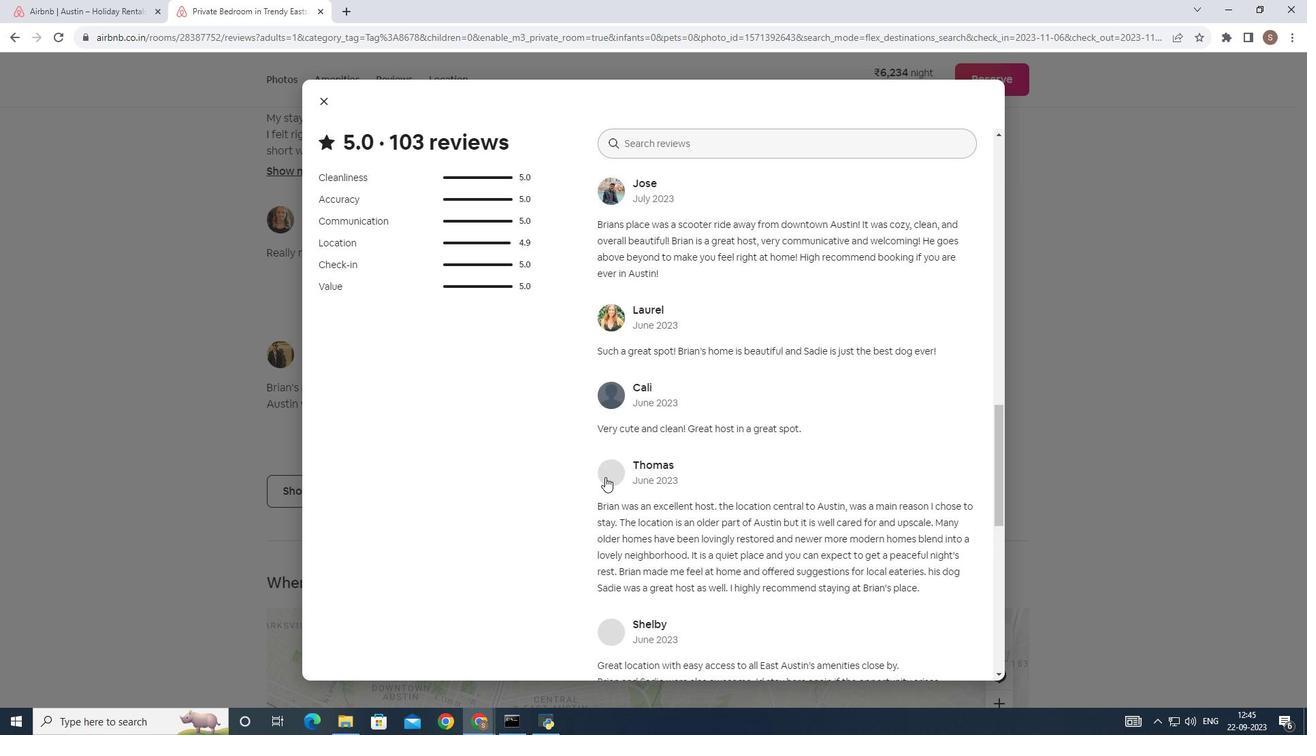 
Action: Mouse scrolled (608, 480) with delta (0, 0)
Screenshot: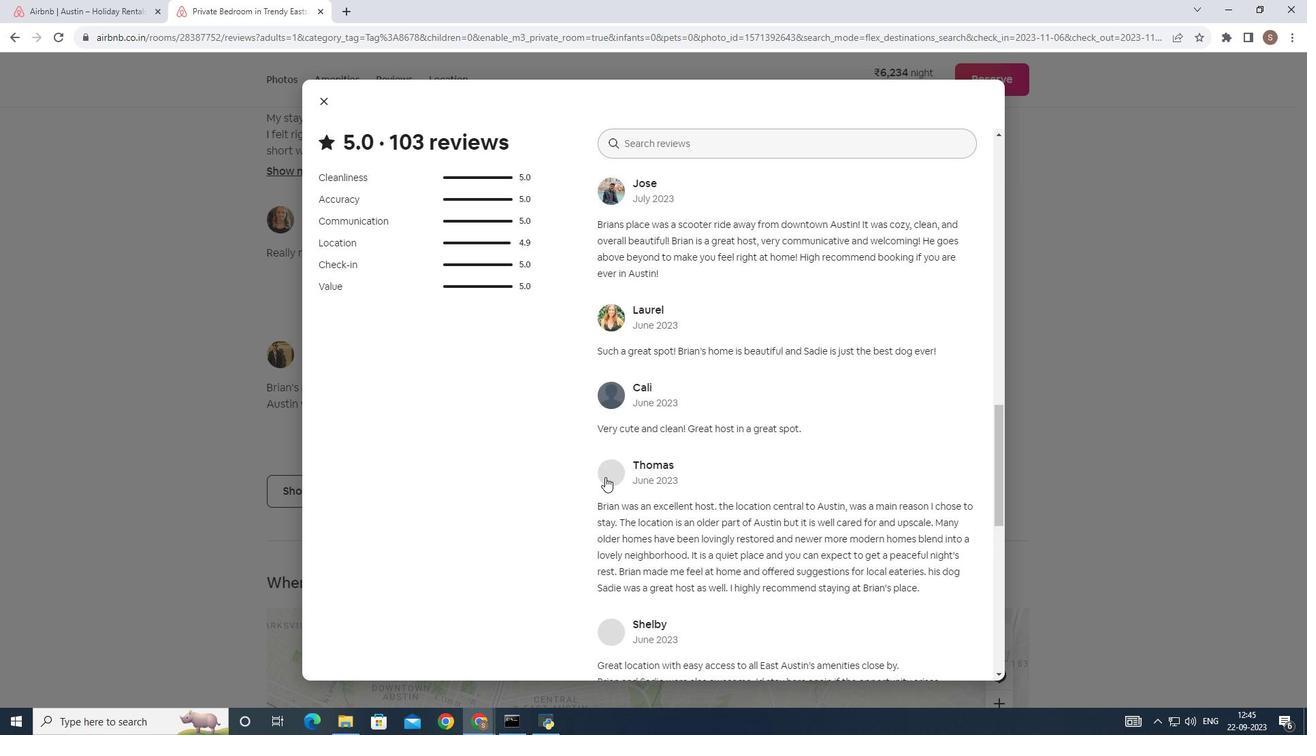 
Action: Mouse scrolled (608, 480) with delta (0, 0)
Screenshot: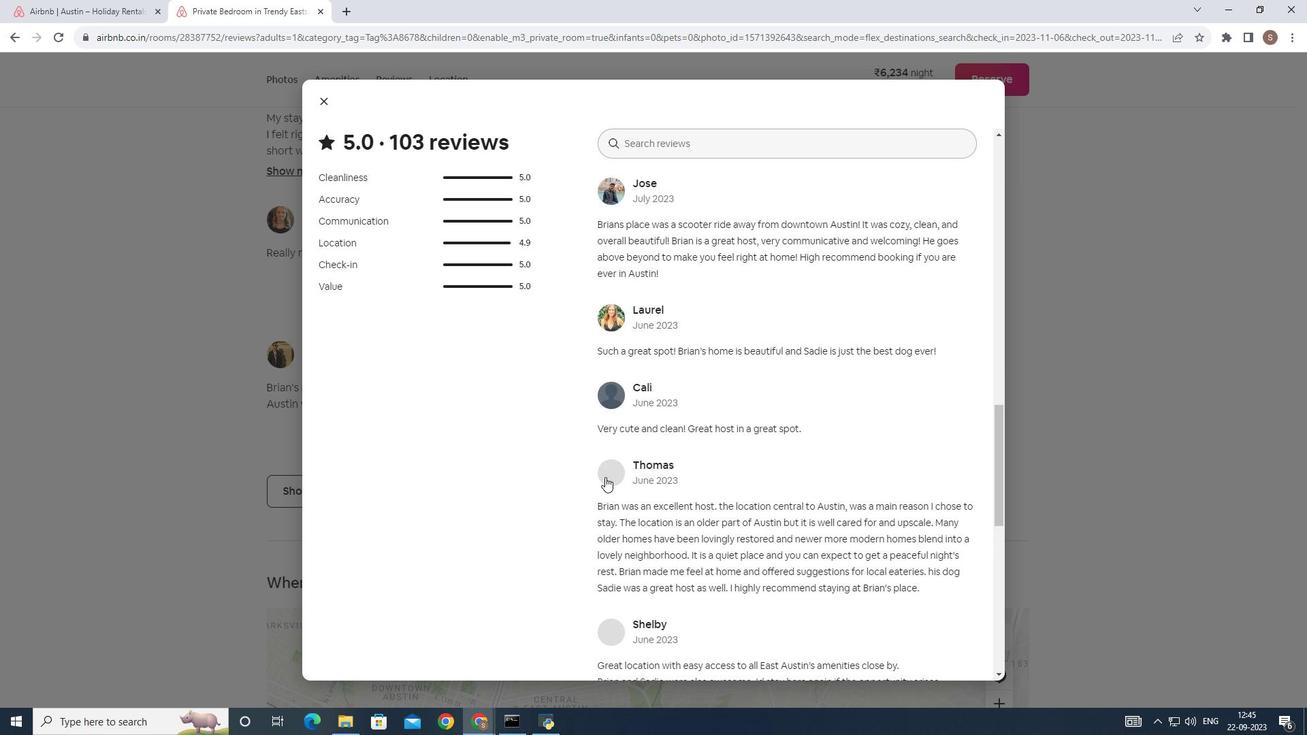
Action: Mouse scrolled (608, 480) with delta (0, 0)
Screenshot: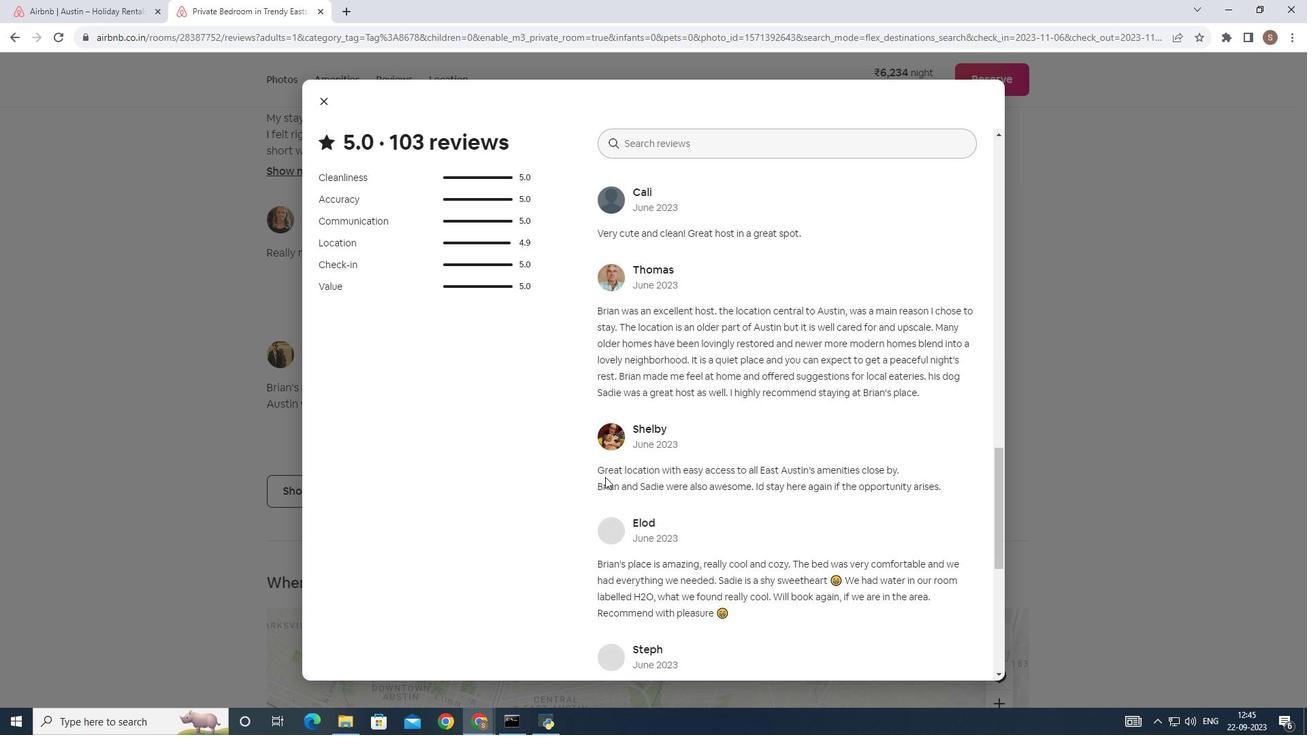 
Action: Mouse scrolled (608, 480) with delta (0, 0)
Screenshot: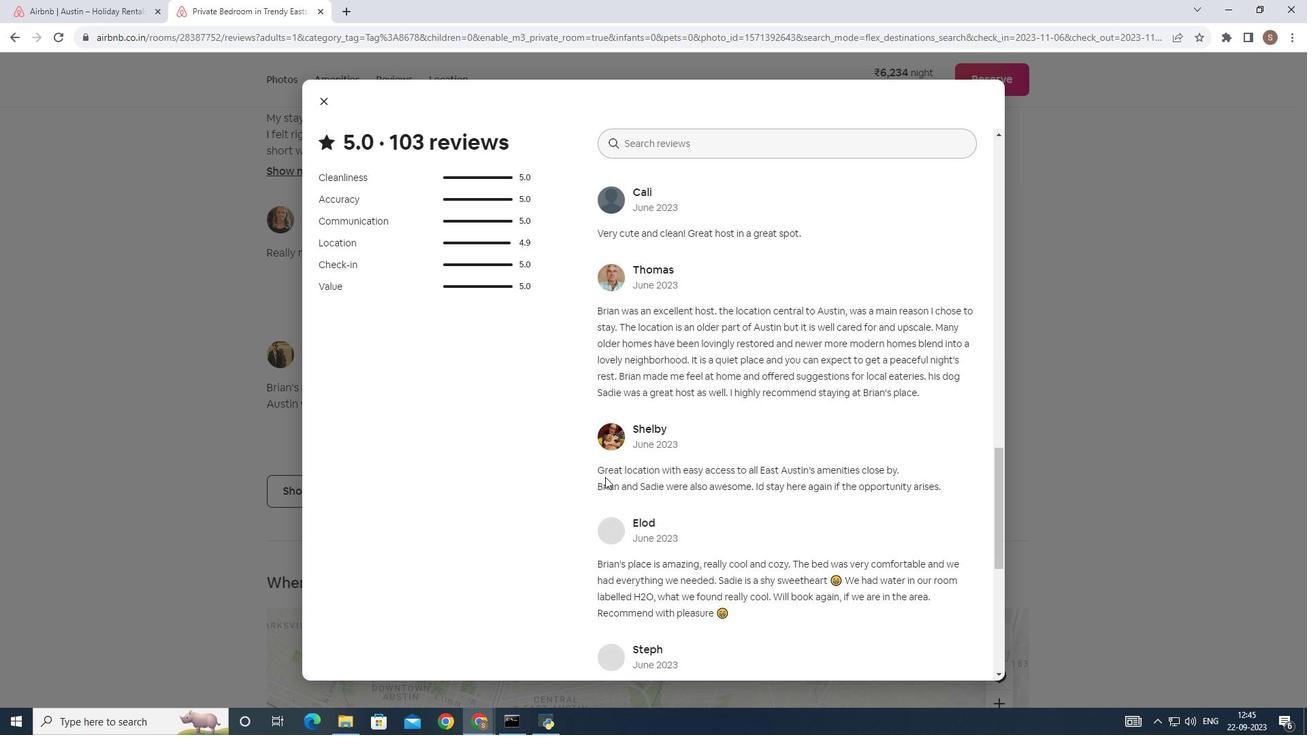 
Action: Mouse scrolled (608, 480) with delta (0, 0)
Screenshot: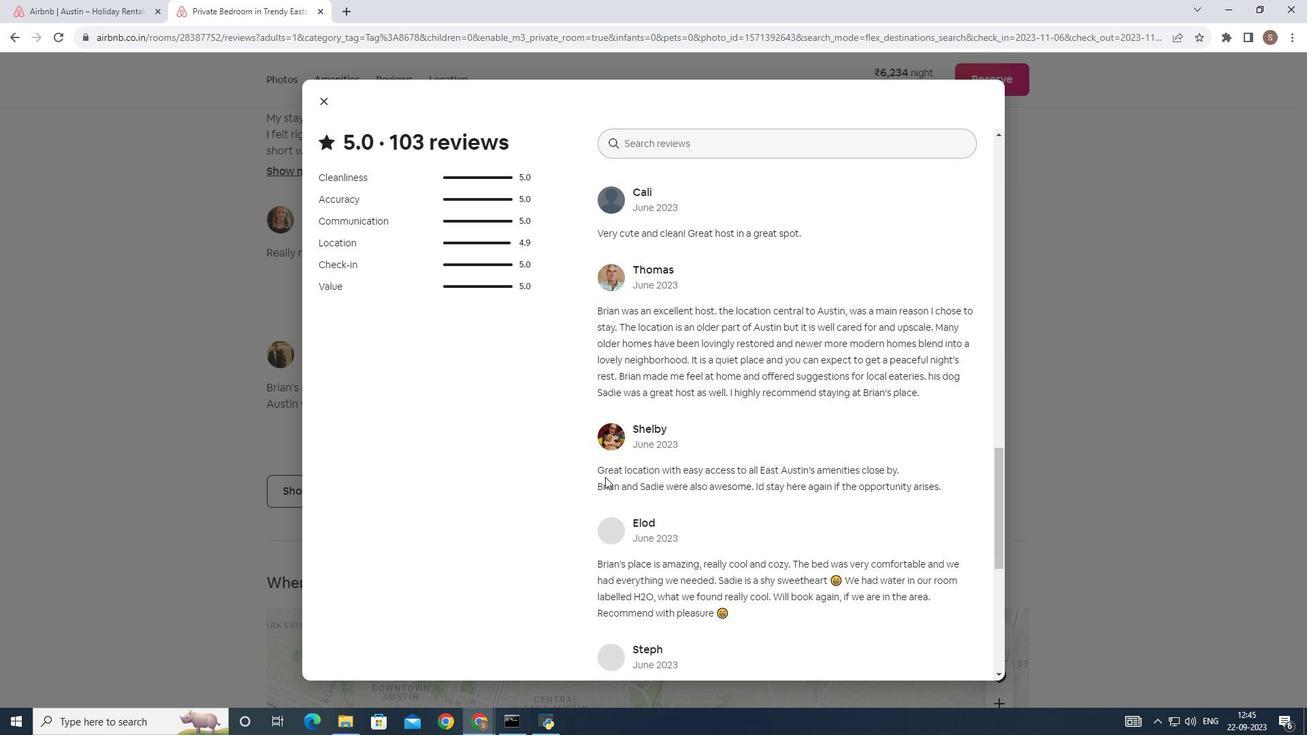 
Action: Mouse scrolled (608, 480) with delta (0, 0)
Screenshot: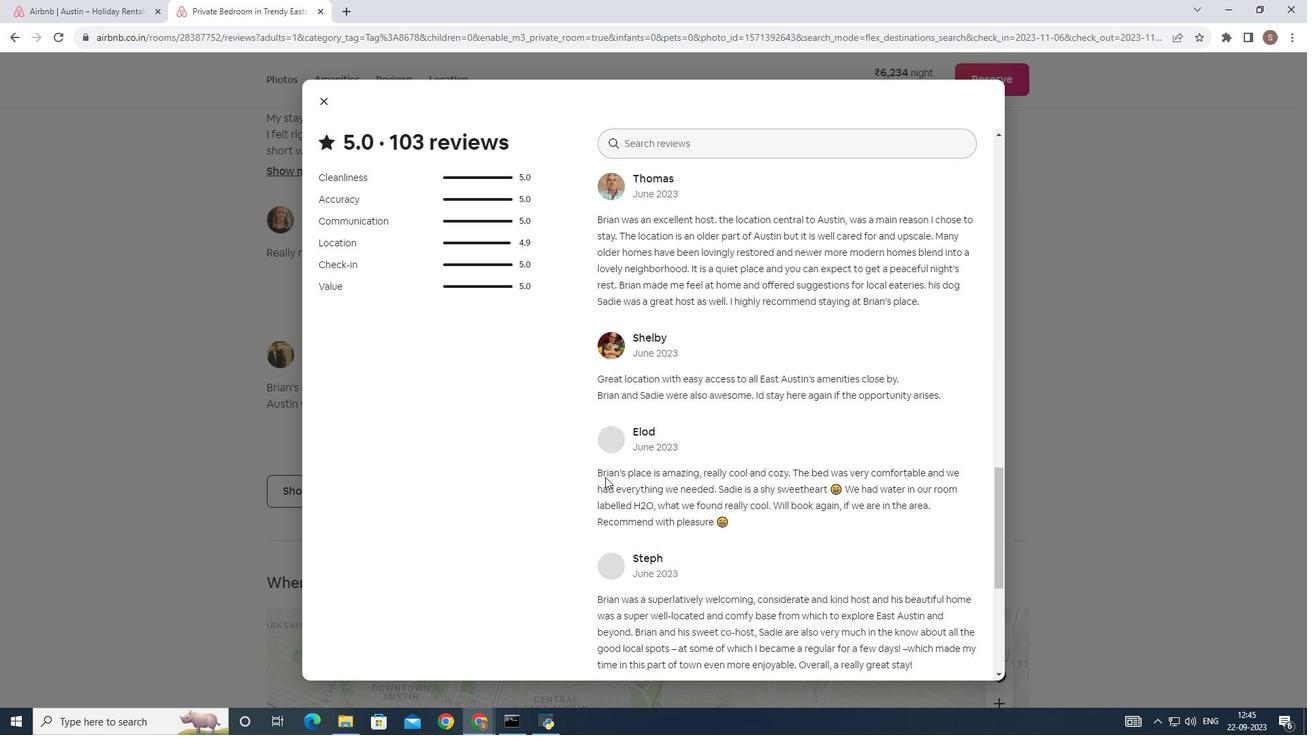 
Action: Mouse scrolled (608, 480) with delta (0, 0)
Screenshot: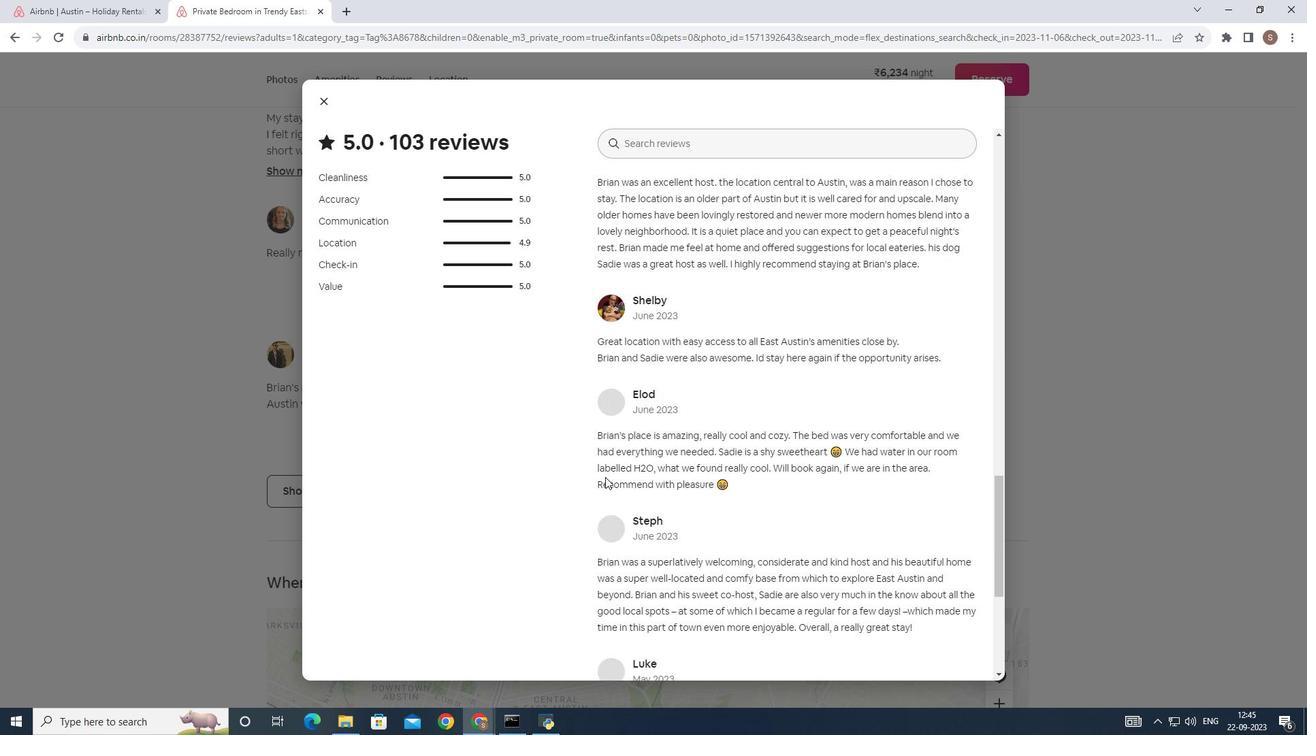 
Action: Mouse scrolled (608, 480) with delta (0, 0)
Screenshot: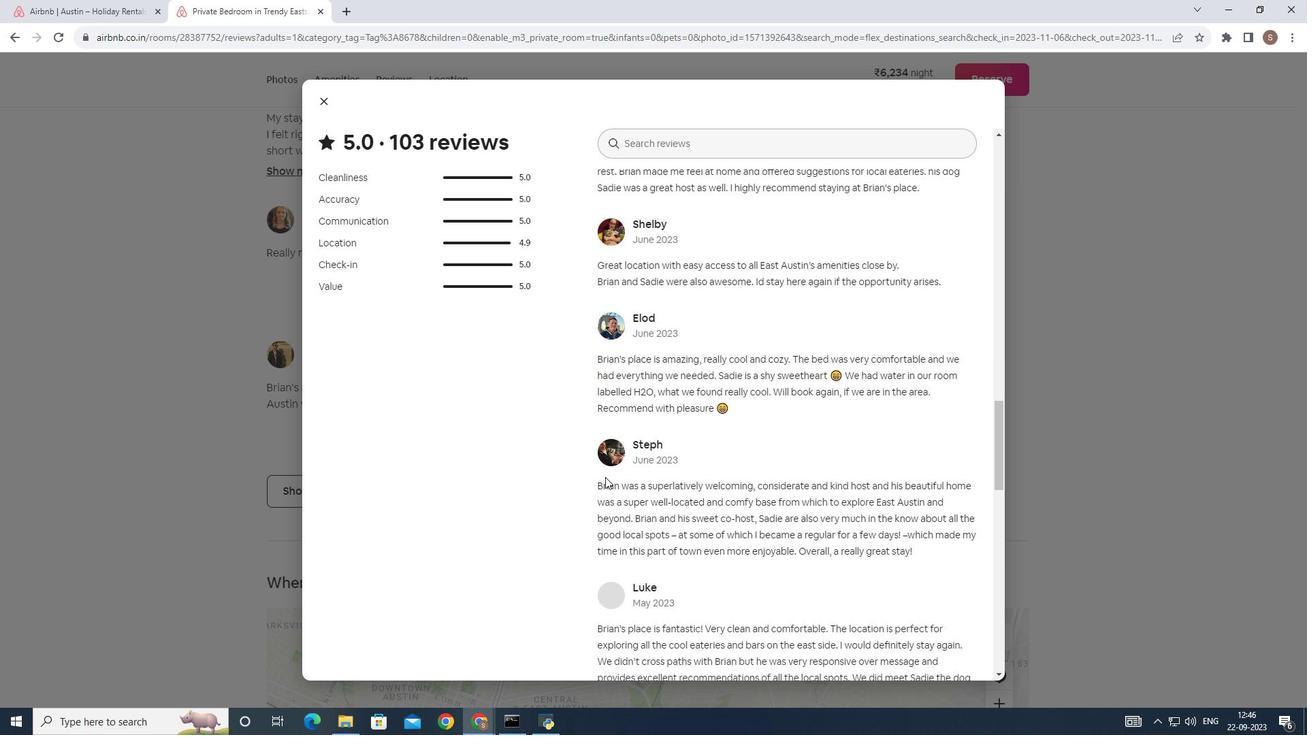 
Action: Mouse scrolled (608, 480) with delta (0, 0)
Screenshot: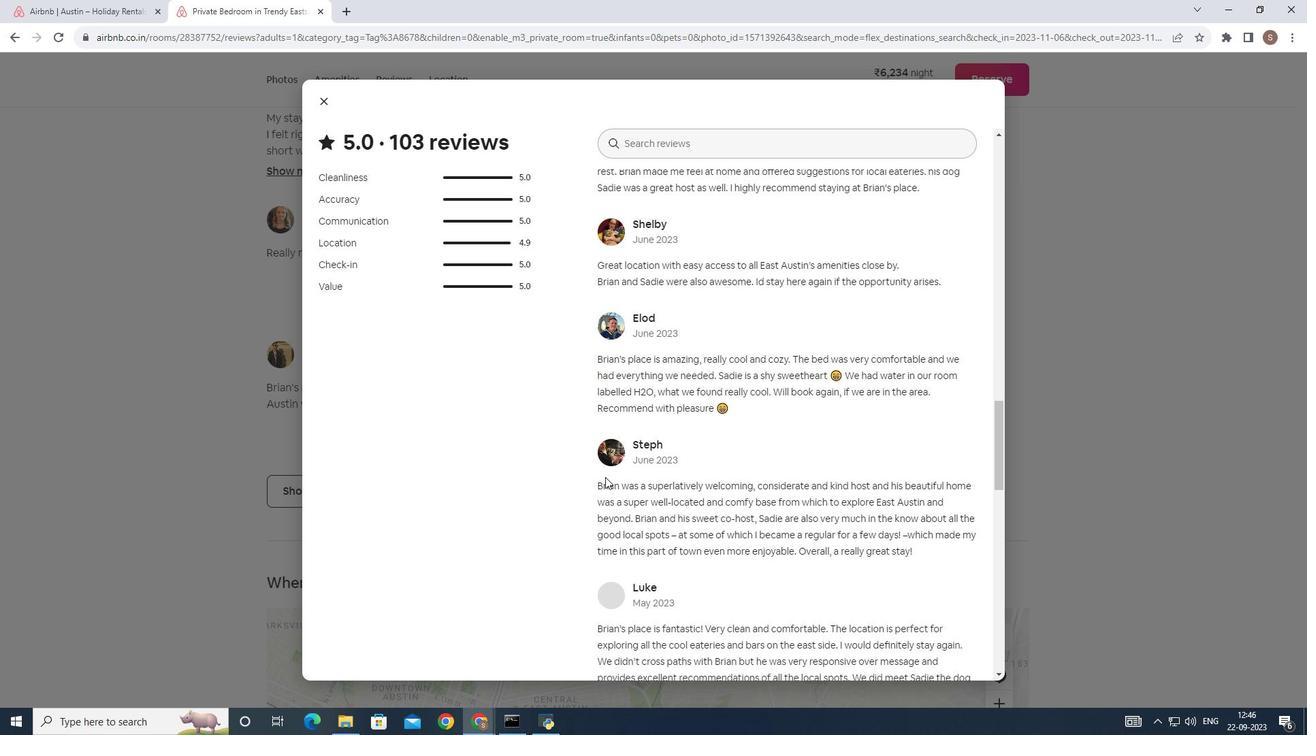 
Action: Mouse scrolled (608, 480) with delta (0, 0)
Screenshot: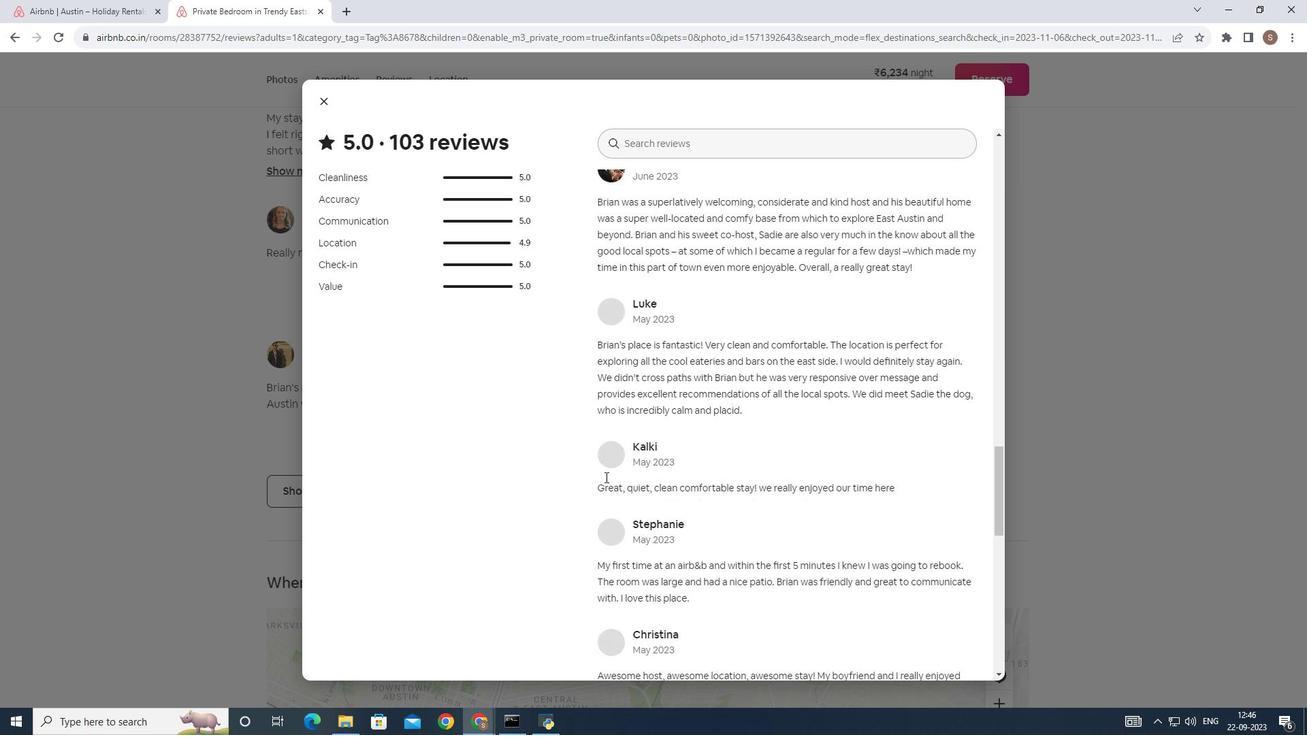 
Action: Mouse scrolled (608, 480) with delta (0, 0)
Screenshot: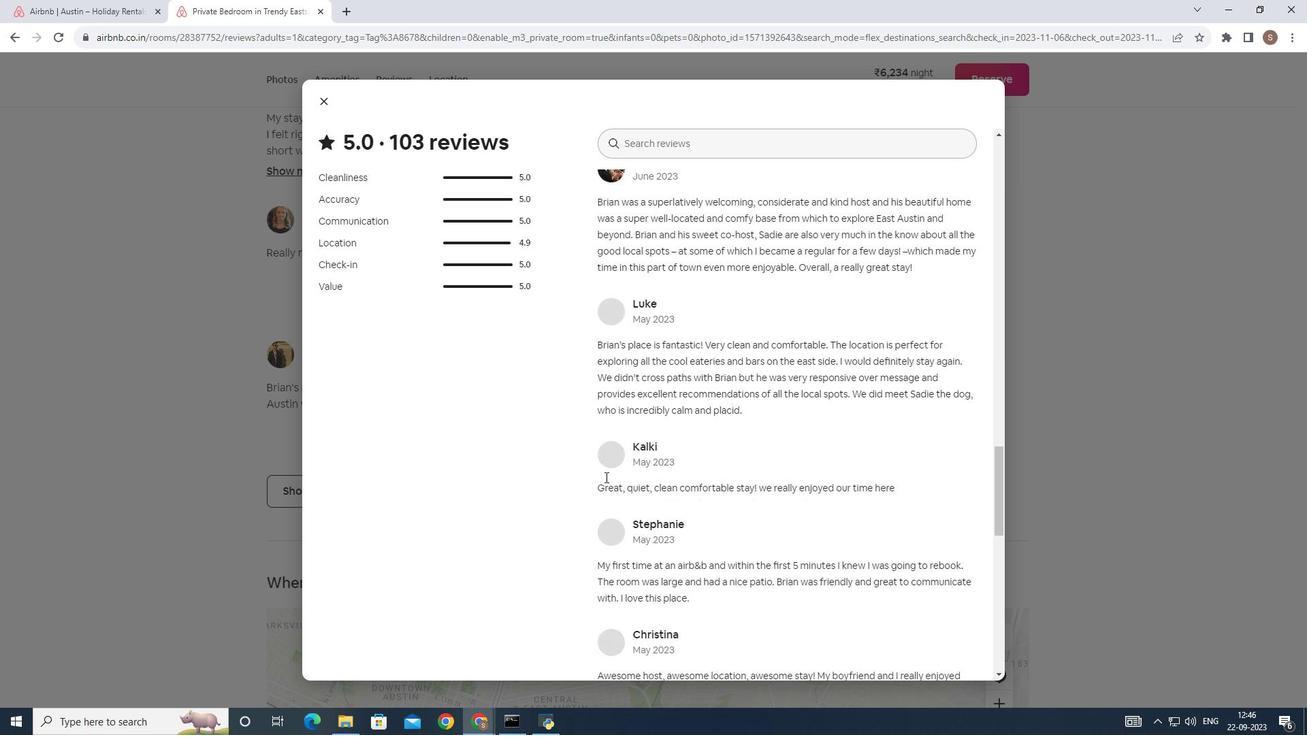 
Action: Mouse scrolled (608, 480) with delta (0, 0)
Screenshot: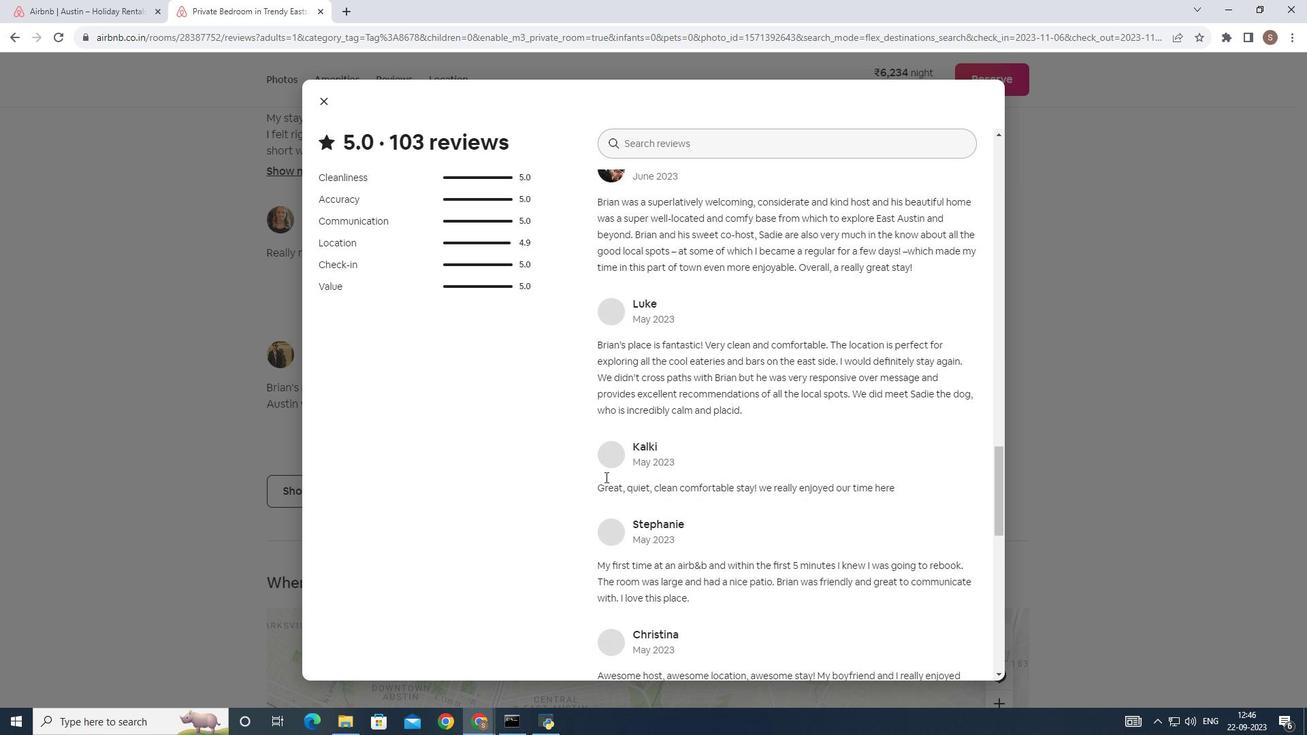 
Action: Mouse scrolled (608, 480) with delta (0, 0)
Screenshot: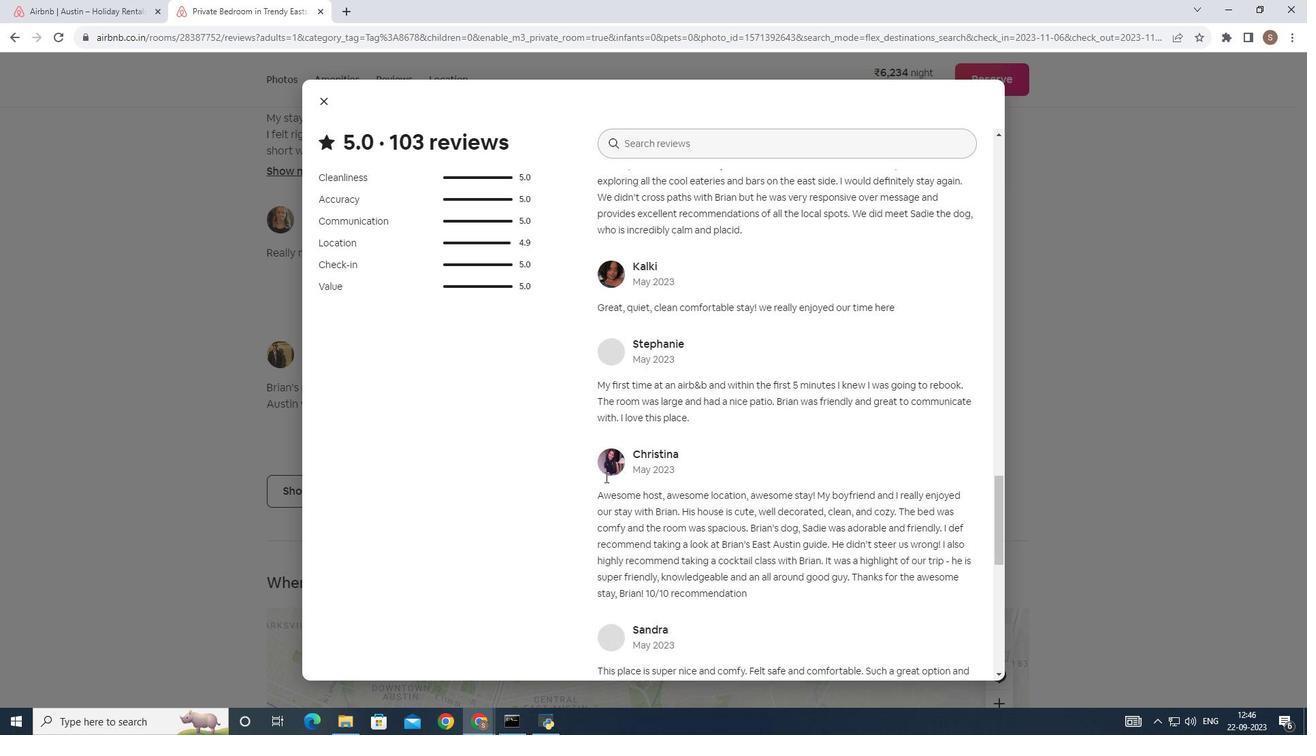
Action: Mouse scrolled (608, 480) with delta (0, 0)
Screenshot: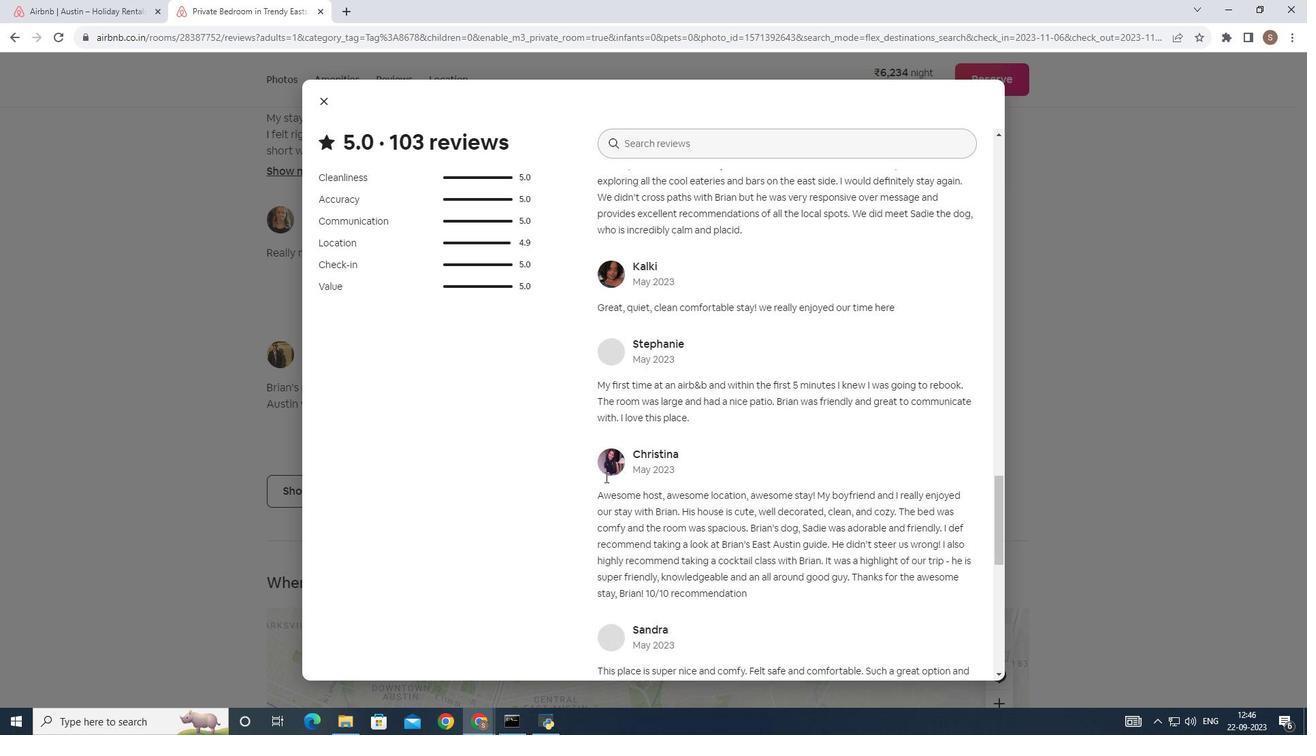 
Action: Mouse scrolled (608, 480) with delta (0, 0)
Screenshot: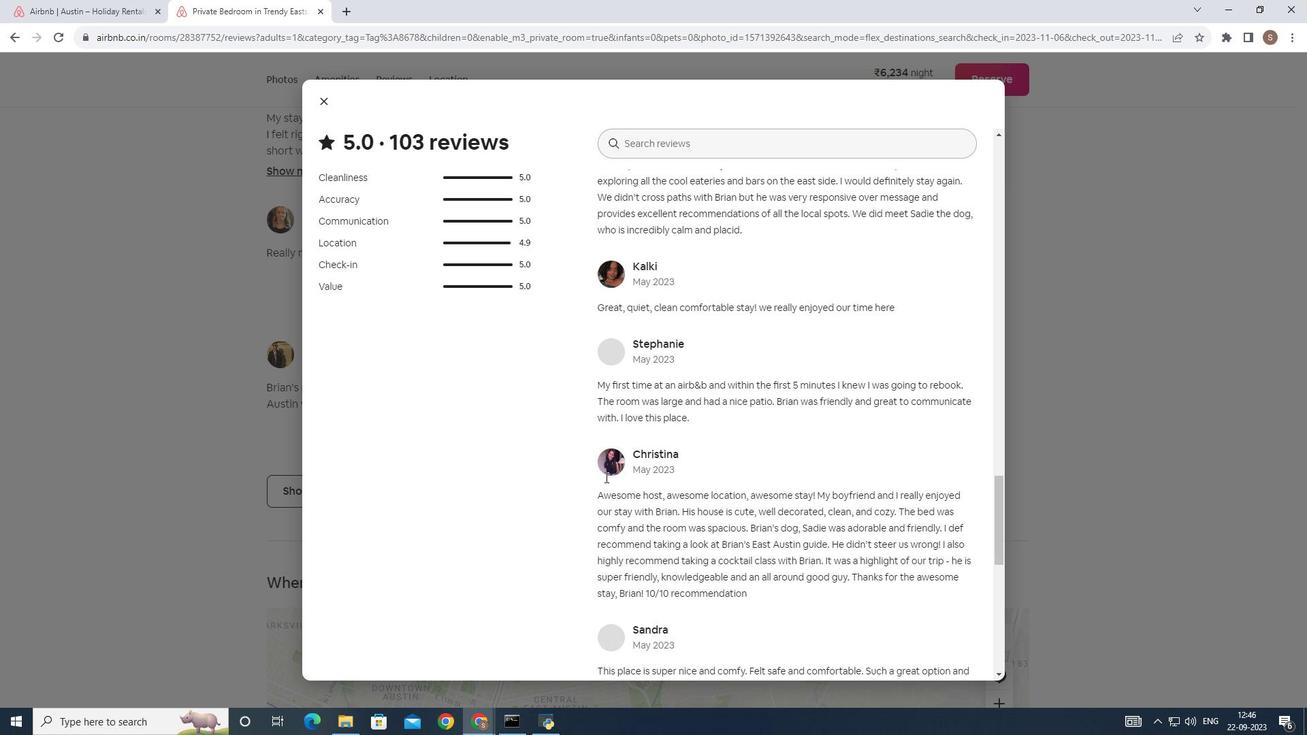 
Action: Mouse scrolled (608, 480) with delta (0, 0)
Screenshot: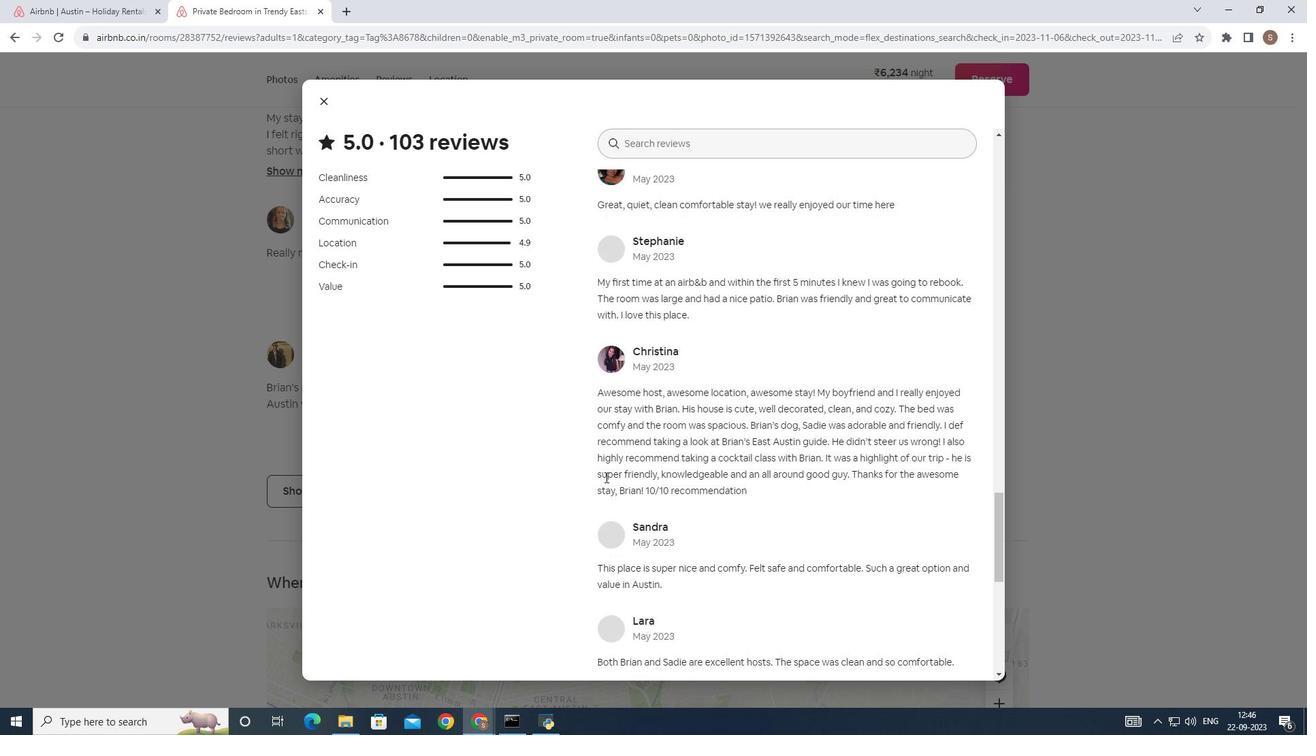 
Action: Mouse scrolled (608, 480) with delta (0, 0)
Screenshot: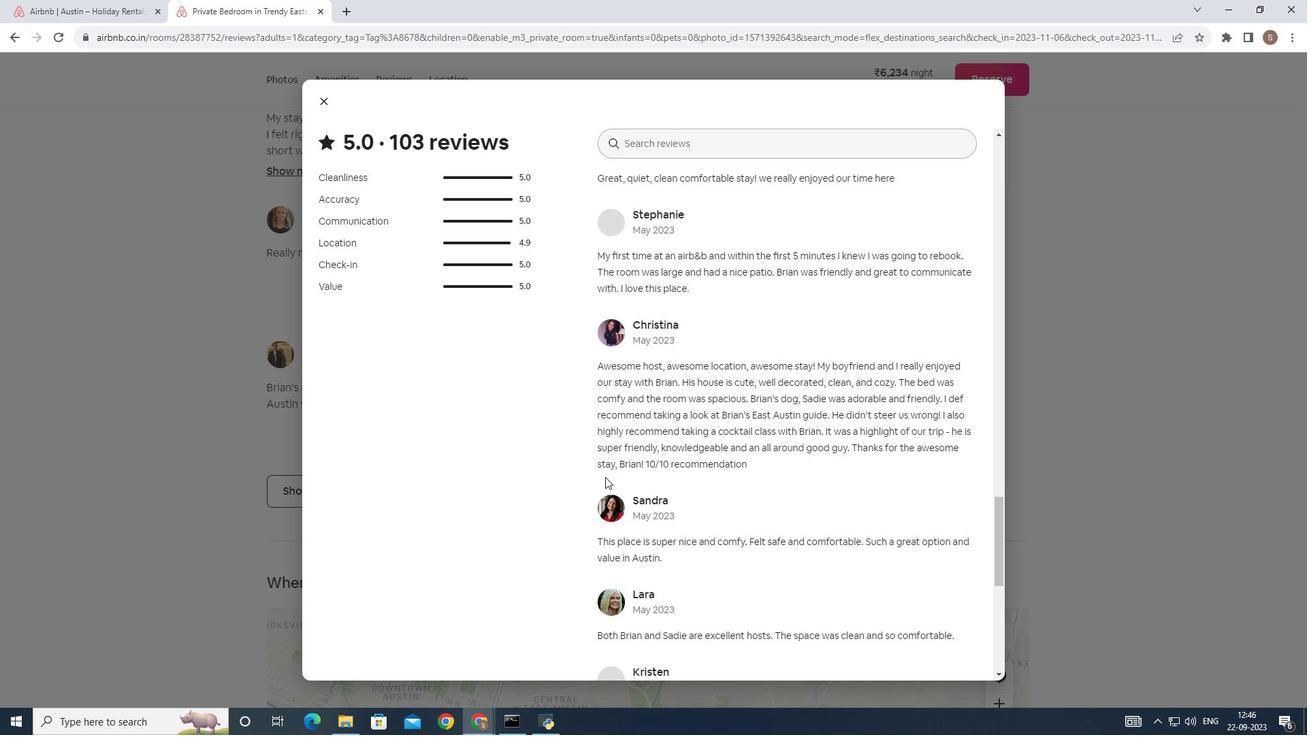 
Action: Mouse scrolled (608, 480) with delta (0, 0)
Screenshot: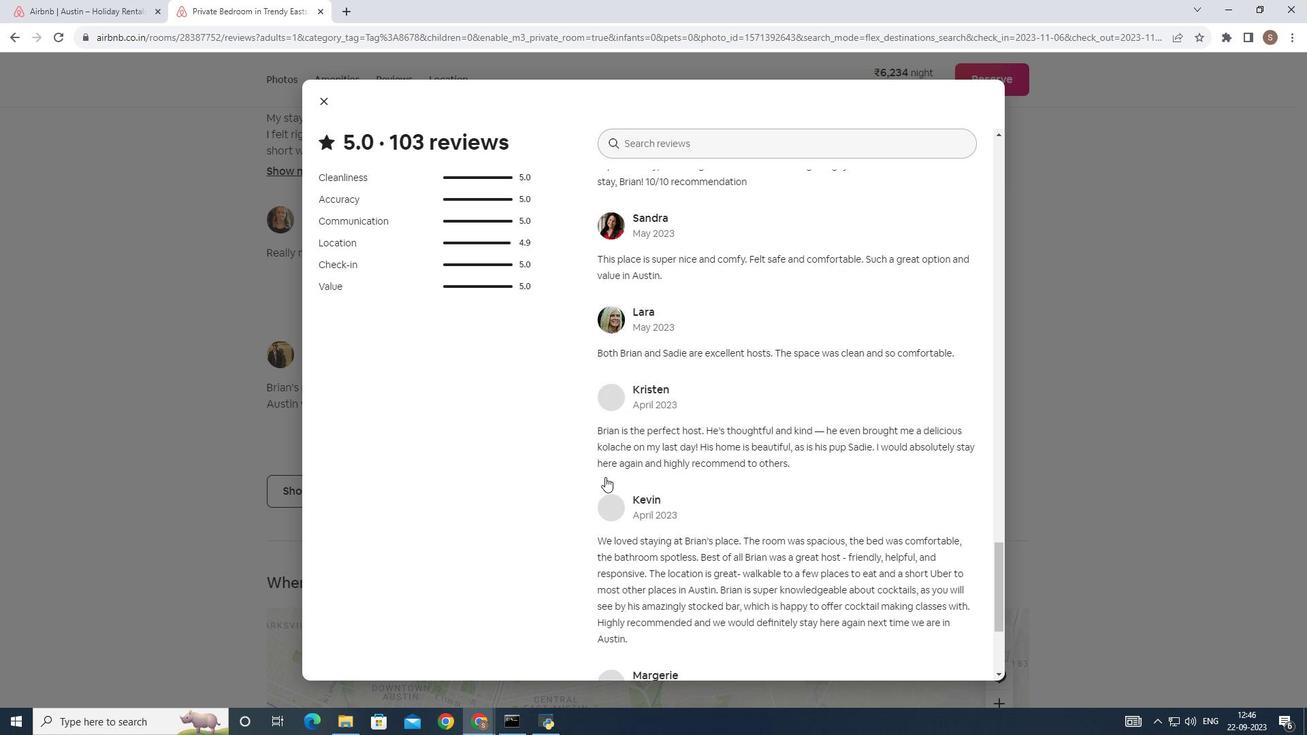 
Action: Mouse scrolled (608, 480) with delta (0, 0)
Screenshot: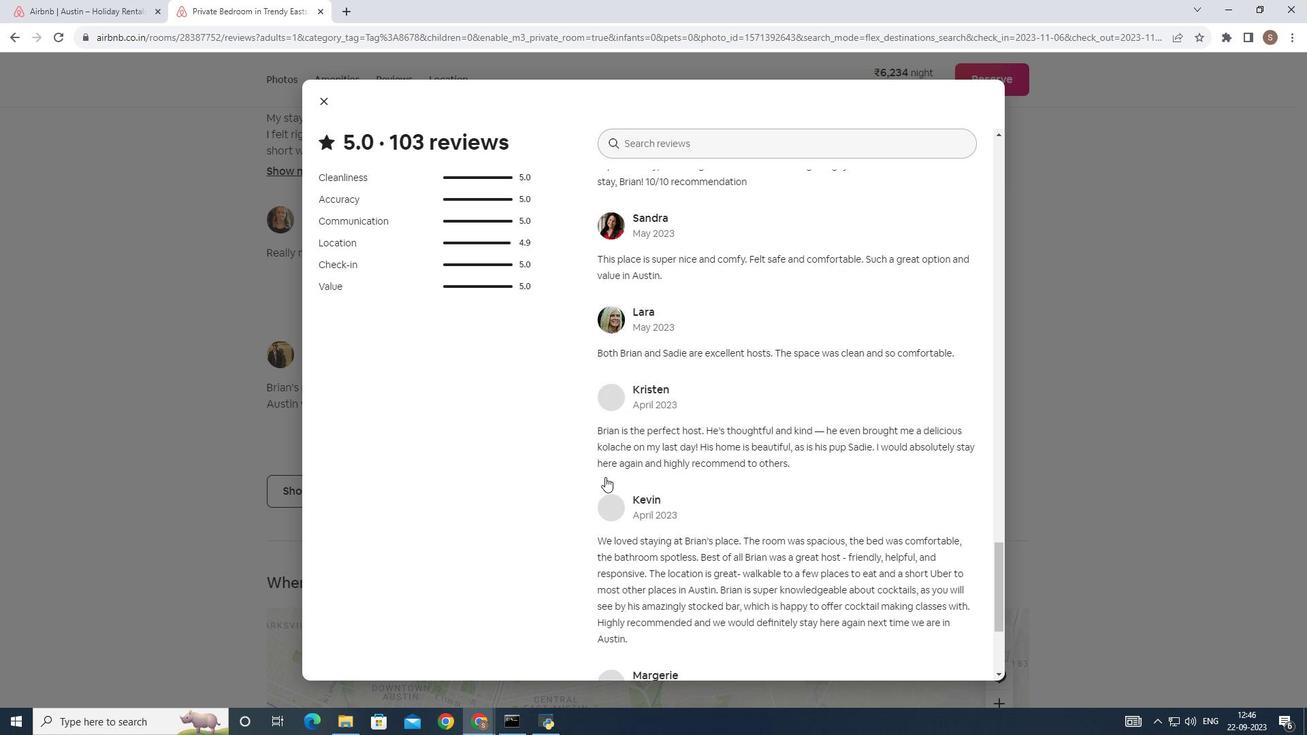 
Action: Mouse scrolled (608, 480) with delta (0, 0)
Screenshot: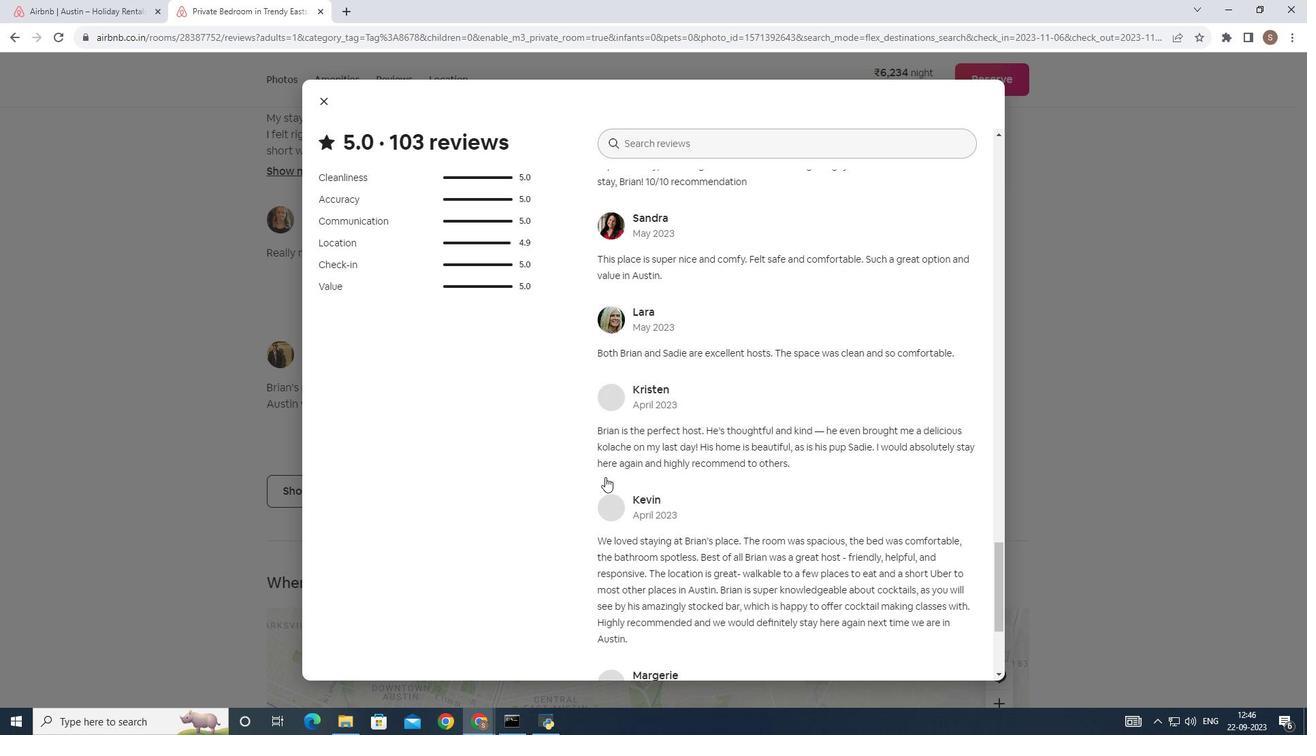 
Action: Mouse scrolled (608, 480) with delta (0, 0)
Screenshot: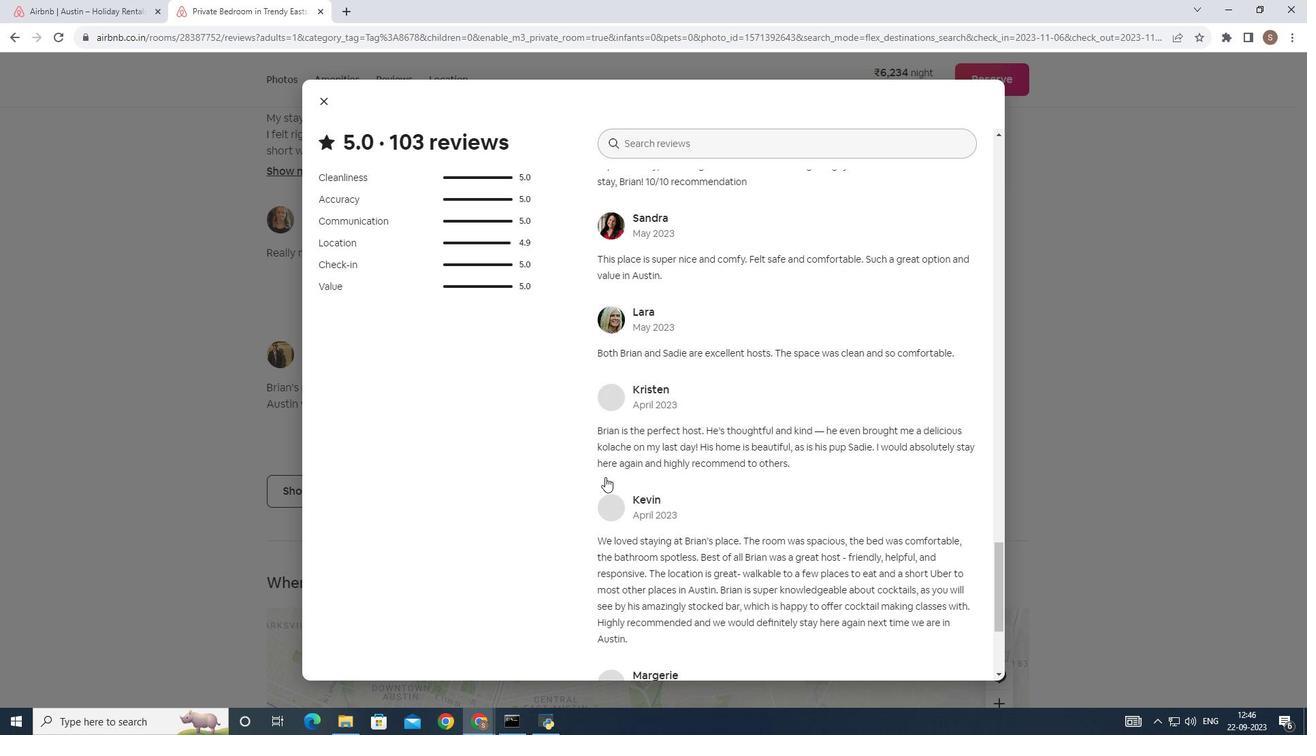 
Action: Mouse scrolled (608, 480) with delta (0, 0)
Screenshot: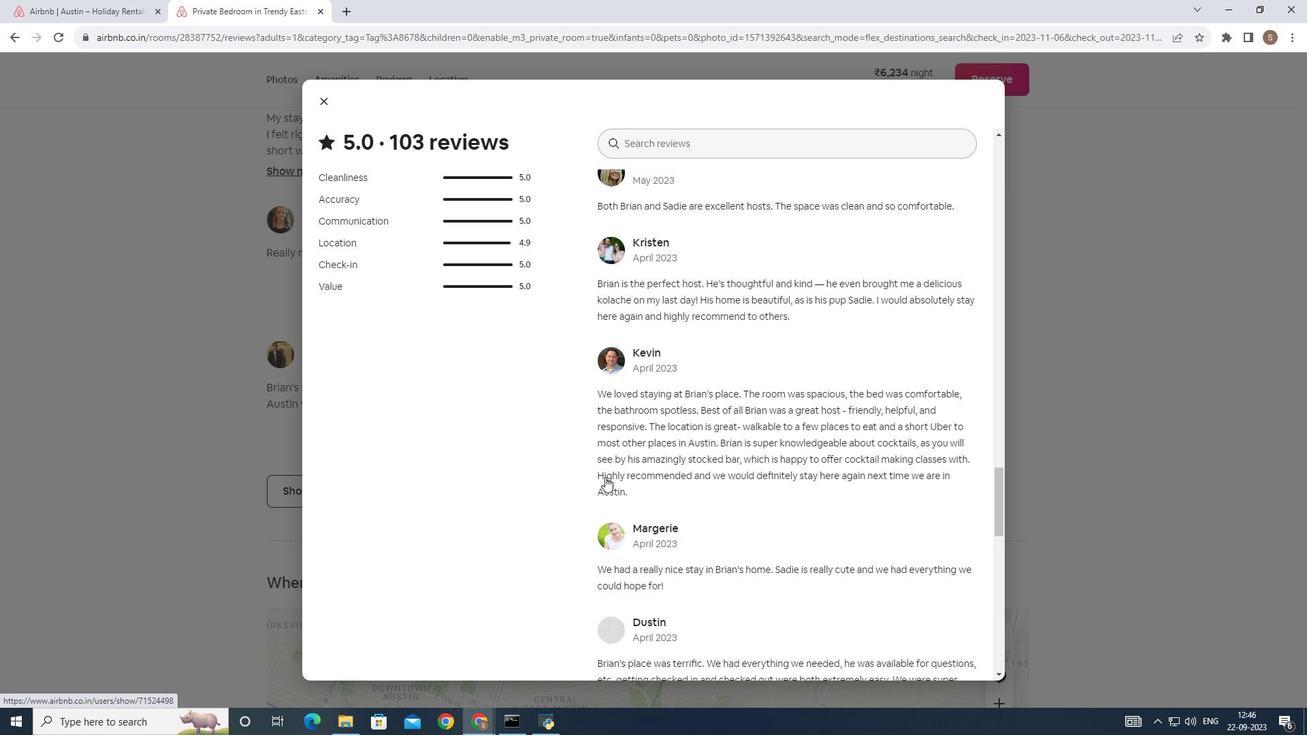
Action: Mouse scrolled (608, 480) with delta (0, 0)
Screenshot: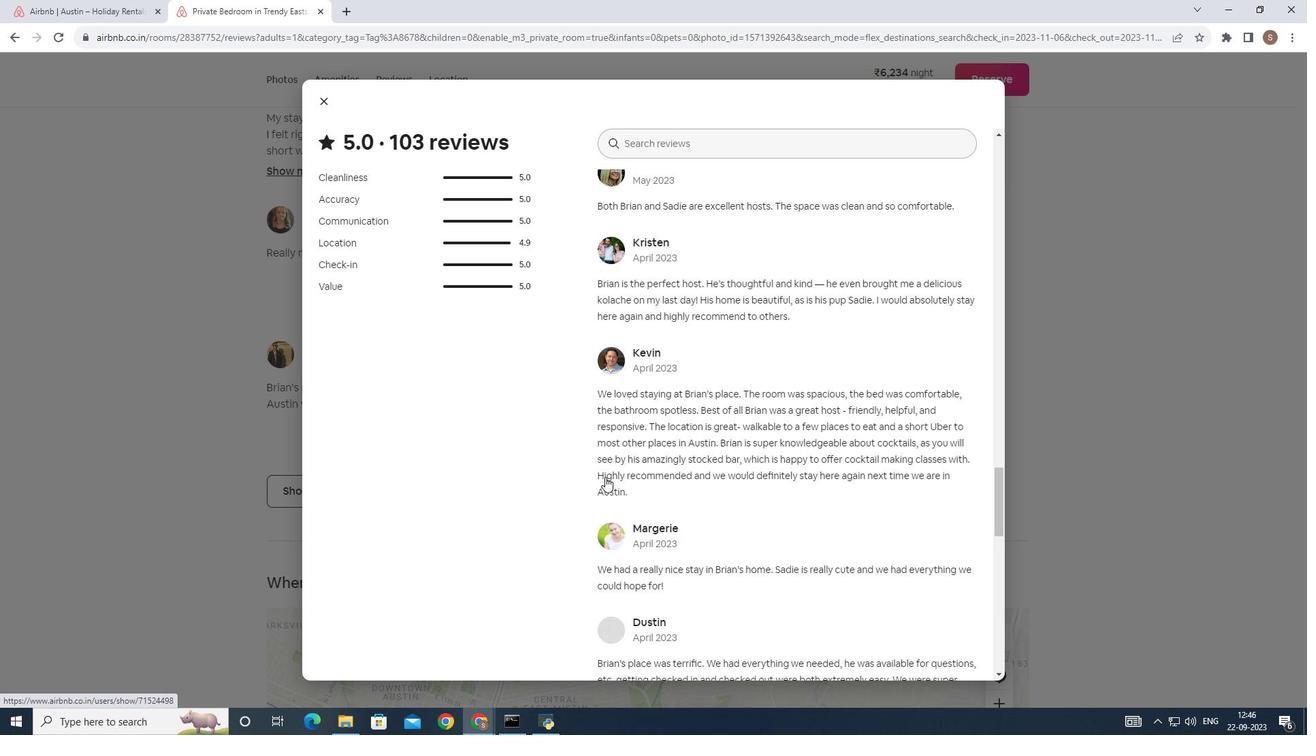 
Action: Mouse scrolled (608, 480) with delta (0, 0)
Screenshot: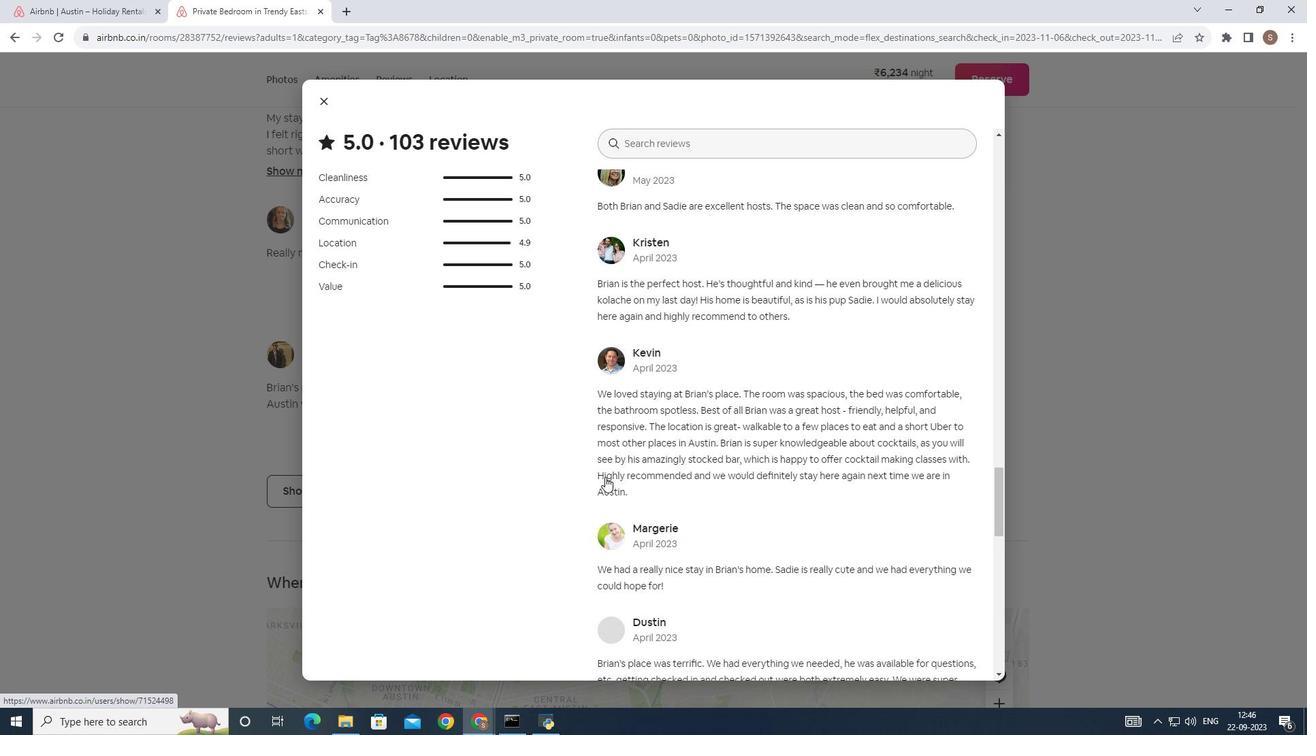 
Action: Mouse scrolled (608, 480) with delta (0, 0)
Screenshot: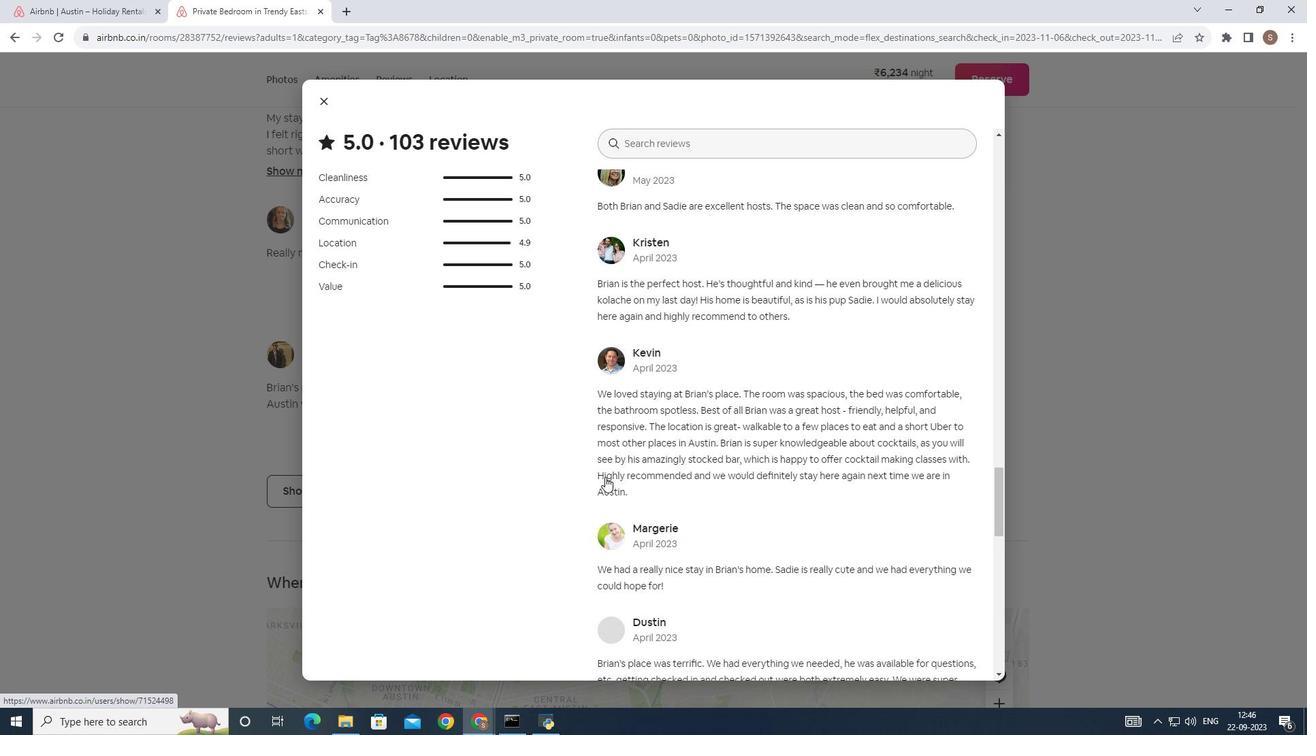 
Action: Mouse scrolled (608, 480) with delta (0, 0)
Screenshot: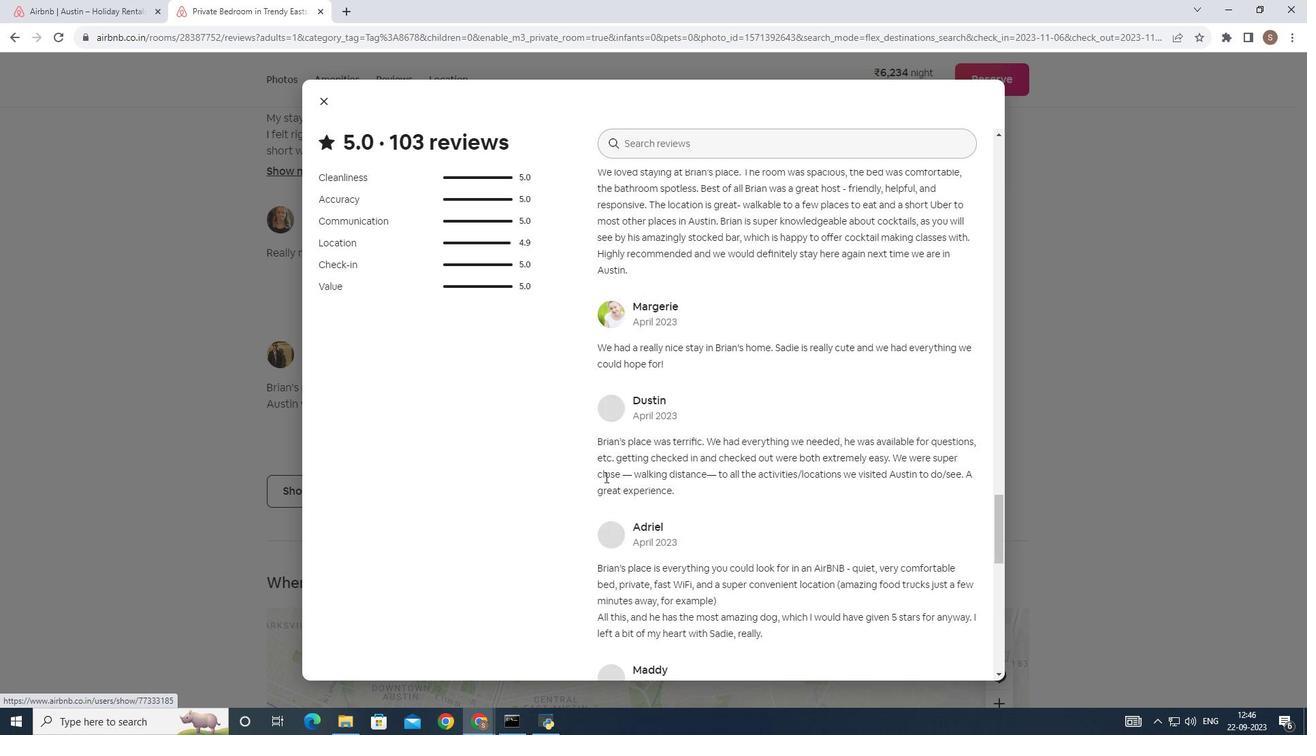 
Action: Mouse scrolled (608, 480) with delta (0, 0)
Screenshot: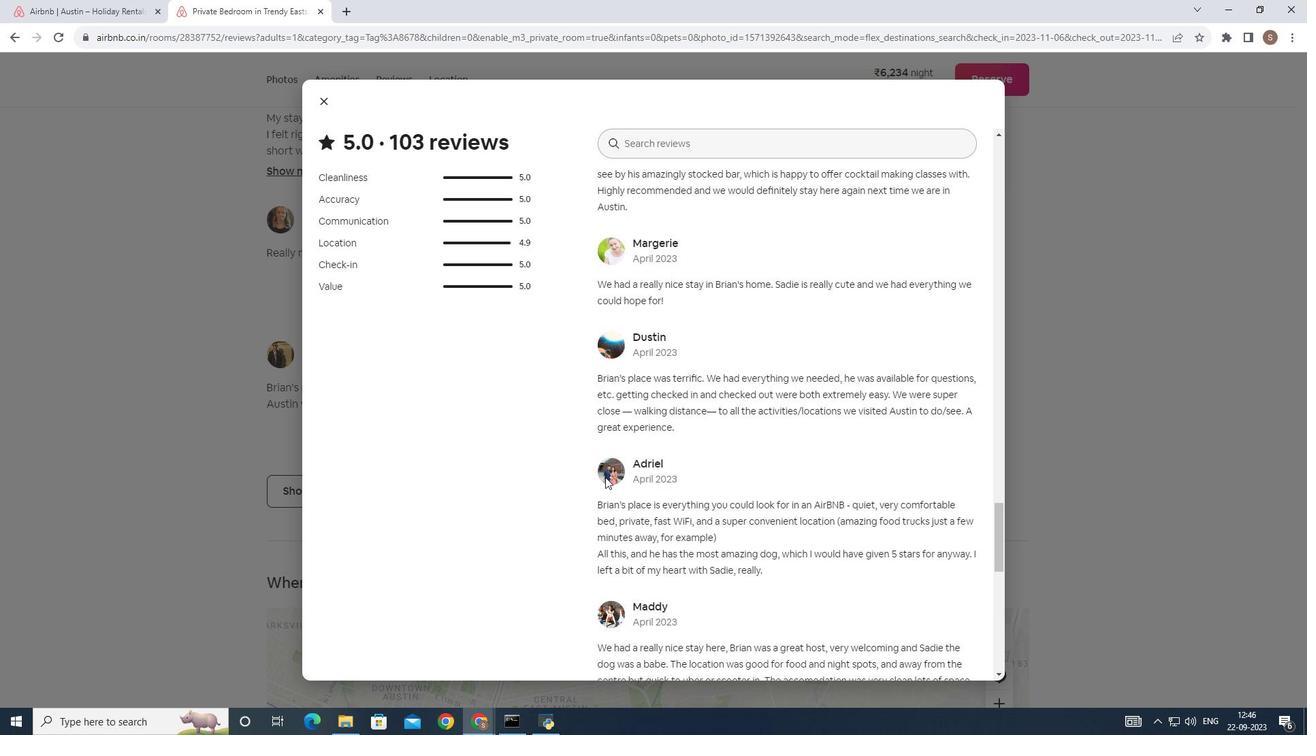 
Action: Mouse scrolled (608, 480) with delta (0, 0)
Screenshot: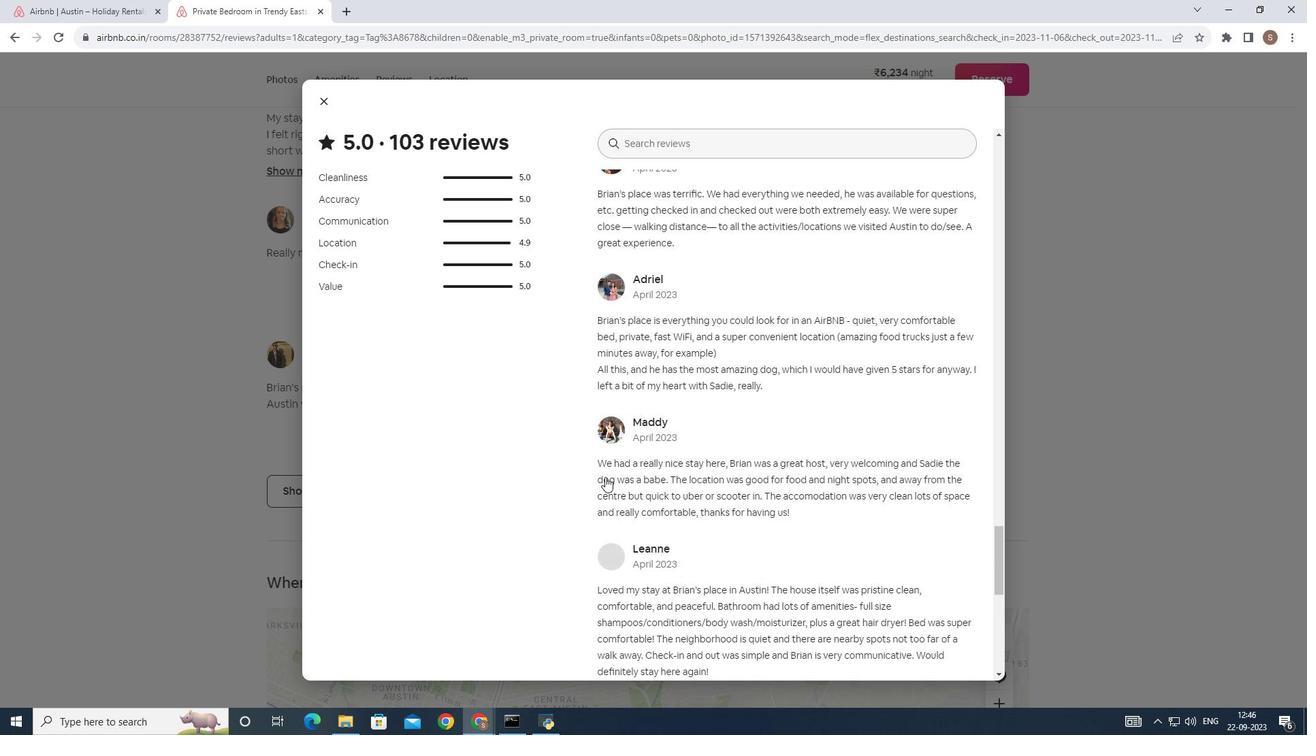 
Action: Mouse scrolled (608, 480) with delta (0, 0)
Screenshot: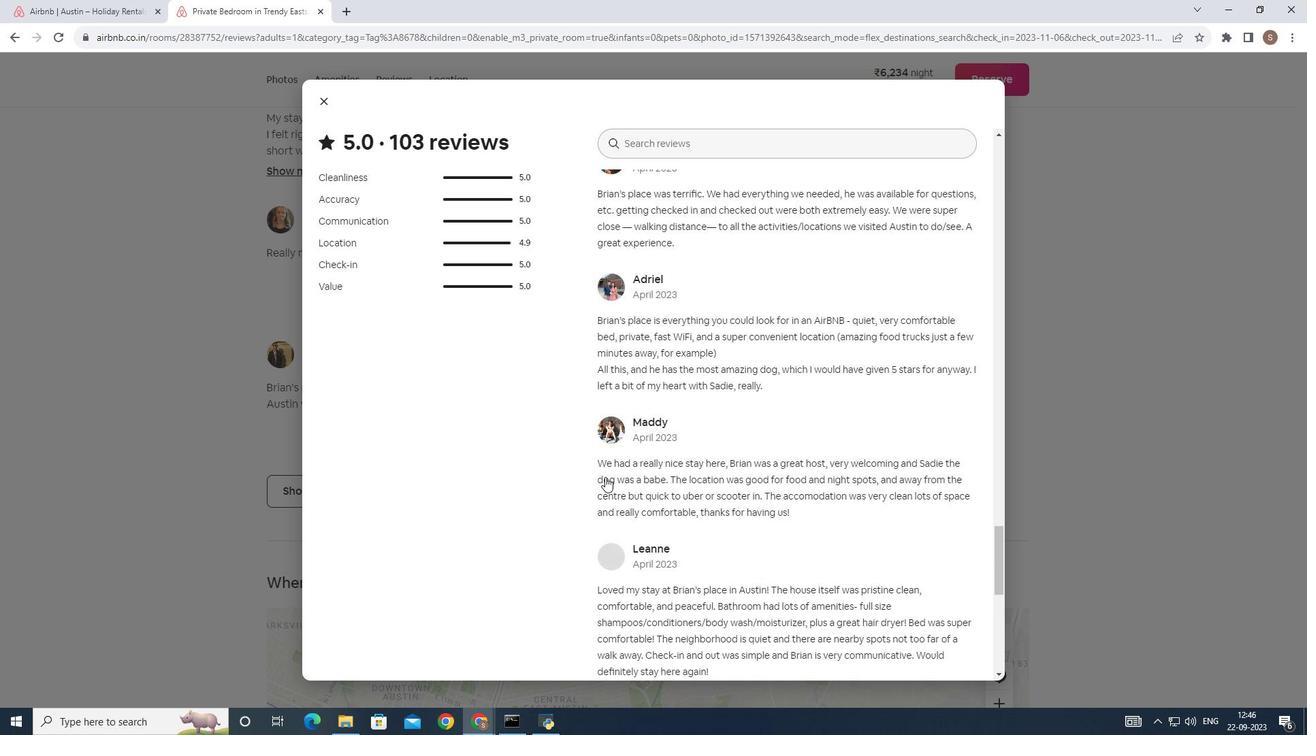 
Action: Mouse scrolled (608, 480) with delta (0, 0)
Screenshot: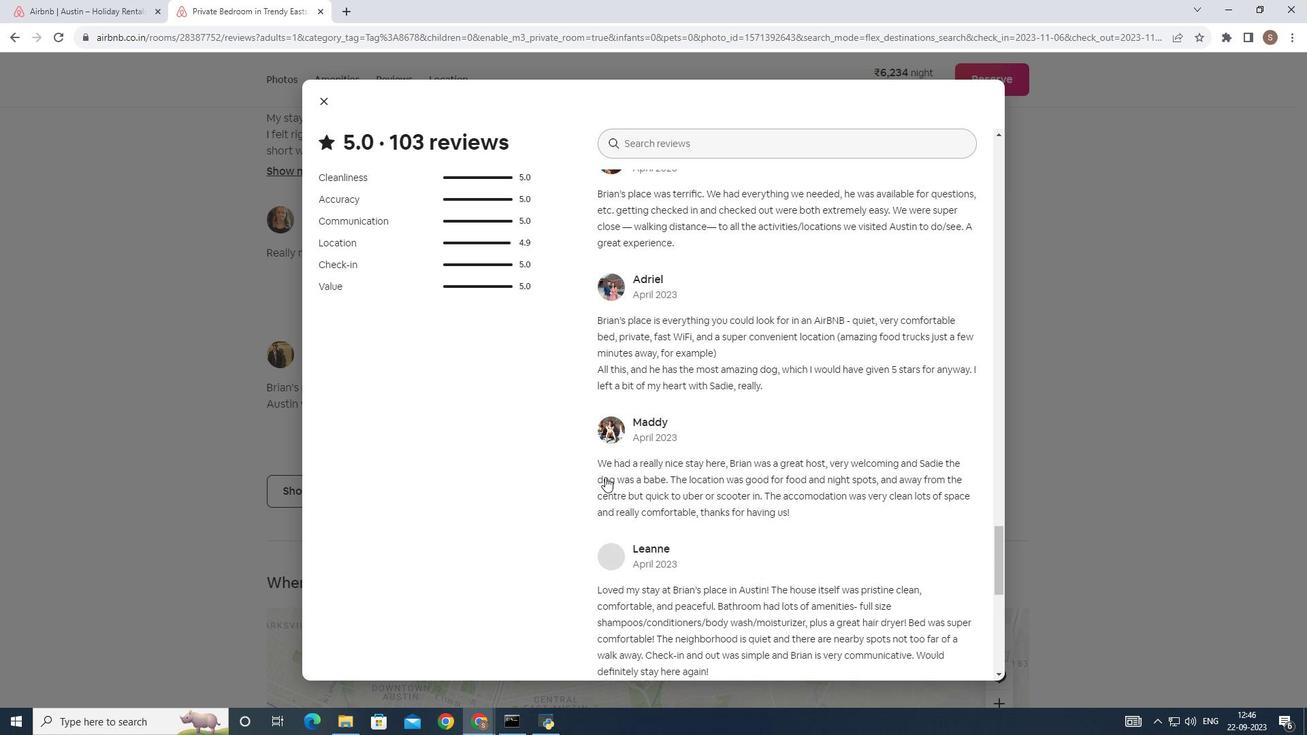 
Action: Mouse scrolled (608, 480) with delta (0, 0)
Screenshot: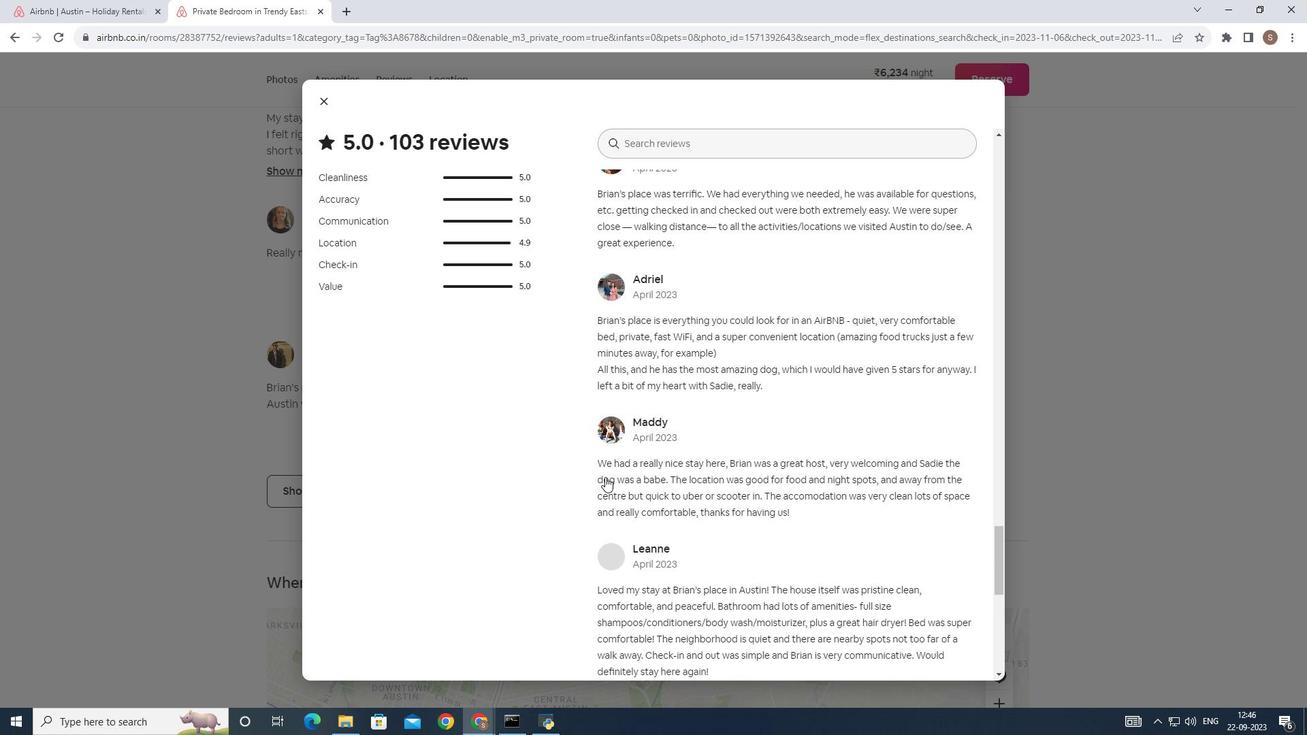 
Action: Mouse scrolled (608, 480) with delta (0, 0)
Screenshot: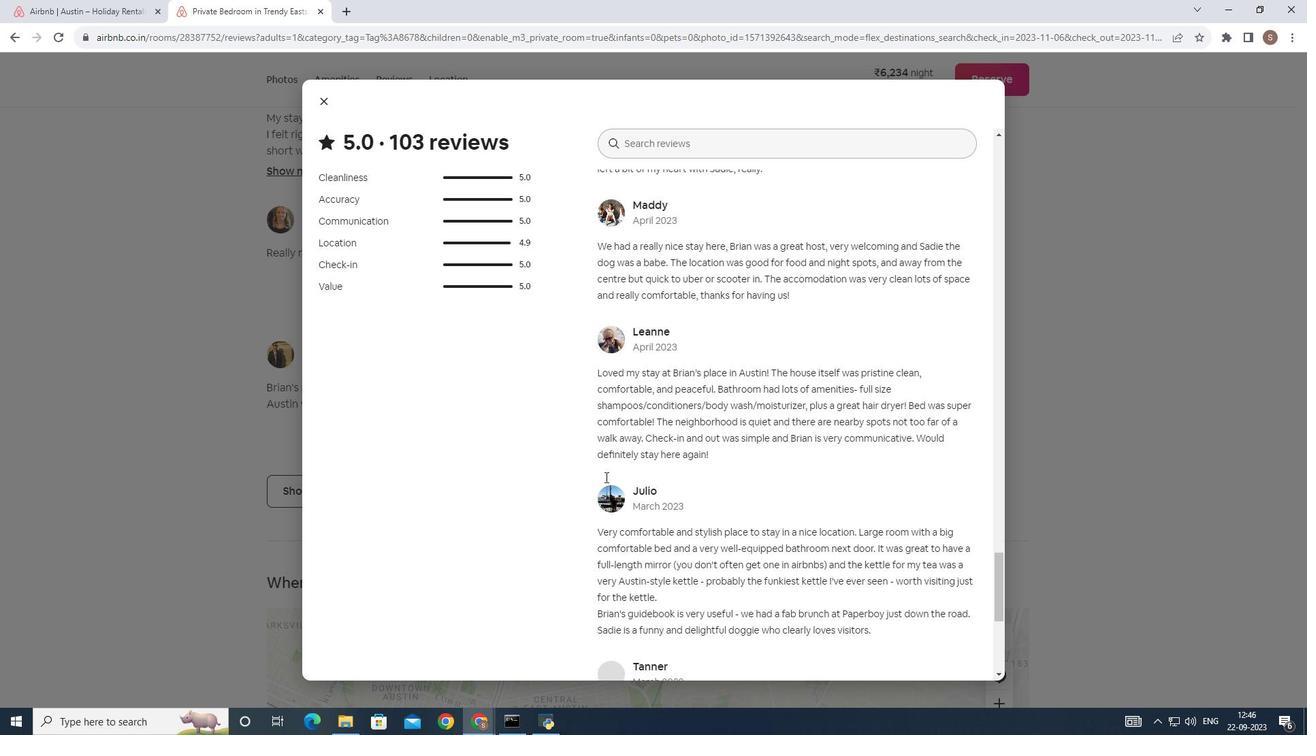 
Action: Mouse scrolled (608, 480) with delta (0, 0)
Screenshot: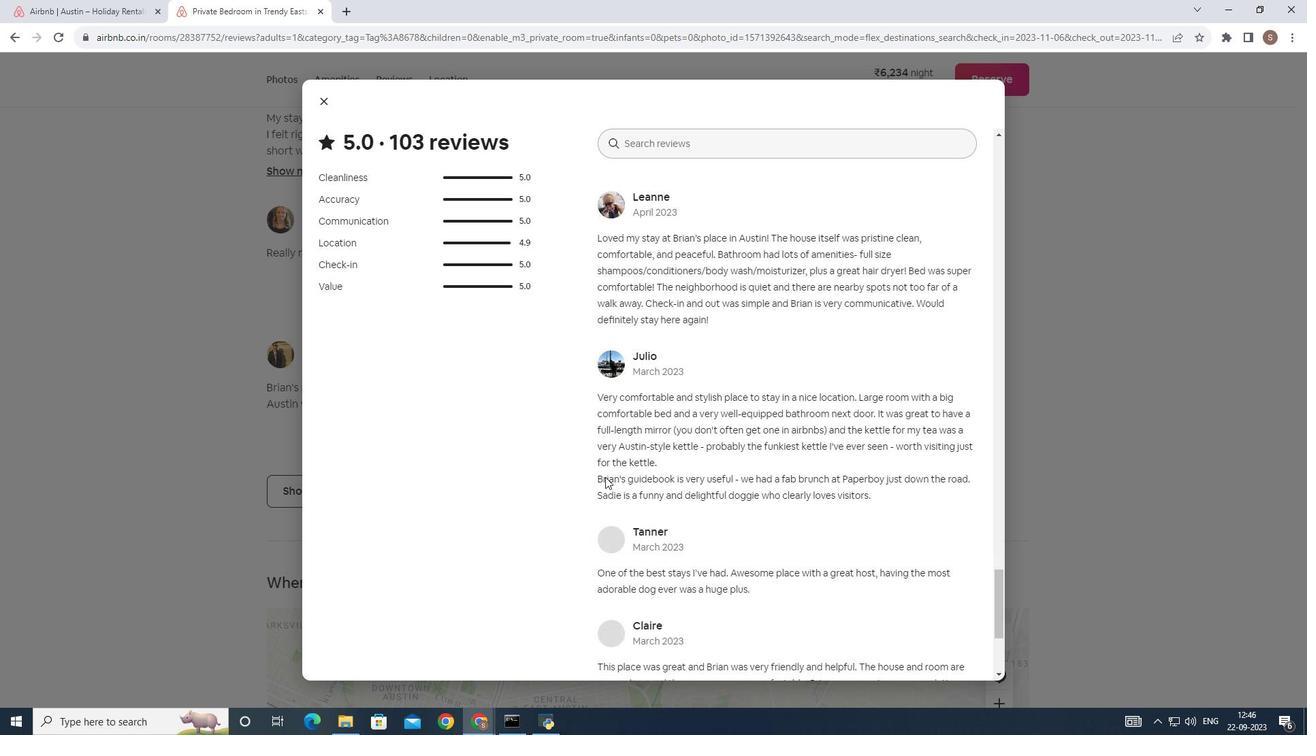
Action: Mouse scrolled (608, 480) with delta (0, 0)
Screenshot: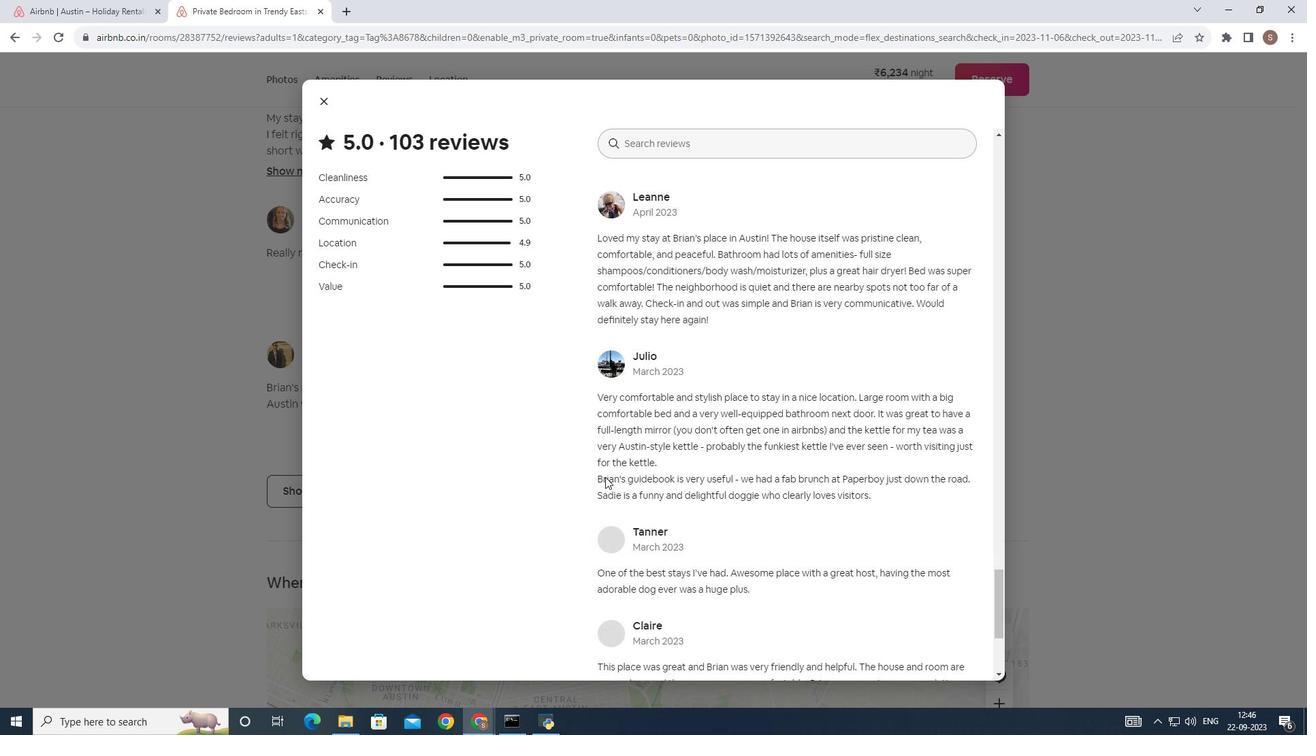 
Action: Mouse scrolled (608, 480) with delta (0, 0)
Screenshot: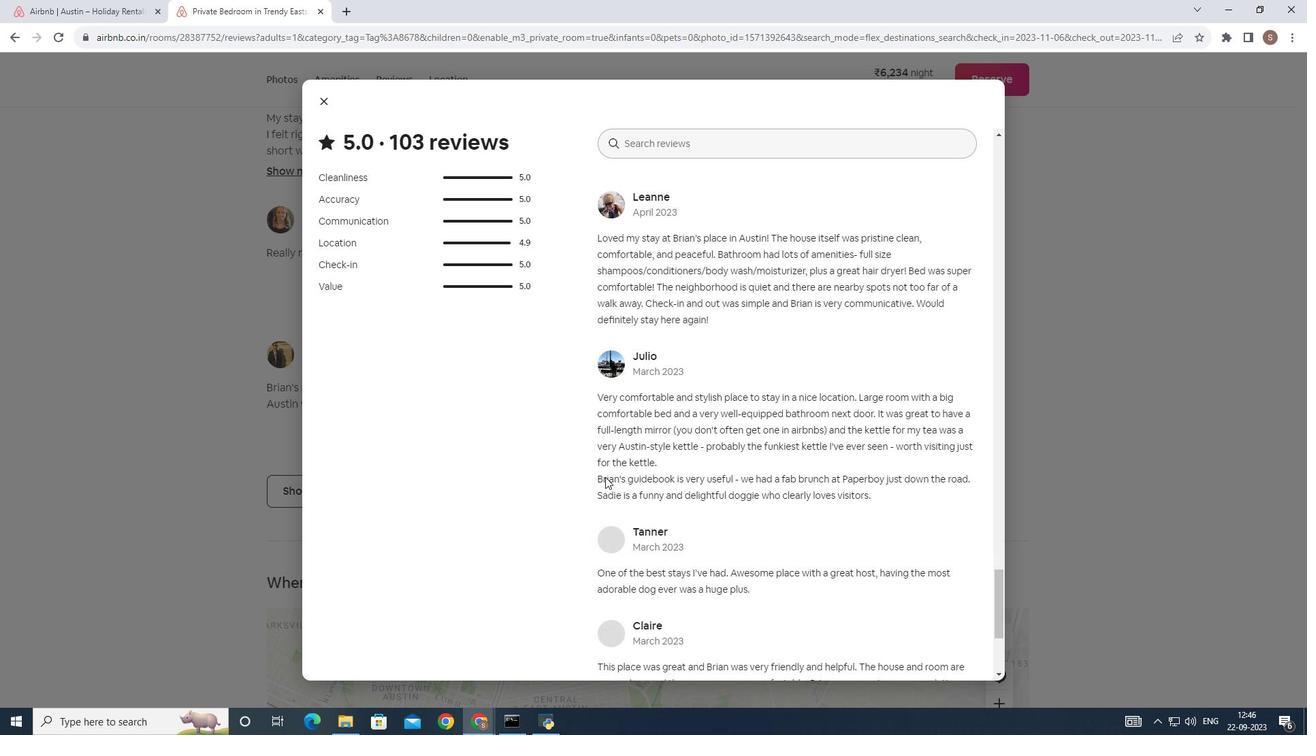 
Action: Mouse scrolled (608, 480) with delta (0, 0)
Screenshot: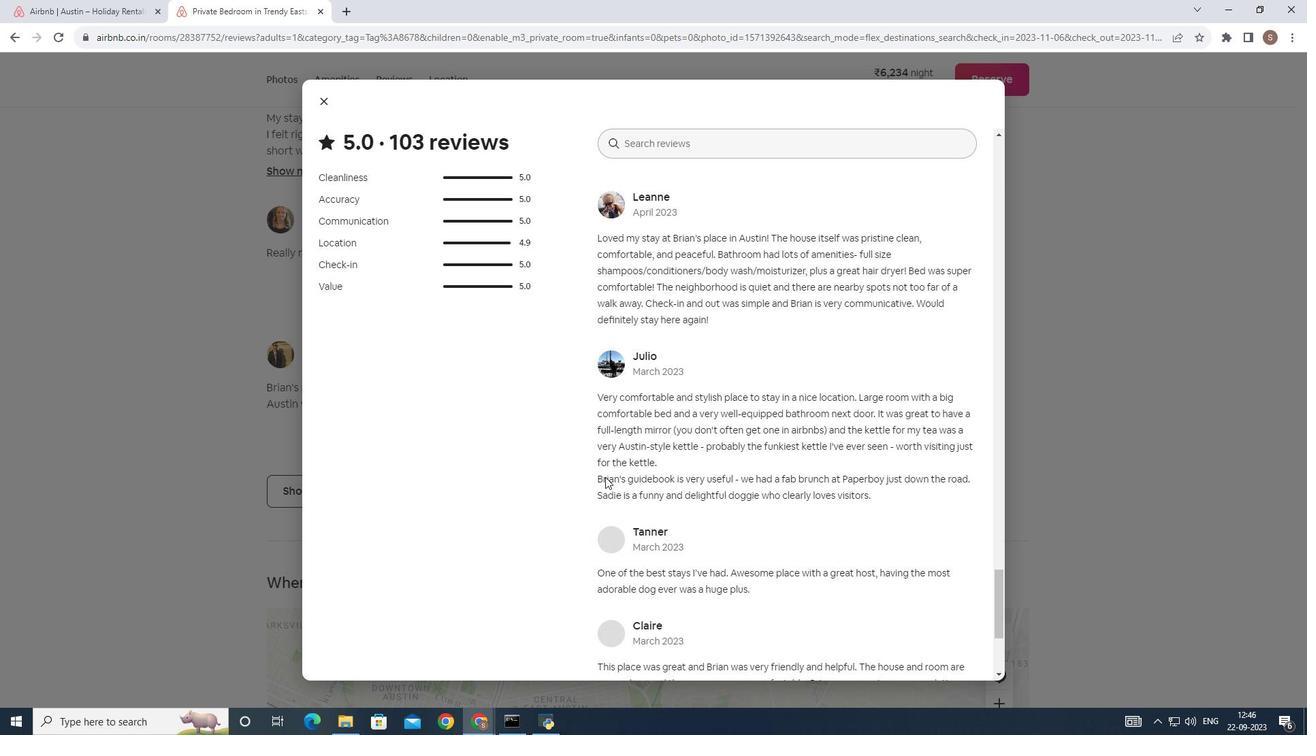 
Action: Mouse scrolled (608, 480) with delta (0, 0)
Screenshot: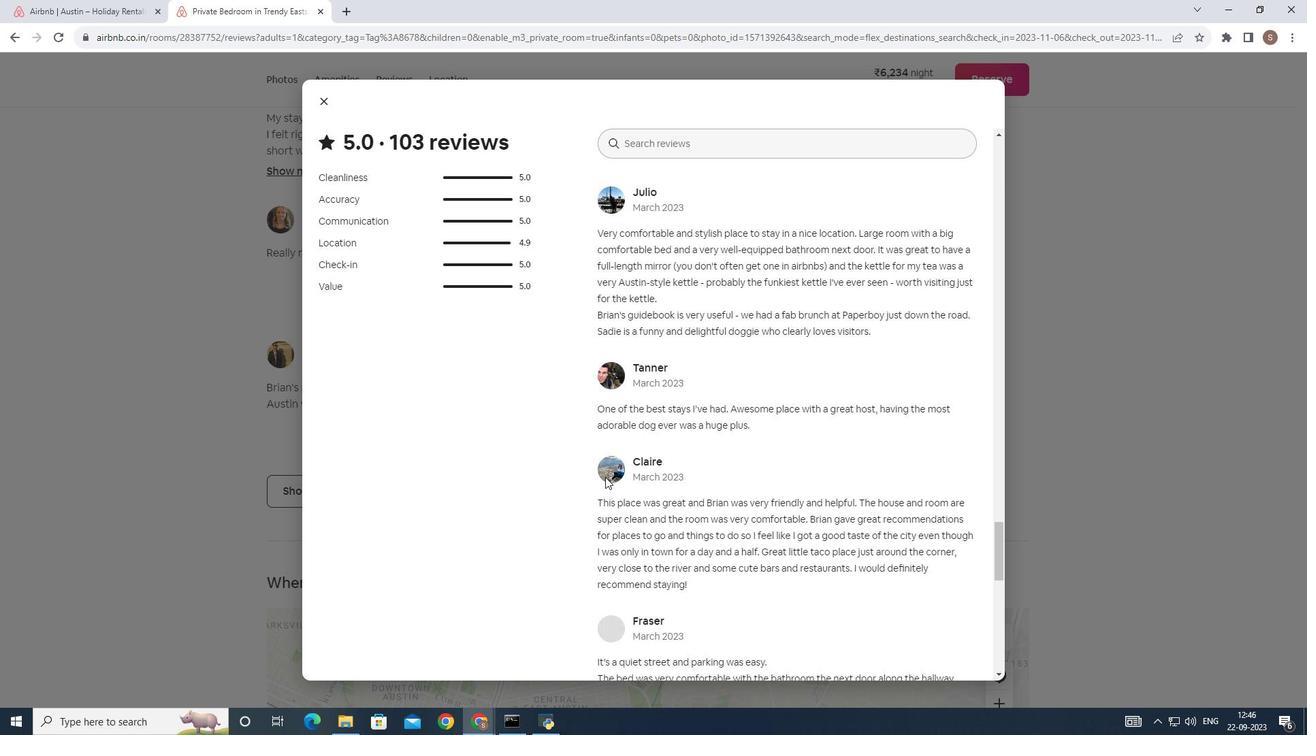 
Action: Mouse scrolled (608, 480) with delta (0, 0)
Screenshot: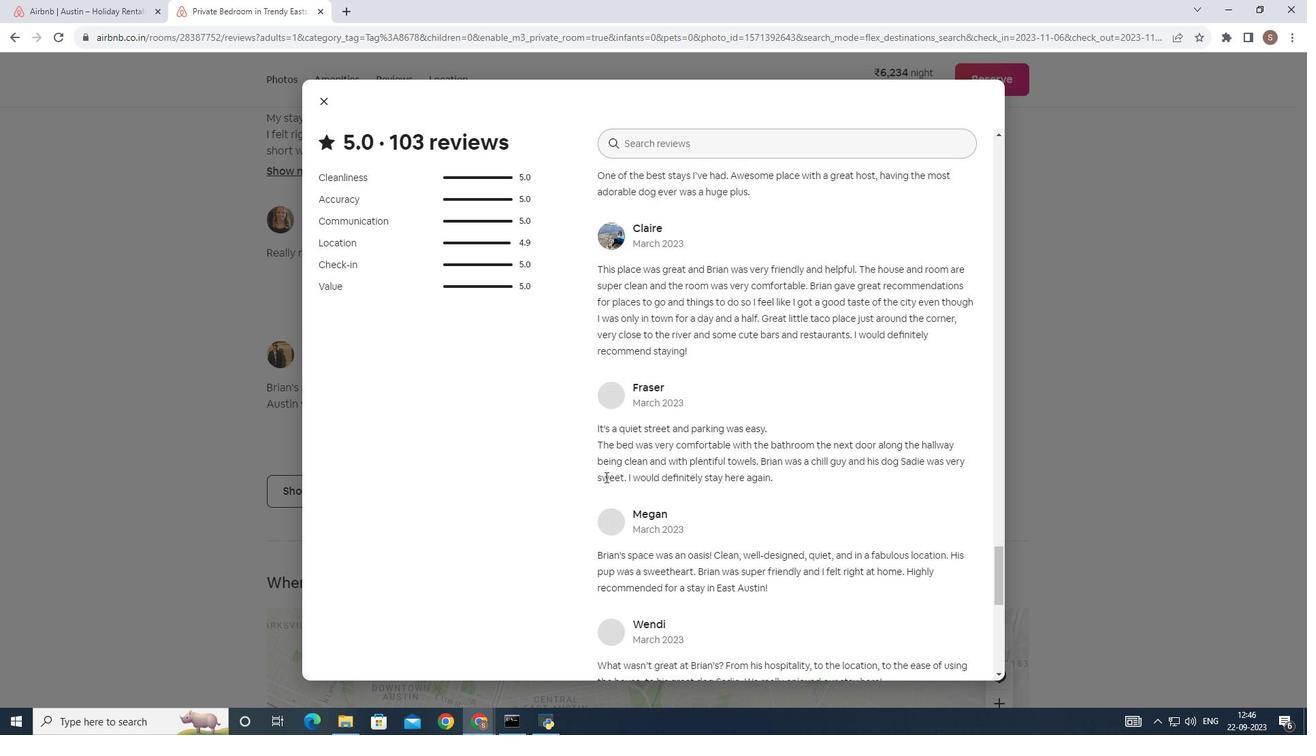 
Action: Mouse scrolled (608, 480) with delta (0, 0)
Screenshot: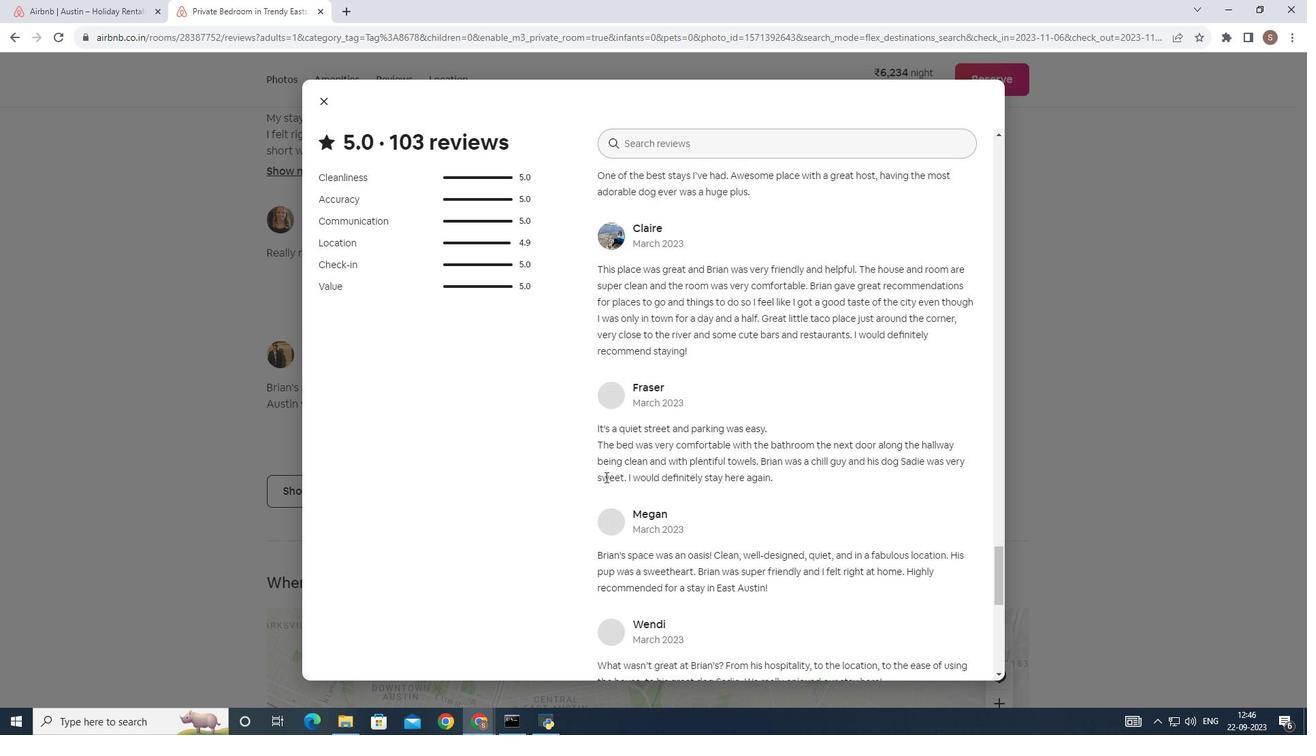 
Action: Mouse scrolled (608, 480) with delta (0, 0)
Screenshot: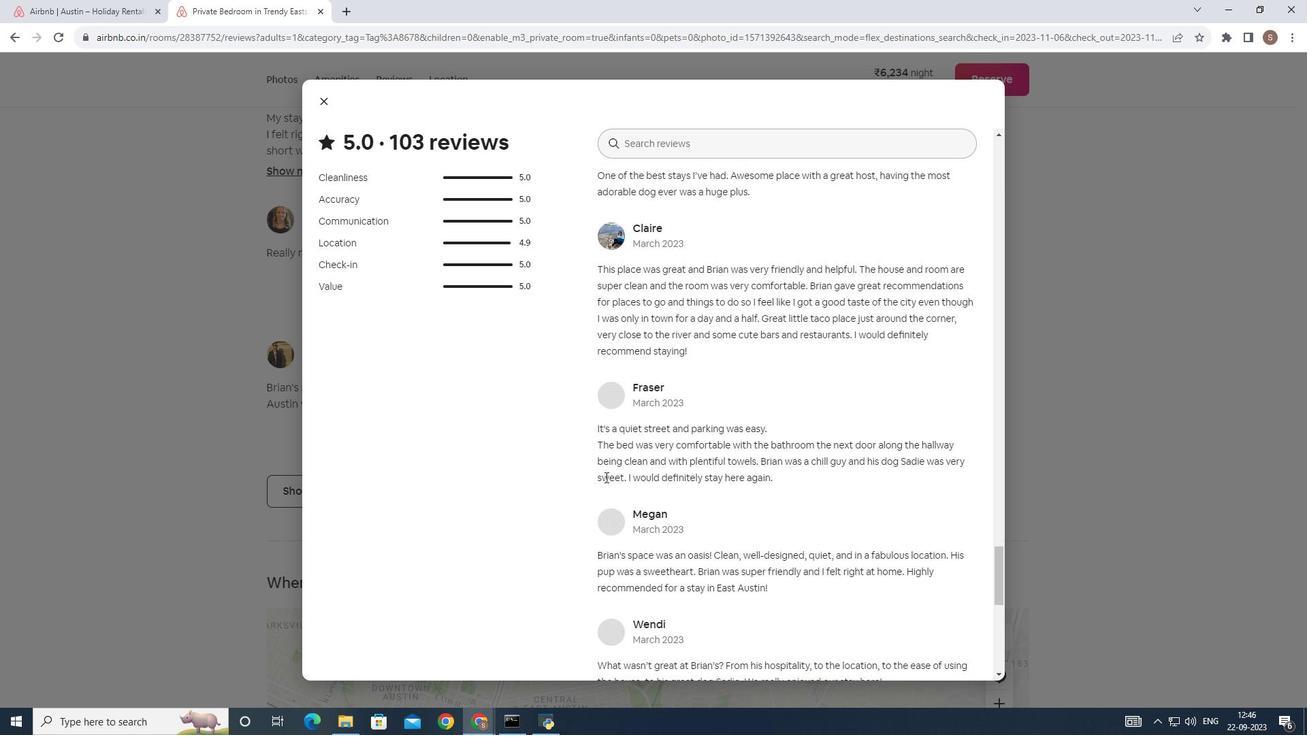 
Action: Mouse scrolled (608, 480) with delta (0, 0)
Screenshot: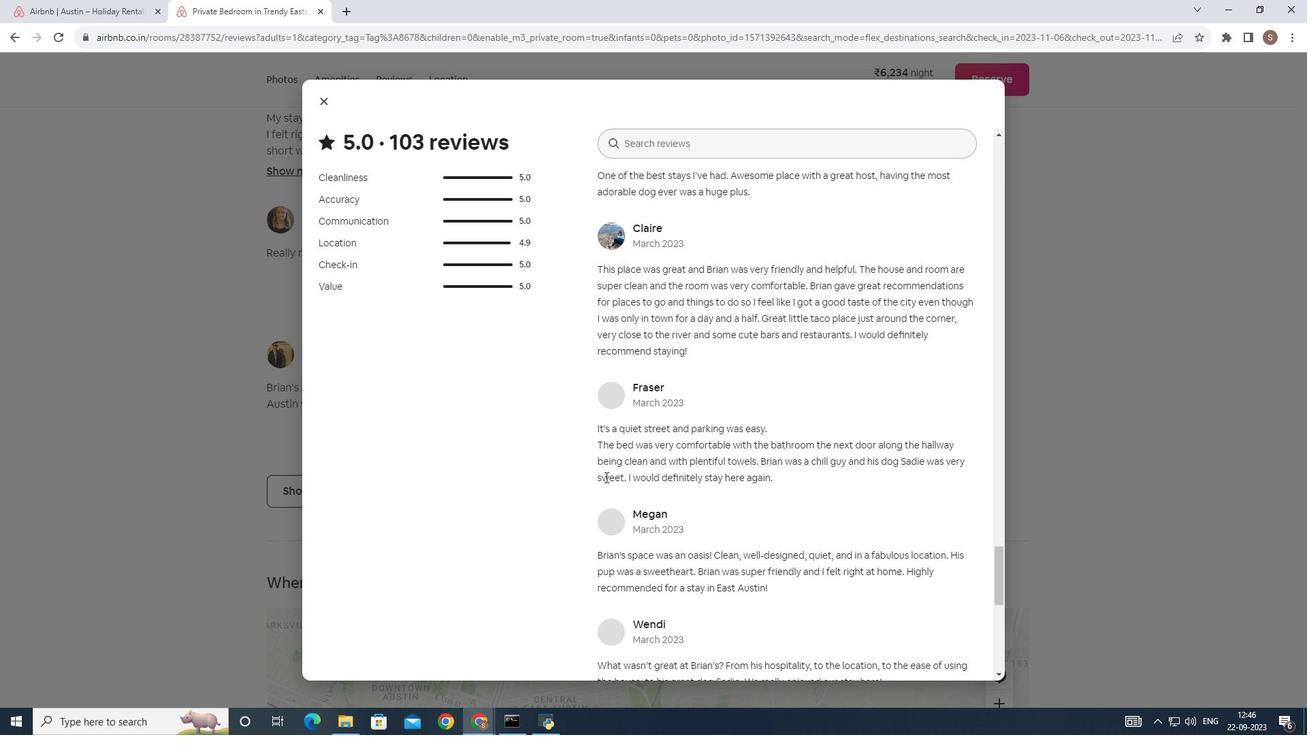
Action: Mouse scrolled (608, 480) with delta (0, 0)
Screenshot: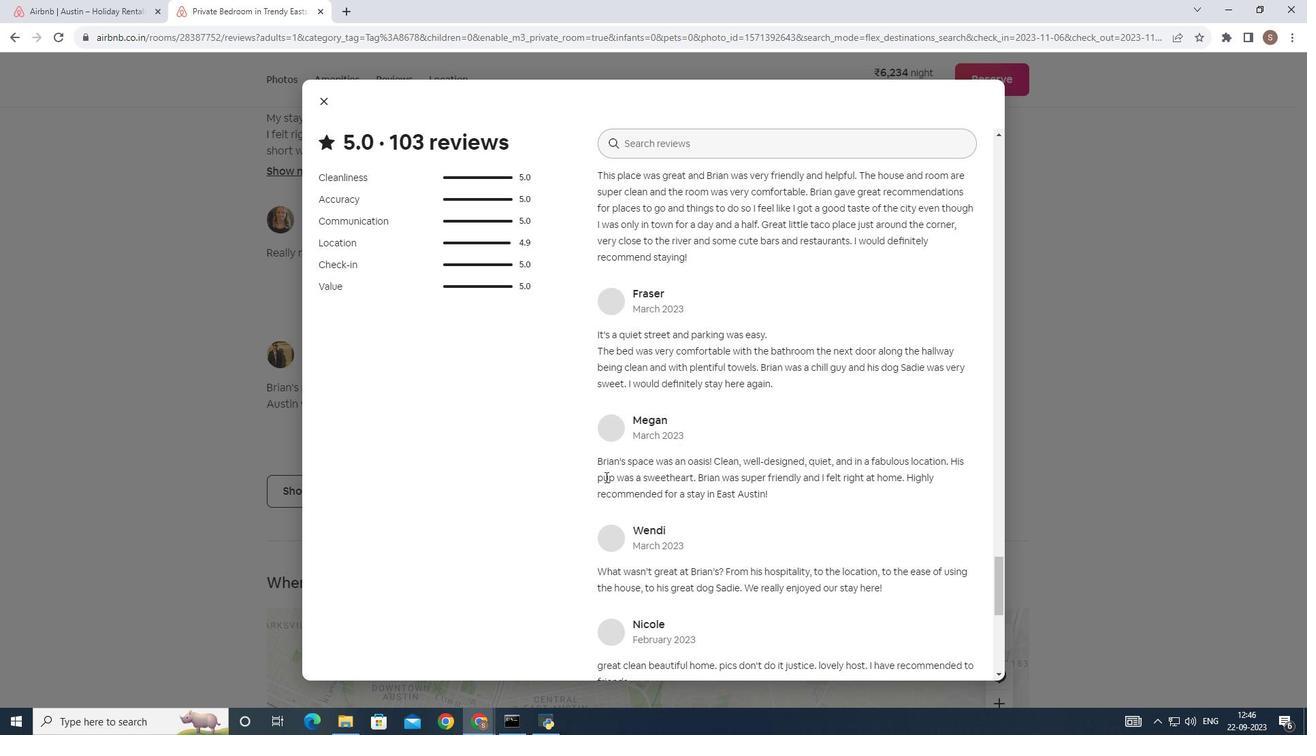 
Action: Mouse scrolled (608, 480) with delta (0, 0)
Screenshot: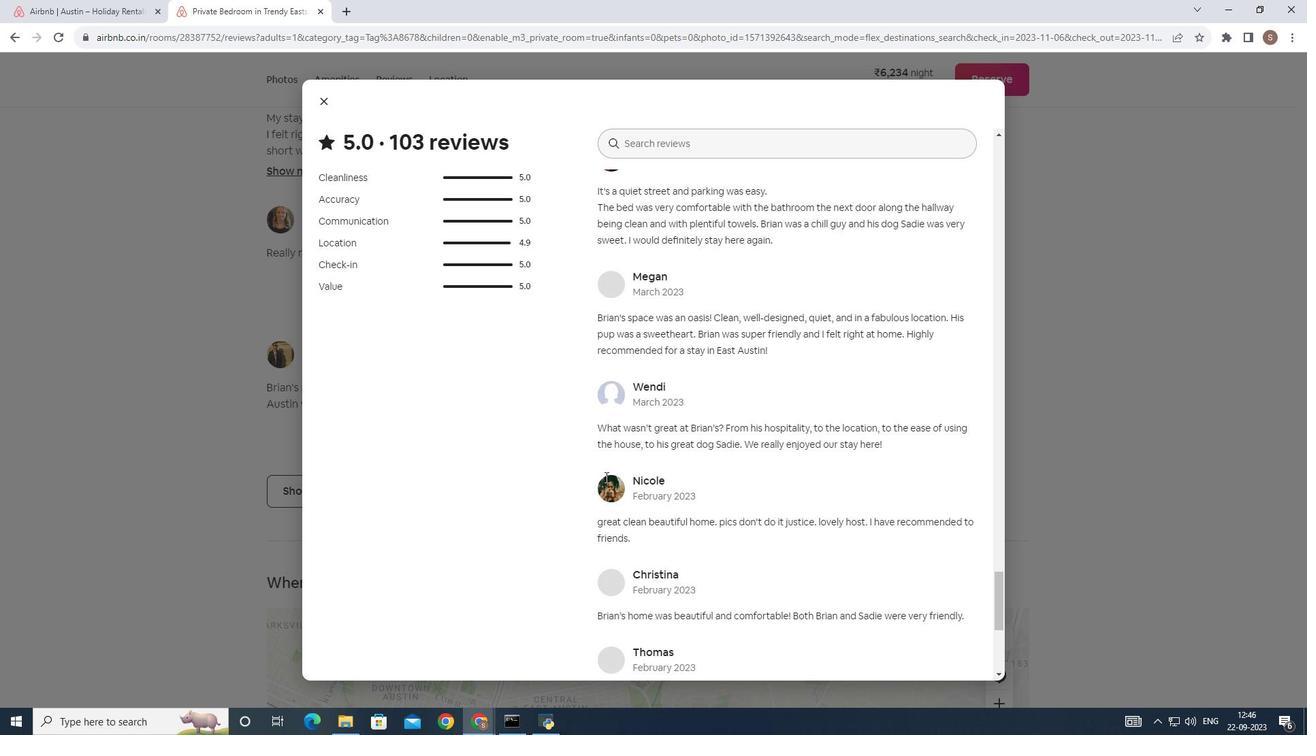 
Action: Mouse scrolled (608, 480) with delta (0, 0)
Screenshot: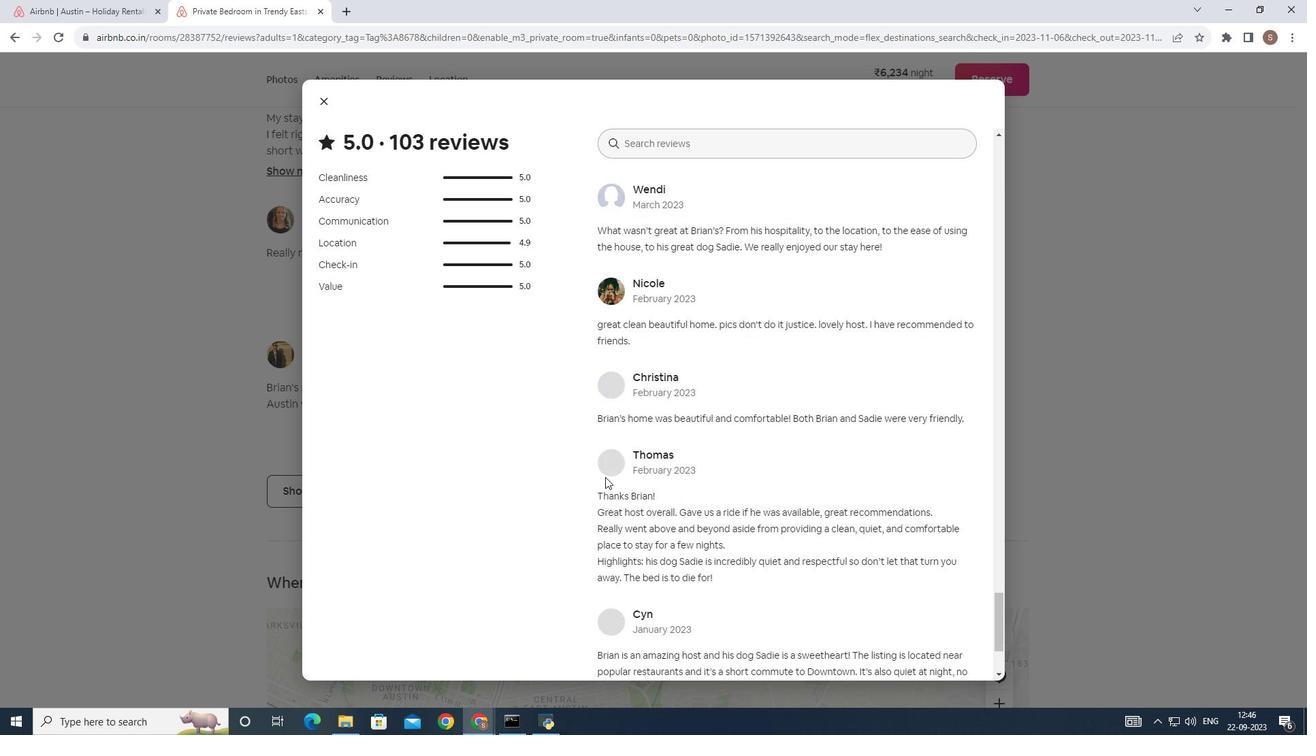
Action: Mouse scrolled (608, 480) with delta (0, 0)
Screenshot: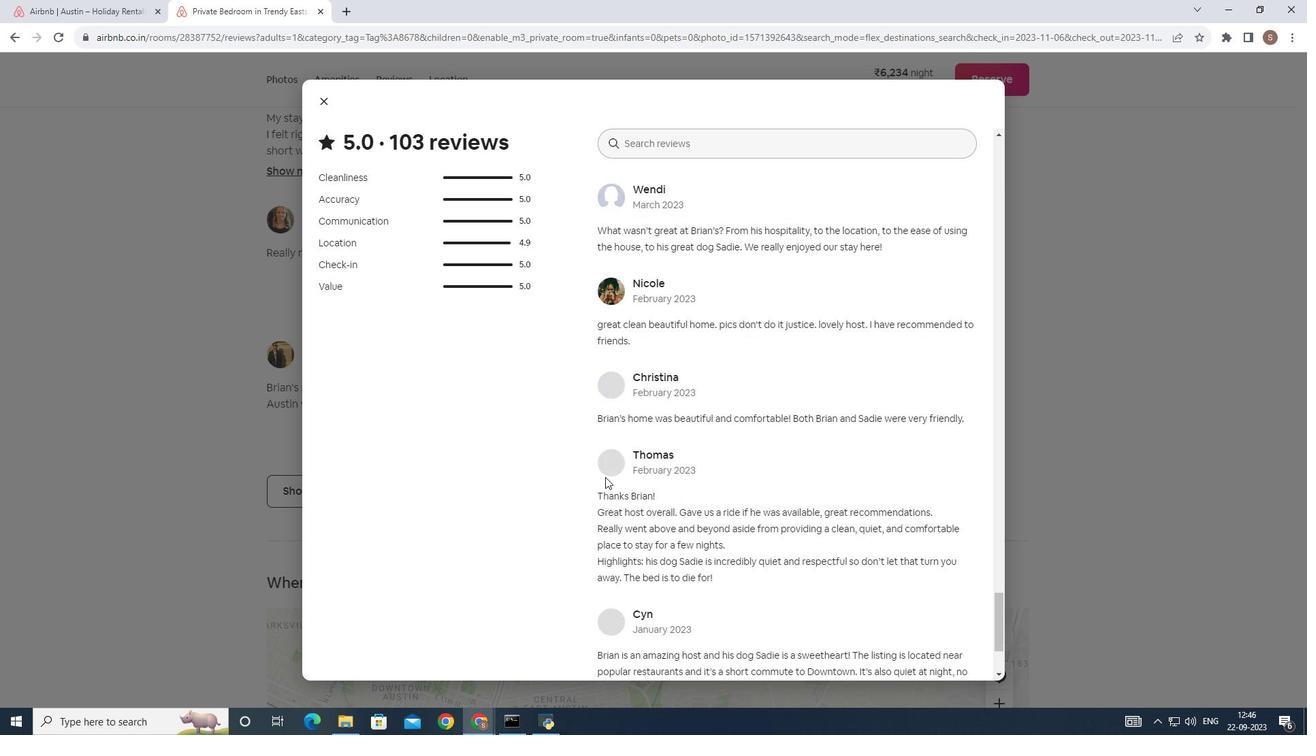 
Action: Mouse scrolled (608, 480) with delta (0, 0)
Screenshot: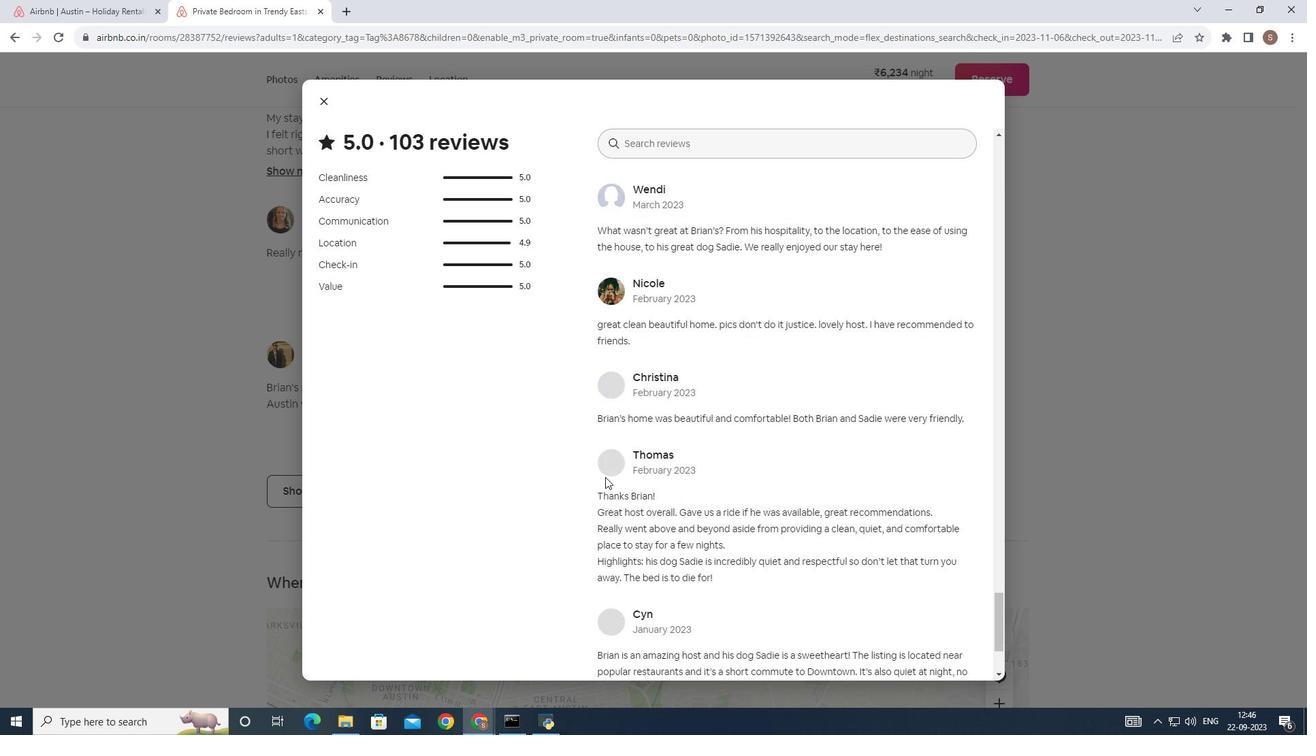 
Action: Mouse scrolled (608, 480) with delta (0, 0)
Screenshot: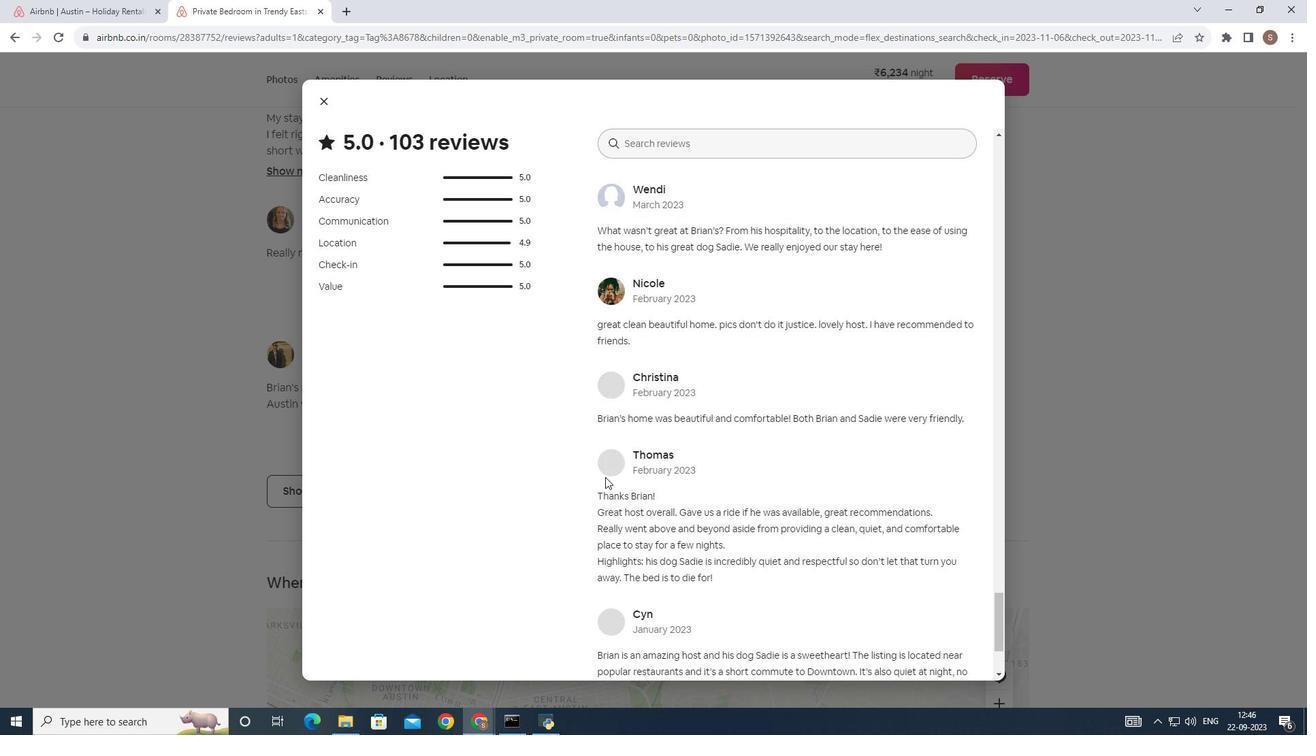 
Action: Mouse scrolled (608, 480) with delta (0, 0)
Screenshot: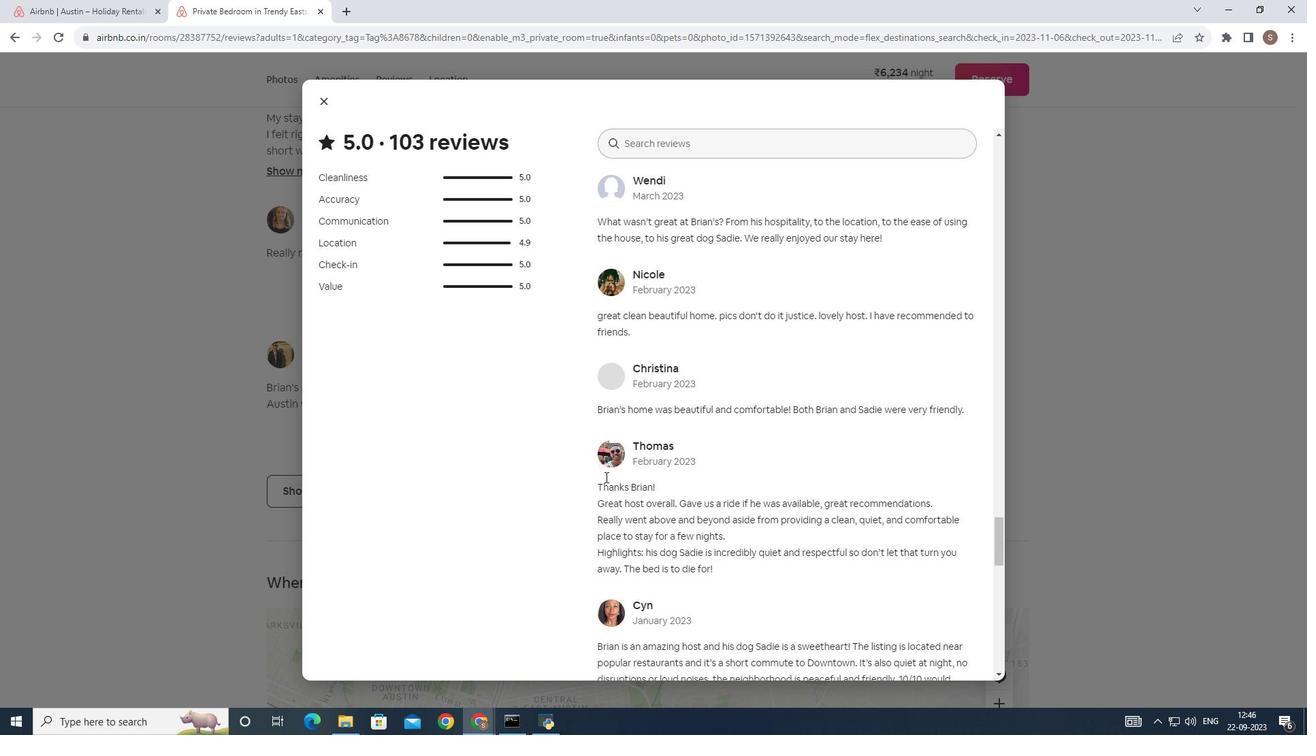 
Action: Mouse scrolled (608, 480) with delta (0, 0)
Screenshot: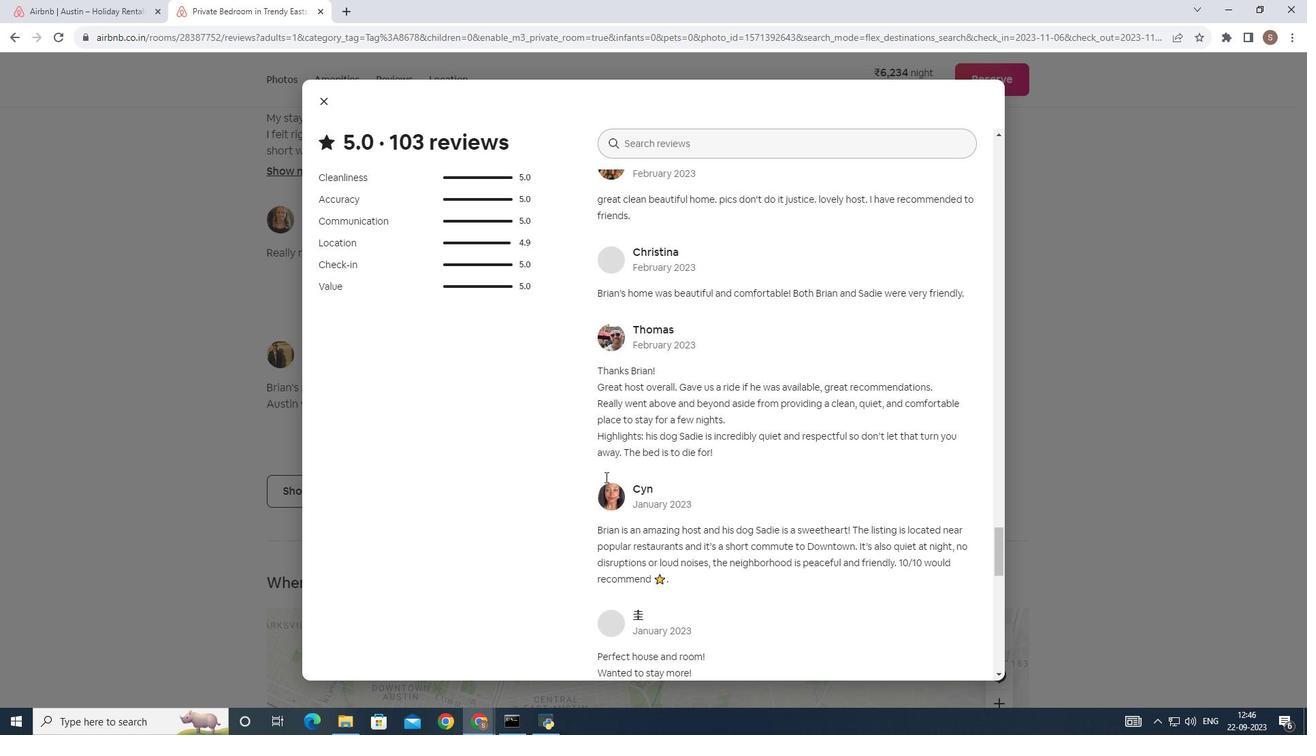 
Action: Mouse scrolled (608, 480) with delta (0, 0)
Screenshot: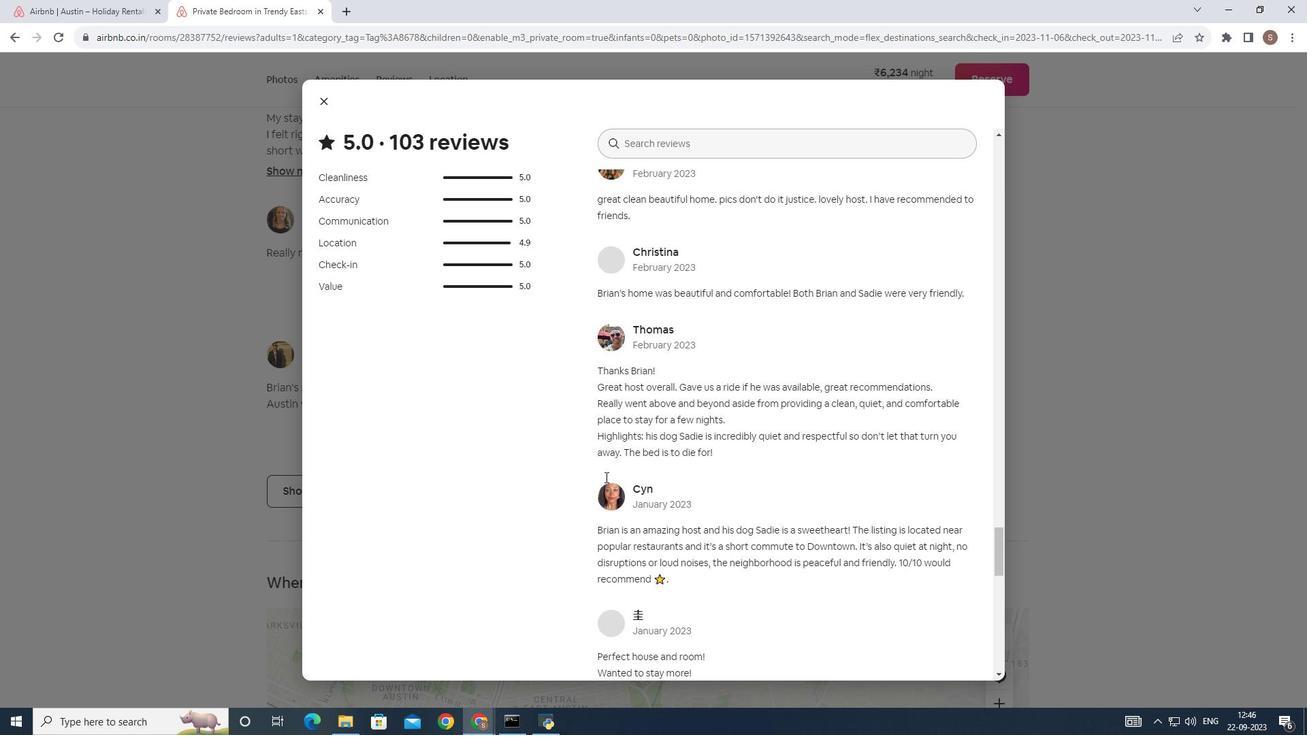 
Action: Mouse scrolled (608, 480) with delta (0, 0)
Screenshot: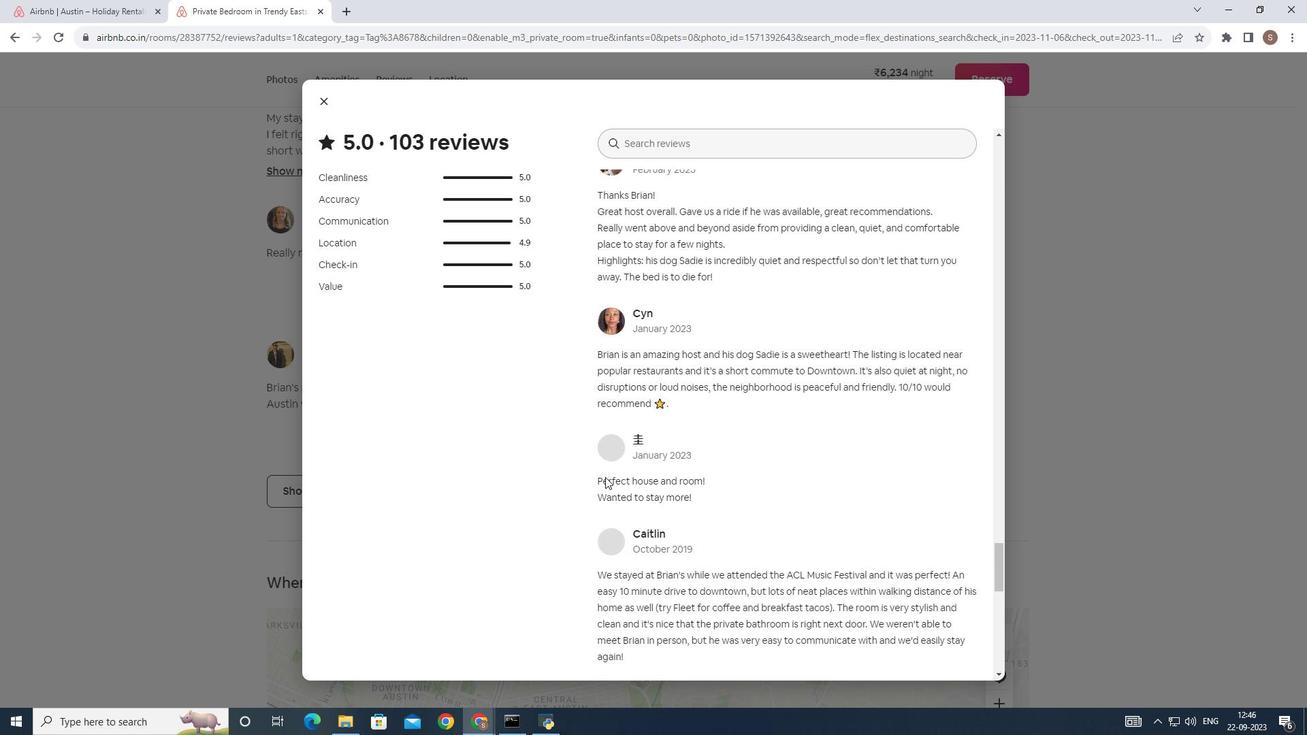 
Action: Mouse scrolled (608, 480) with delta (0, 0)
Screenshot: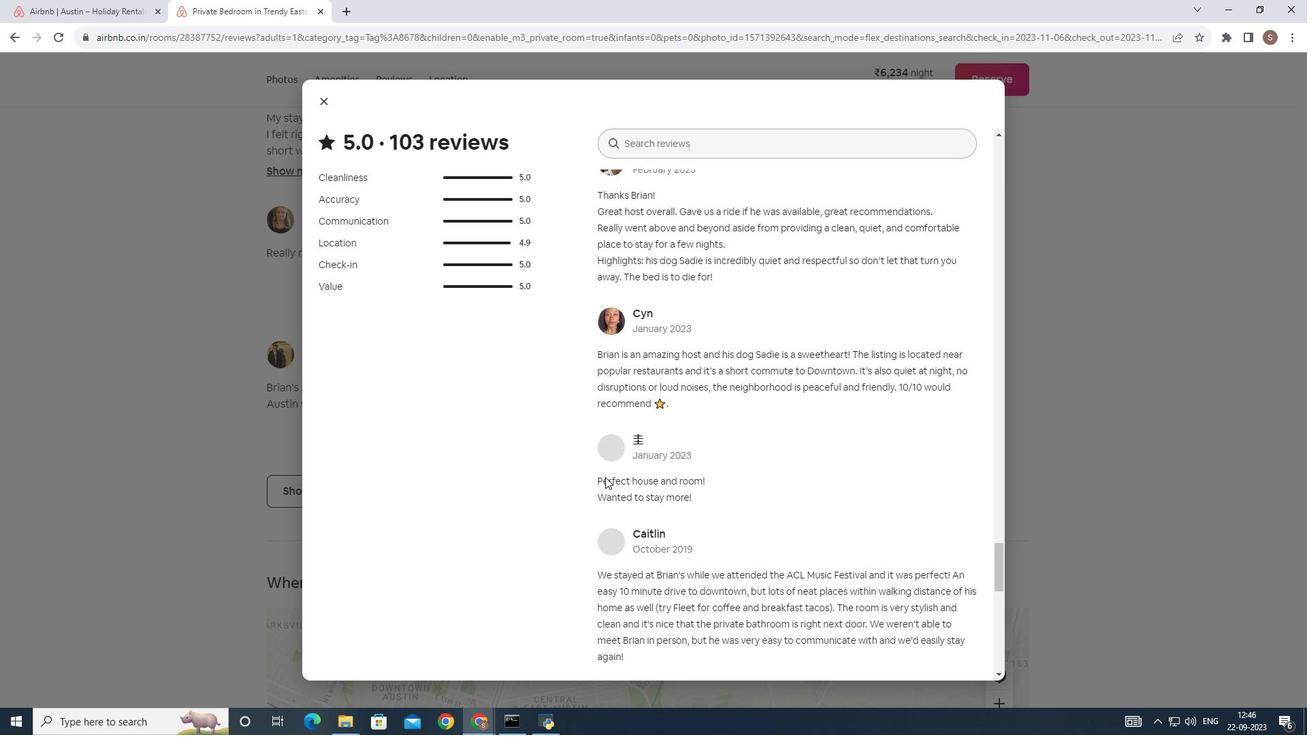 
Action: Mouse scrolled (608, 481) with delta (0, 0)
Screenshot: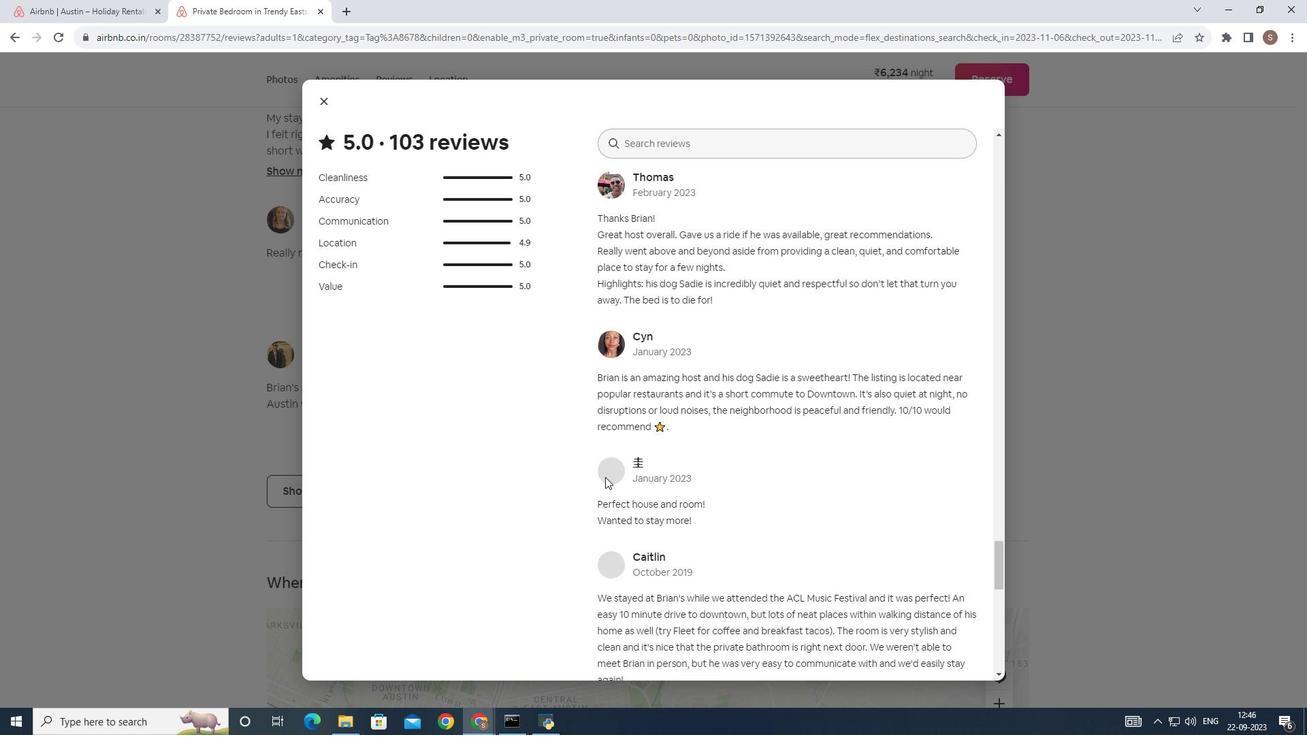
Action: Mouse moved to (324, 109)
Screenshot: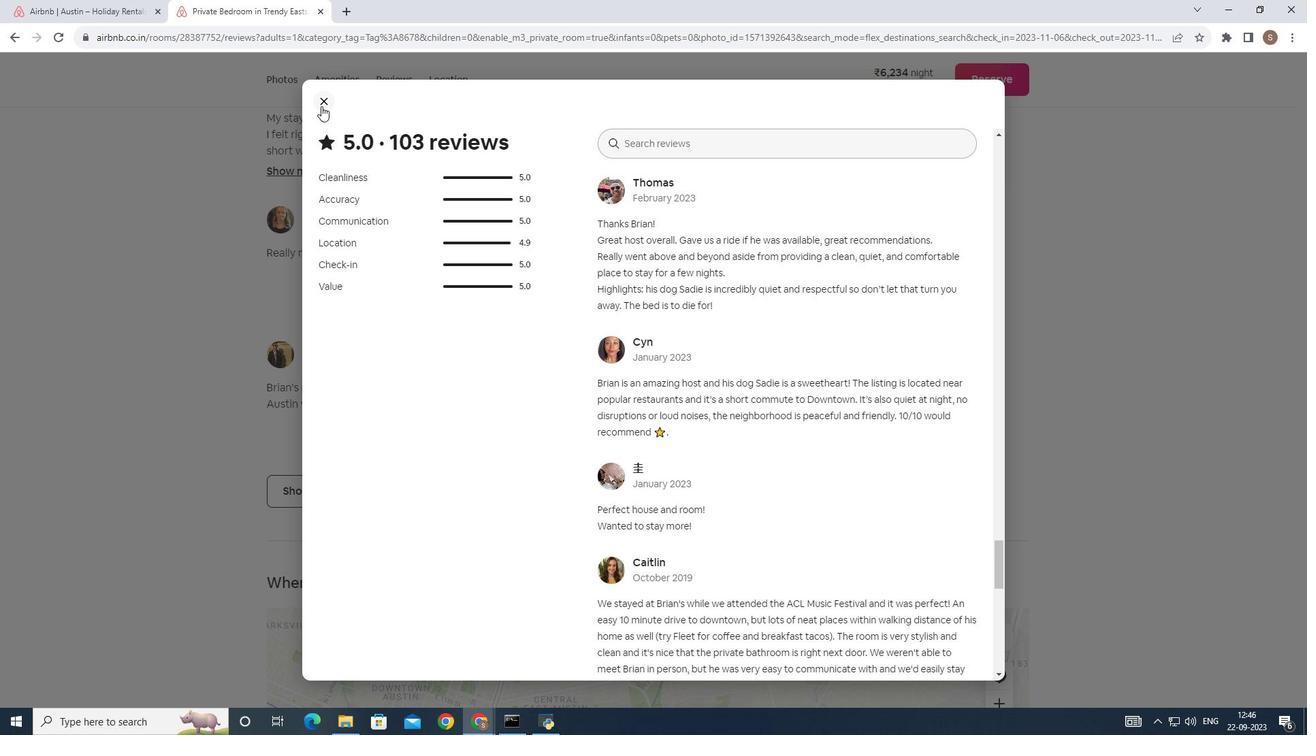 
Action: Mouse pressed left at (324, 109)
Screenshot: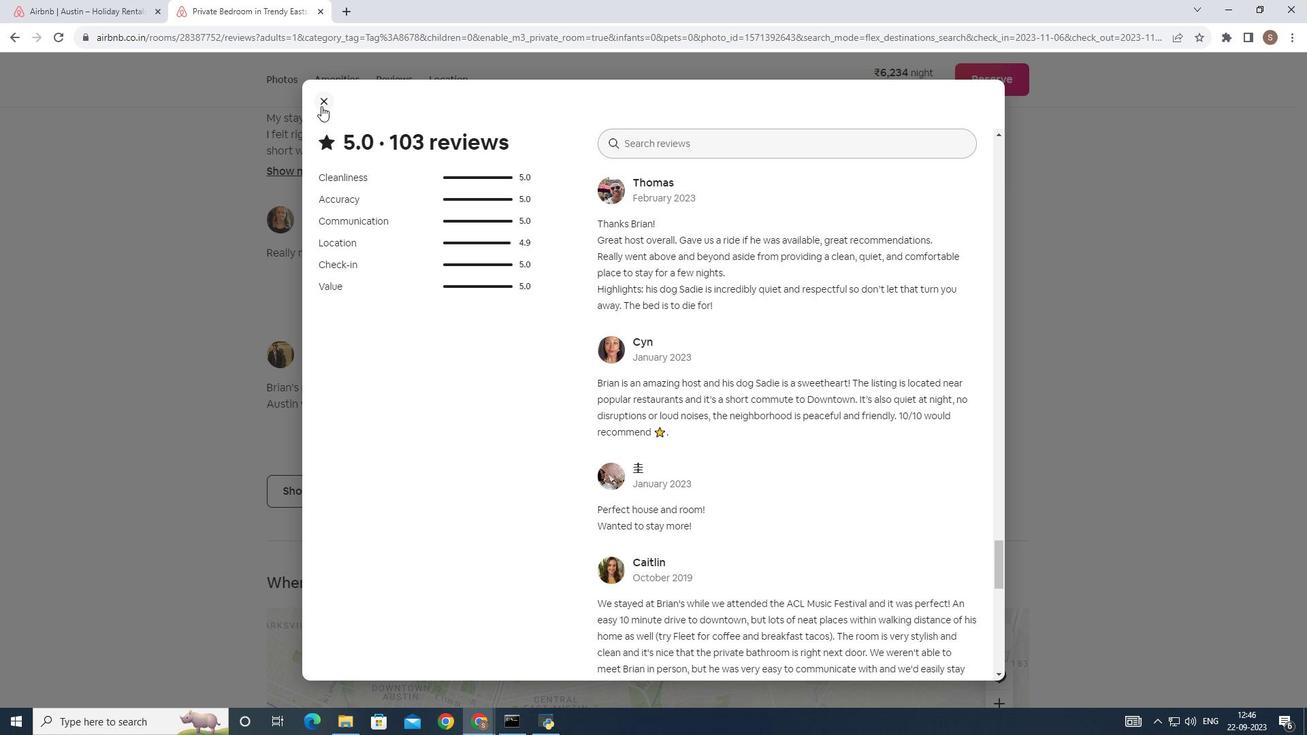 
Action: Mouse moved to (378, 403)
Screenshot: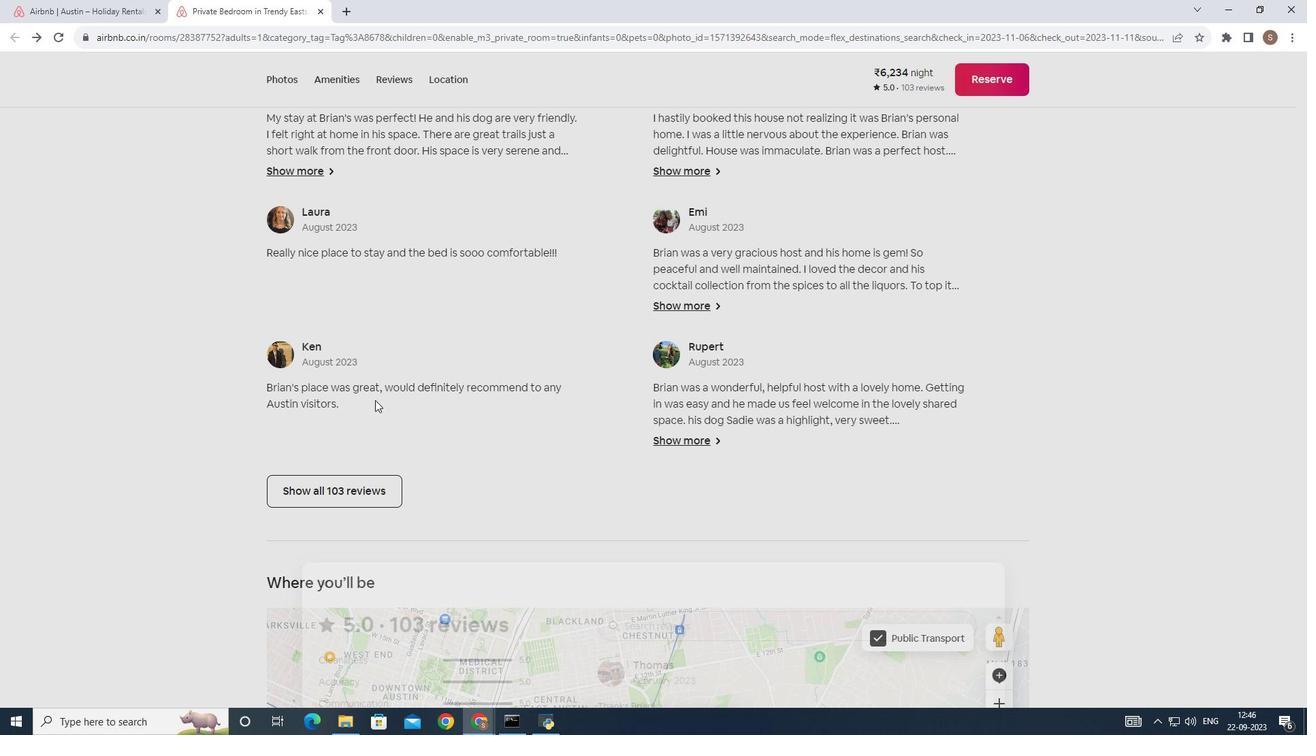 
Action: Mouse scrolled (378, 403) with delta (0, 0)
Screenshot: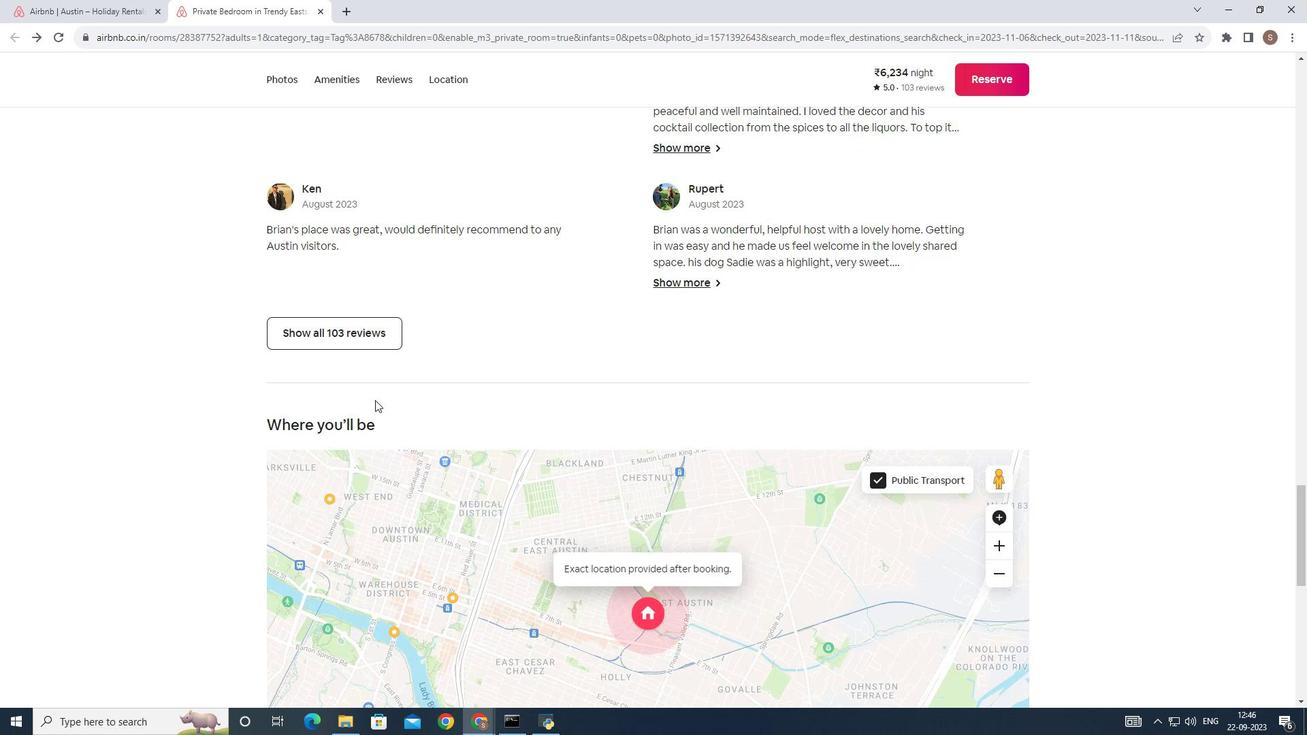 
Action: Mouse scrolled (378, 403) with delta (0, 0)
Screenshot: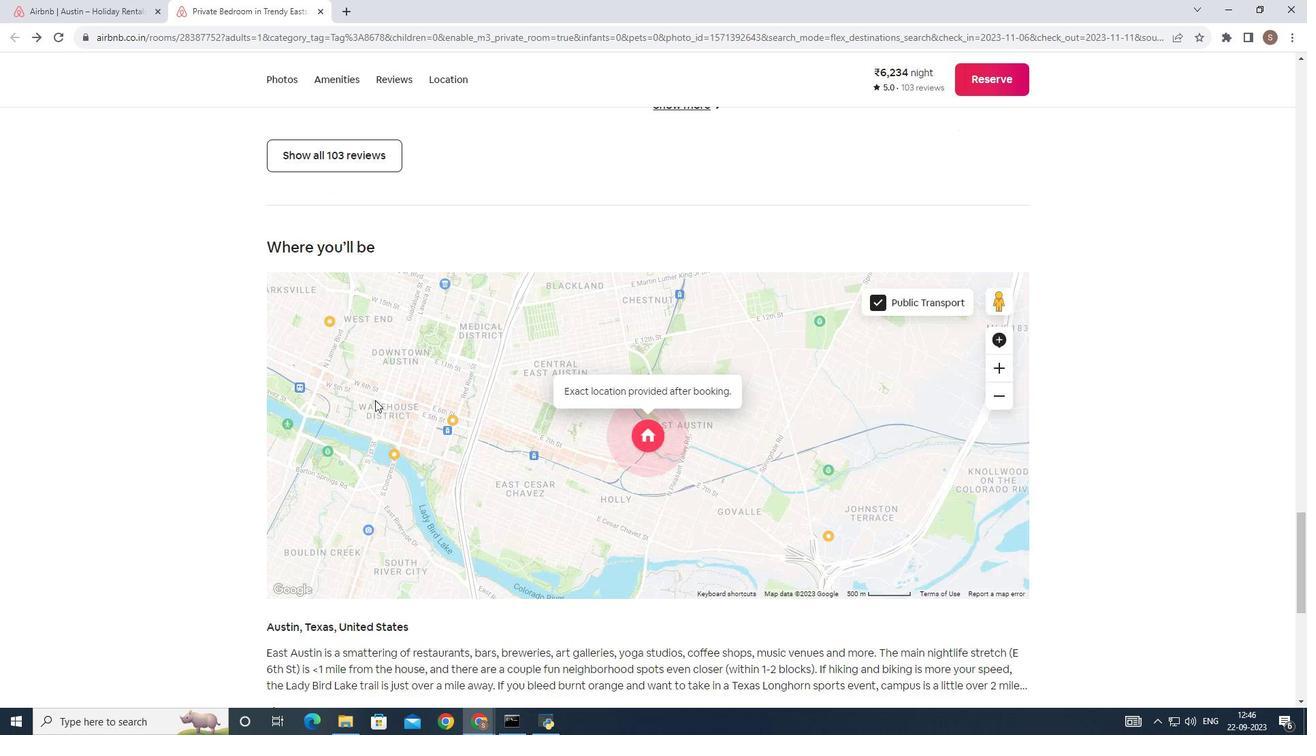 
Action: Mouse scrolled (378, 403) with delta (0, 0)
Screenshot: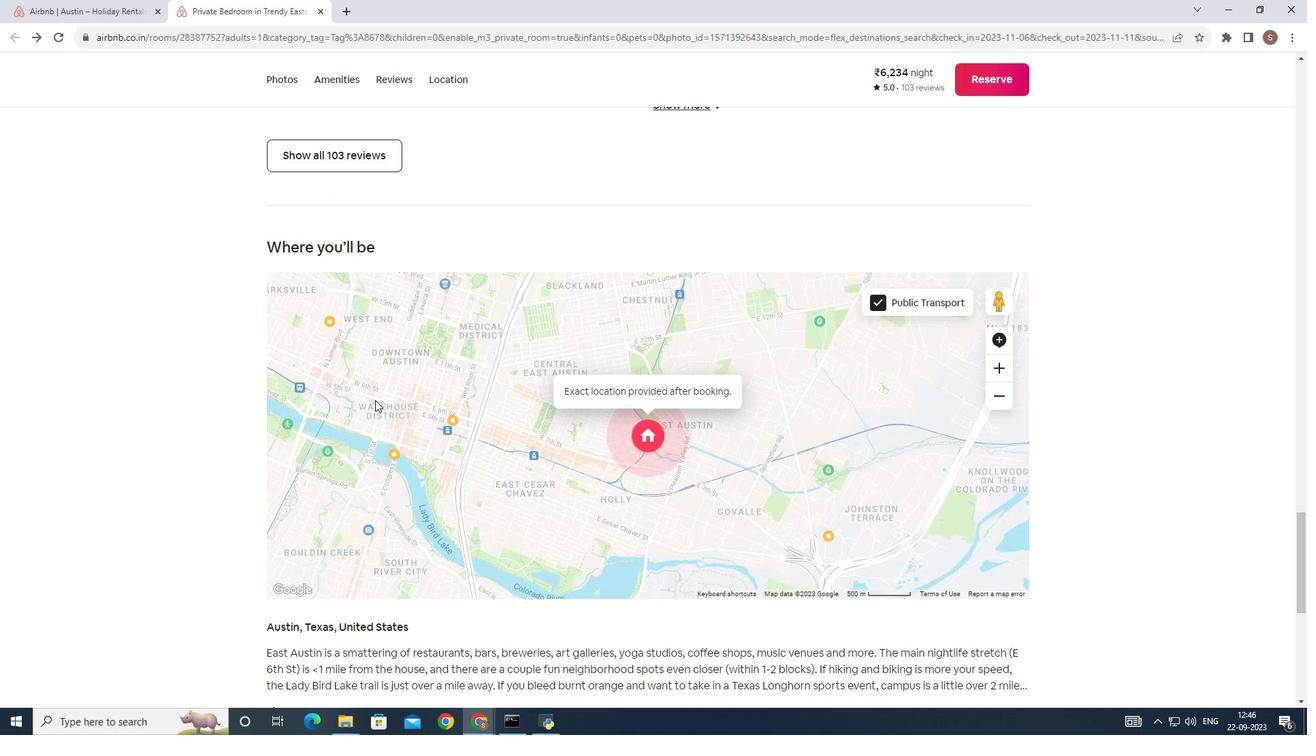 
Action: Mouse scrolled (378, 403) with delta (0, 0)
Screenshot: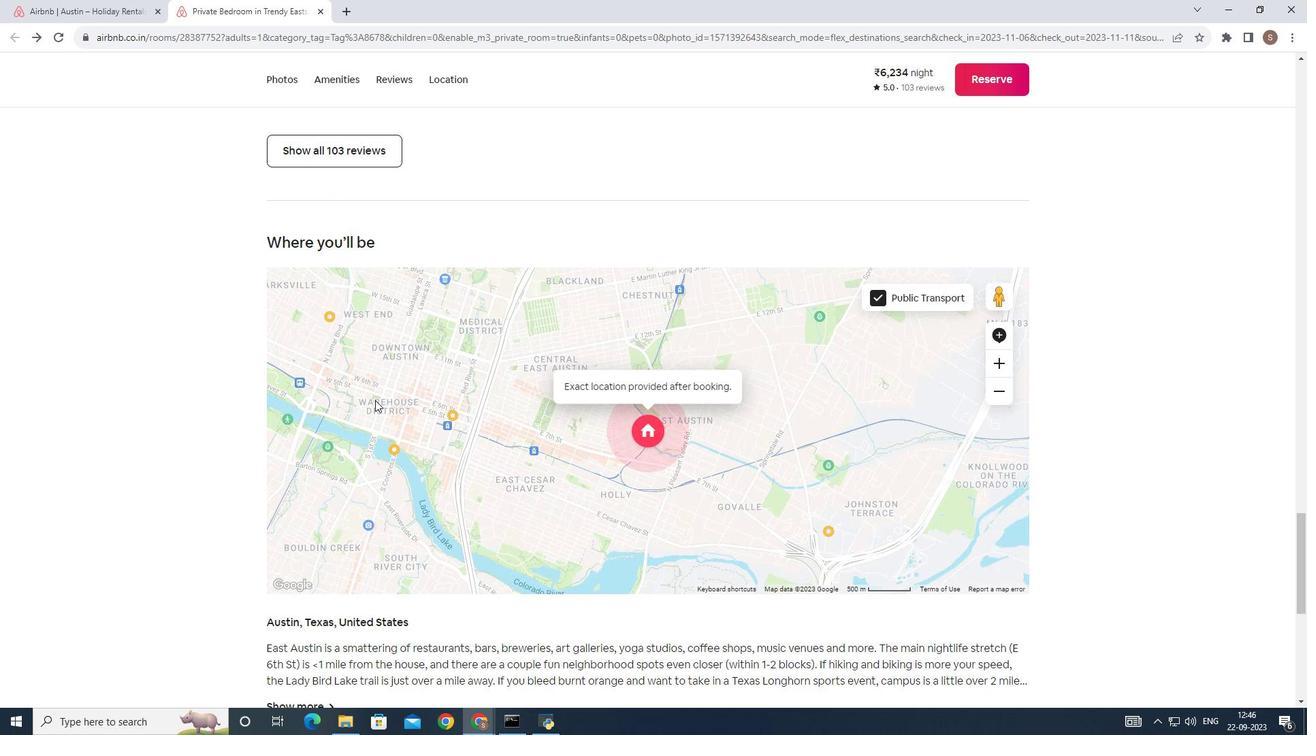 
Action: Mouse scrolled (378, 403) with delta (0, 0)
Screenshot: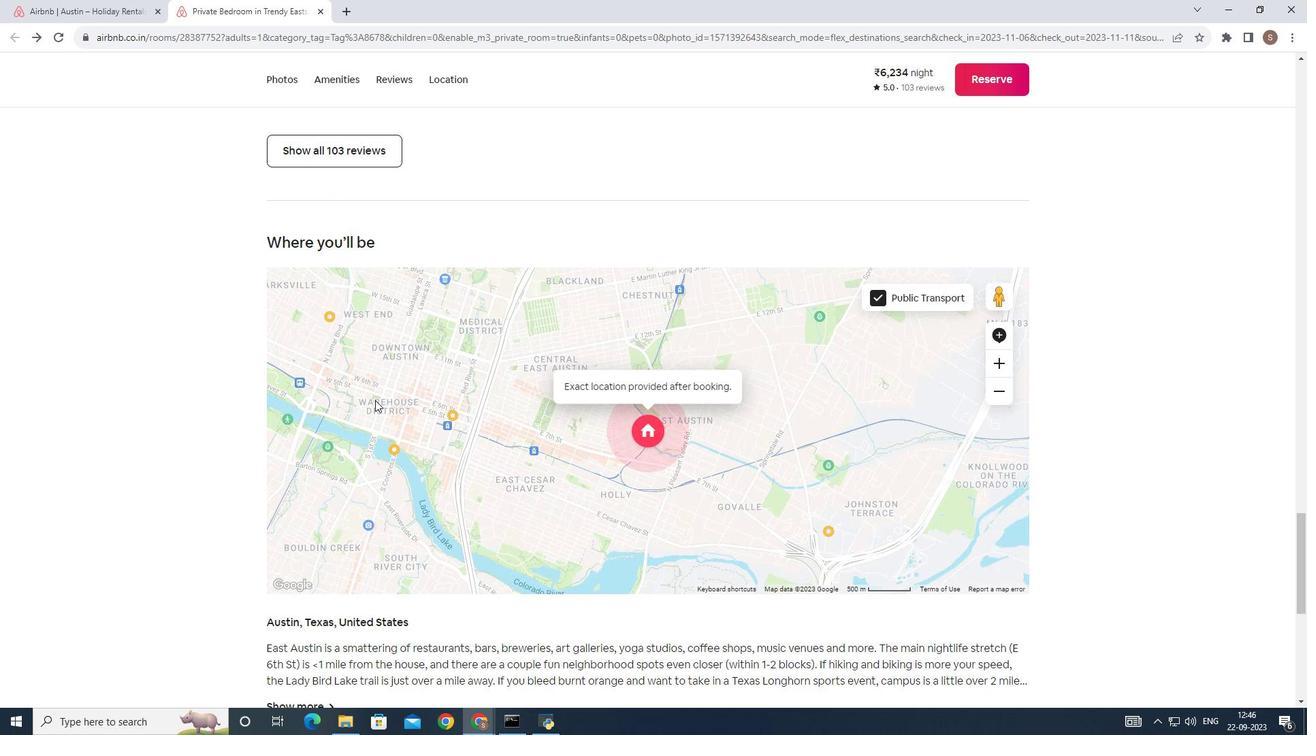
Action: Mouse moved to (377, 407)
Screenshot: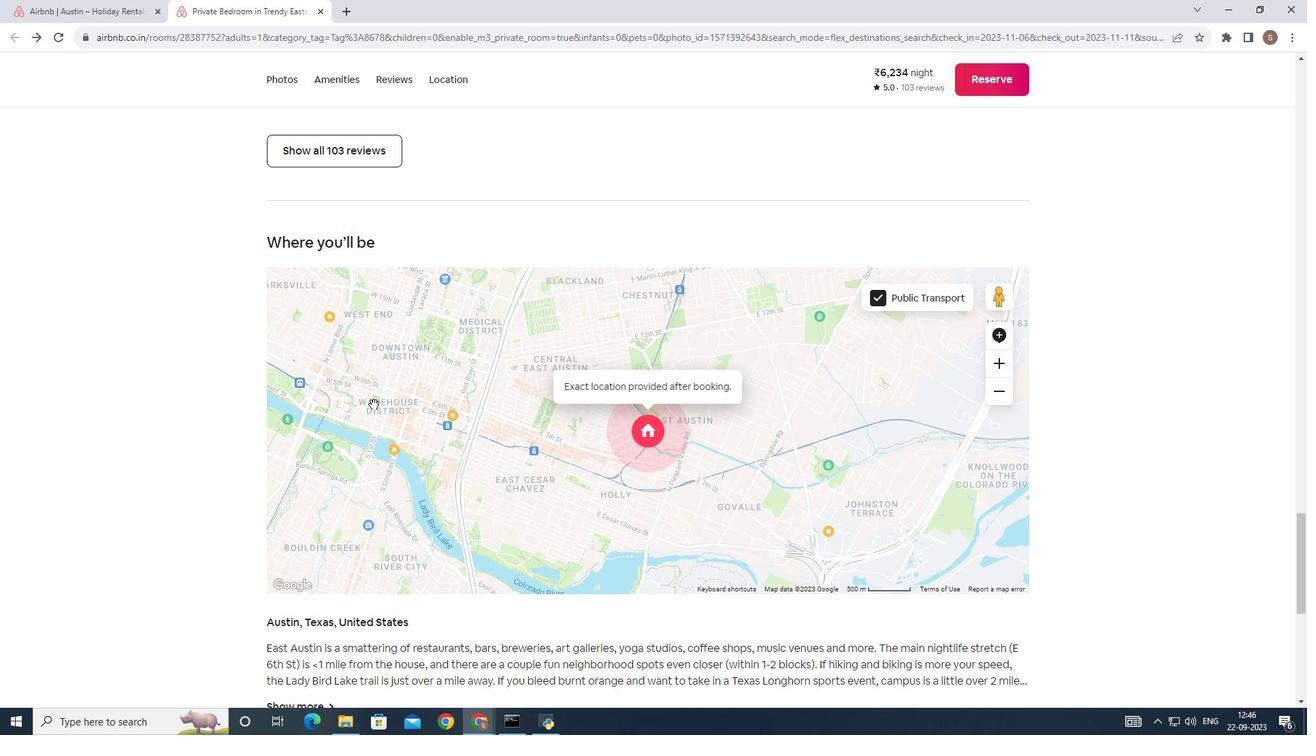 
Action: Mouse scrolled (377, 407) with delta (0, 0)
Screenshot: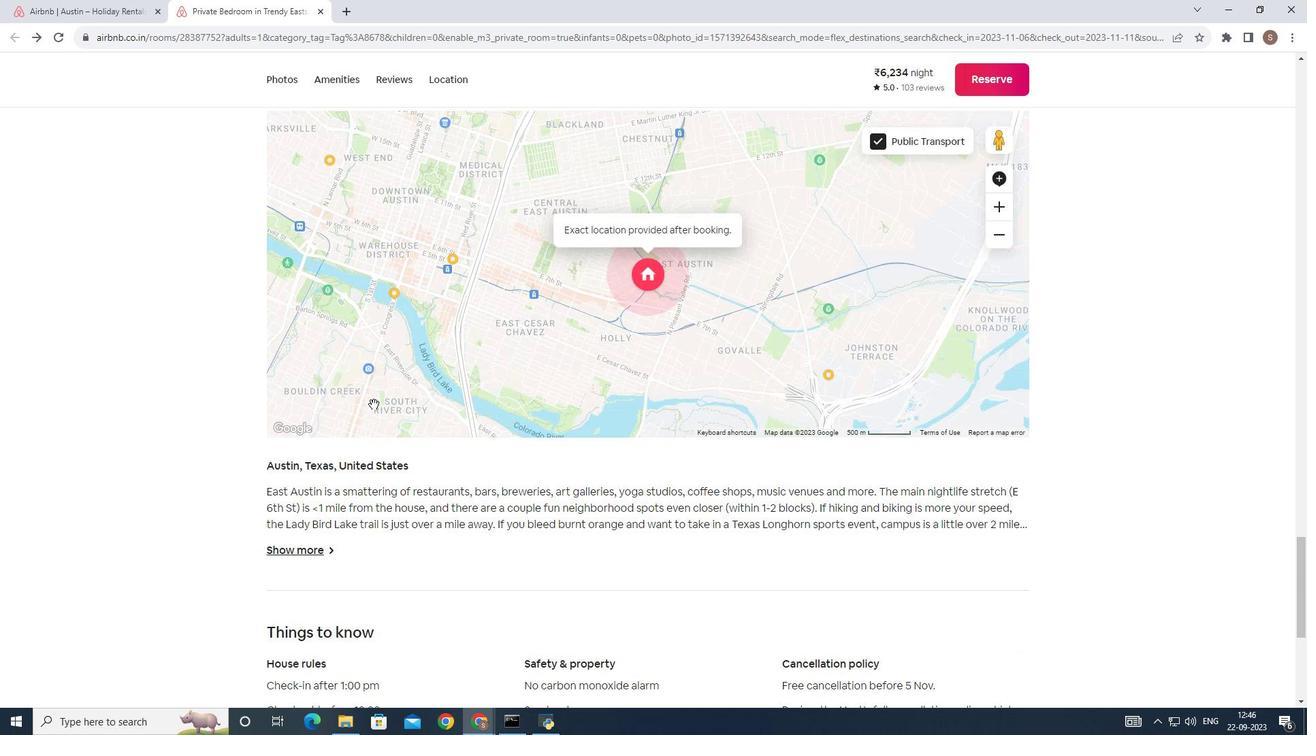 
Action: Mouse scrolled (377, 407) with delta (0, 0)
Screenshot: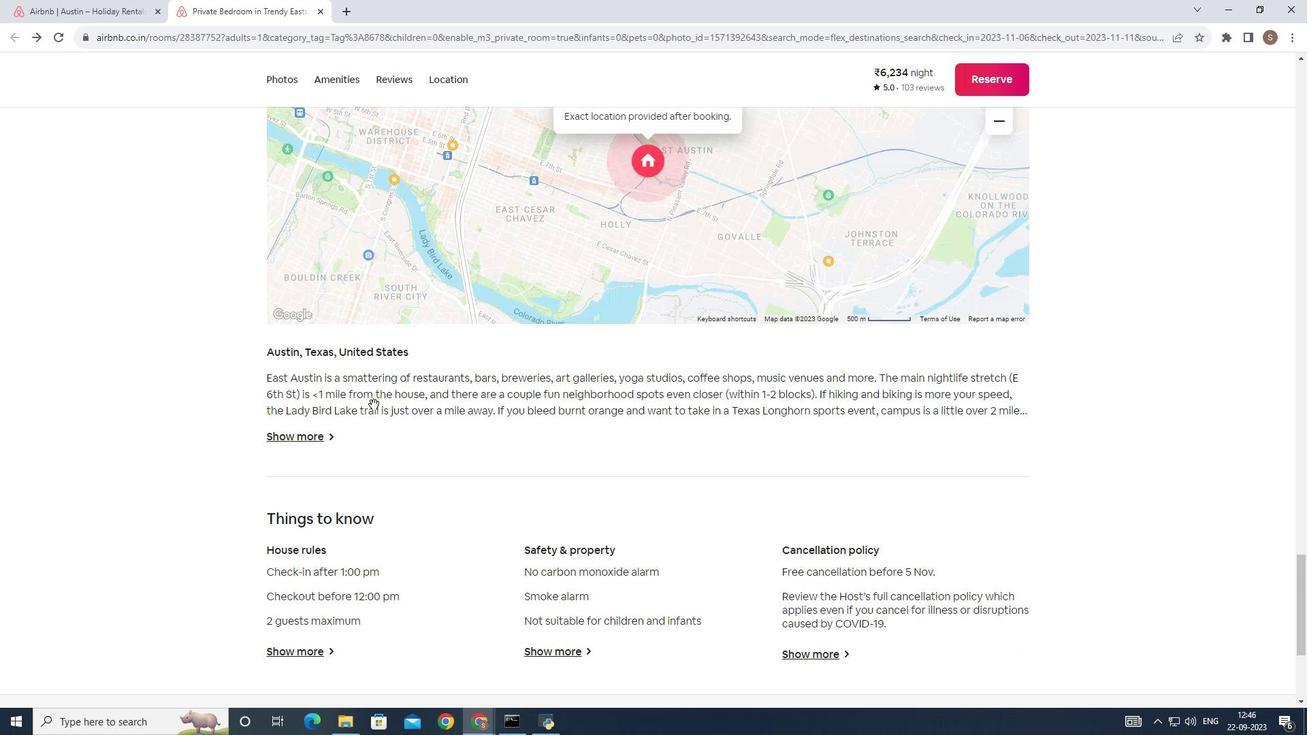 
Action: Mouse scrolled (377, 407) with delta (0, 0)
Screenshot: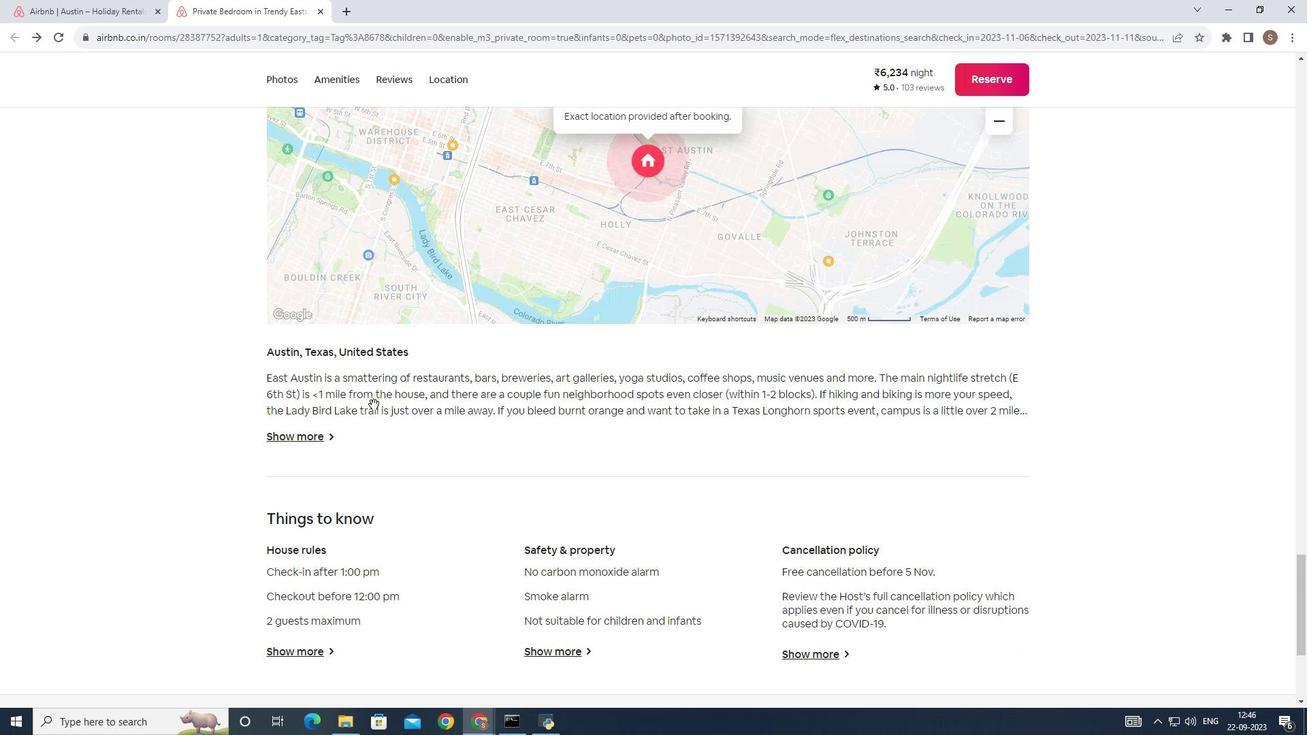 
Action: Mouse scrolled (377, 407) with delta (0, 0)
Screenshot: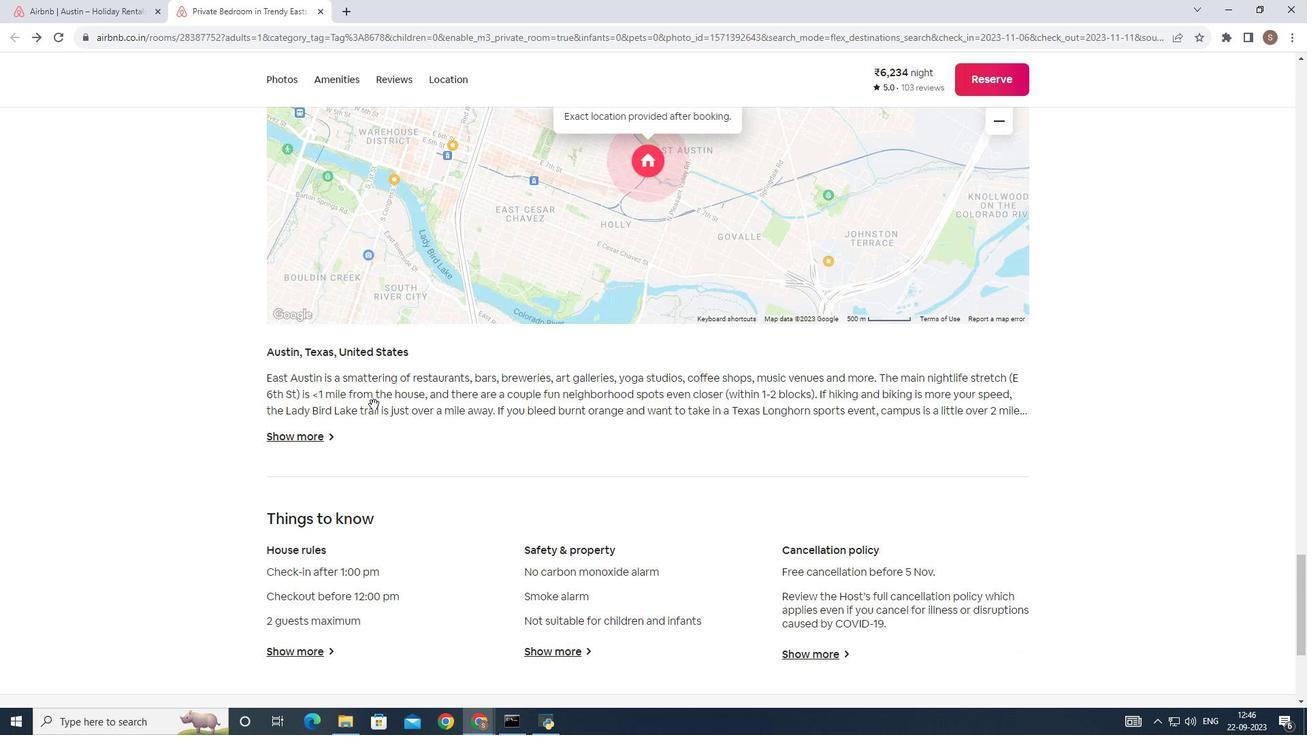 
Action: Mouse moved to (323, 442)
Screenshot: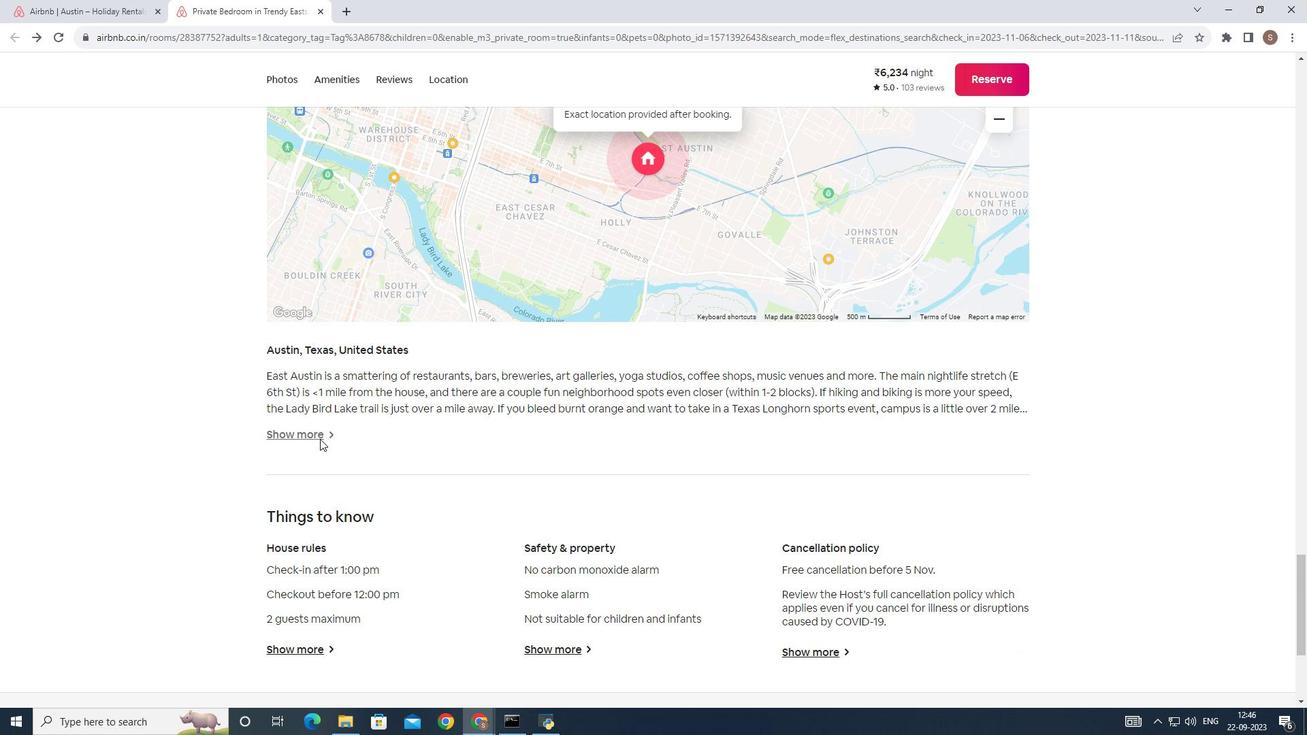 
Action: Mouse pressed left at (323, 442)
Screenshot: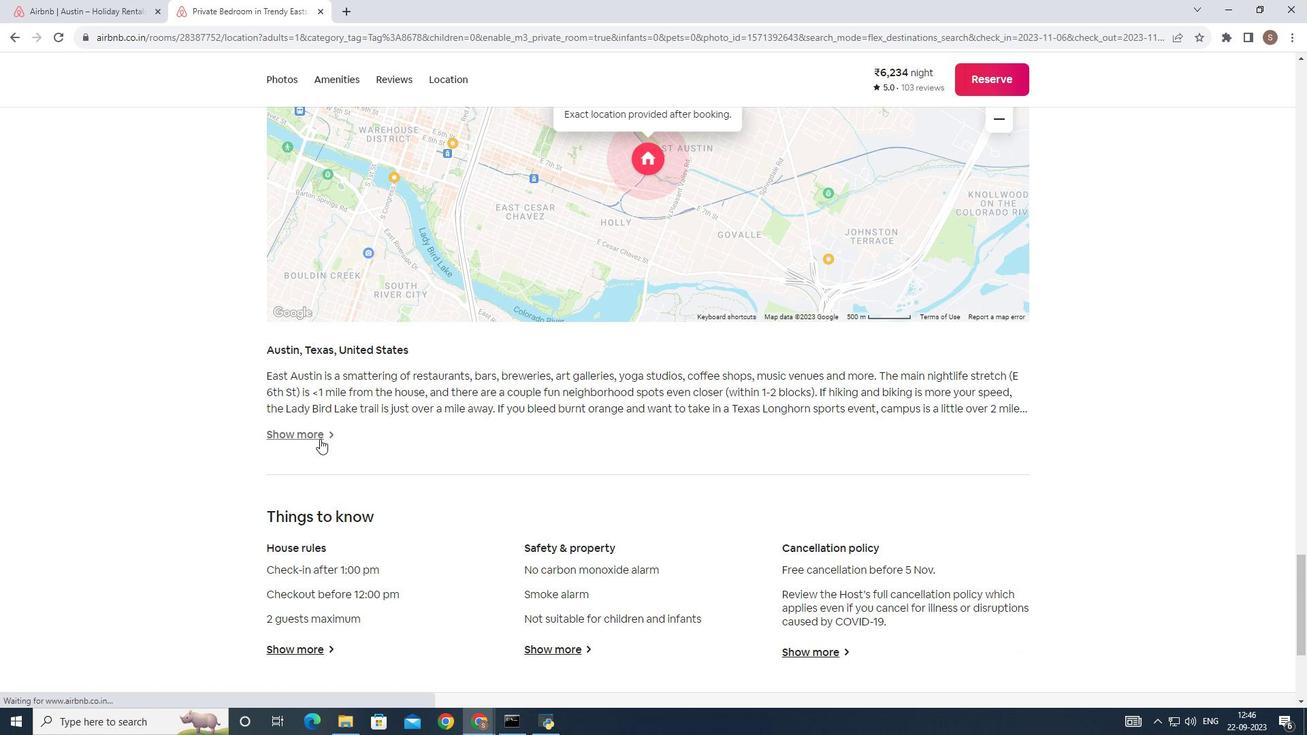 
Action: Mouse moved to (74, 236)
Screenshot: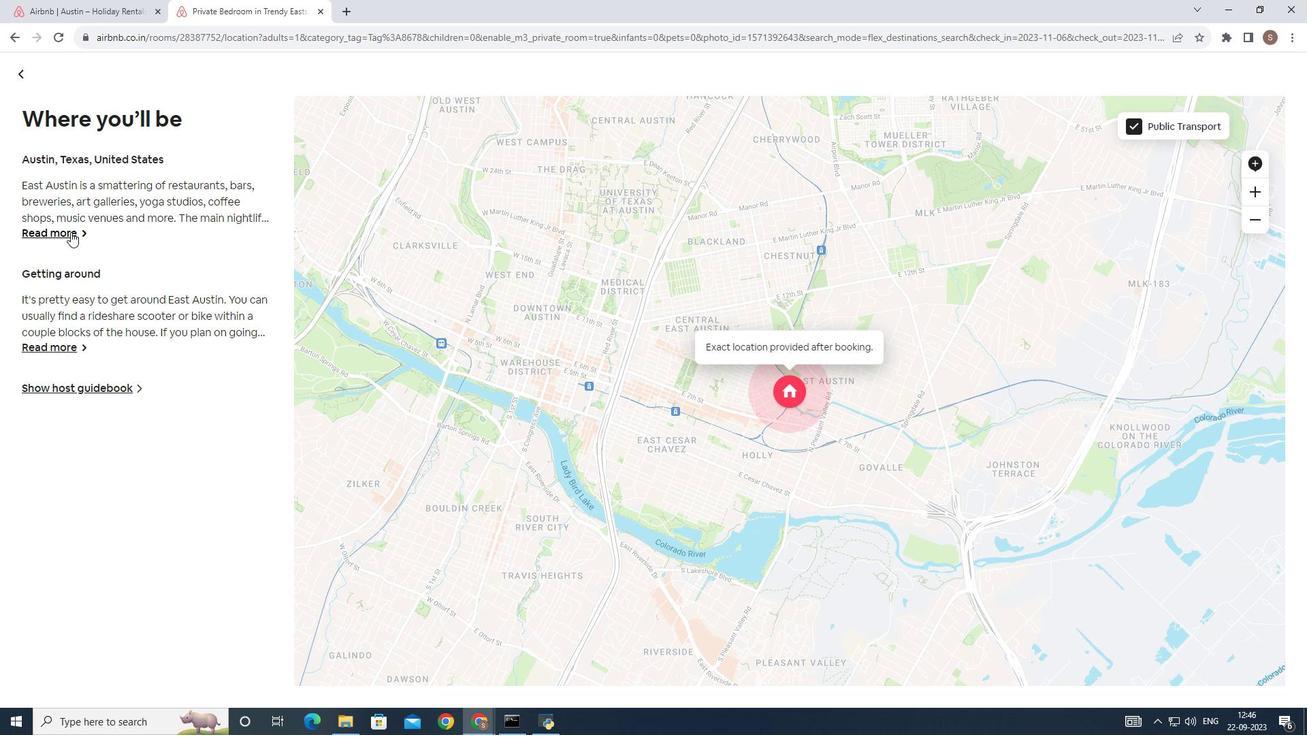 
Action: Mouse pressed left at (74, 236)
Screenshot: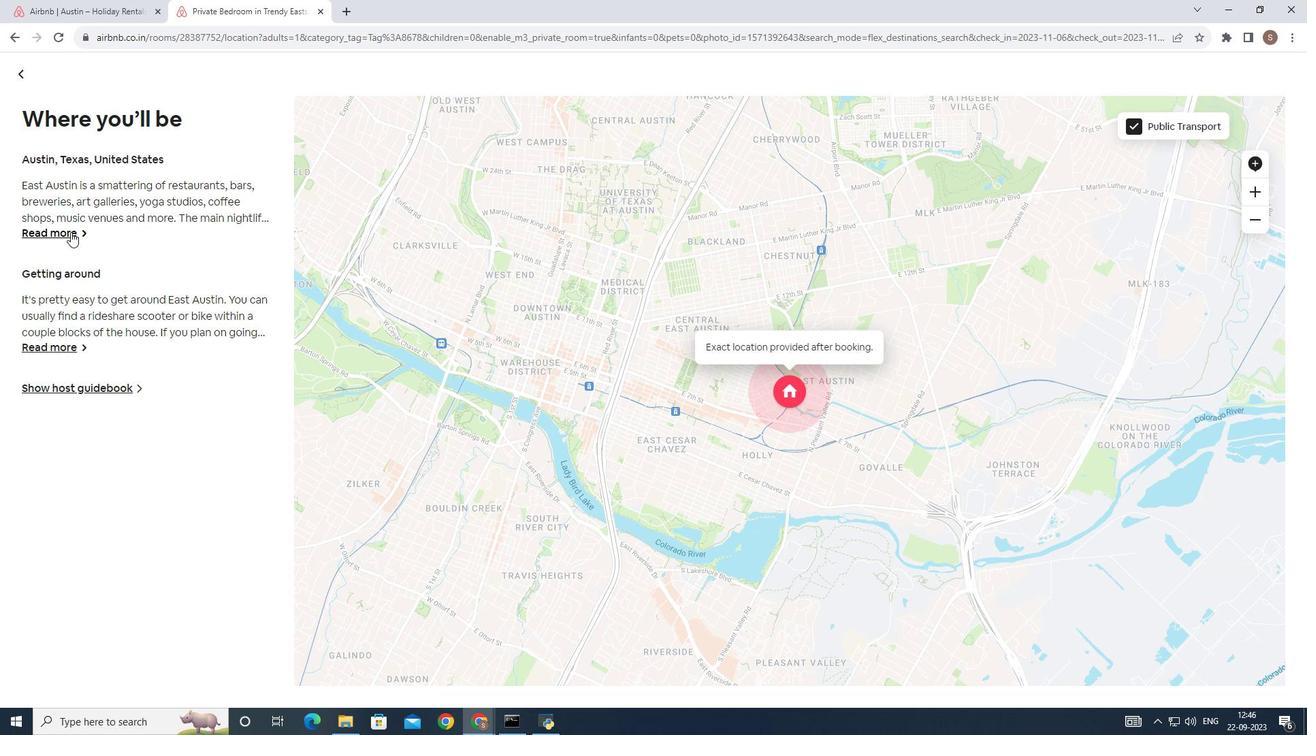 
Action: Mouse moved to (62, 452)
Screenshot: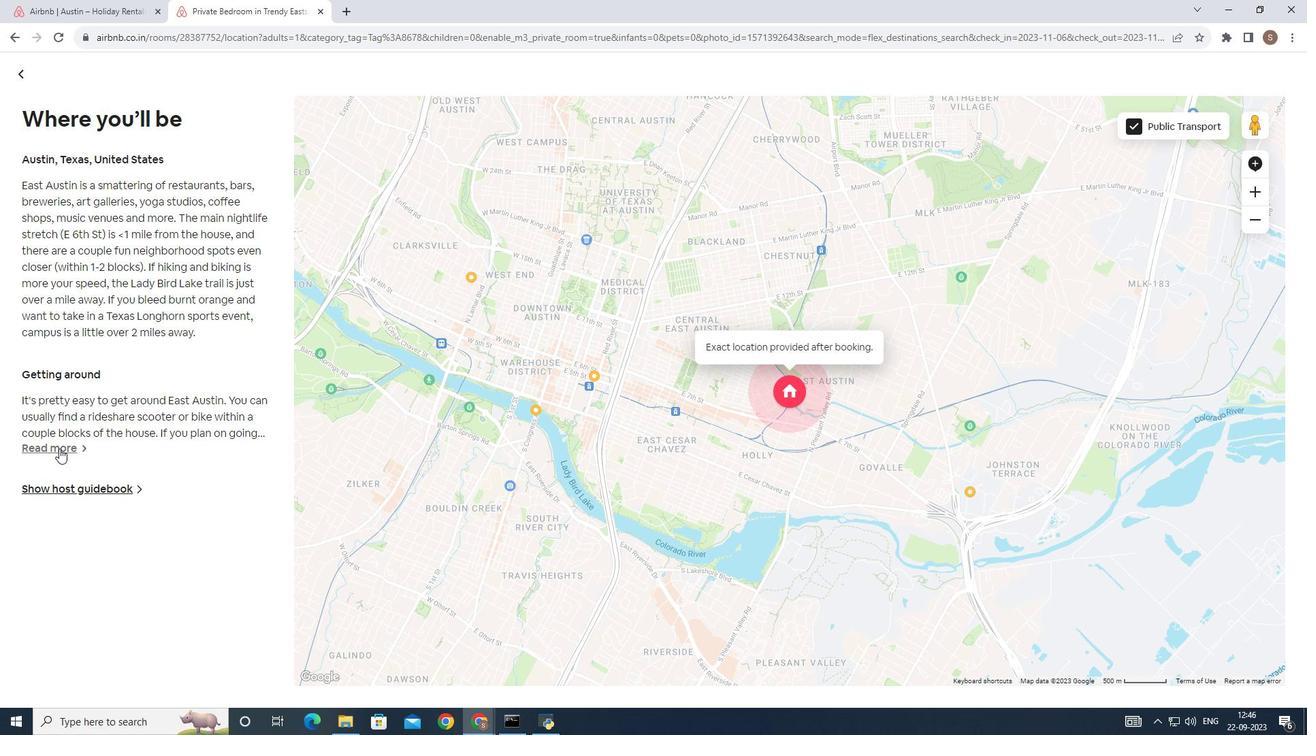 
Action: Mouse pressed left at (62, 452)
Screenshot: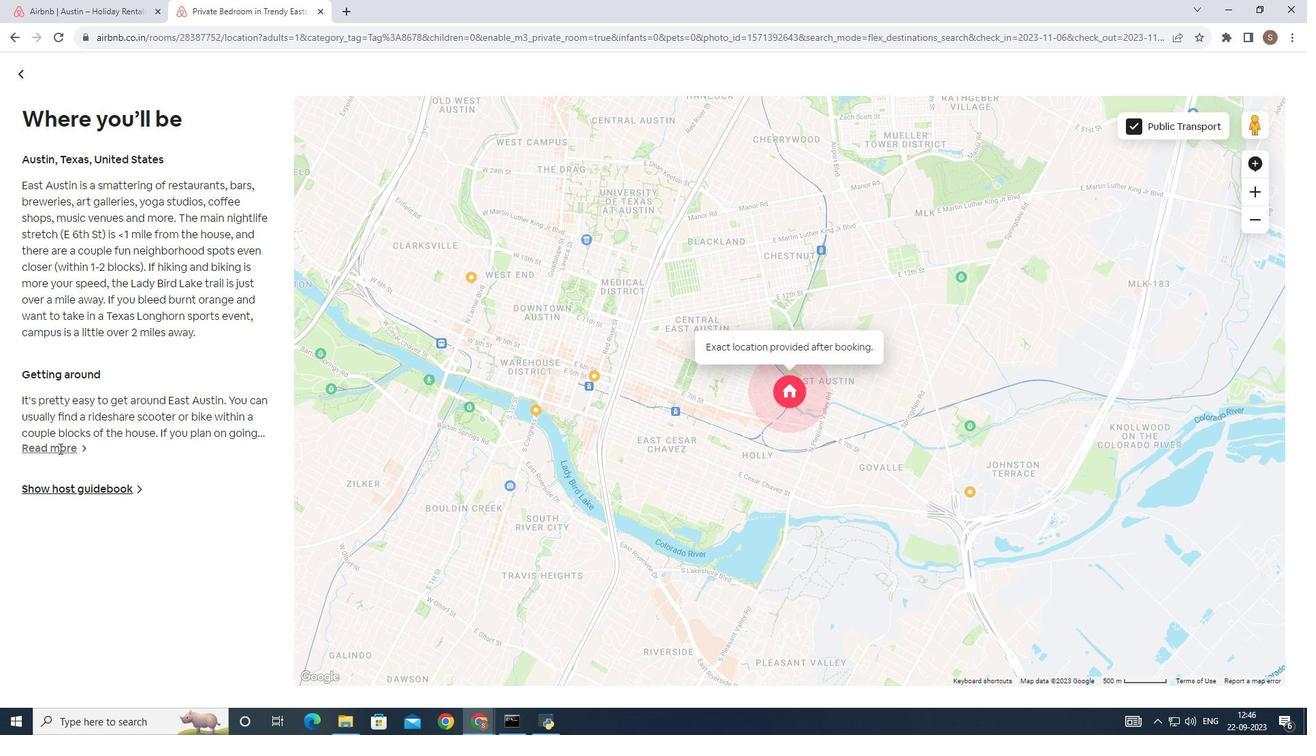 
Action: Mouse moved to (25, 79)
Screenshot: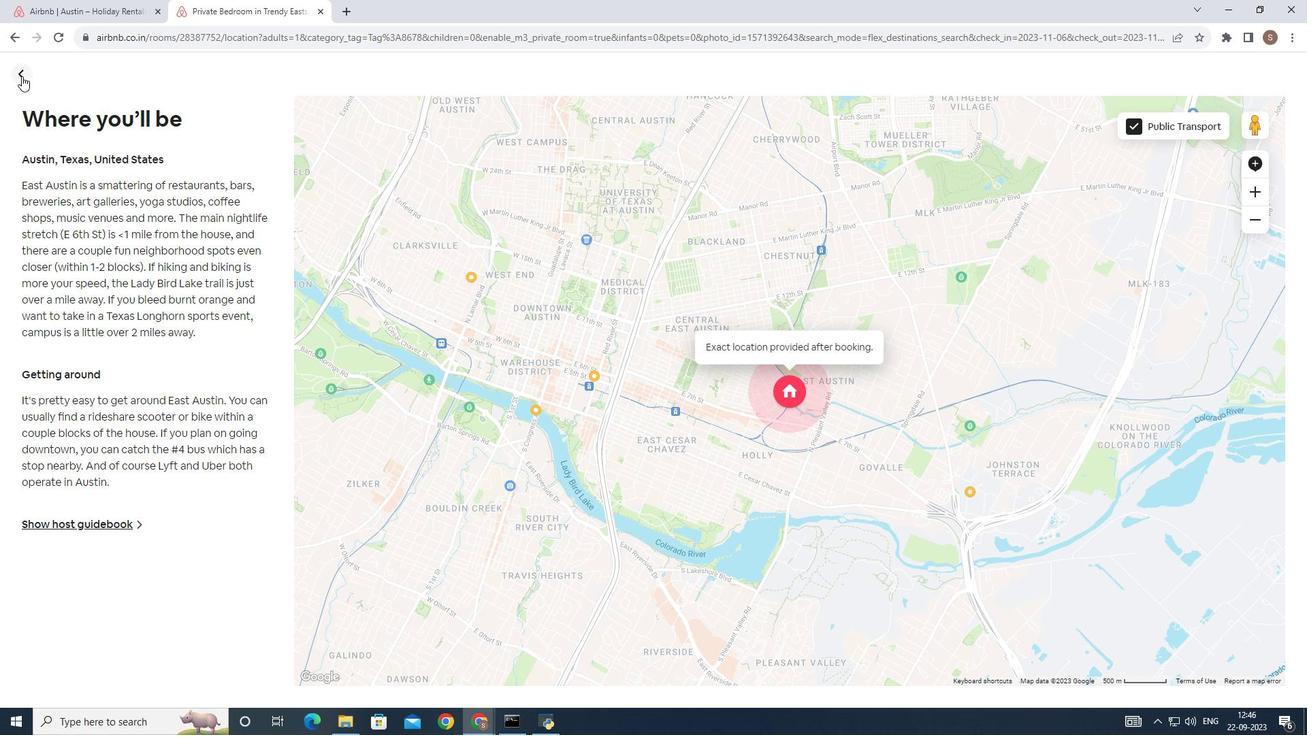
Action: Mouse pressed left at (25, 79)
Screenshot: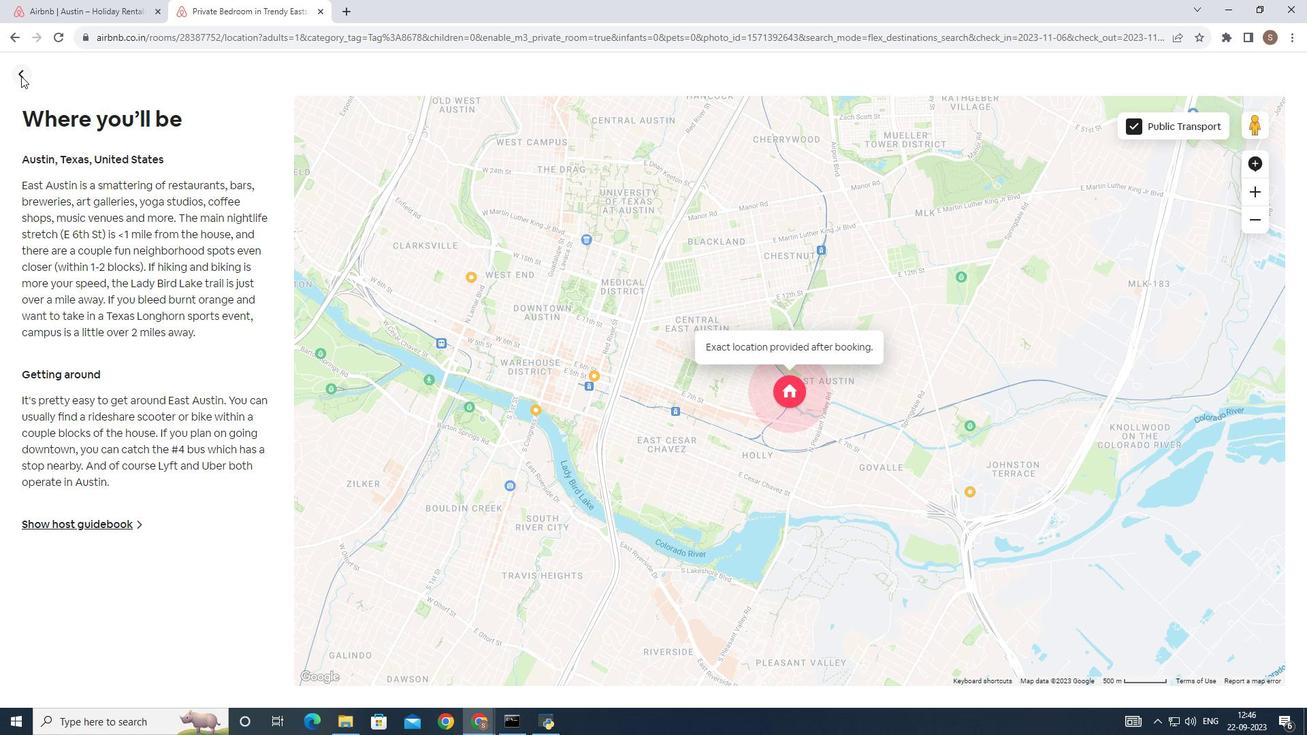 
Action: Mouse moved to (440, 328)
Screenshot: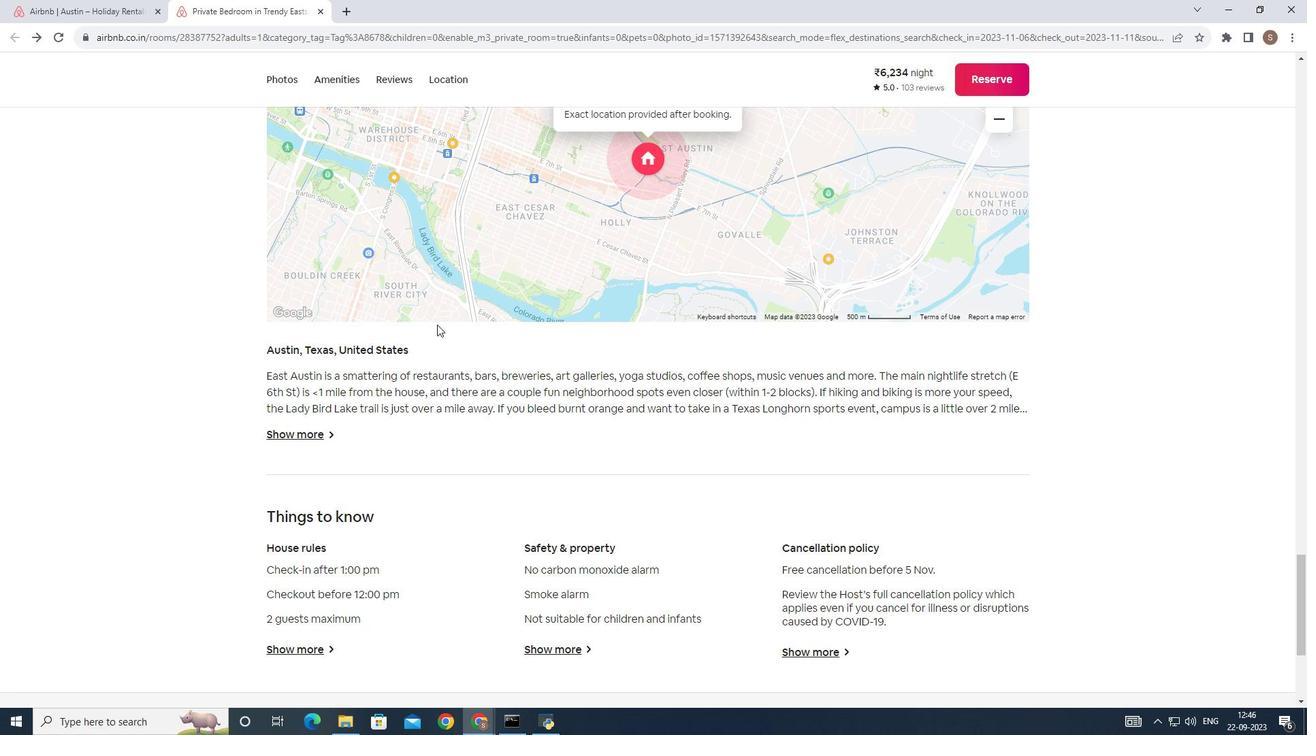 
Action: Mouse scrolled (440, 327) with delta (0, 0)
Screenshot: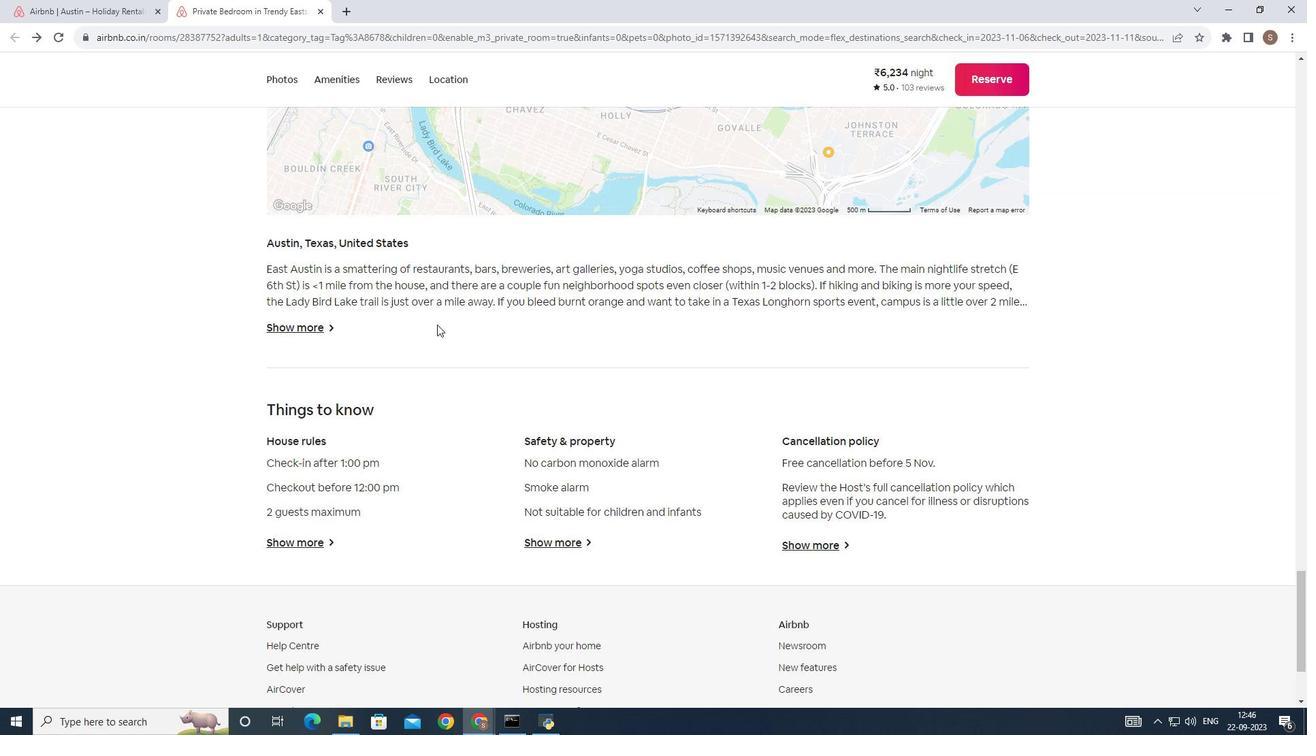 
Action: Mouse scrolled (440, 327) with delta (0, 0)
Screenshot: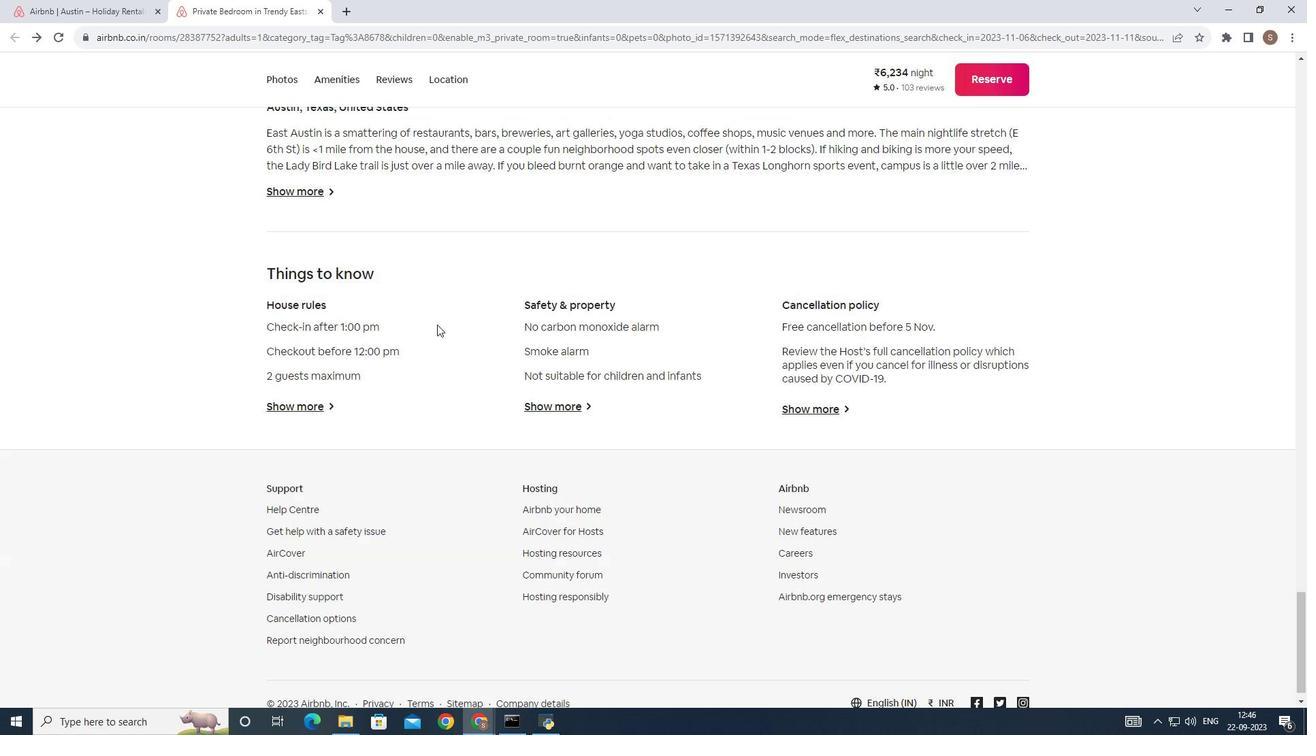 
Action: Mouse scrolled (440, 327) with delta (0, 0)
Screenshot: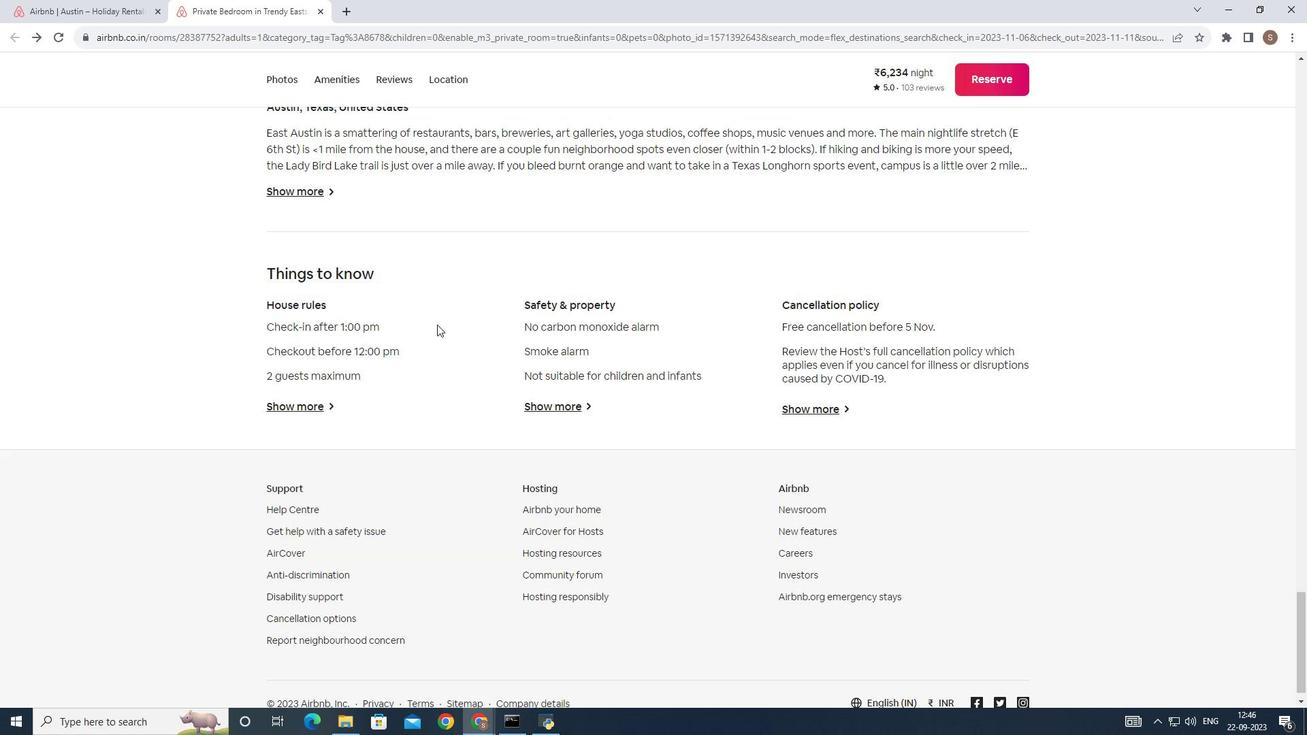 
Action: Mouse scrolled (440, 327) with delta (0, 0)
Screenshot: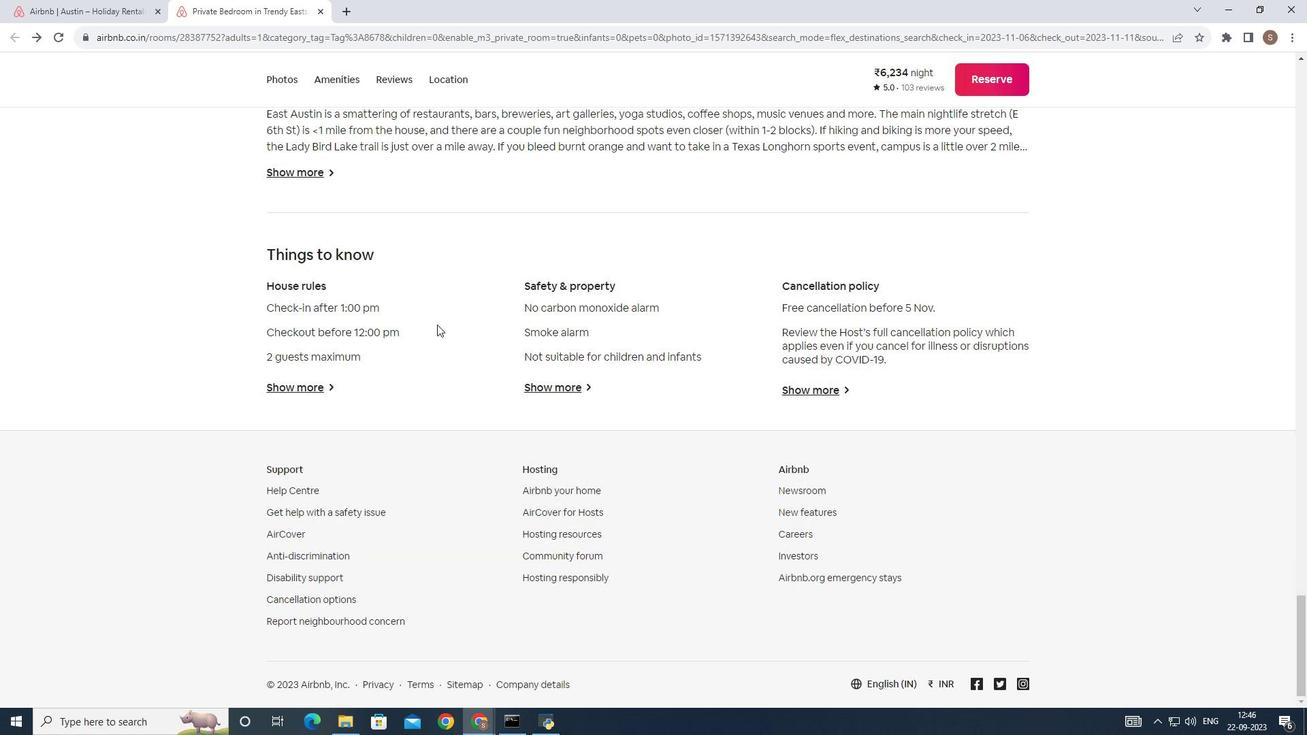 
Action: Mouse scrolled (440, 327) with delta (0, 0)
Screenshot: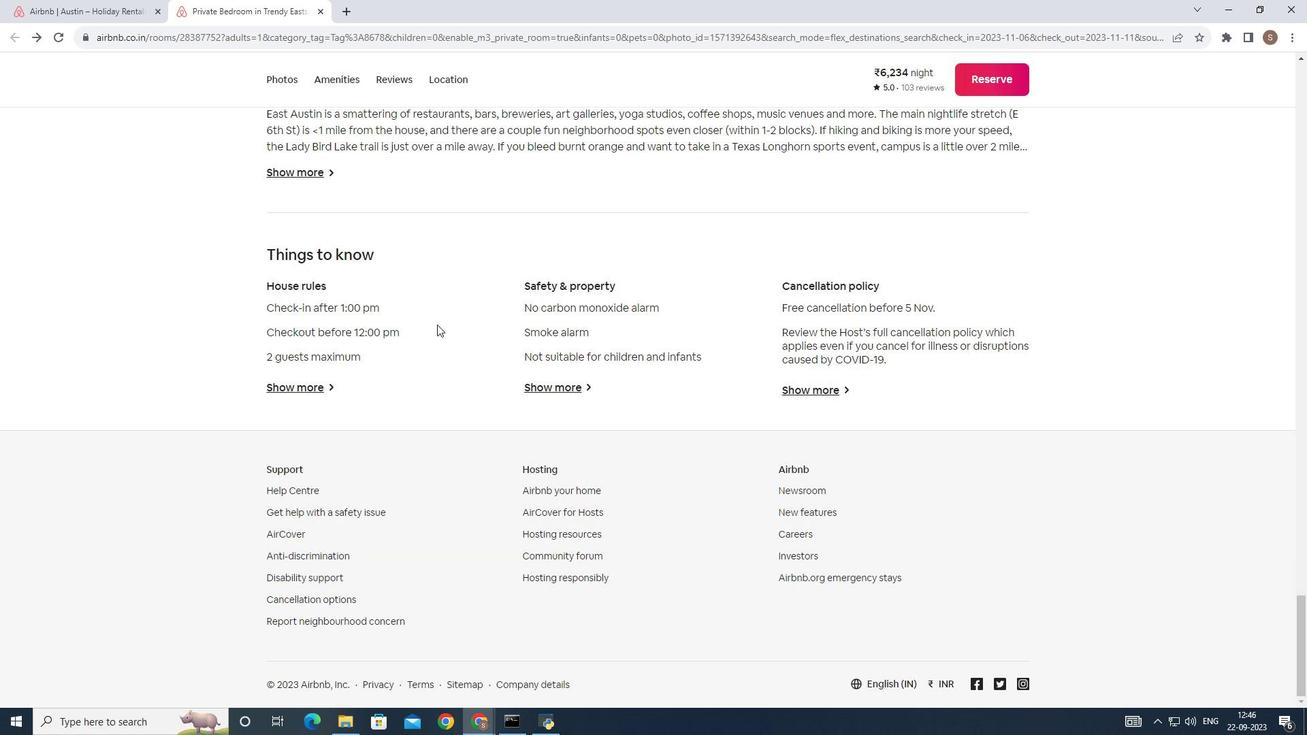 
Action: Mouse scrolled (440, 328) with delta (0, 0)
Screenshot: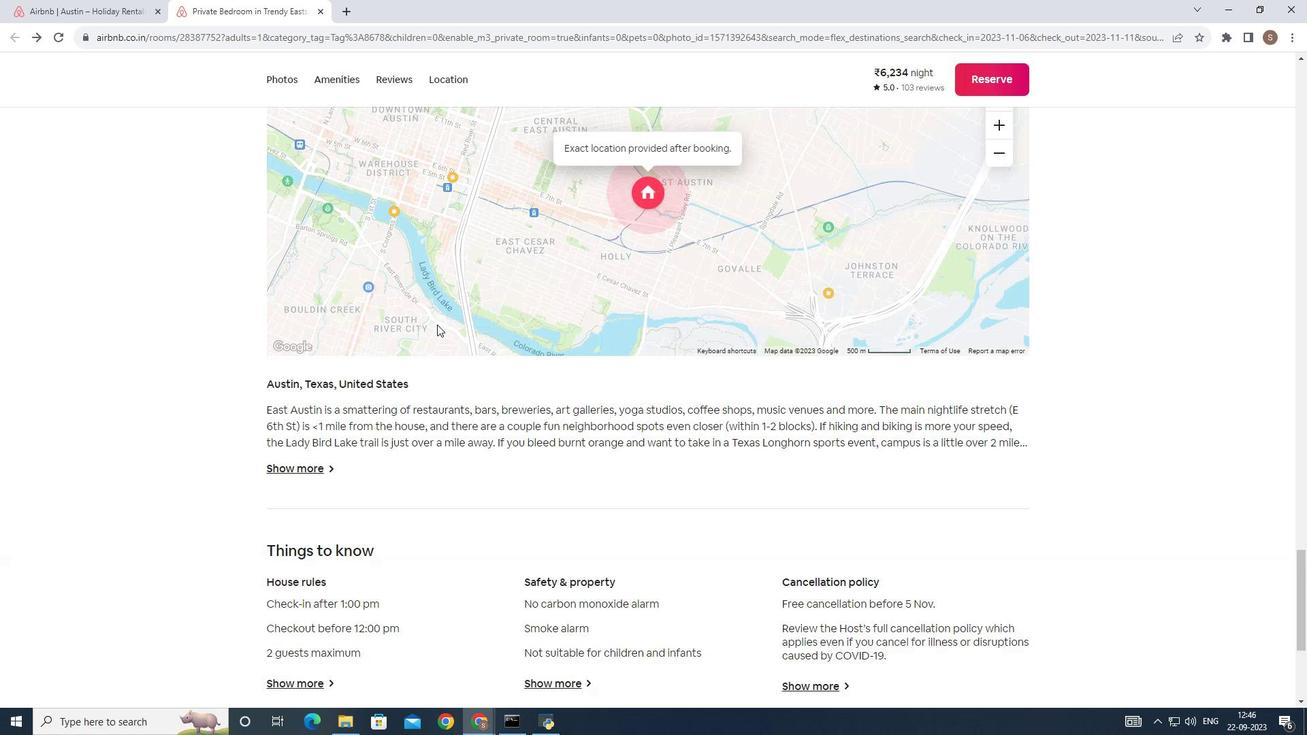 
Action: Mouse scrolled (440, 328) with delta (0, 0)
Screenshot: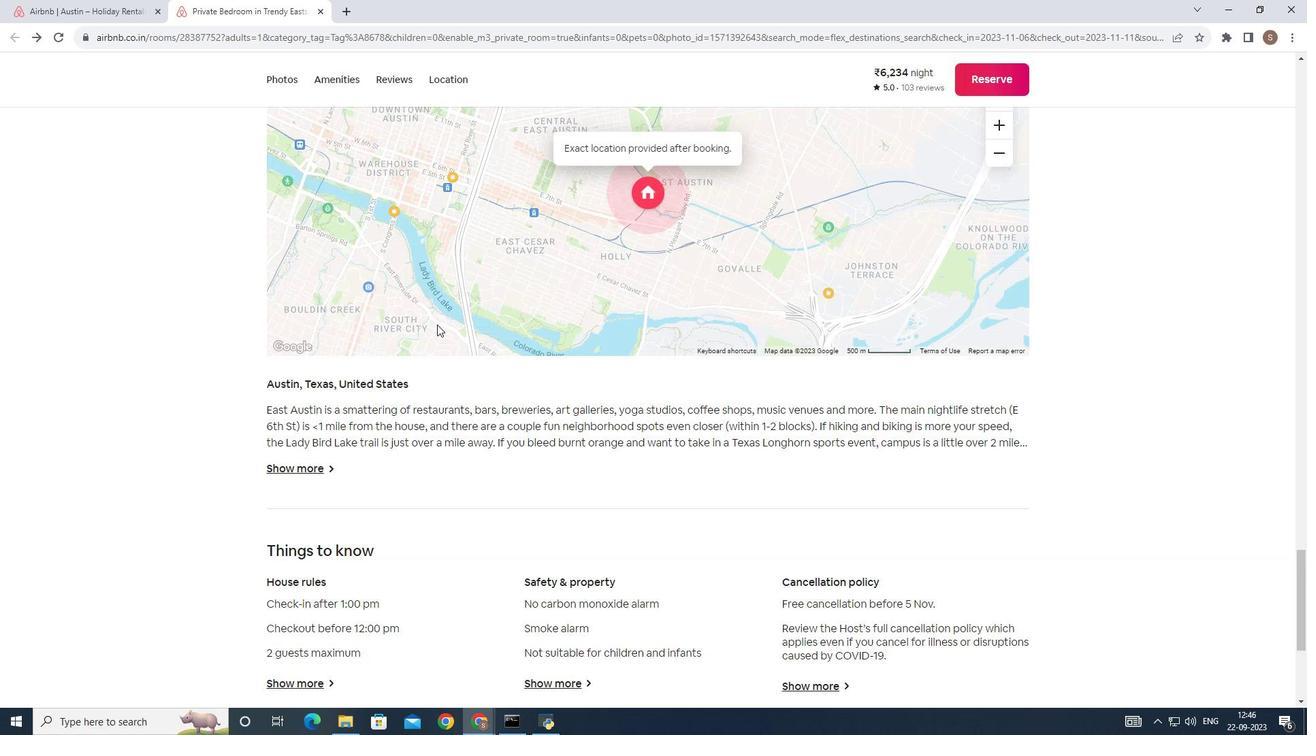 
Action: Mouse scrolled (440, 328) with delta (0, 0)
Screenshot: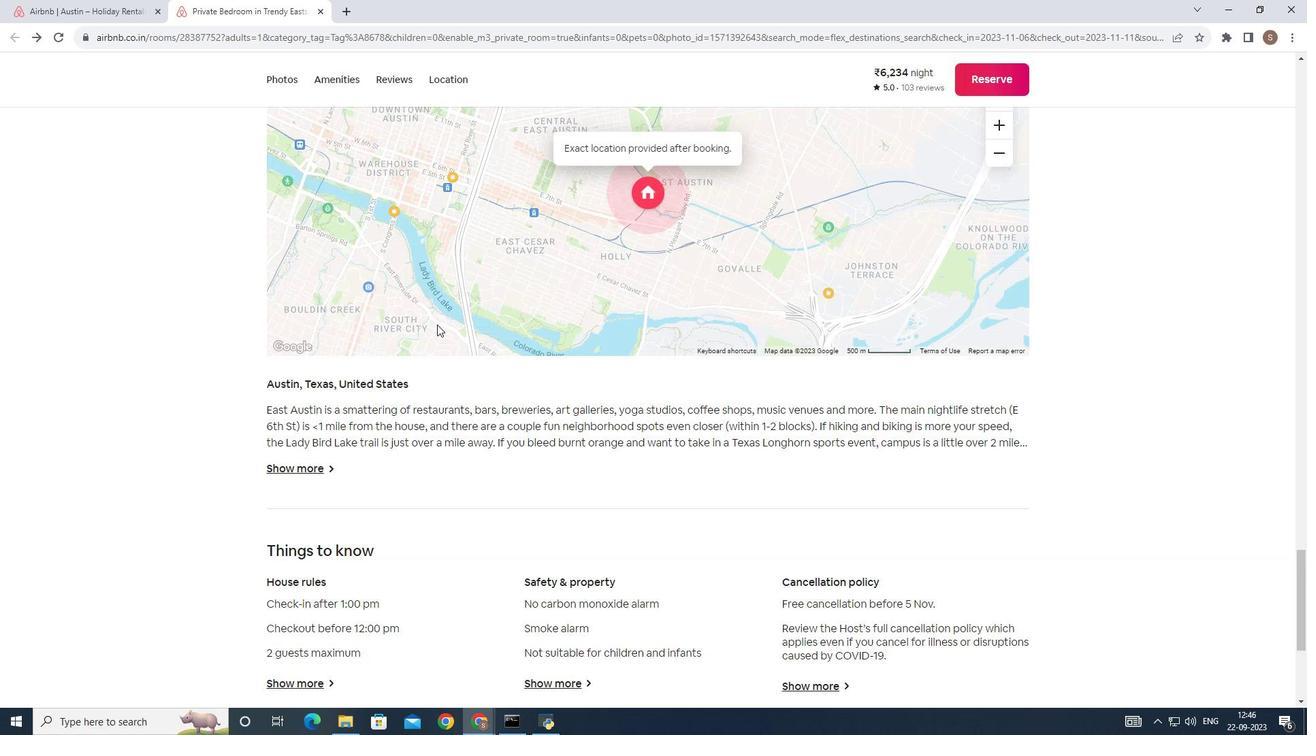 
Action: Mouse scrolled (440, 328) with delta (0, 0)
Screenshot: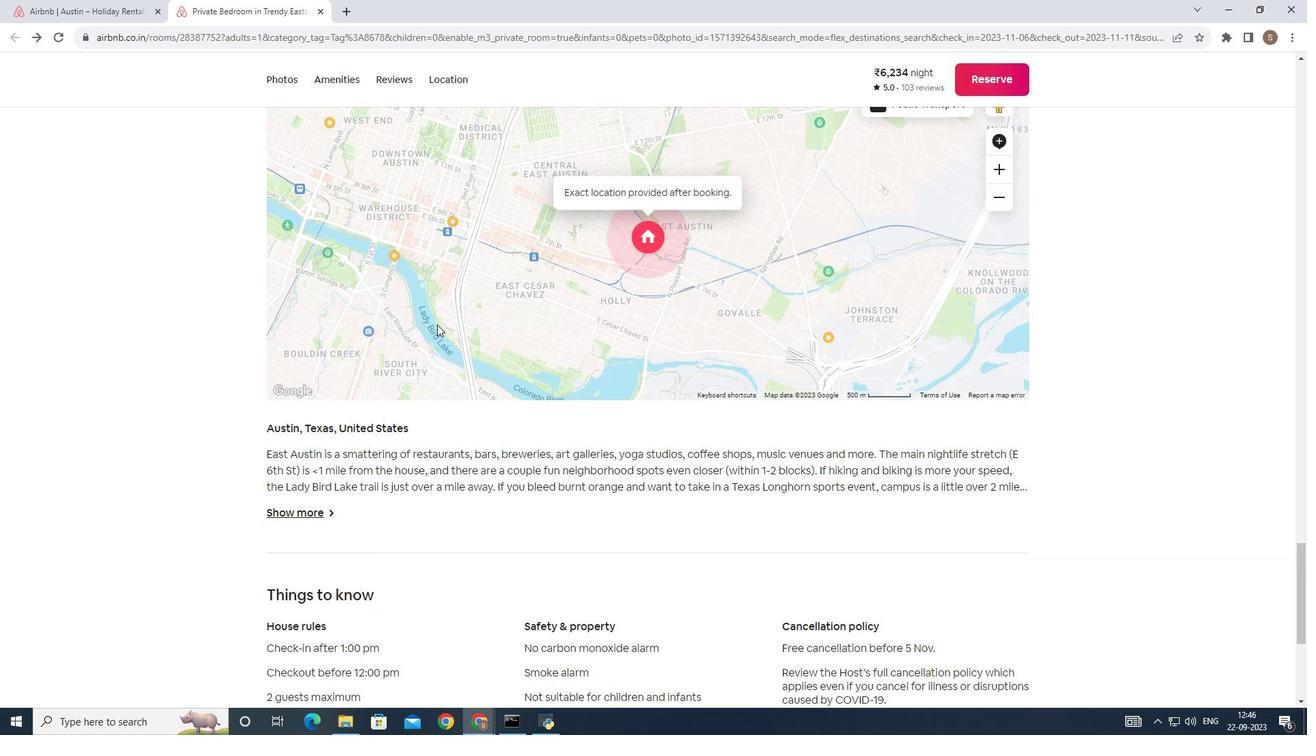 
Action: Mouse scrolled (440, 328) with delta (0, 0)
Screenshot: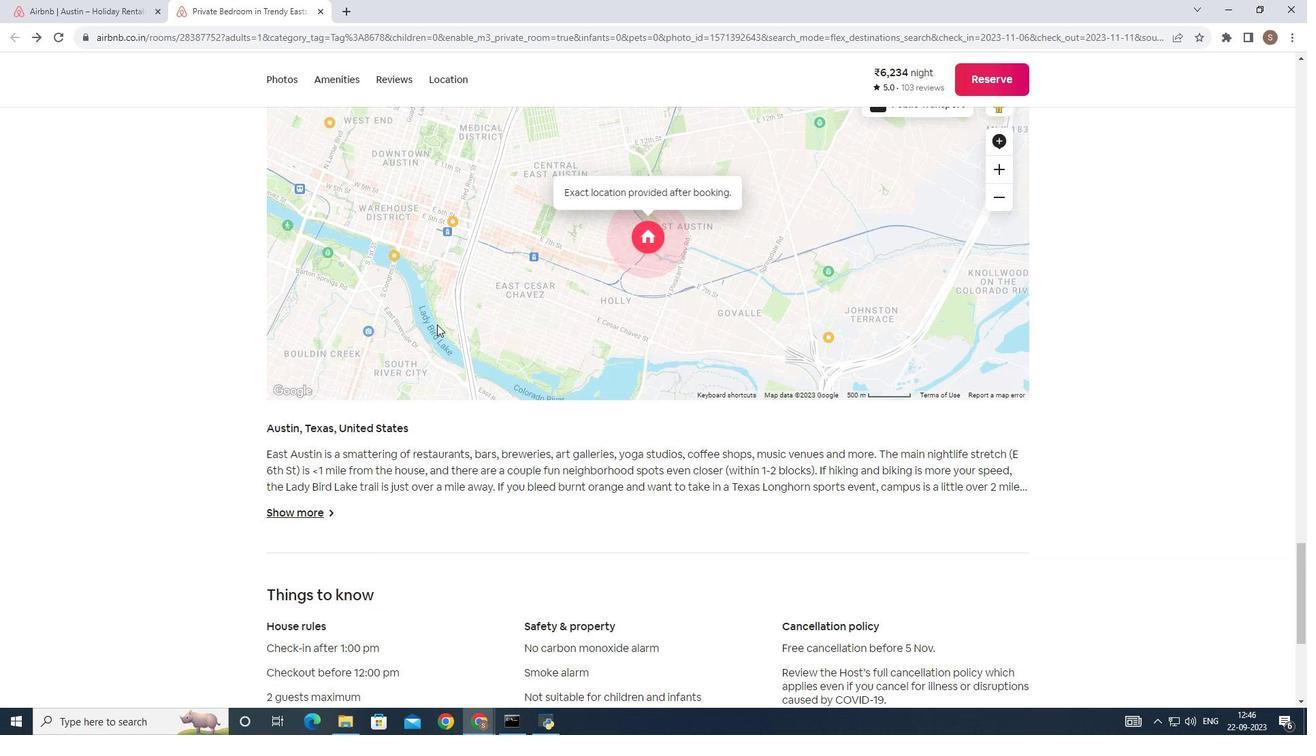 
Action: Mouse pressed right at (440, 328)
Screenshot: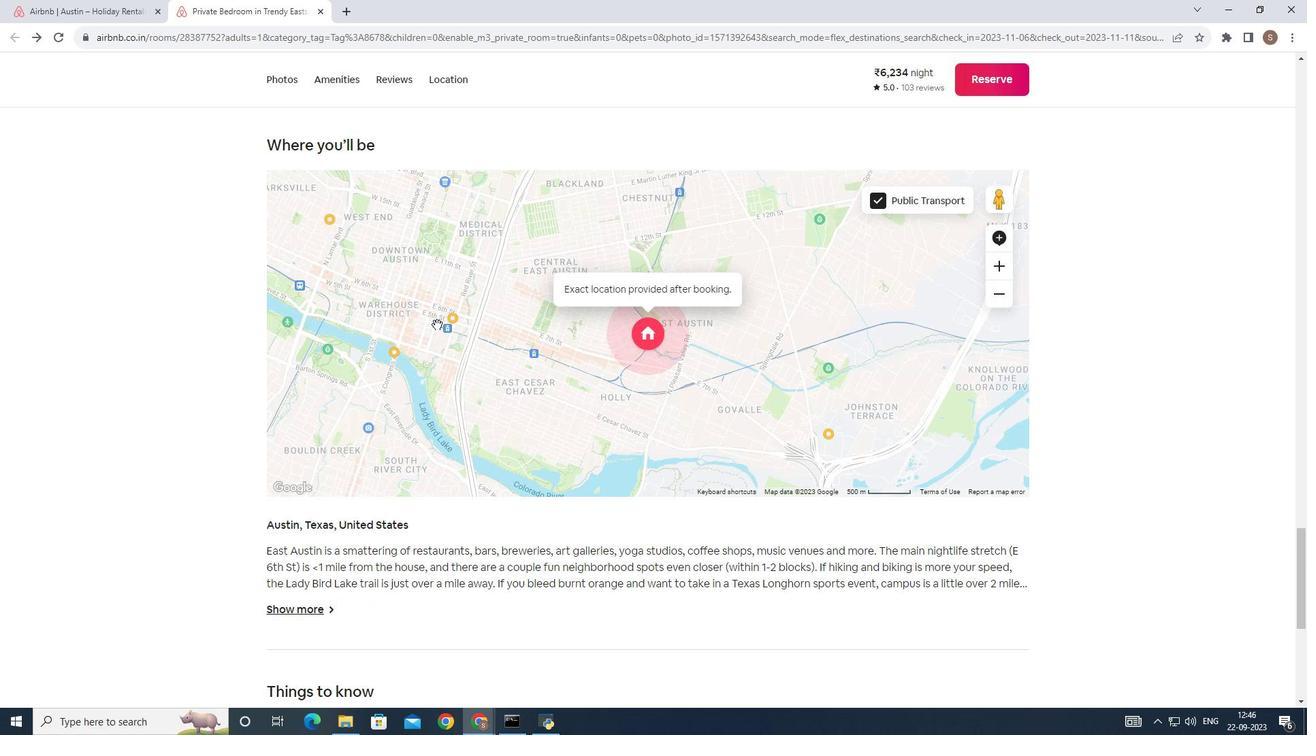 
Action: Mouse scrolled (440, 328) with delta (0, 0)
Screenshot: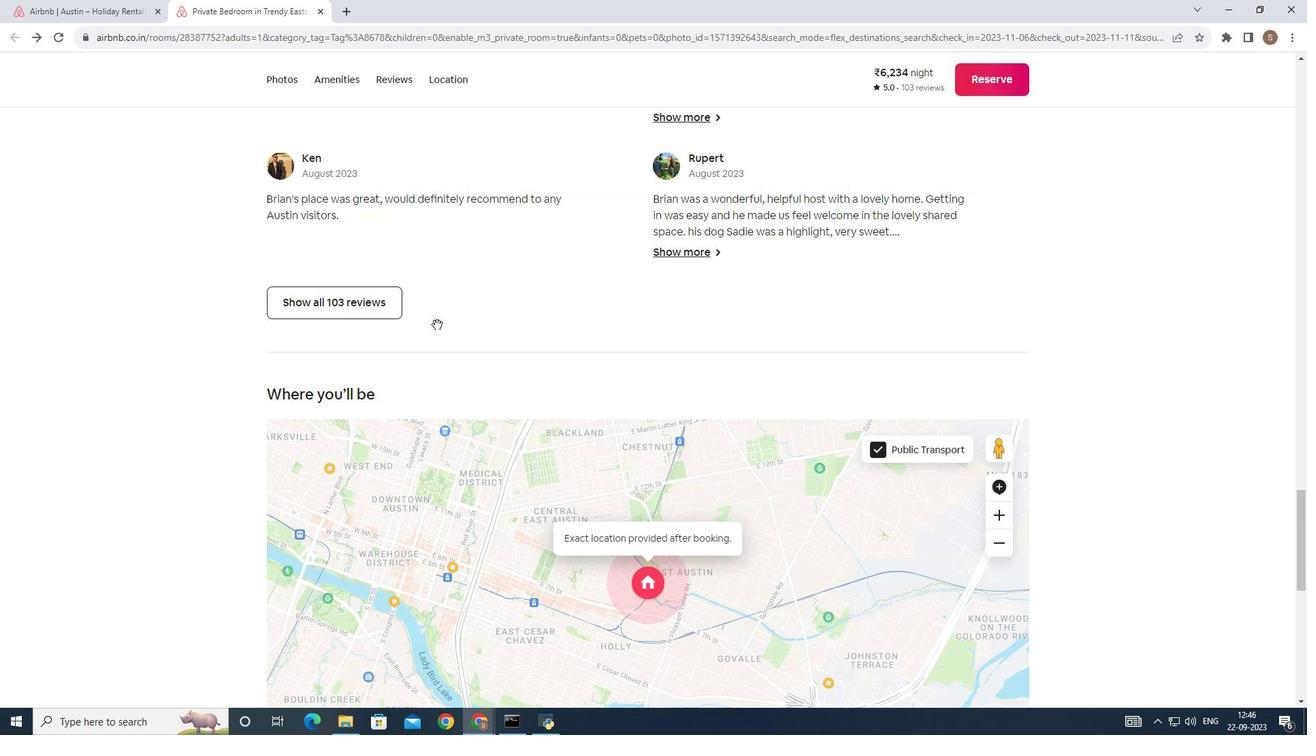 
Action: Mouse scrolled (440, 328) with delta (0, 0)
Screenshot: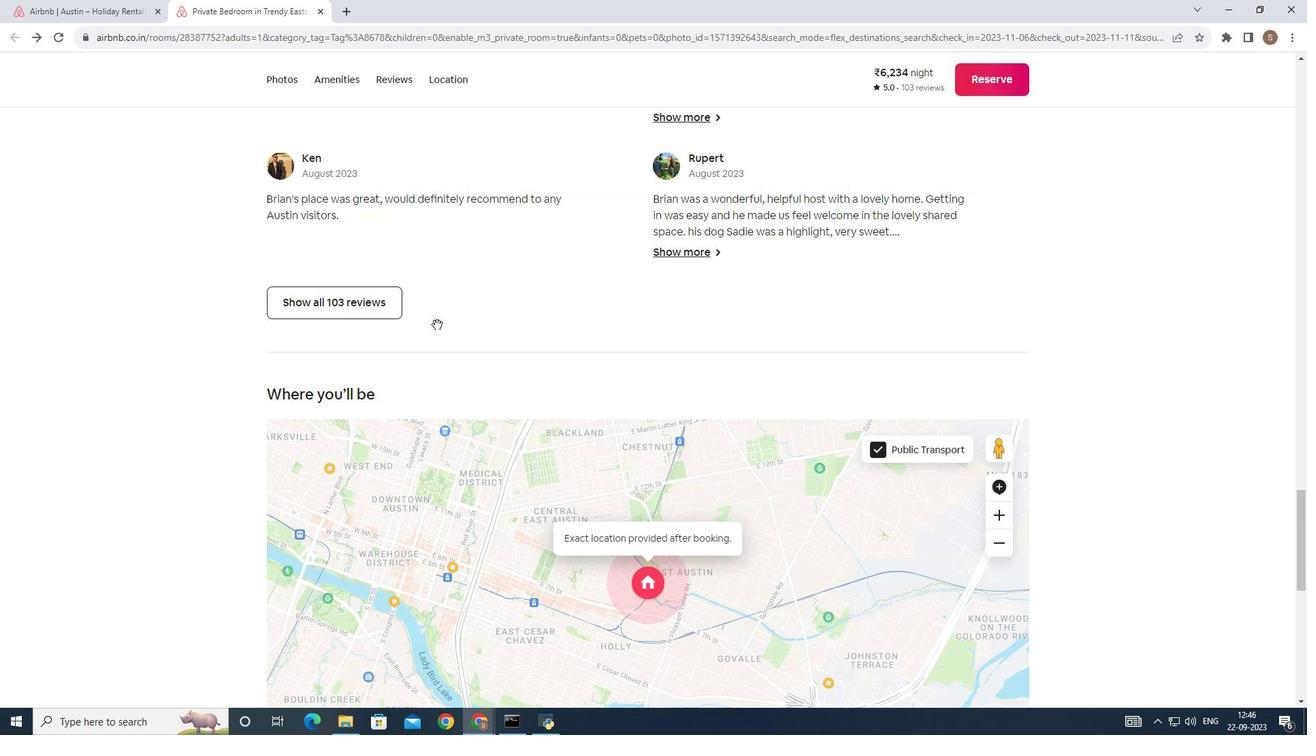 
Action: Mouse scrolled (440, 328) with delta (0, 0)
Screenshot: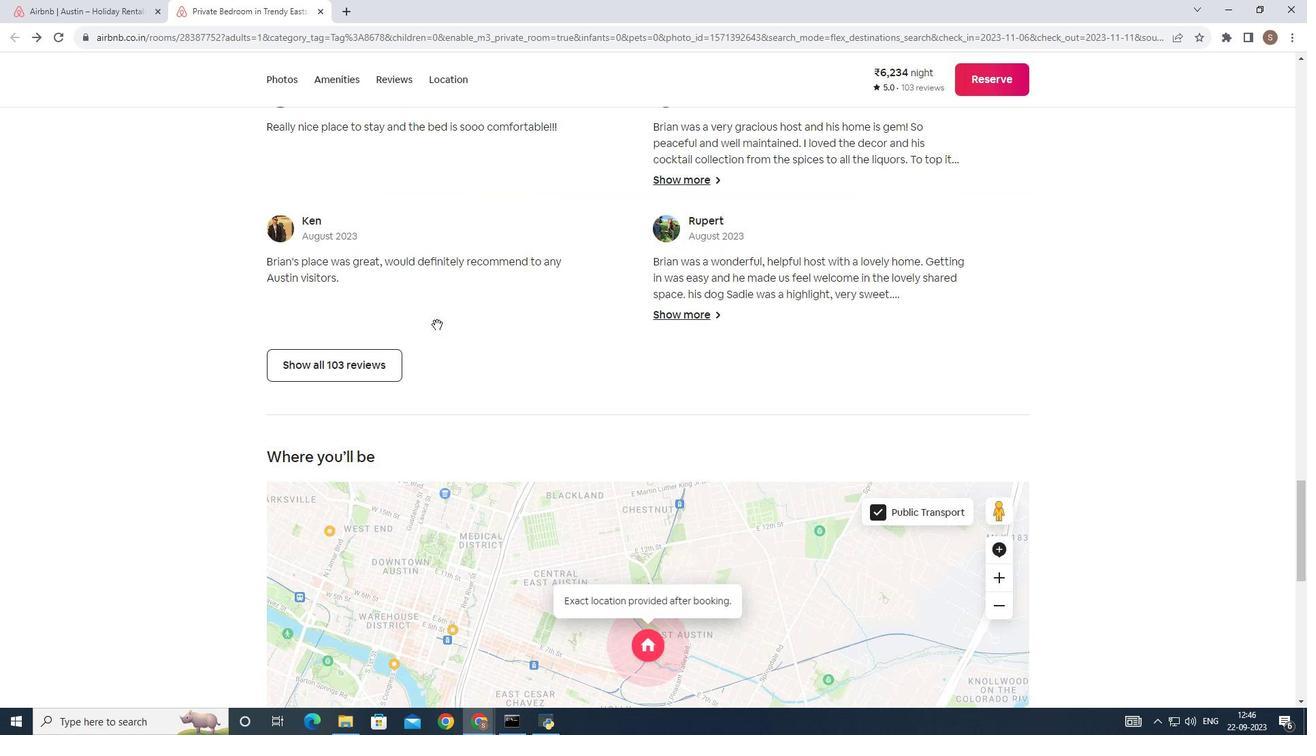 
Action: Mouse scrolled (440, 328) with delta (0, 0)
Screenshot: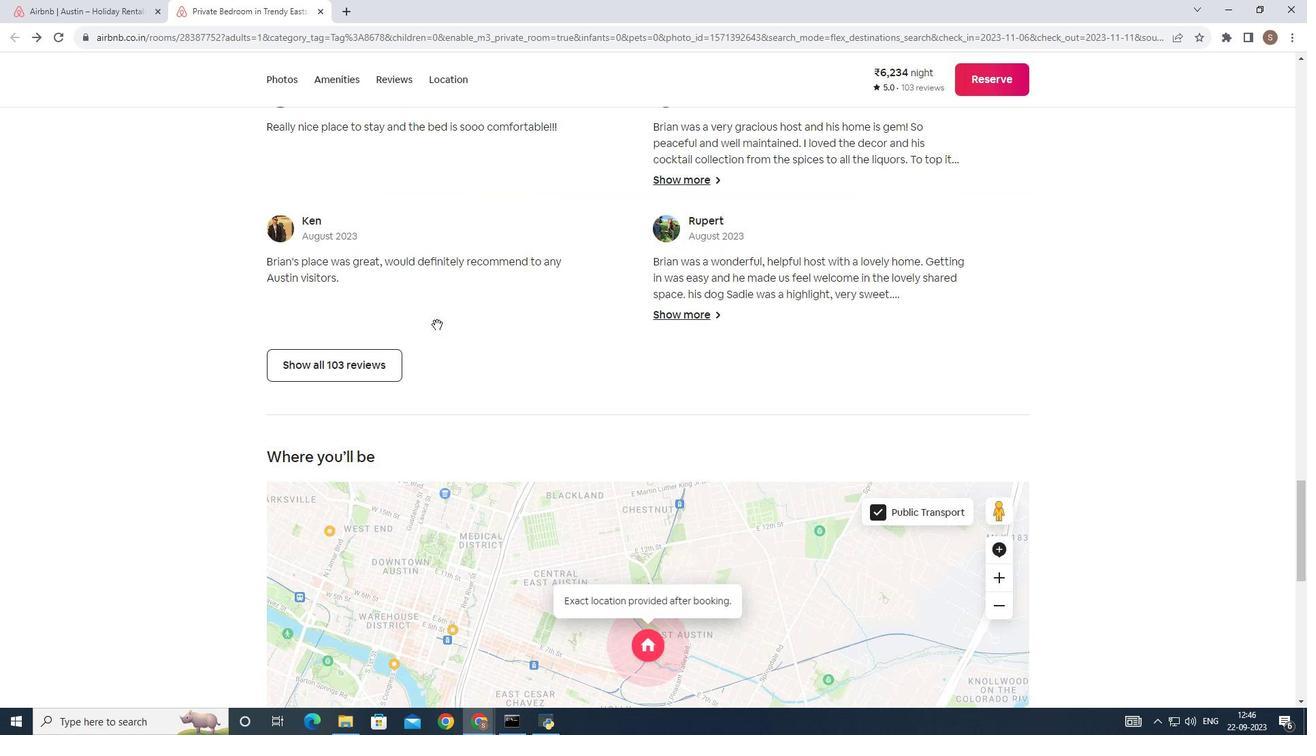 
Action: Mouse scrolled (440, 328) with delta (0, 0)
Screenshot: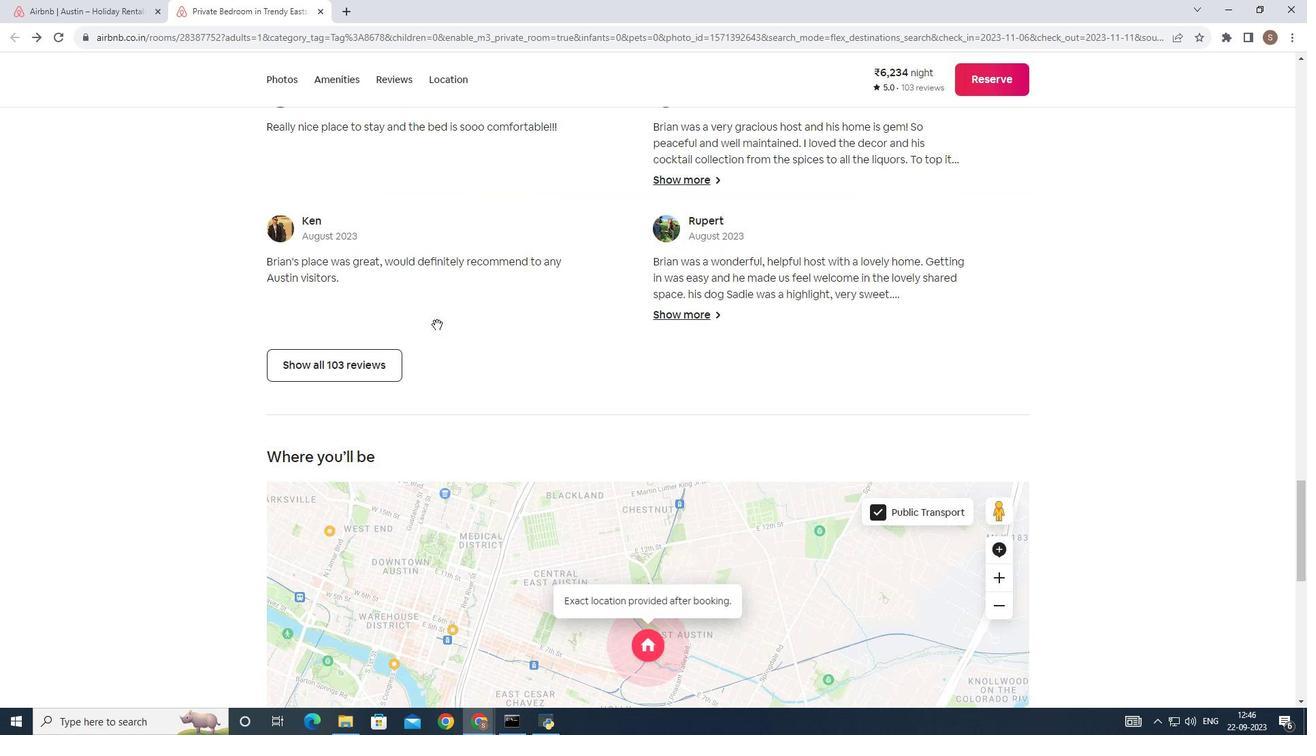 
Action: Mouse scrolled (440, 328) with delta (0, 0)
Screenshot: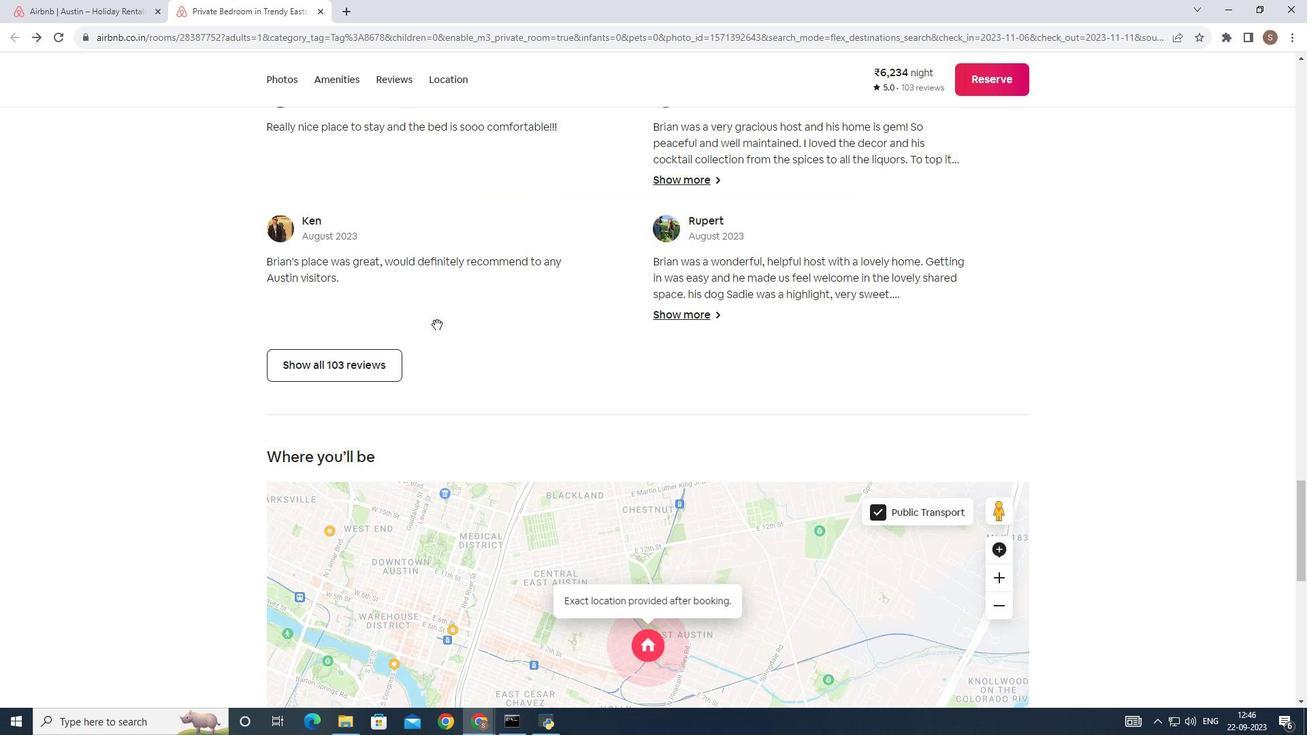 
Action: Mouse moved to (416, 328)
Screenshot: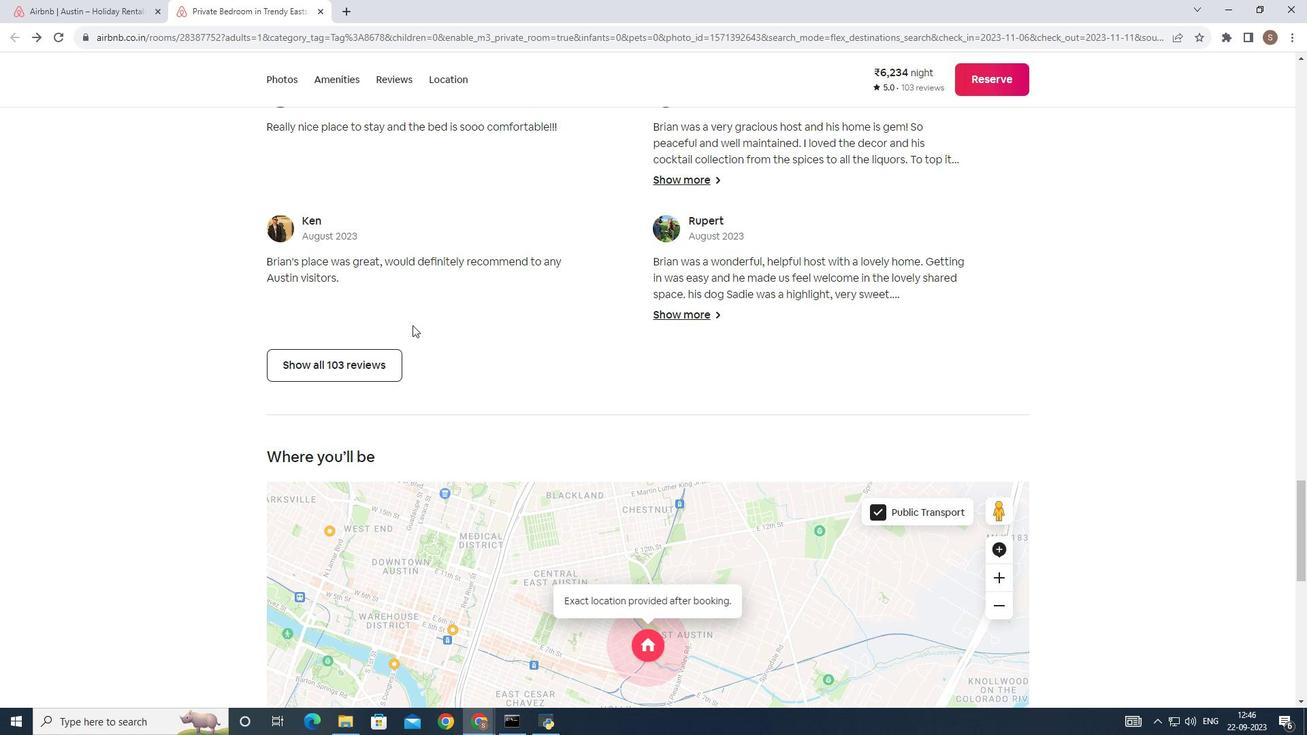 
Action: Mouse scrolled (416, 329) with delta (0, 0)
Screenshot: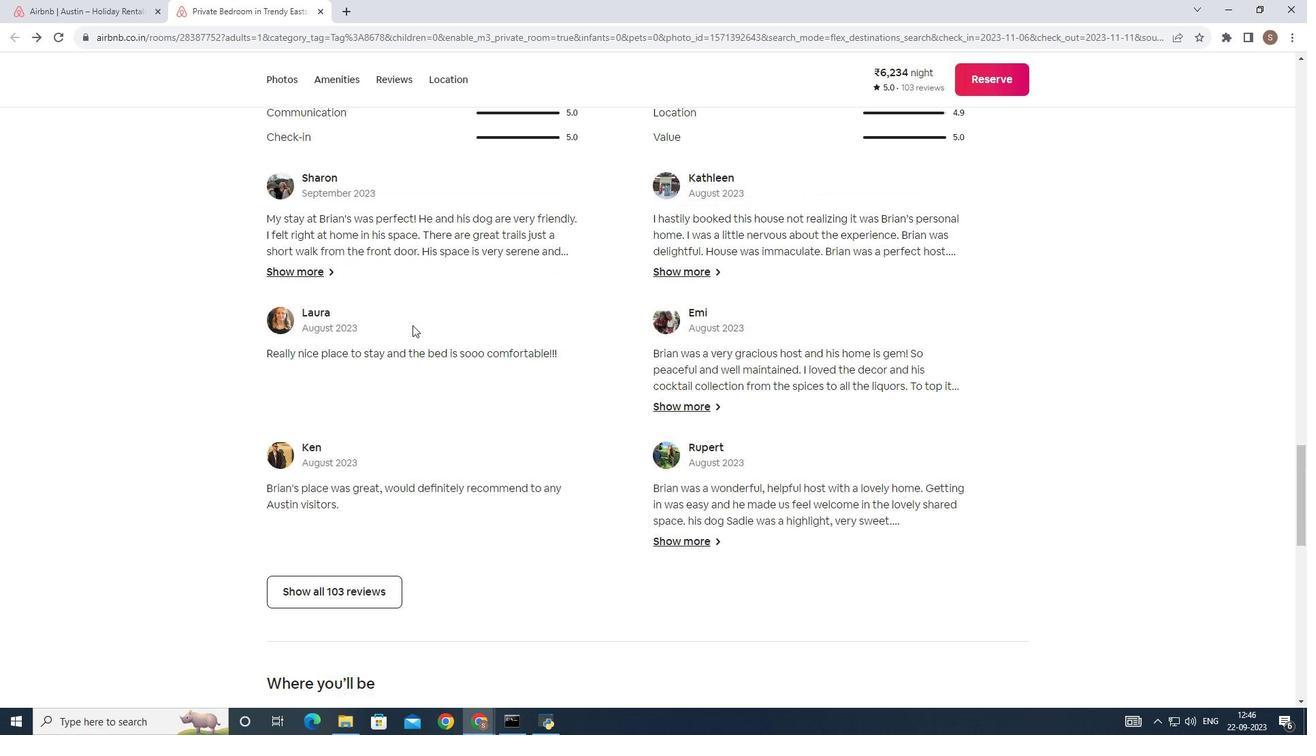 
Action: Mouse scrolled (416, 329) with delta (0, 0)
Screenshot: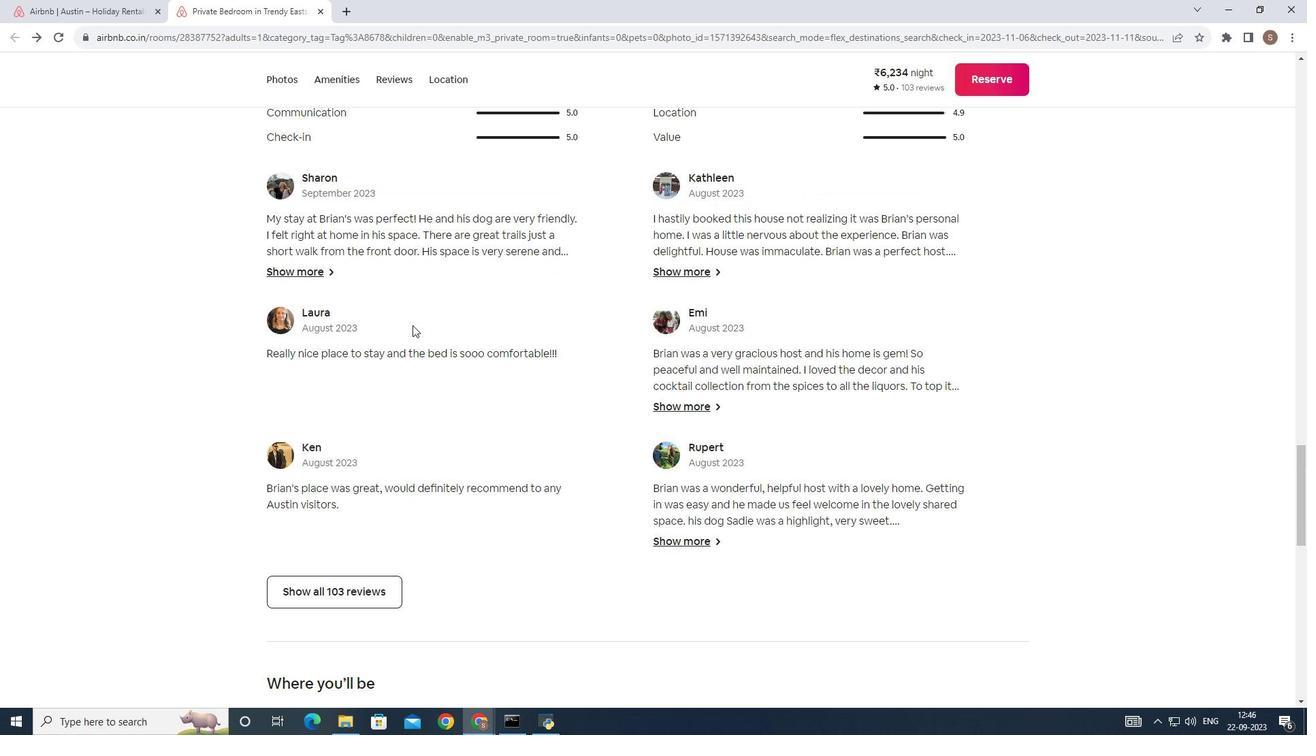 
Action: Mouse scrolled (416, 329) with delta (0, 0)
Screenshot: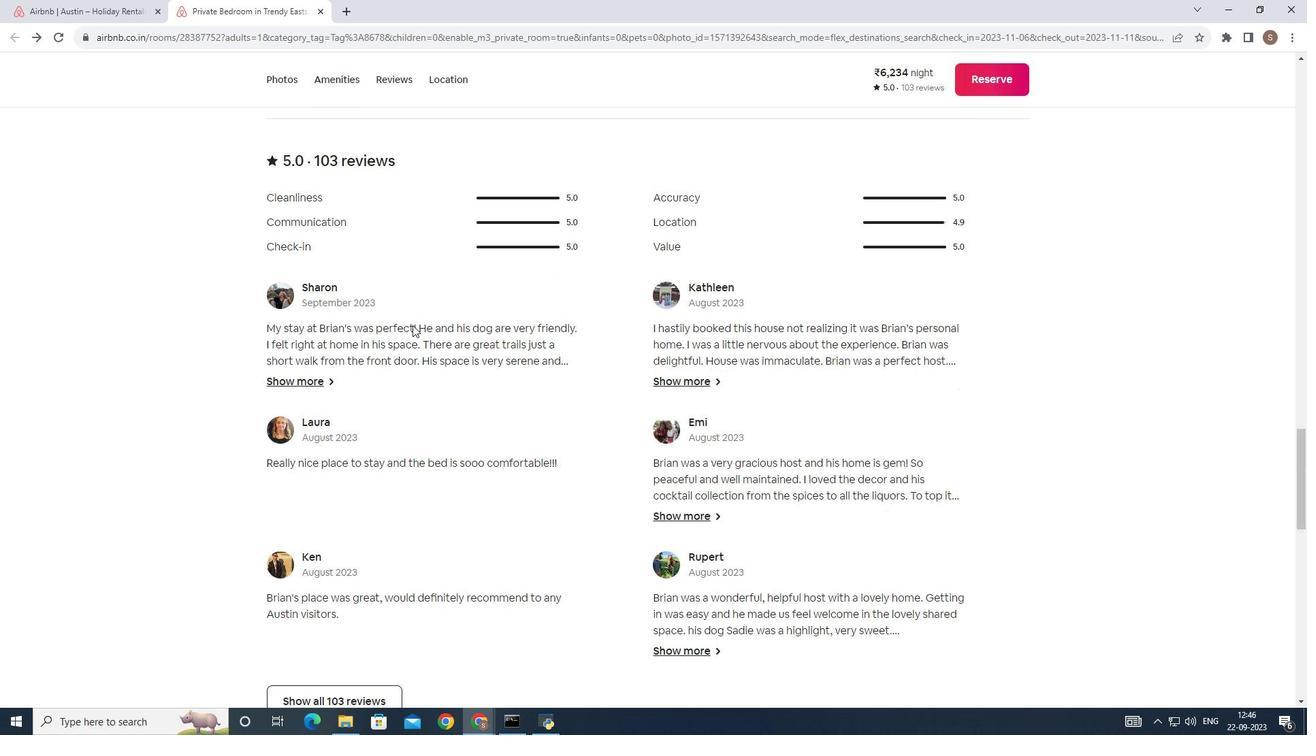 
Action: Mouse scrolled (416, 329) with delta (0, 0)
Screenshot: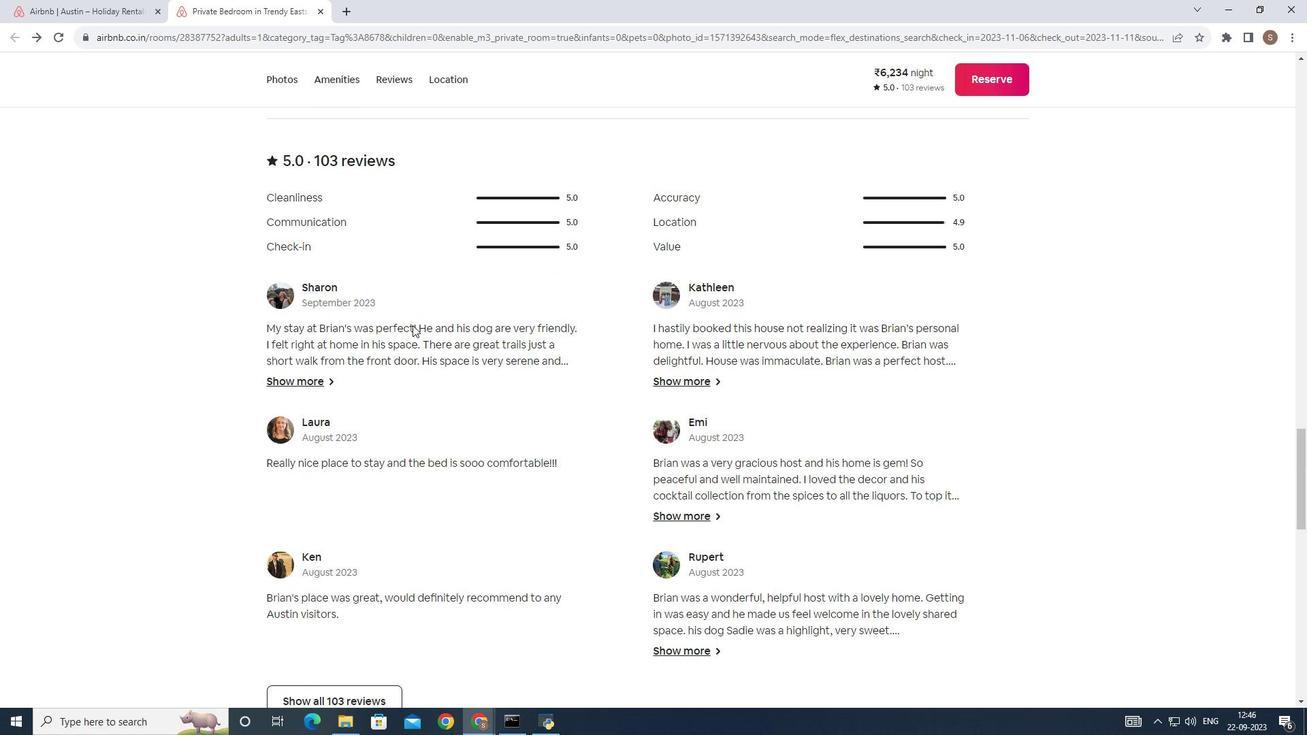 
Action: Mouse scrolled (416, 329) with delta (0, 0)
Screenshot: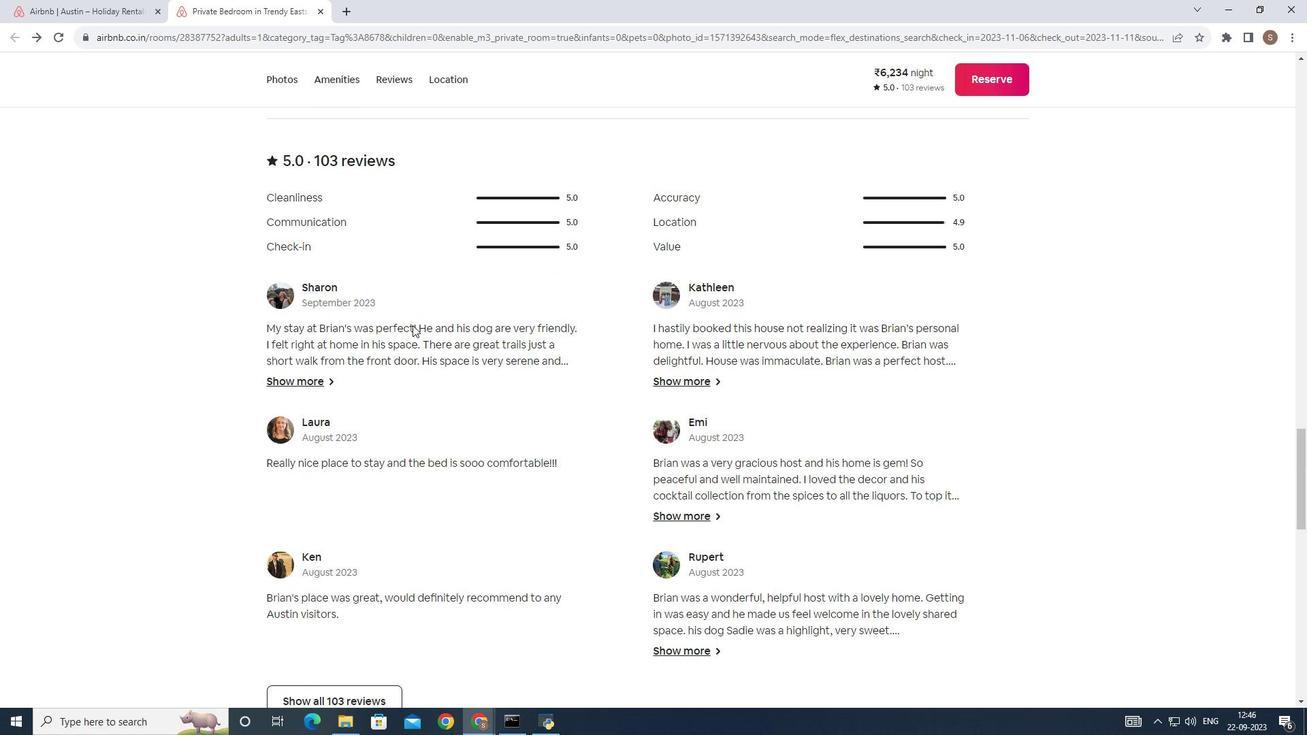 
Action: Mouse scrolled (416, 329) with delta (0, 0)
Screenshot: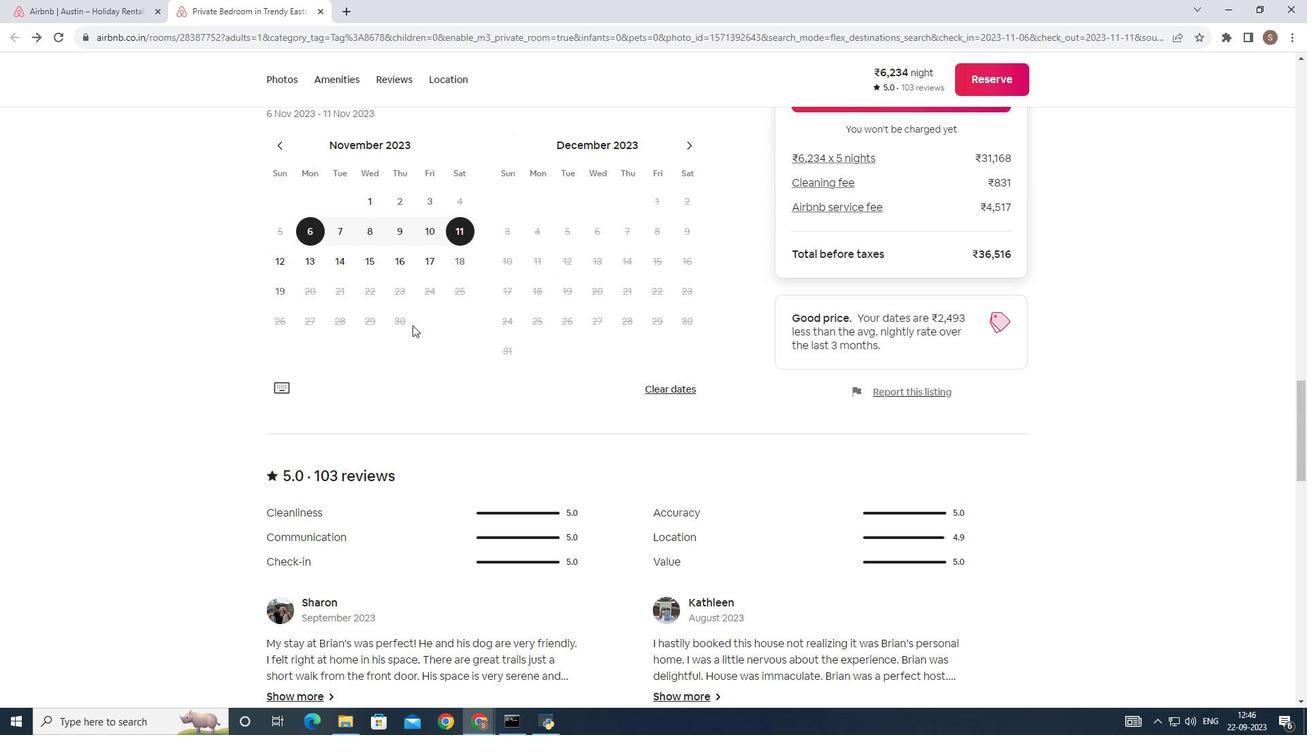 
Action: Mouse scrolled (416, 329) with delta (0, 0)
Screenshot: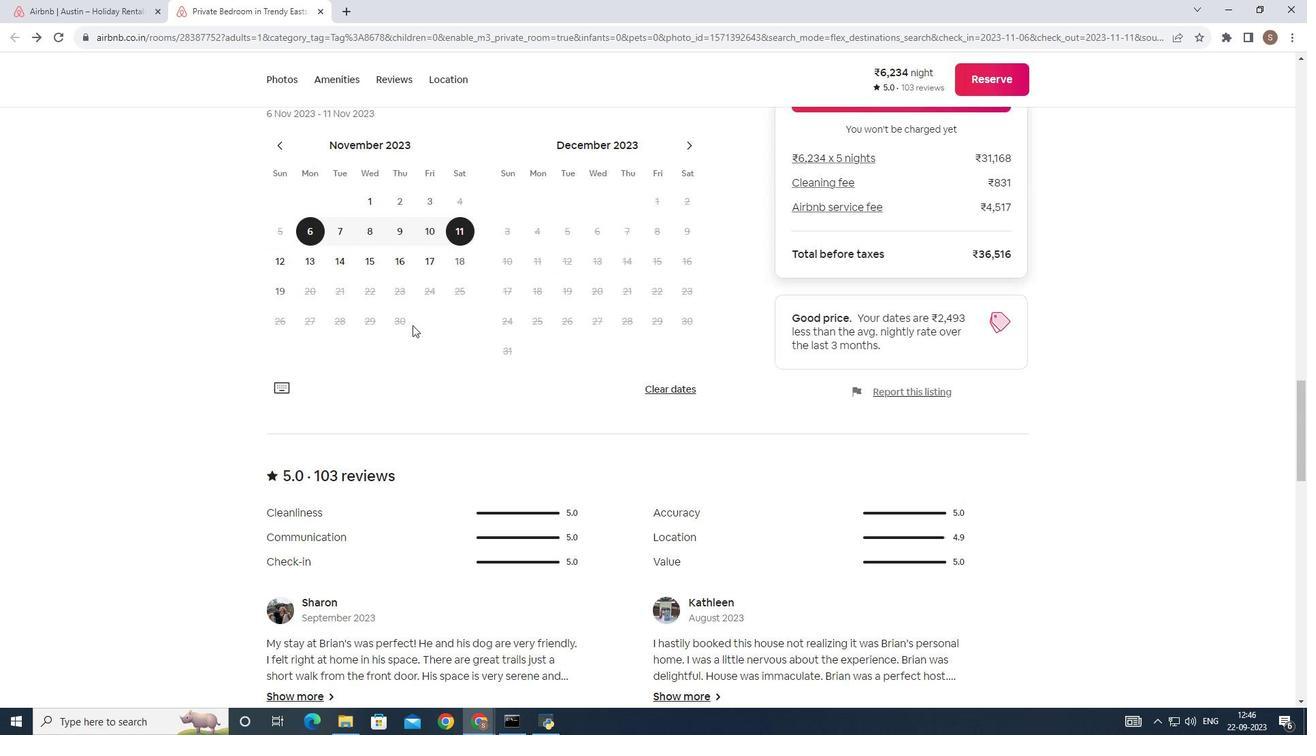 
Action: Mouse scrolled (416, 329) with delta (0, 0)
Screenshot: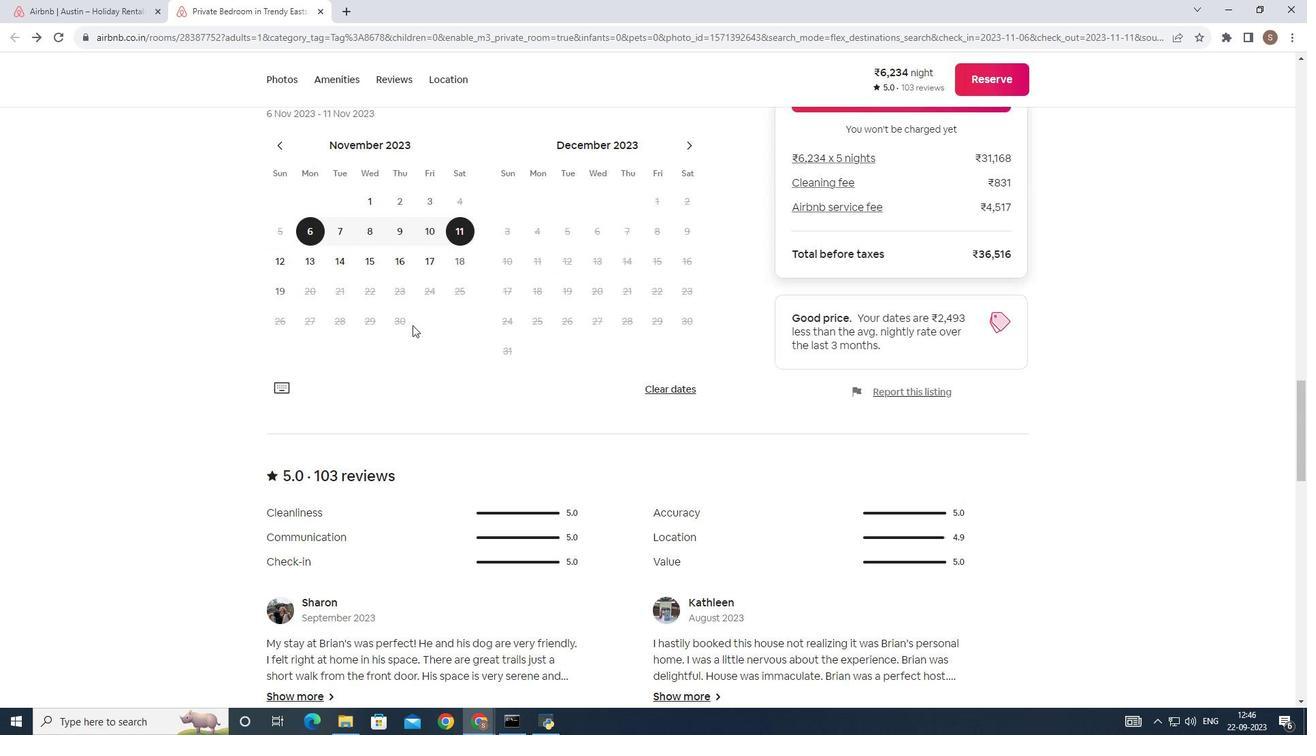 
Action: Mouse scrolled (416, 329) with delta (0, 0)
Screenshot: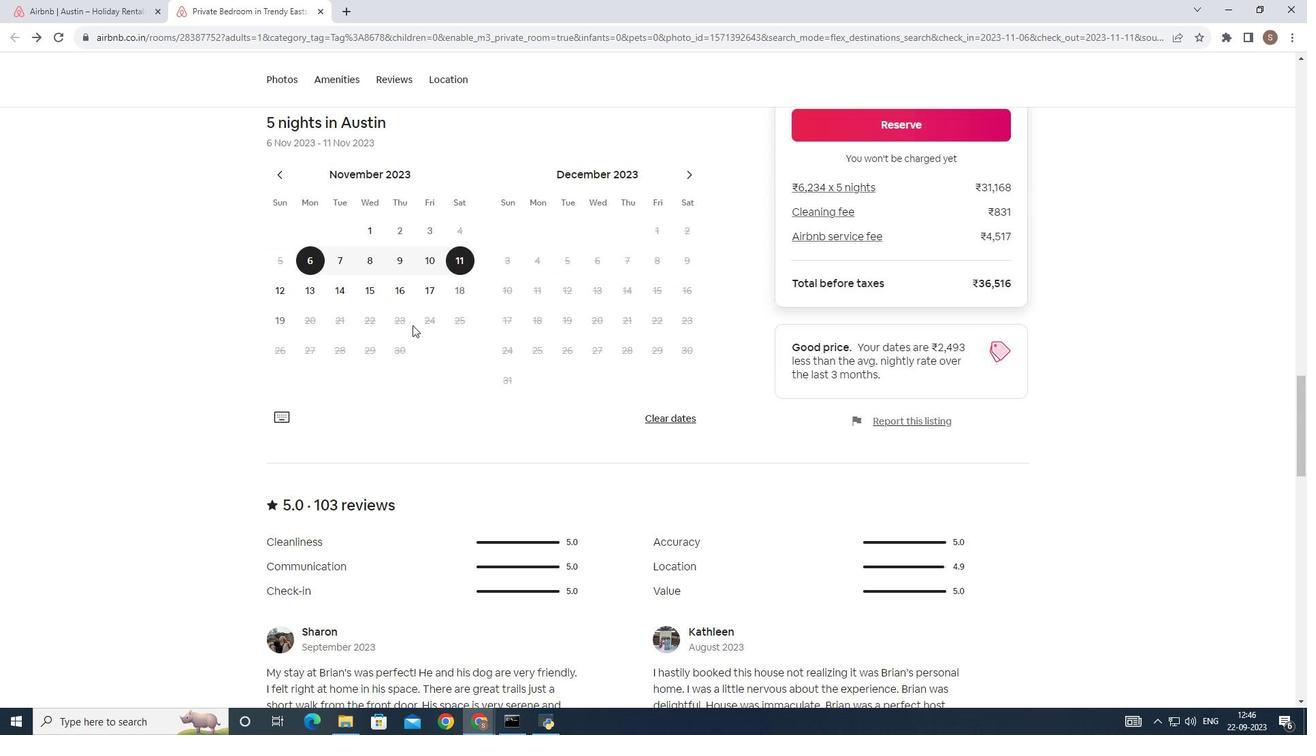 
Action: Mouse scrolled (416, 329) with delta (0, 0)
Screenshot: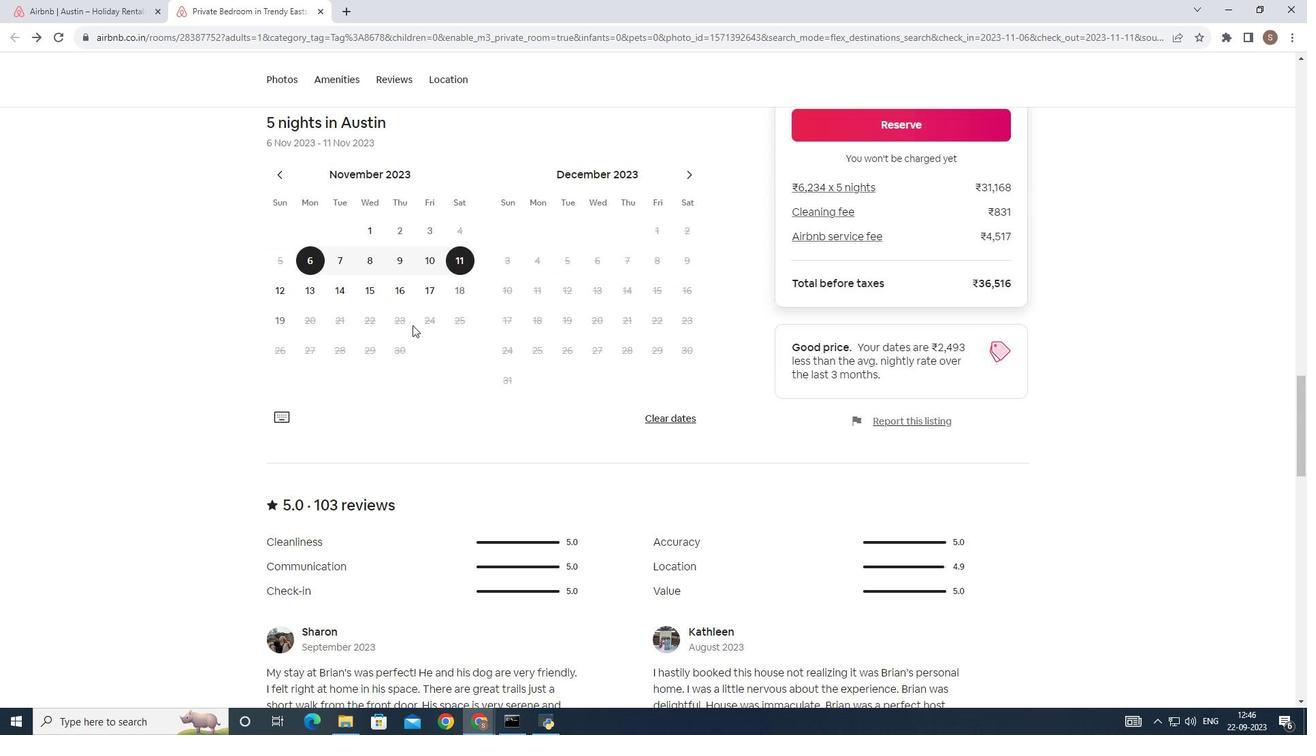 
Action: Mouse scrolled (416, 329) with delta (0, 0)
Screenshot: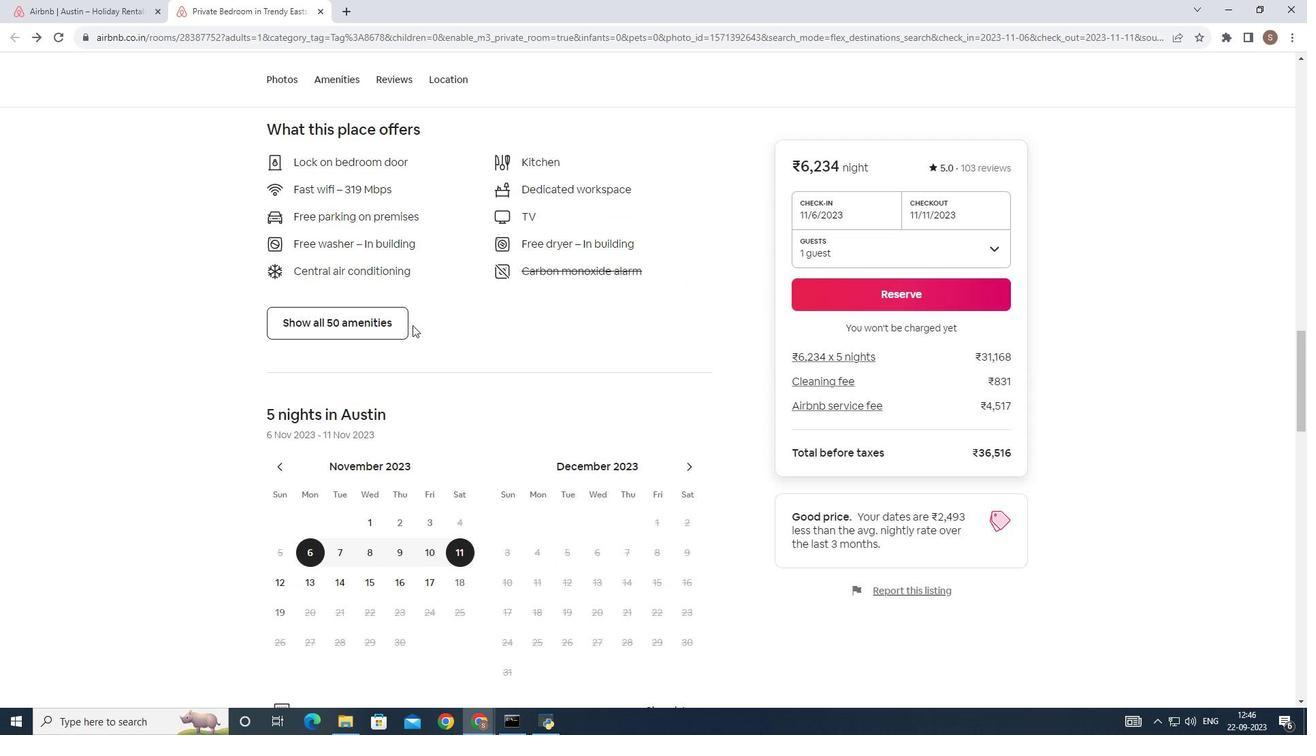 
Action: Mouse scrolled (416, 329) with delta (0, 0)
Screenshot: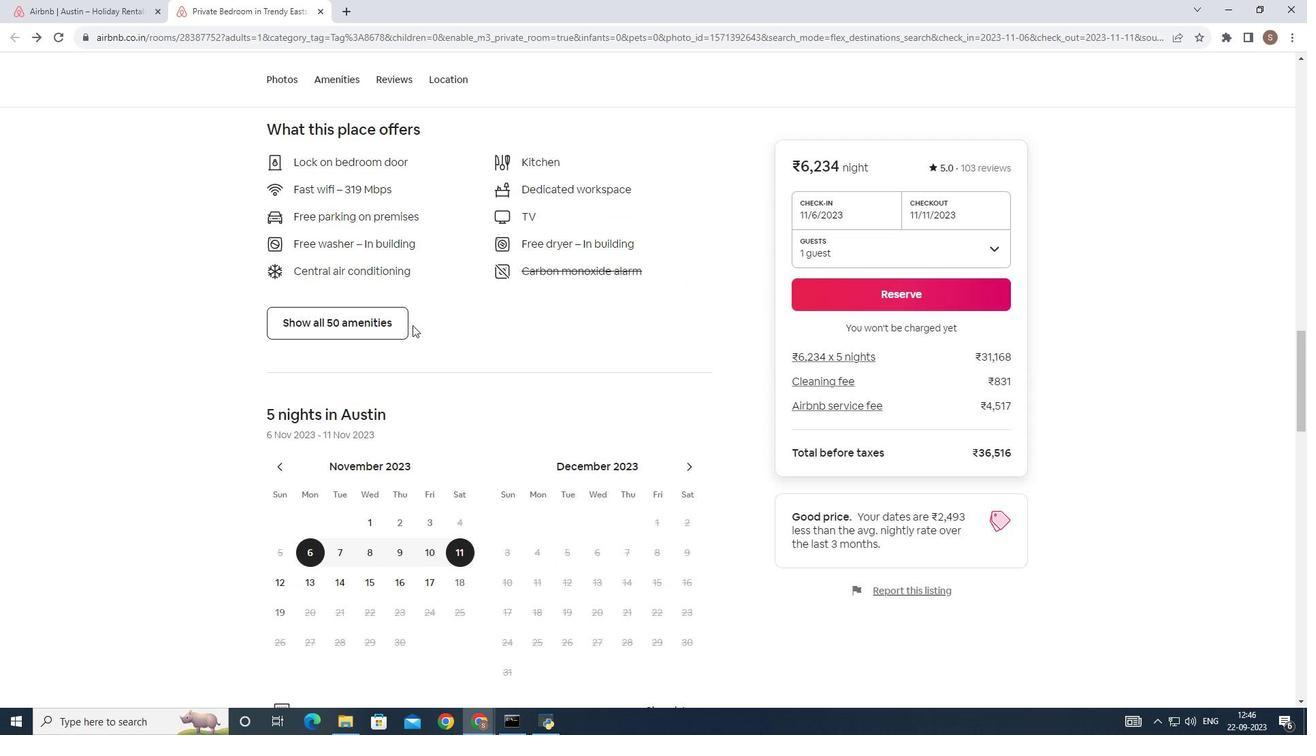 
Action: Mouse scrolled (416, 329) with delta (0, 0)
Screenshot: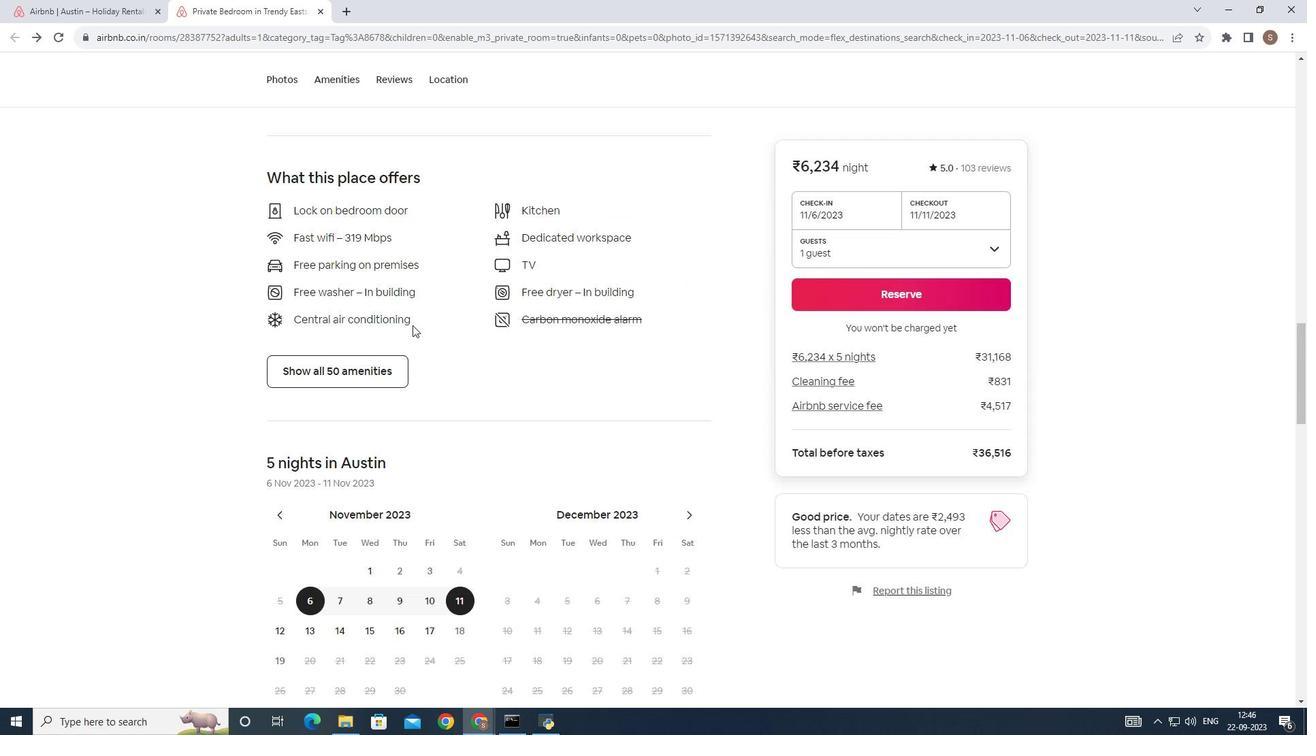 
Action: Mouse scrolled (416, 329) with delta (0, 0)
Screenshot: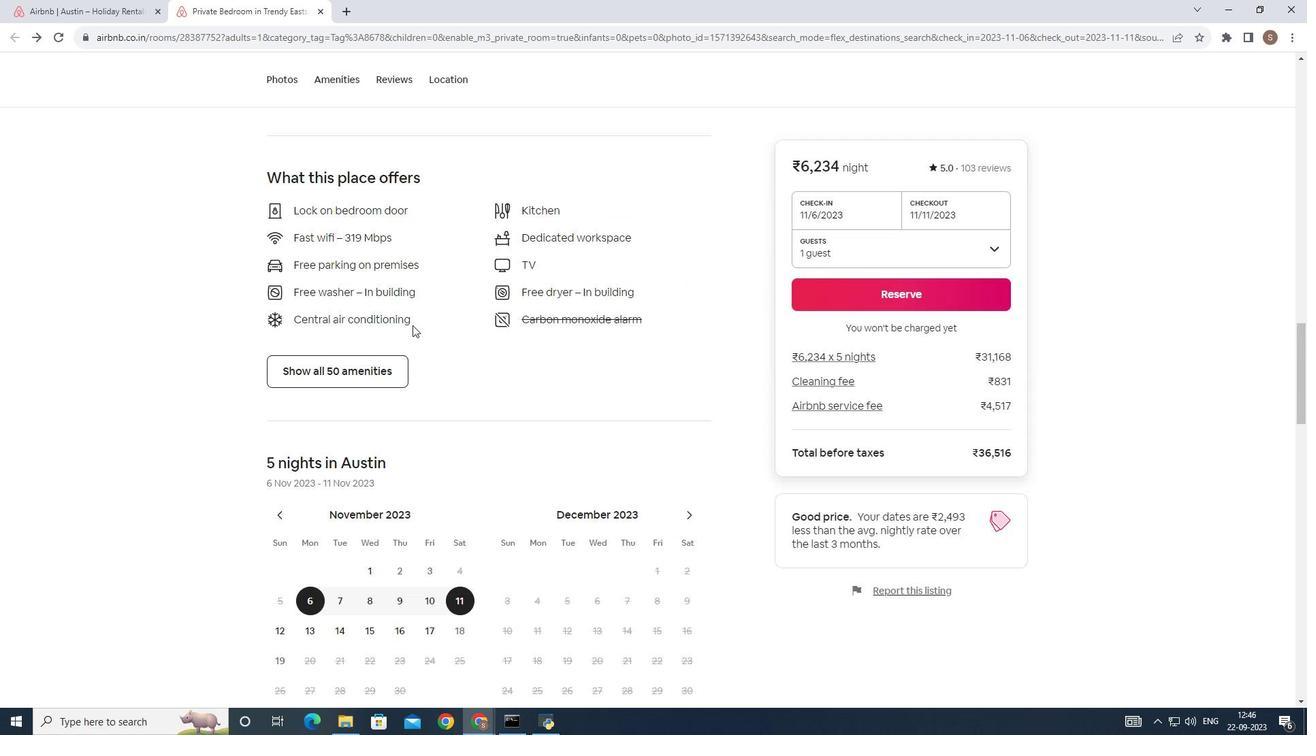 
Action: Mouse scrolled (416, 329) with delta (0, 0)
